 Task: Search one way flight ticket for 5 adults, 2 children, 1 infant in seat and 1 infant on lap in economy from Great Falls: Great Falls International Airport to Fort Wayne: Fort Wayne International Airport on 5-4-2023. Choice of flights is JetBlue. Number of bags: 1 carry on bag. Price is upto 88000. Outbound departure time preference is 6:45.
Action: Mouse moved to (361, 146)
Screenshot: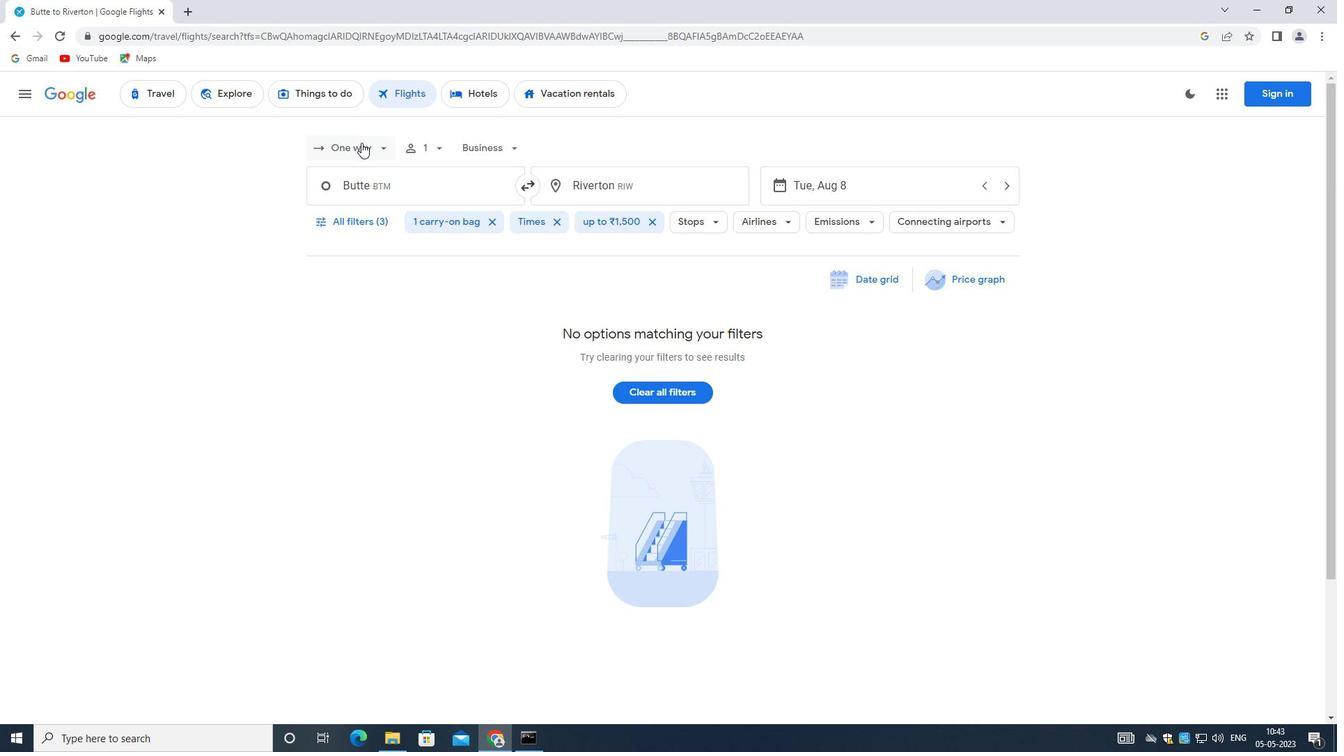 
Action: Mouse pressed left at (361, 146)
Screenshot: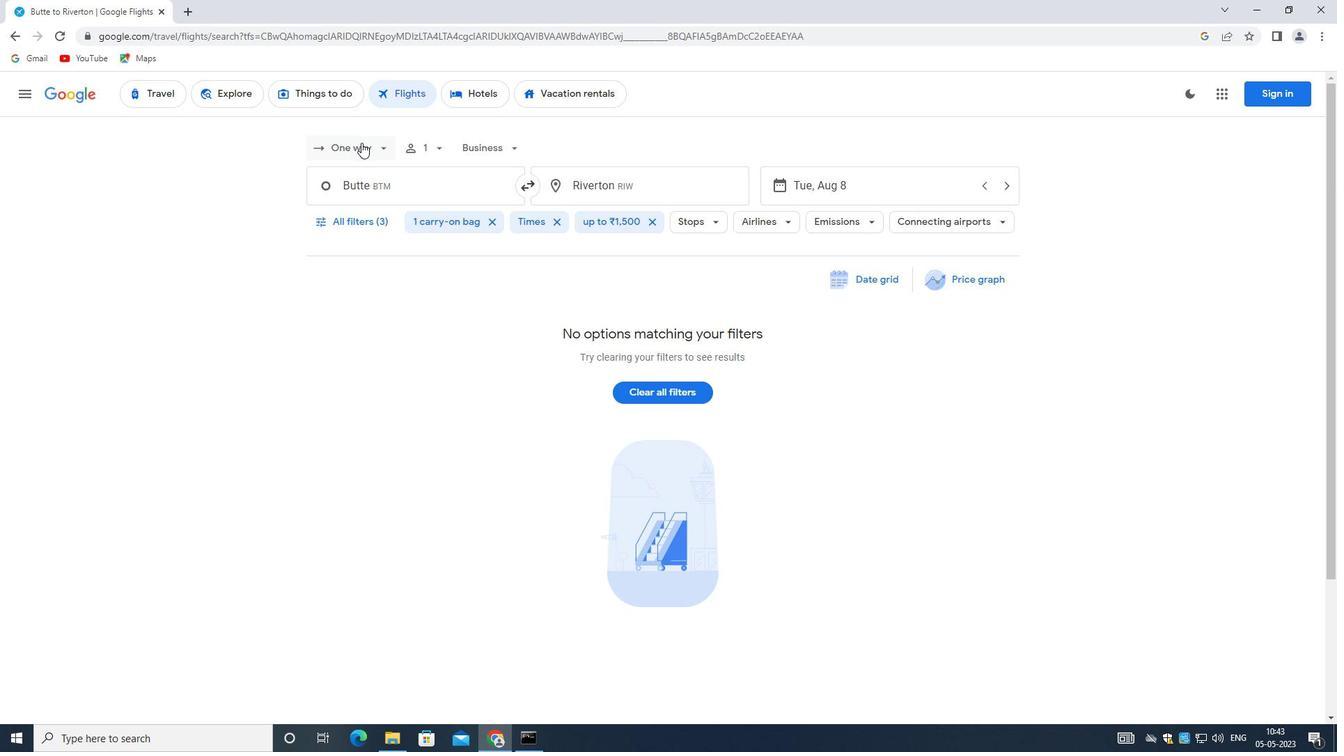 
Action: Mouse moved to (371, 210)
Screenshot: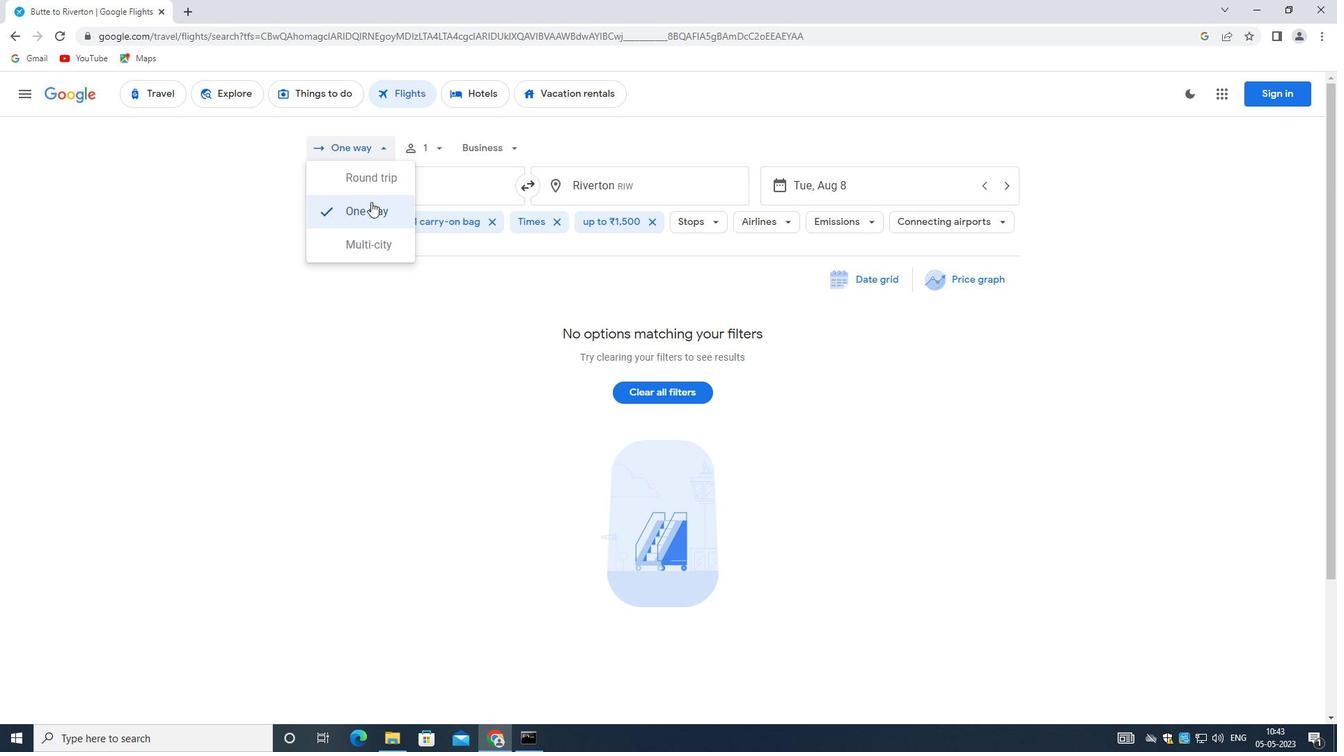 
Action: Mouse pressed left at (371, 210)
Screenshot: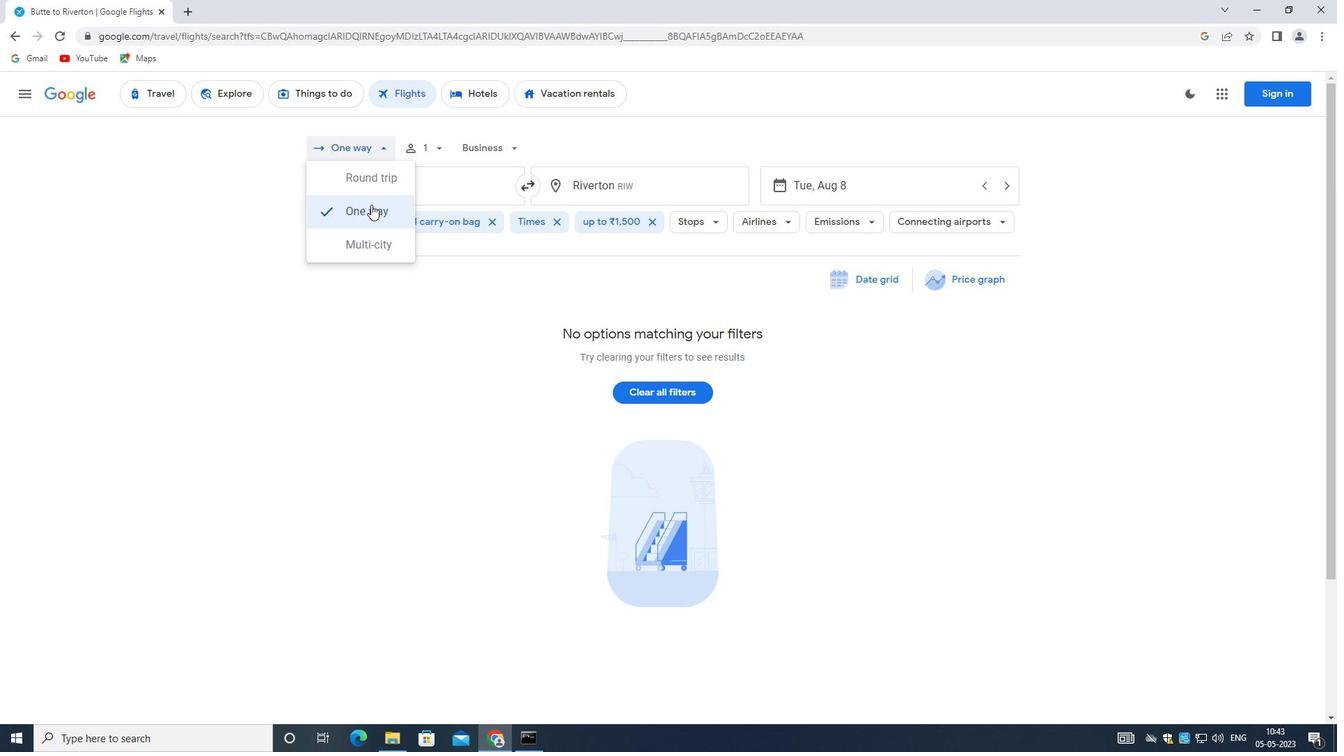
Action: Mouse moved to (435, 144)
Screenshot: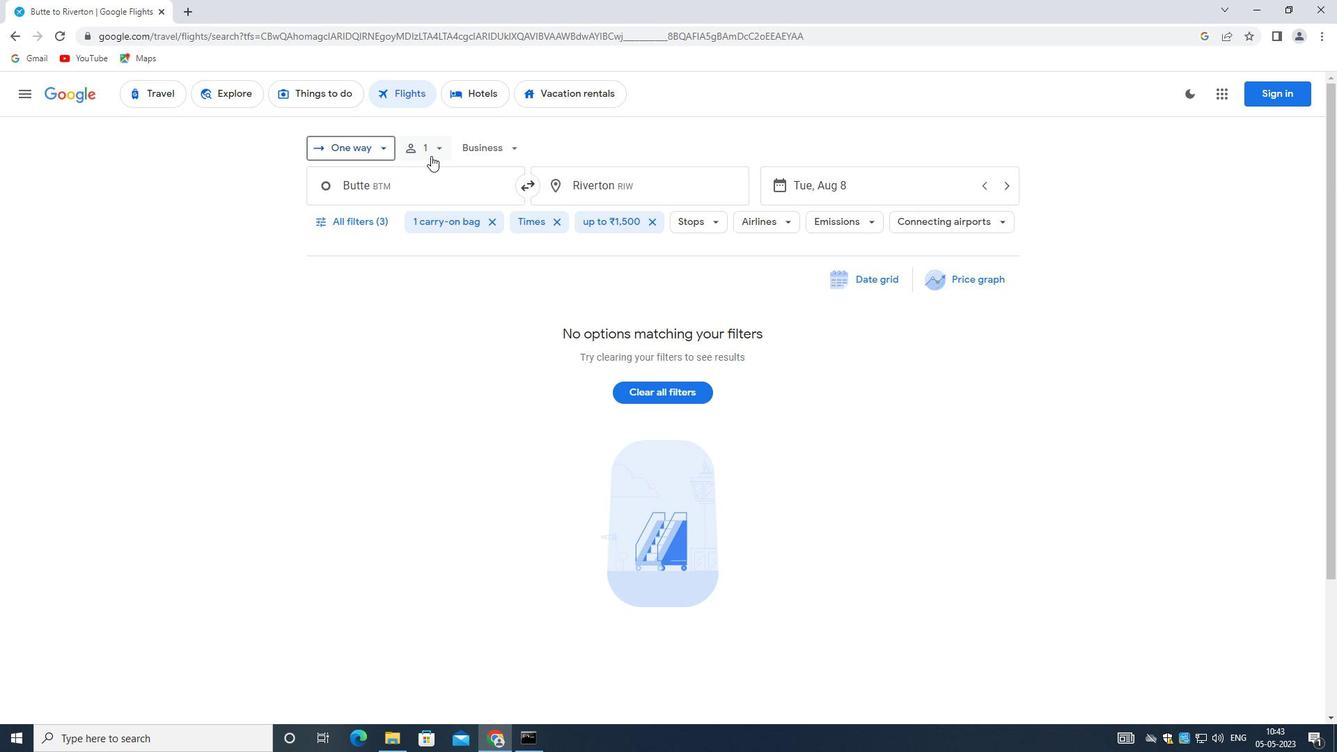 
Action: Mouse pressed left at (435, 144)
Screenshot: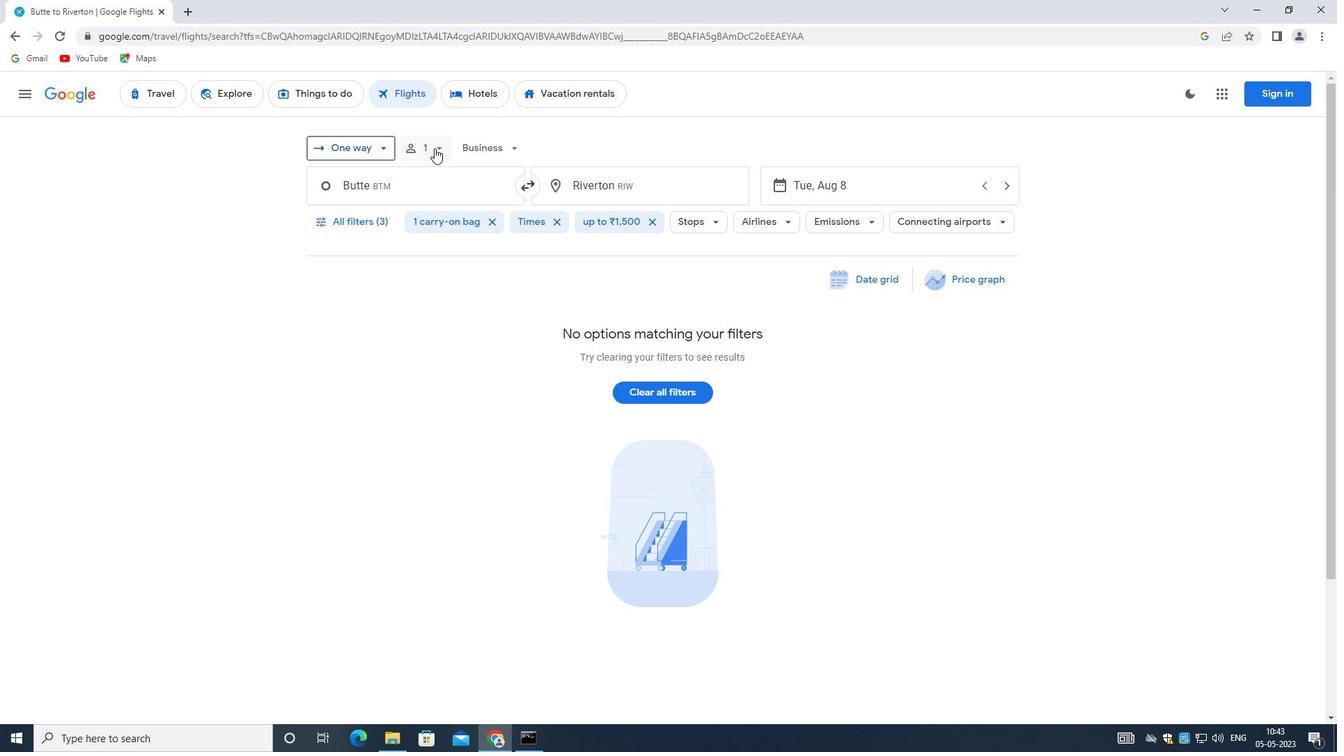
Action: Mouse moved to (546, 180)
Screenshot: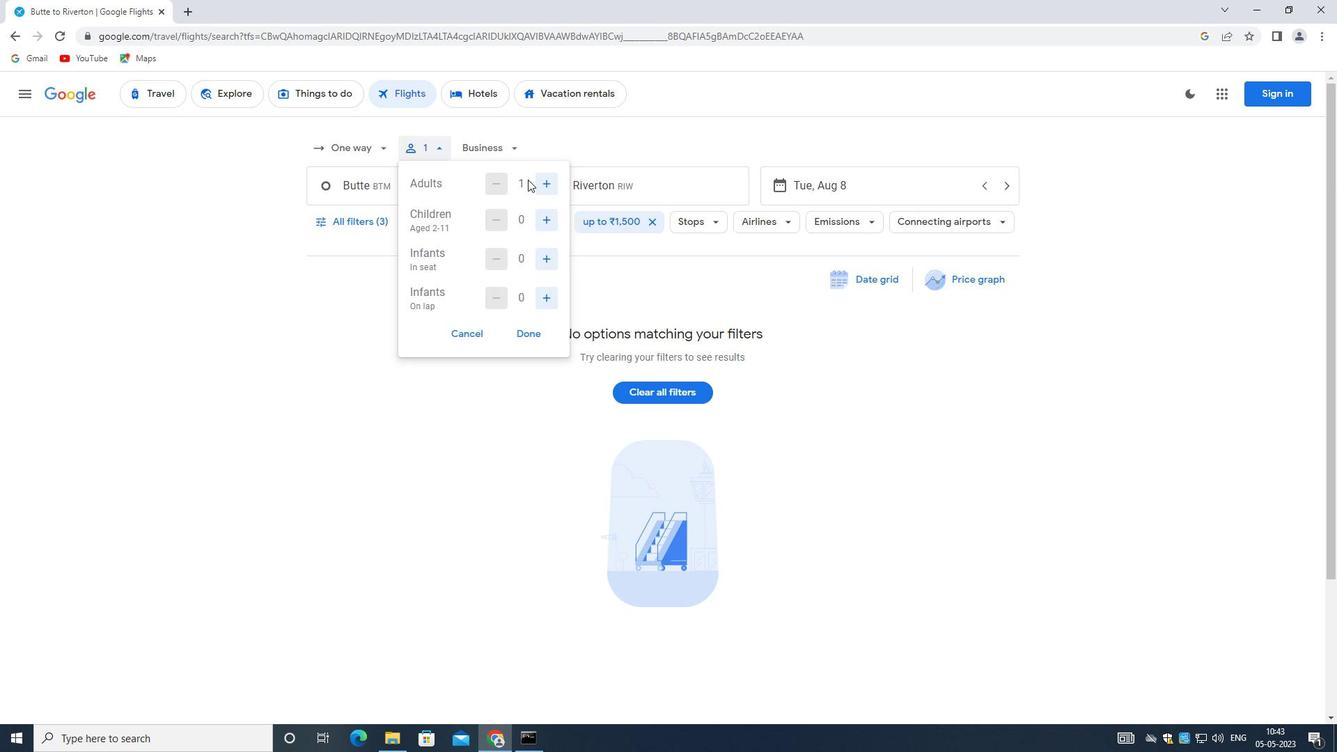 
Action: Mouse pressed left at (546, 180)
Screenshot: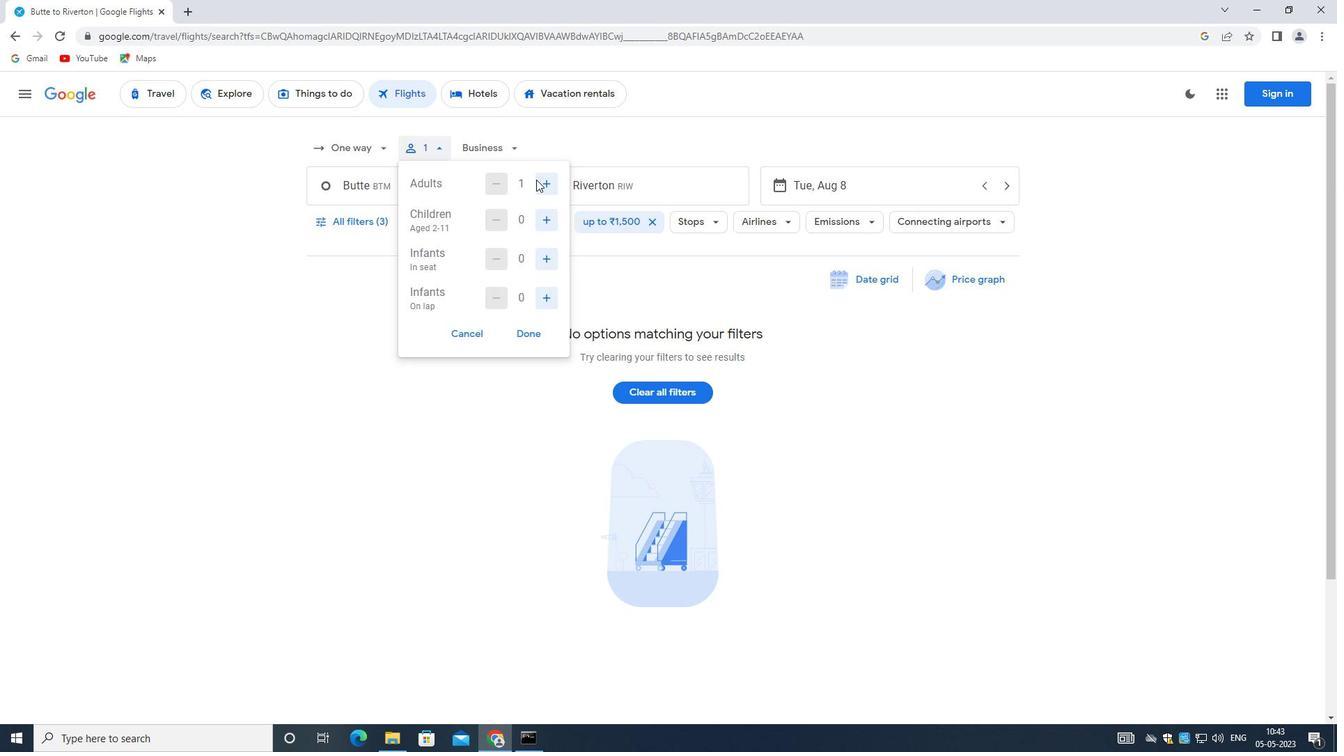 
Action: Mouse pressed left at (546, 180)
Screenshot: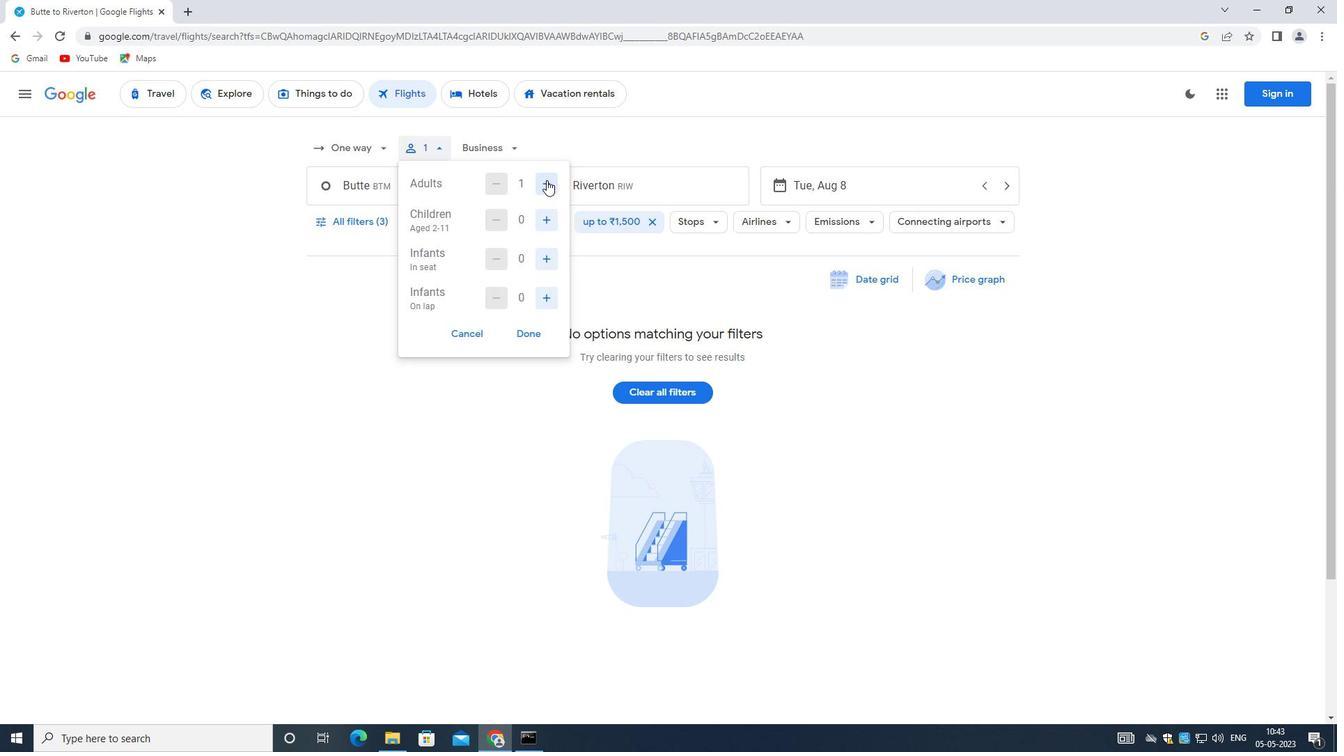 
Action: Mouse pressed left at (546, 180)
Screenshot: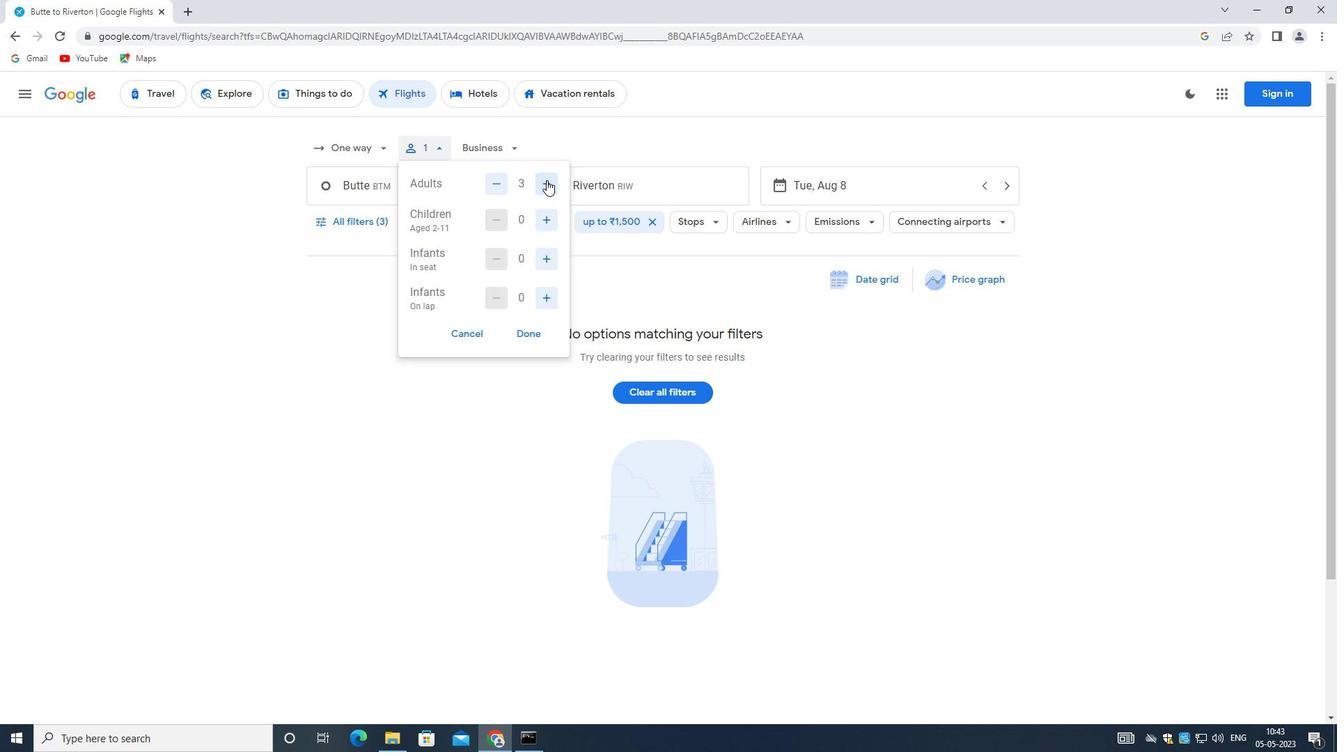 
Action: Mouse moved to (550, 176)
Screenshot: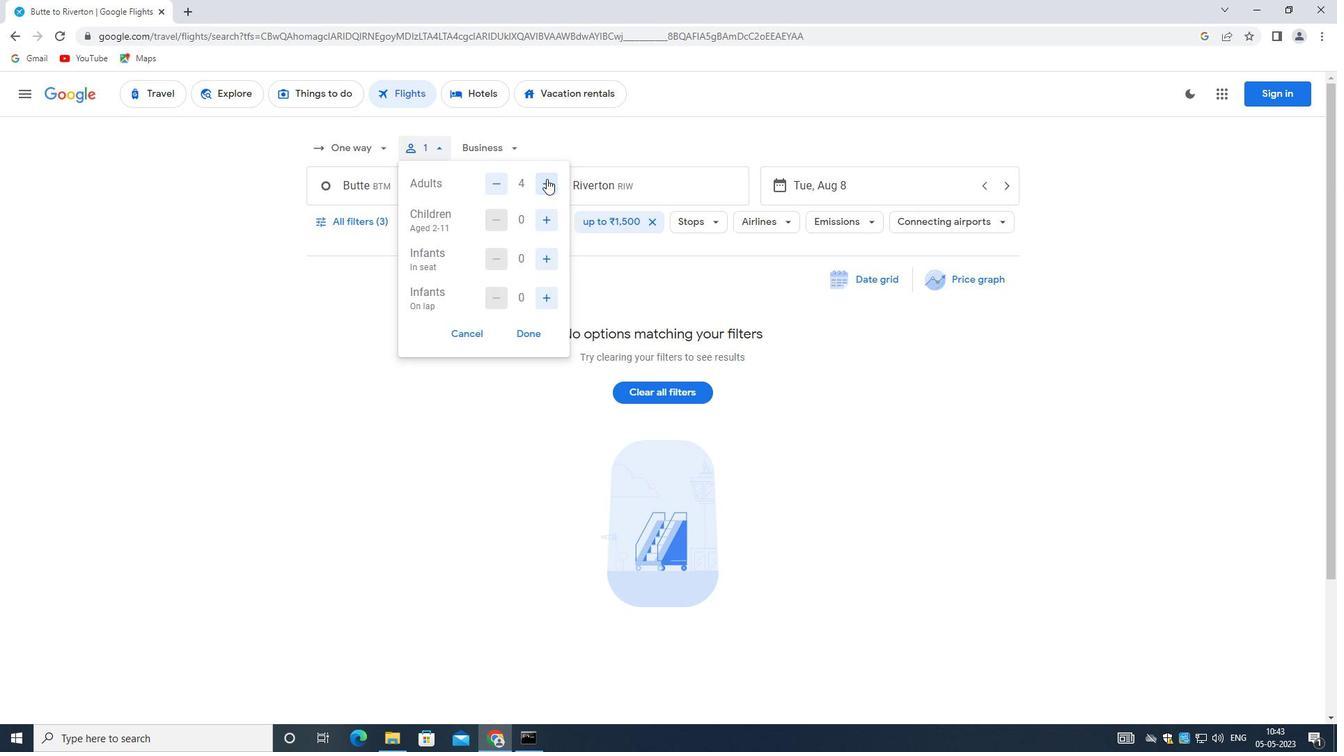 
Action: Mouse pressed left at (550, 176)
Screenshot: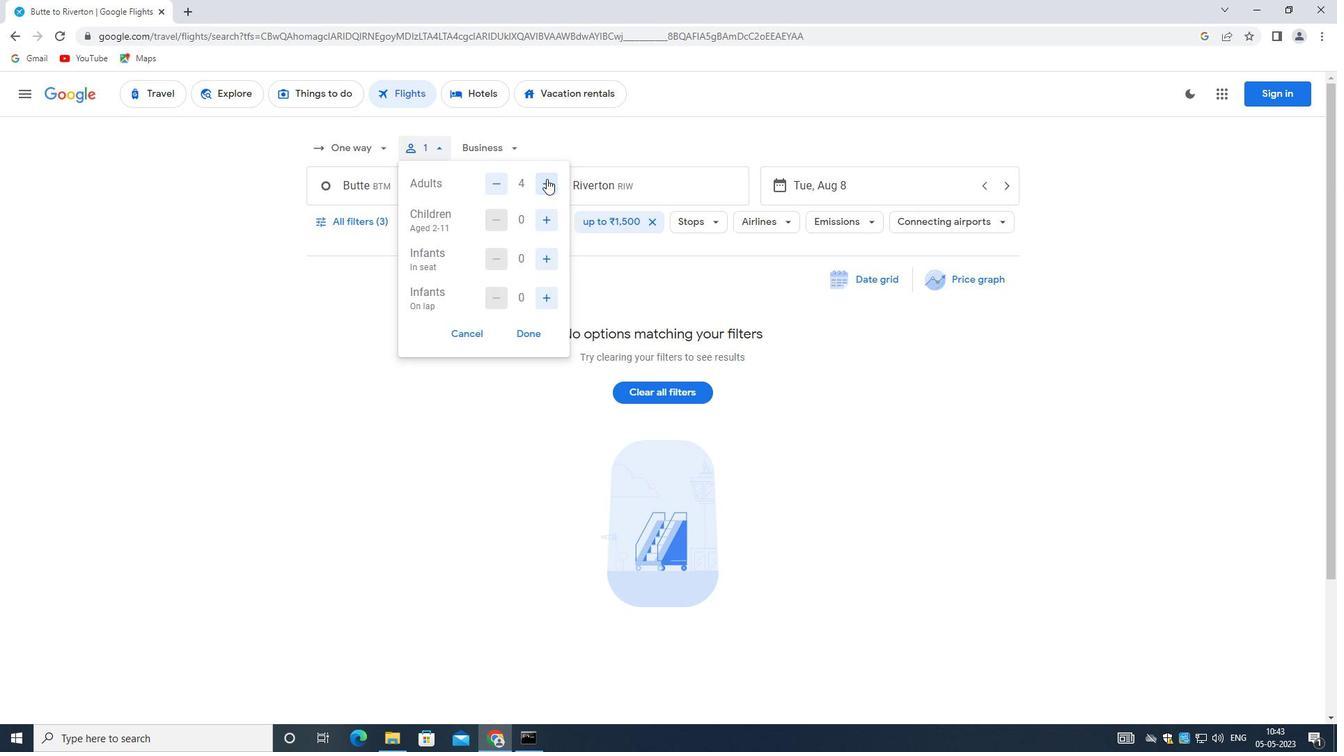
Action: Mouse moved to (543, 220)
Screenshot: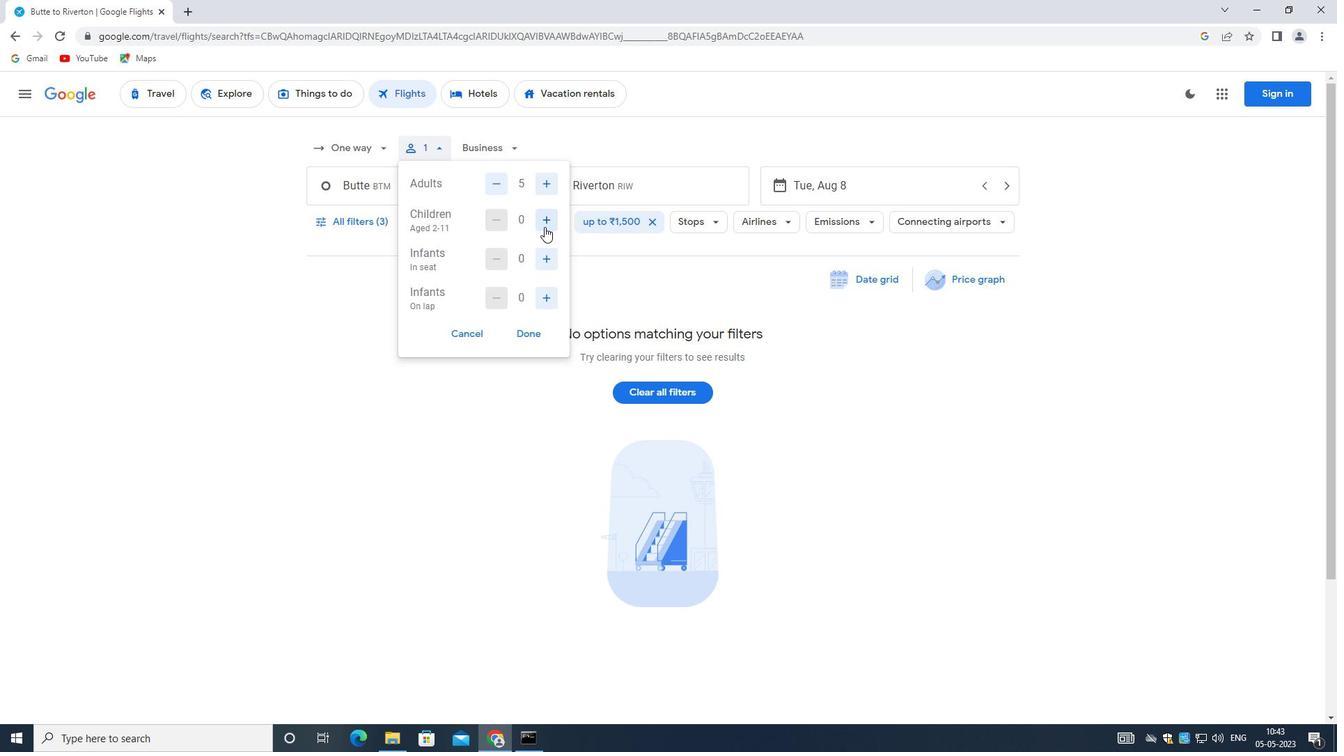 
Action: Mouse pressed left at (543, 220)
Screenshot: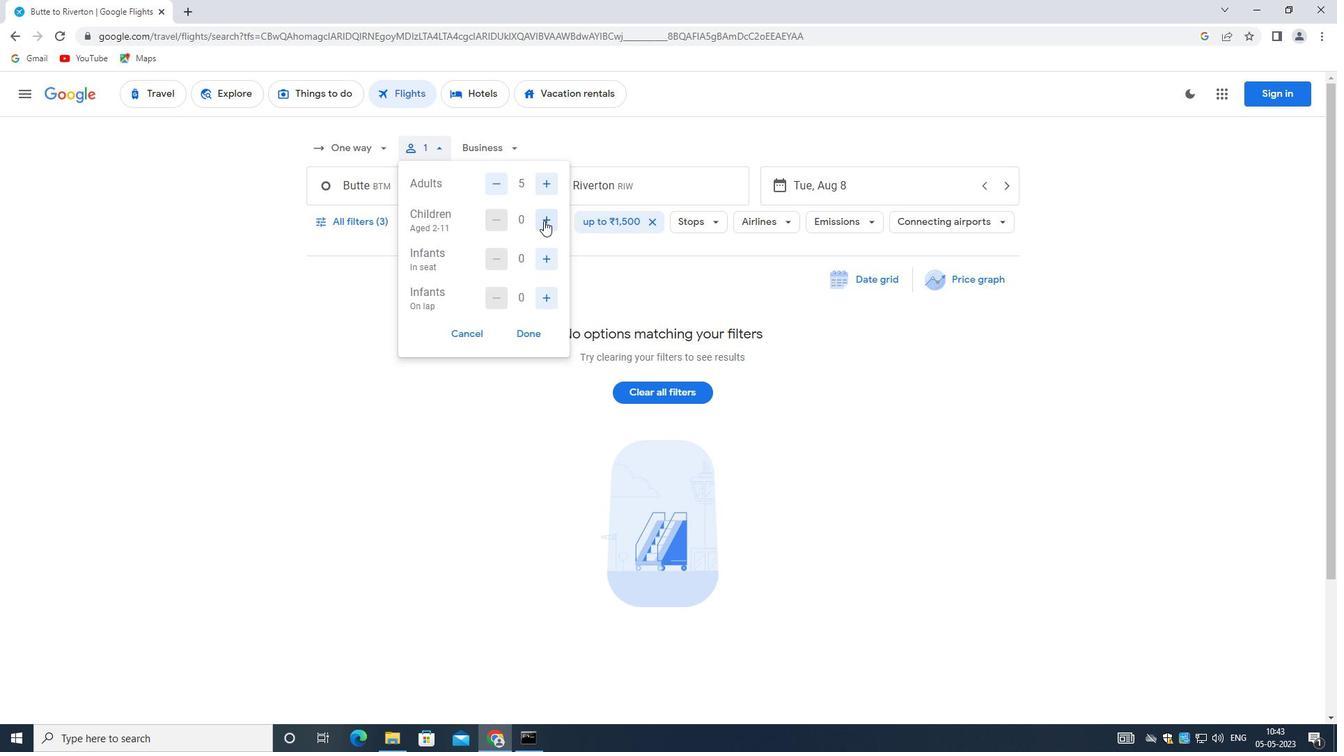 
Action: Mouse pressed left at (543, 220)
Screenshot: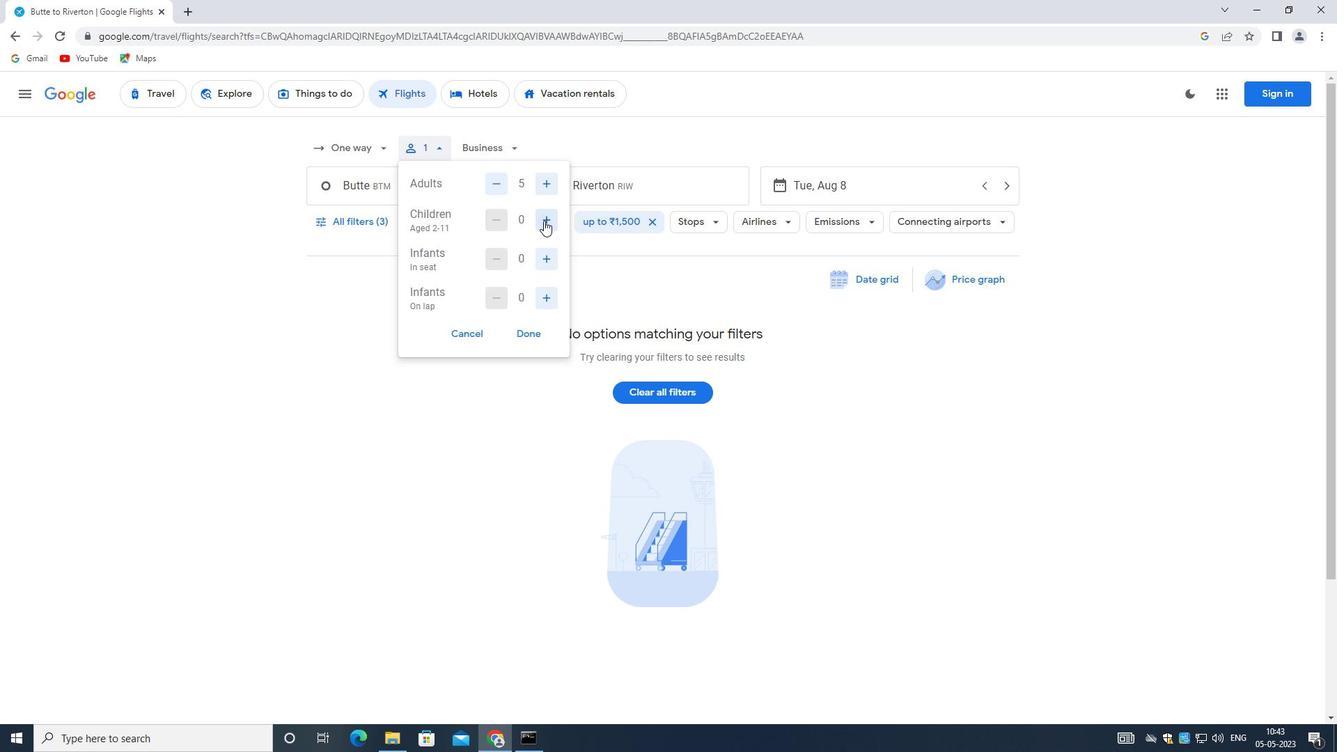 
Action: Mouse moved to (543, 263)
Screenshot: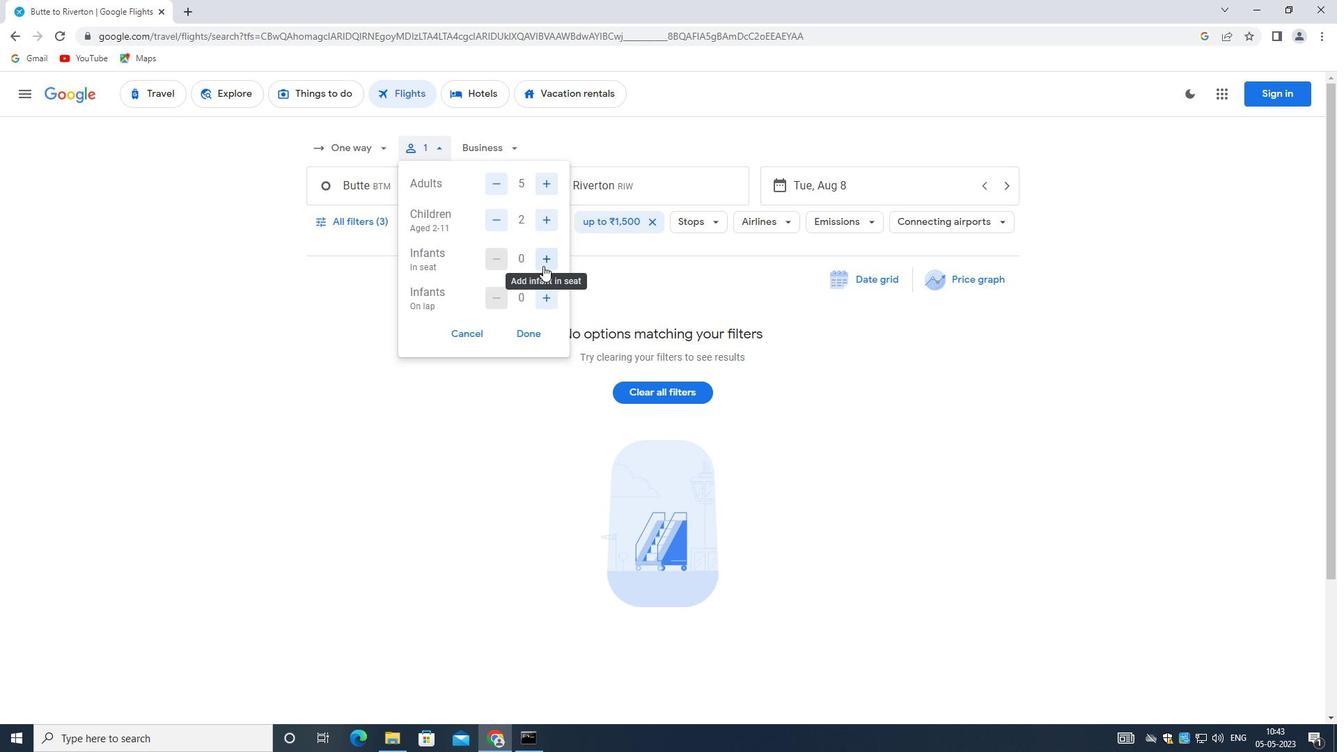 
Action: Mouse pressed left at (543, 263)
Screenshot: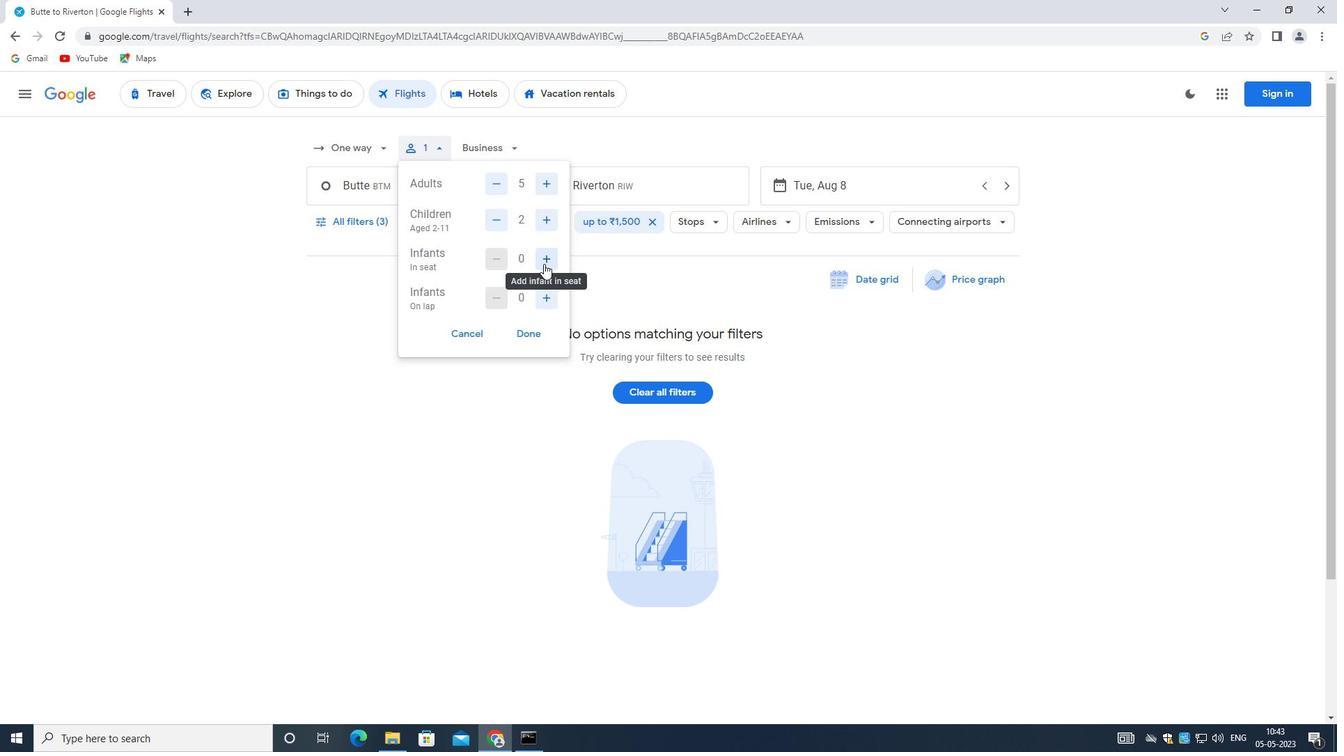 
Action: Mouse moved to (543, 300)
Screenshot: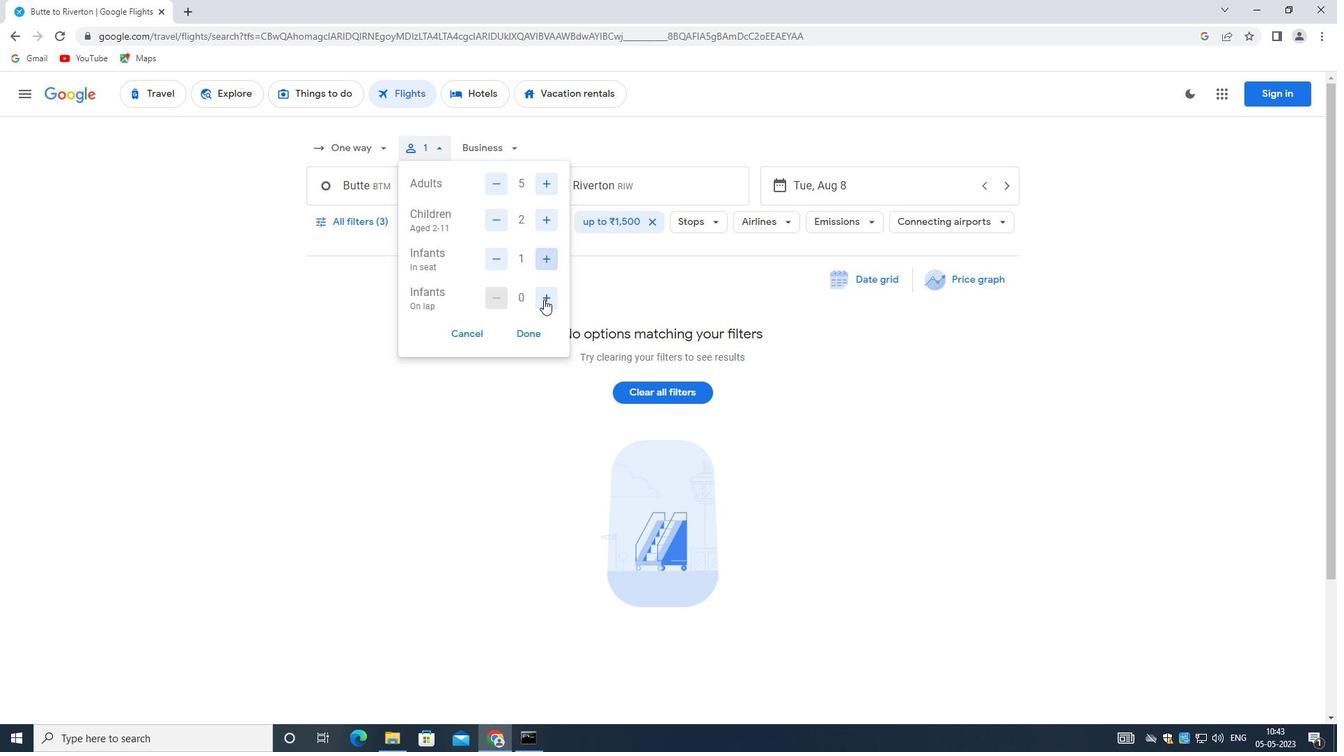 
Action: Mouse pressed left at (543, 300)
Screenshot: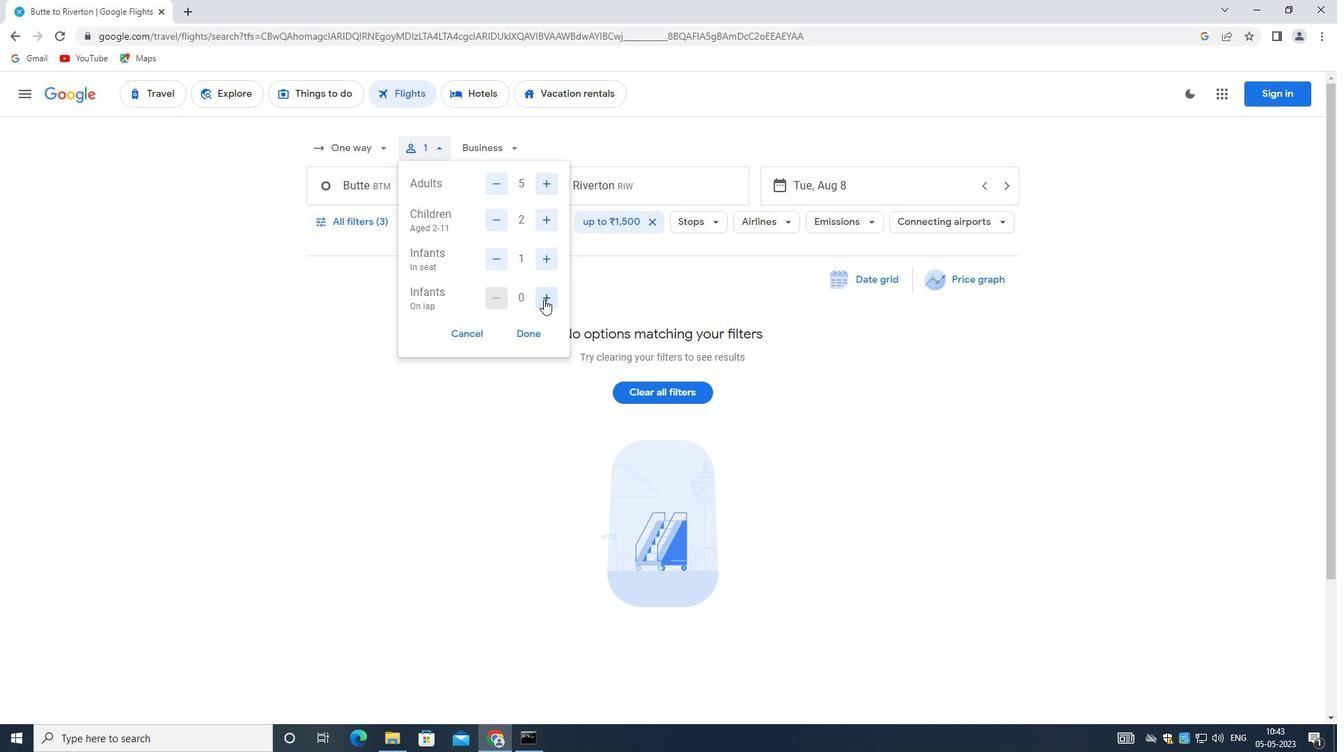
Action: Mouse moved to (527, 331)
Screenshot: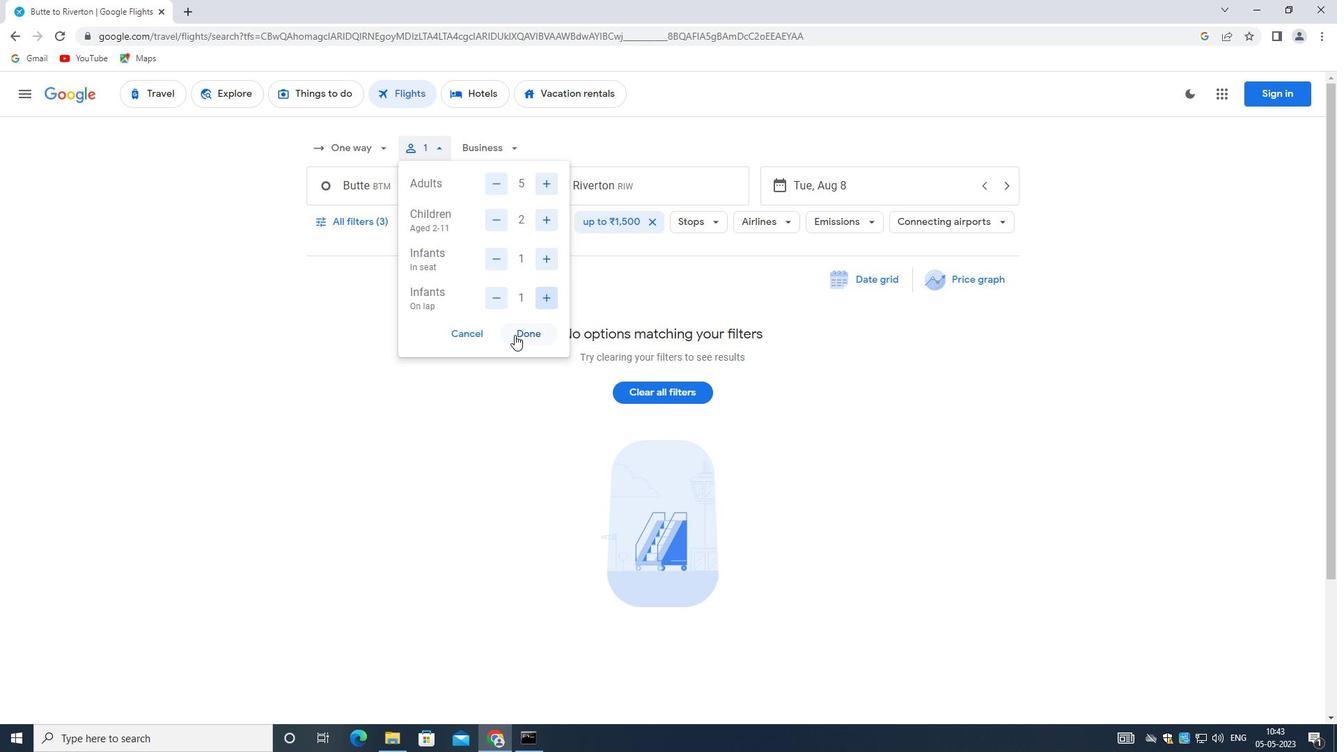 
Action: Mouse pressed left at (527, 331)
Screenshot: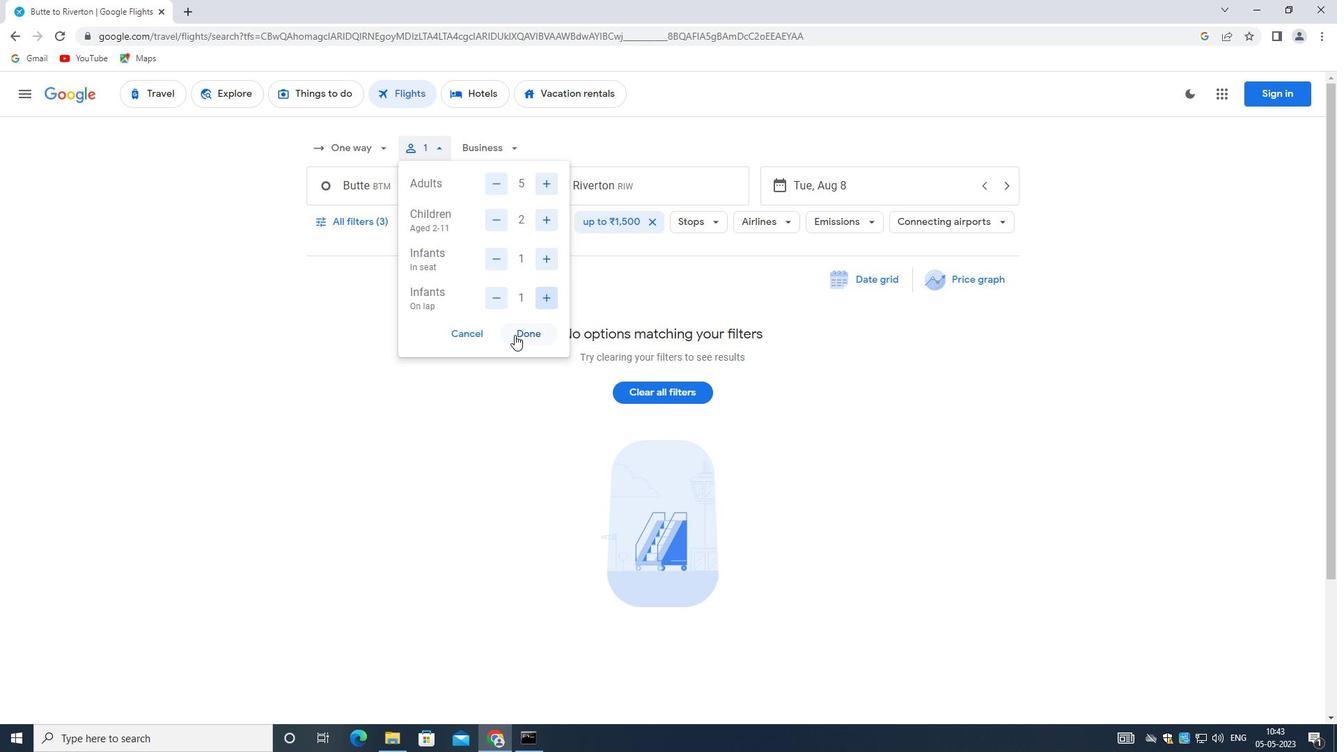 
Action: Mouse moved to (486, 139)
Screenshot: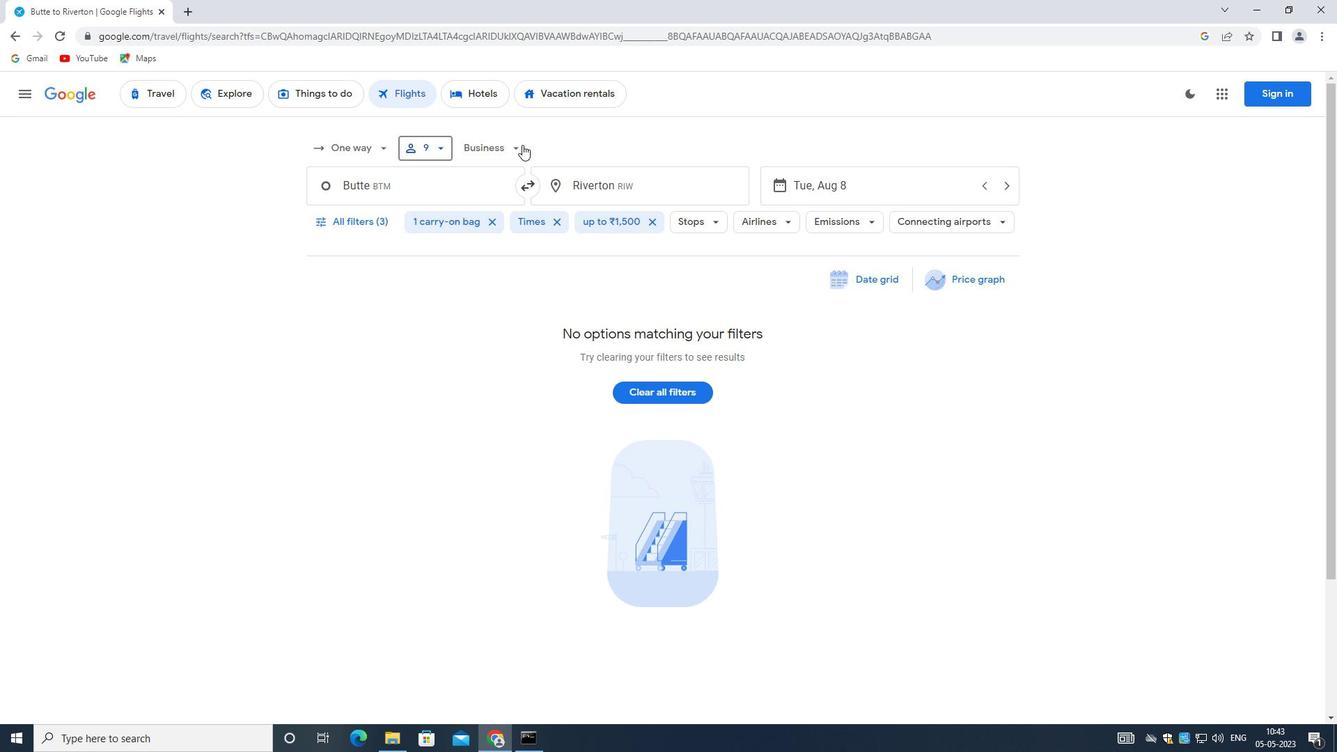 
Action: Mouse pressed left at (486, 139)
Screenshot: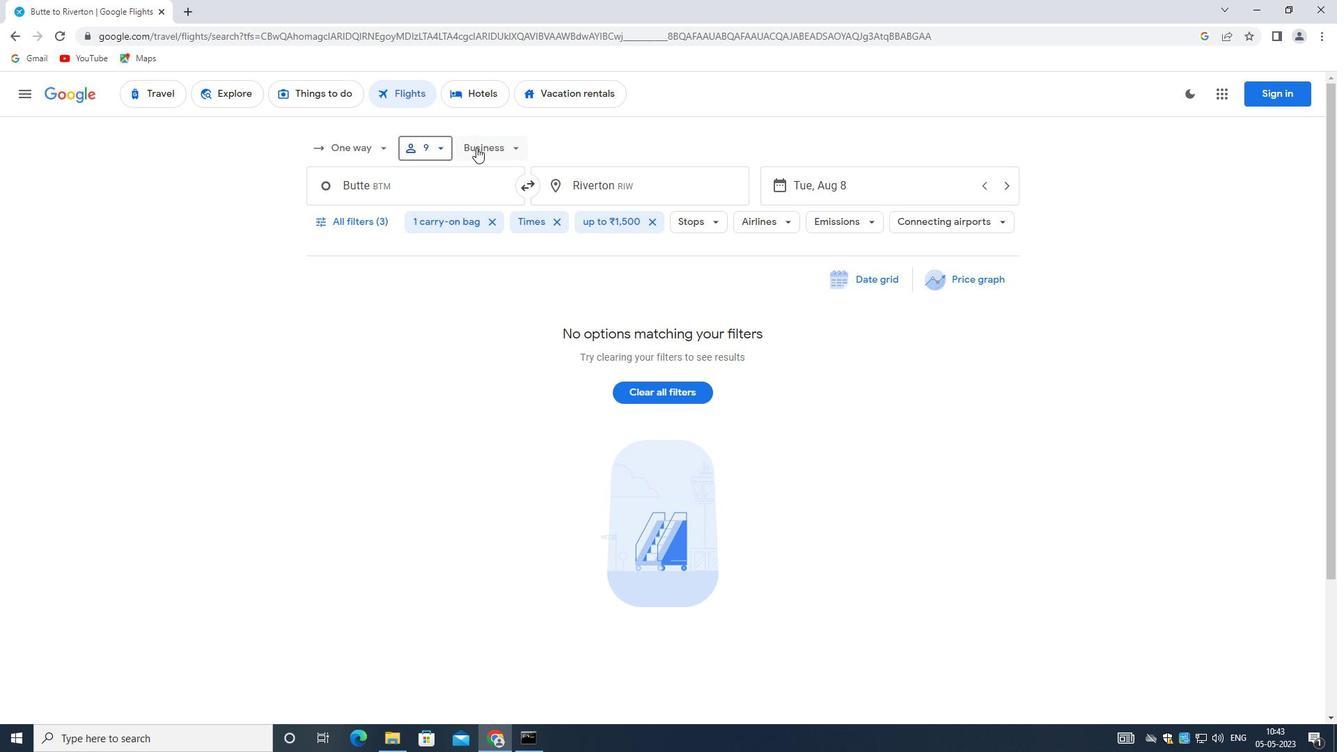 
Action: Mouse moved to (525, 178)
Screenshot: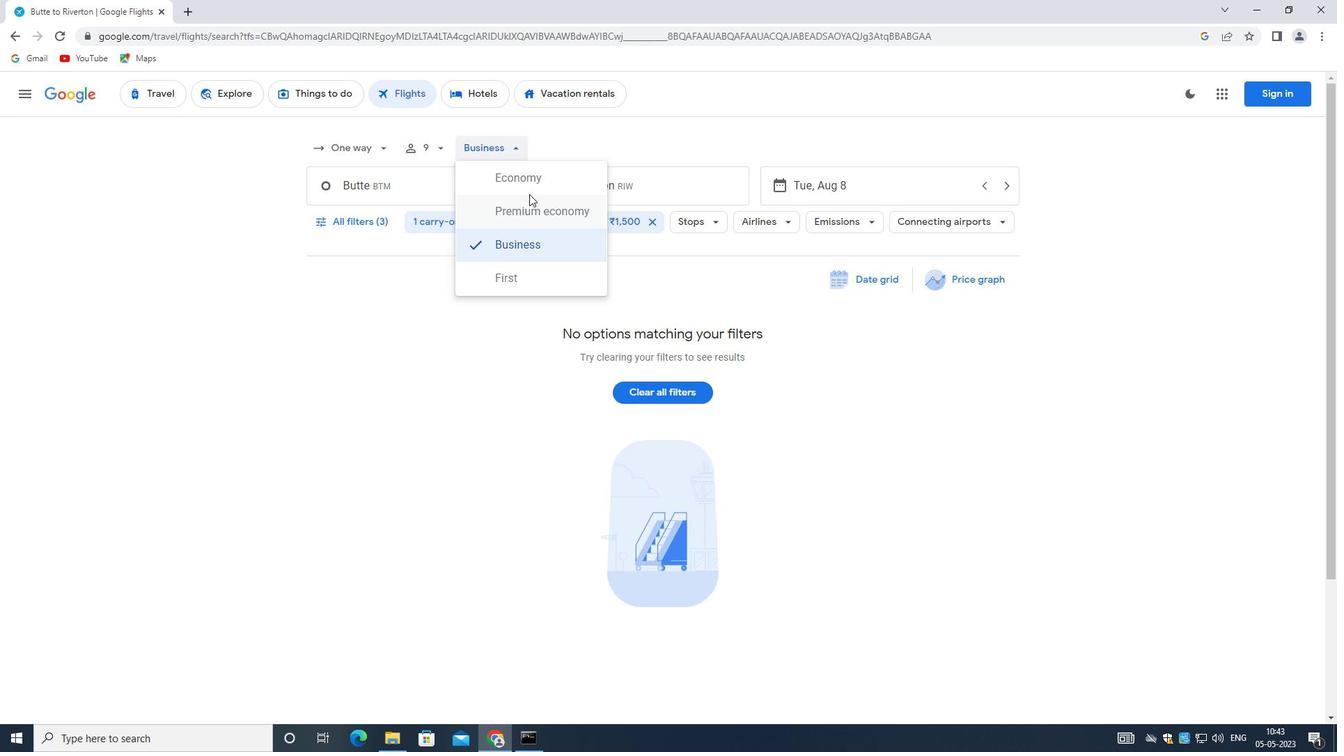 
Action: Mouse pressed left at (525, 178)
Screenshot: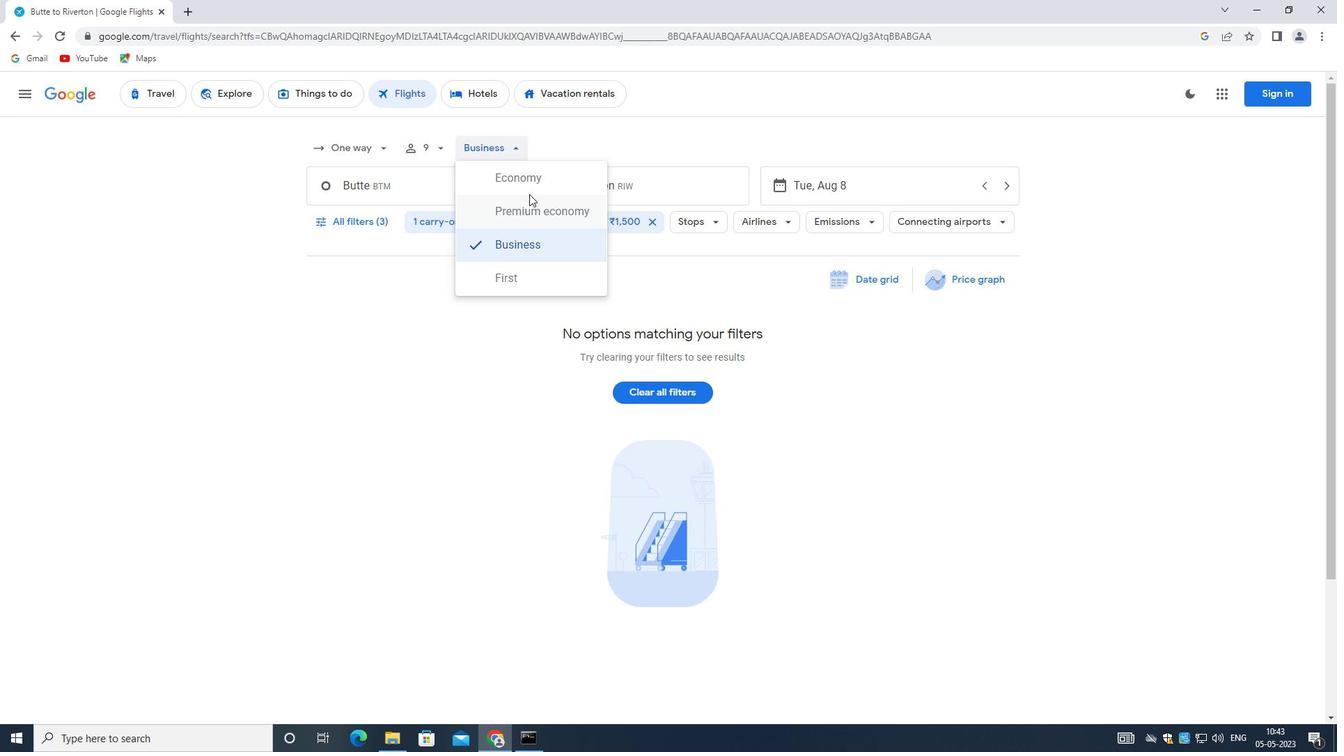 
Action: Mouse moved to (406, 190)
Screenshot: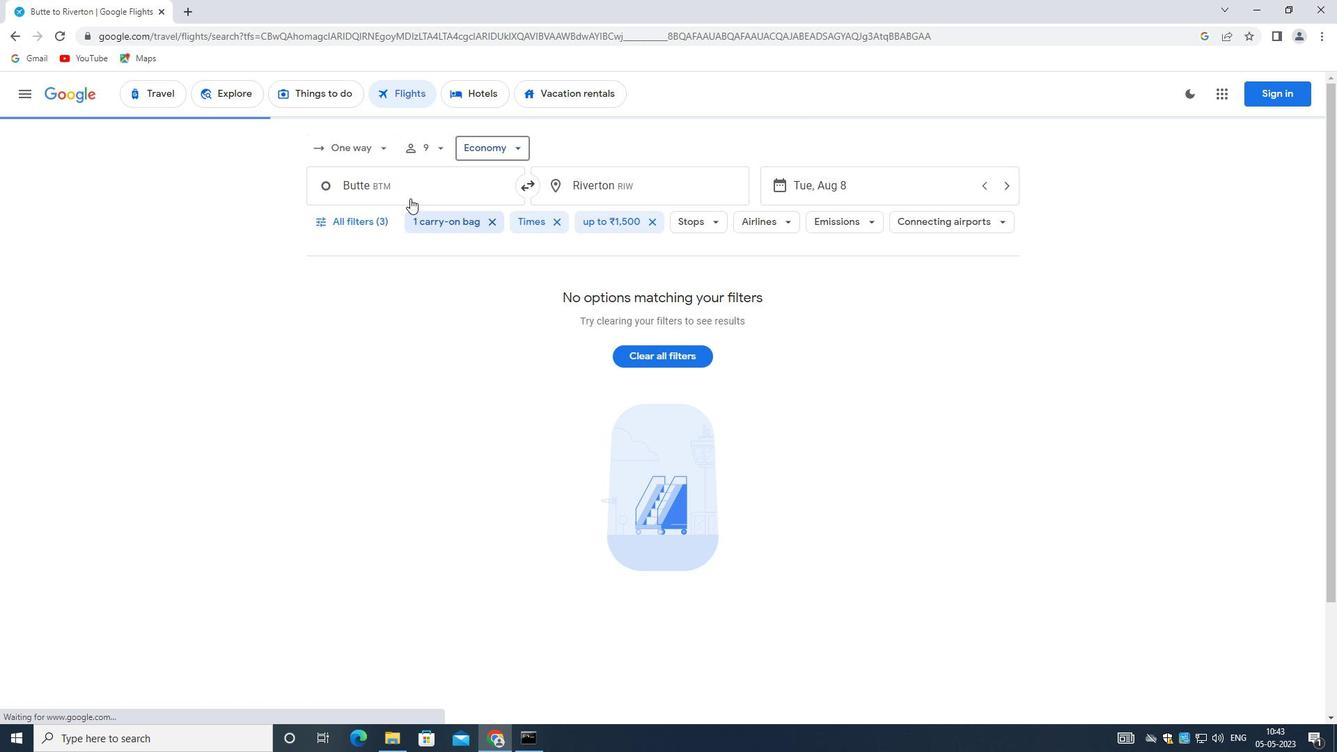 
Action: Mouse pressed left at (406, 190)
Screenshot: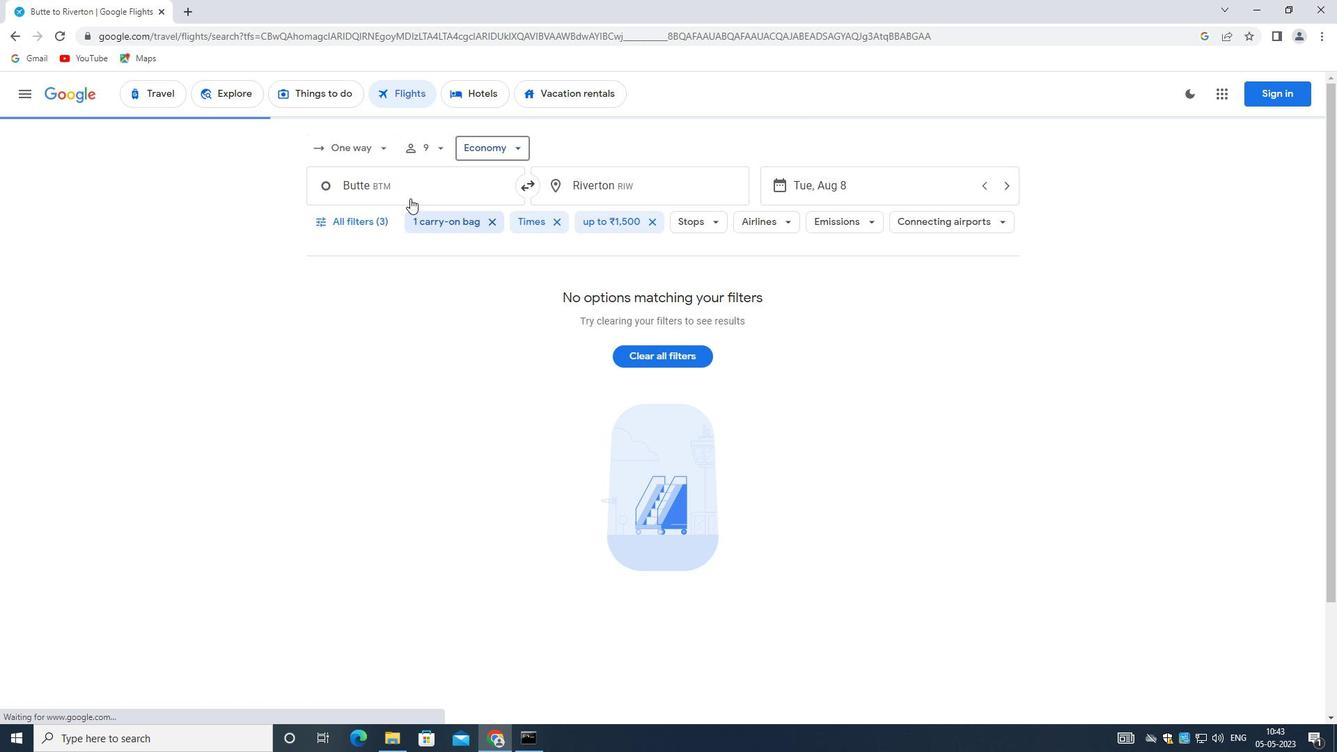 
Action: Mouse moved to (406, 190)
Screenshot: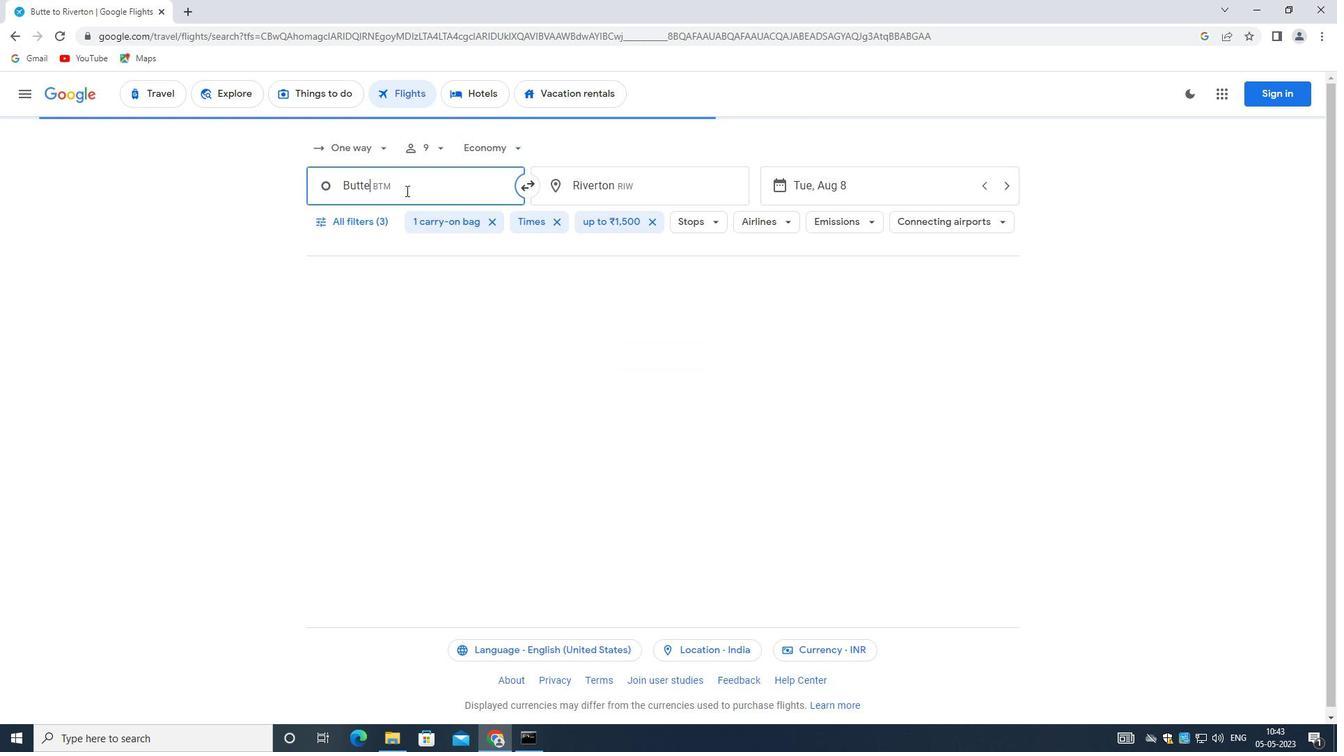 
Action: Key pressed <Key.backspace><Key.shift><Key.shift>GREAT<Key.space><Key.shift>FALLS<Key.space><Key.shift_r>I
Screenshot: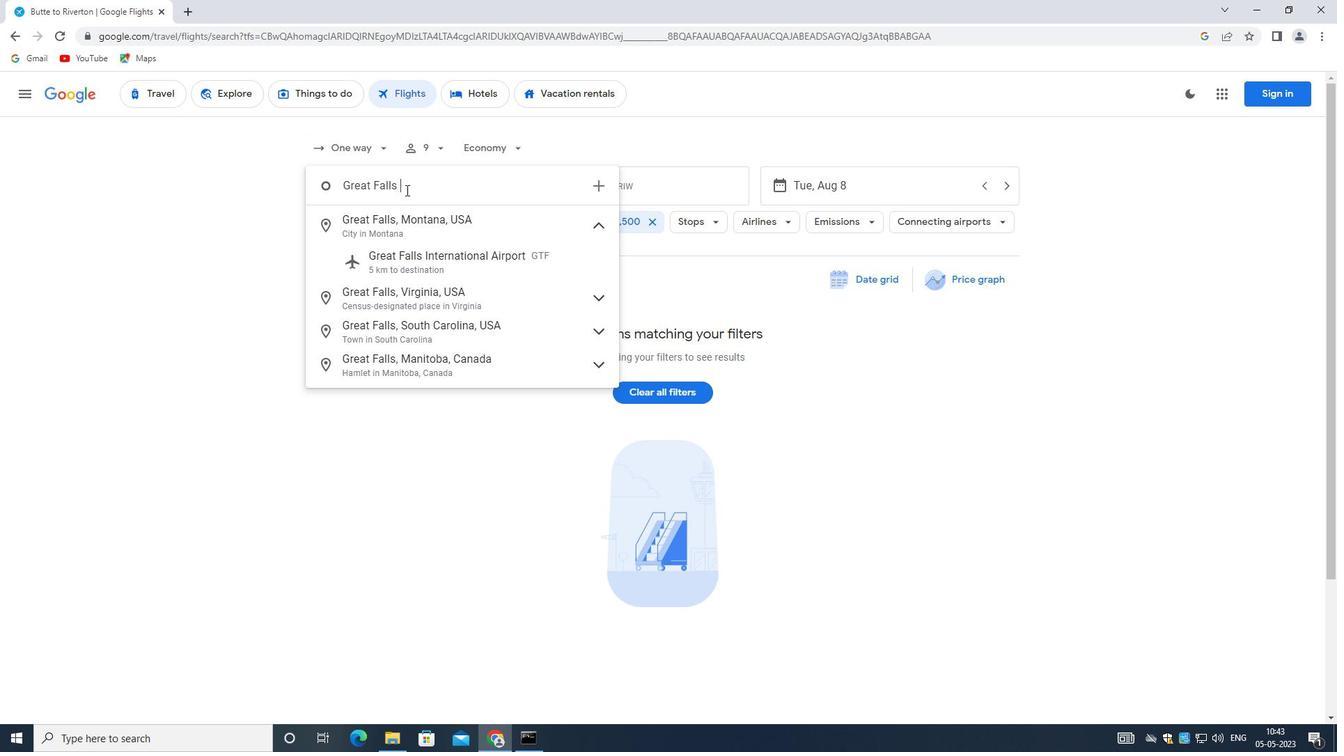 
Action: Mouse moved to (433, 229)
Screenshot: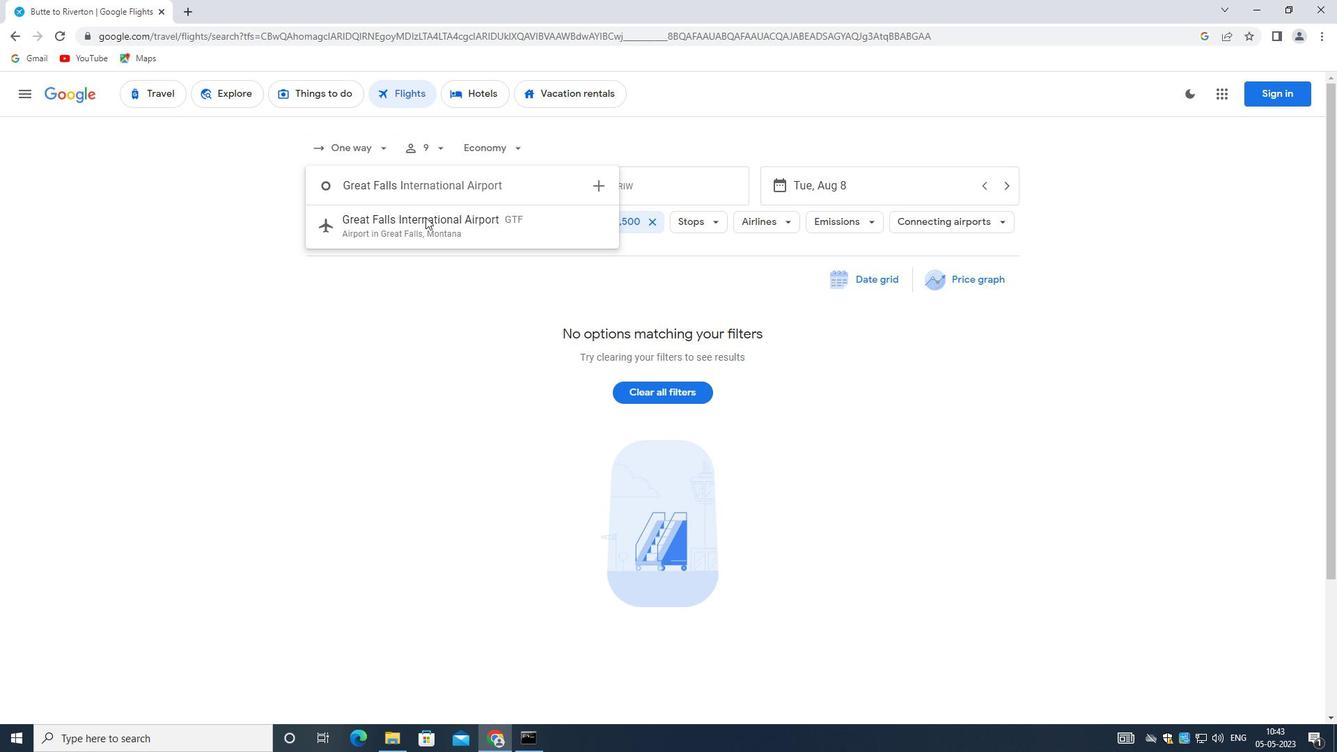 
Action: Mouse pressed left at (433, 229)
Screenshot: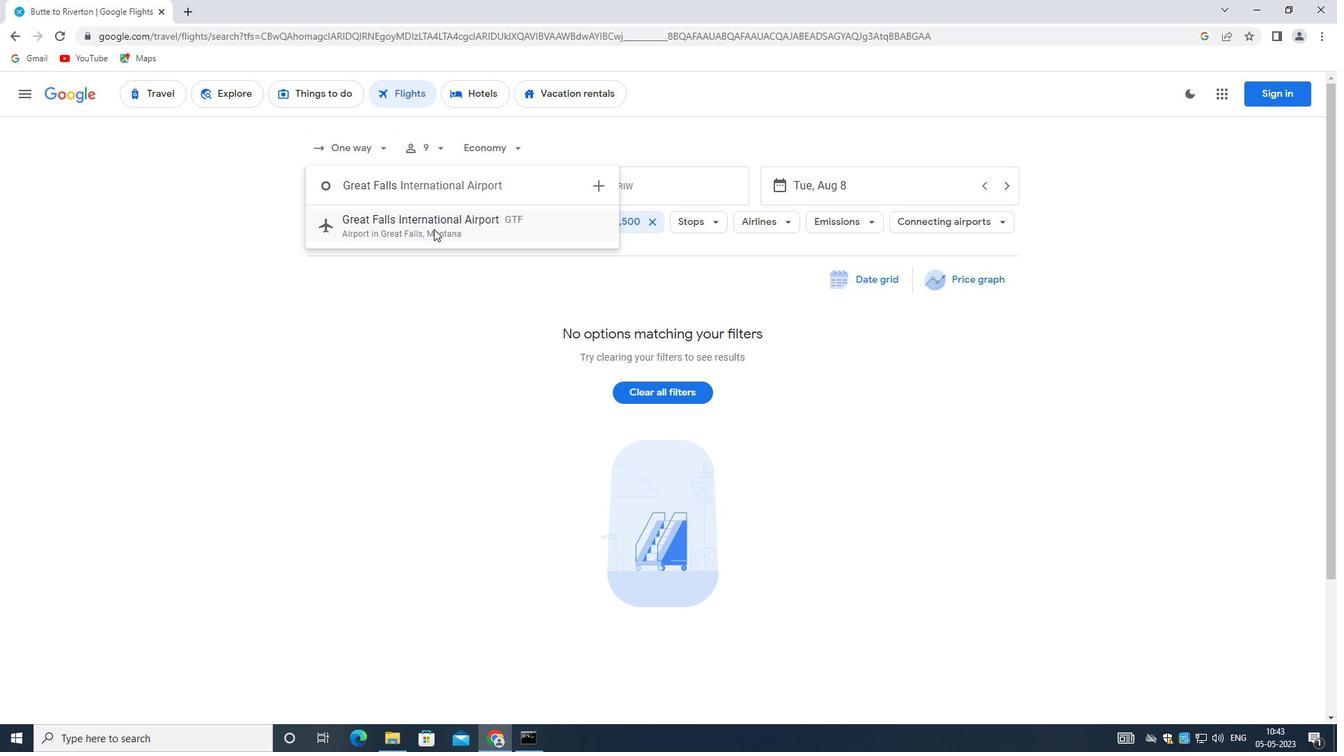 
Action: Mouse moved to (606, 181)
Screenshot: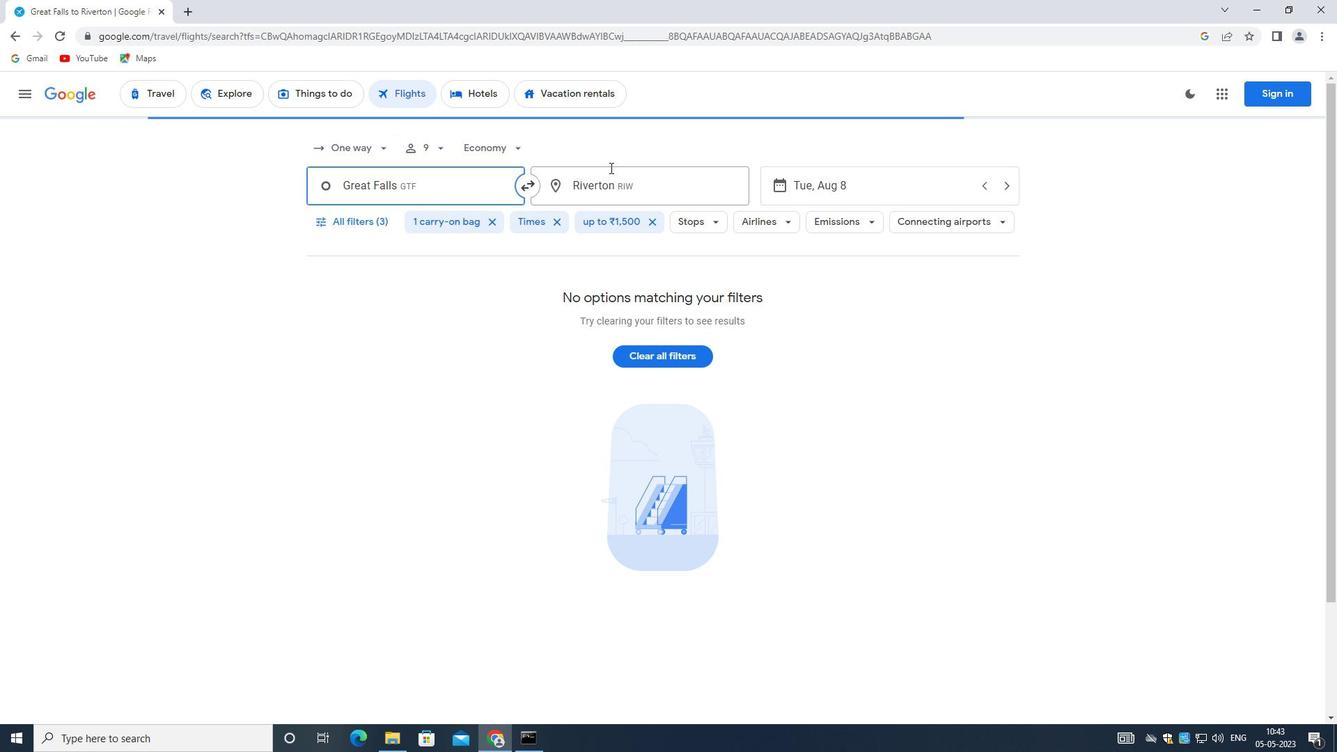 
Action: Mouse pressed left at (606, 181)
Screenshot: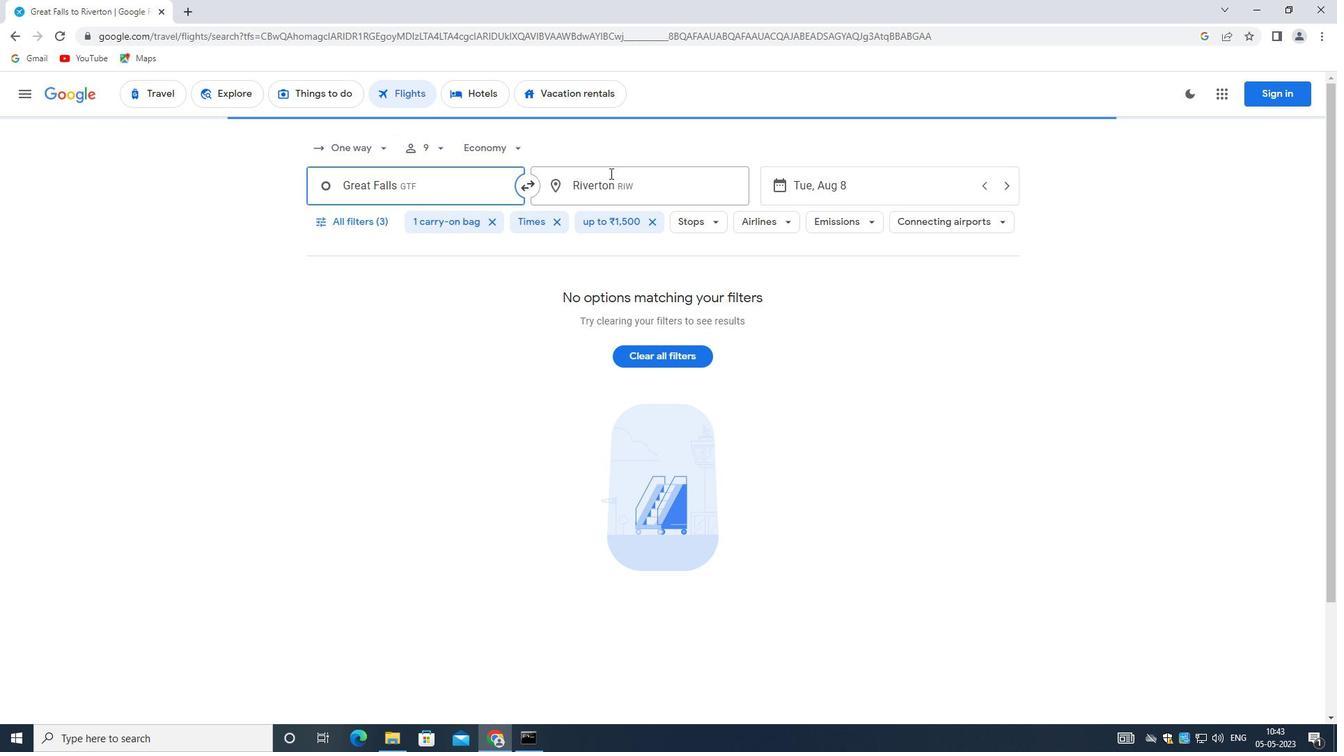 
Action: Key pressed <Key.backspace><Key.shift><Key.shift><Key.shift><Key.shift>FORT<Key.space><Key.shift>WAYNE
Screenshot: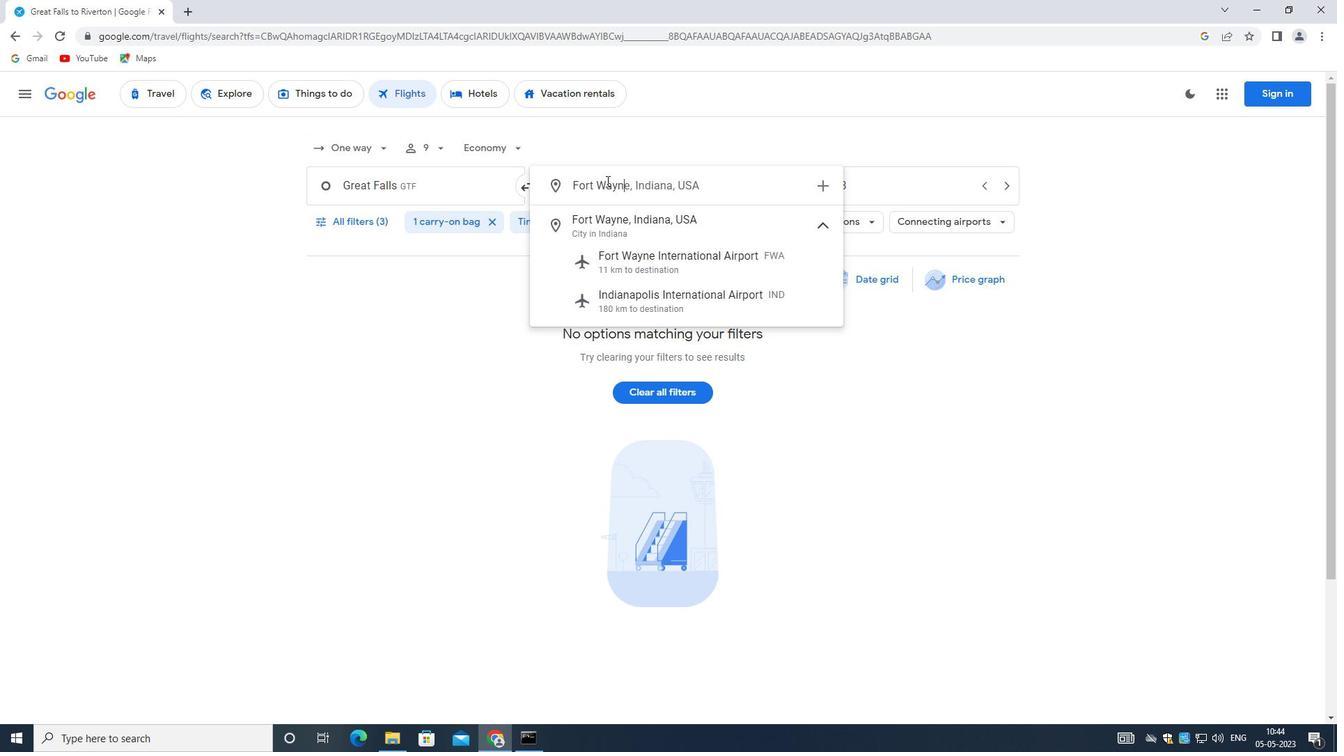 
Action: Mouse moved to (657, 263)
Screenshot: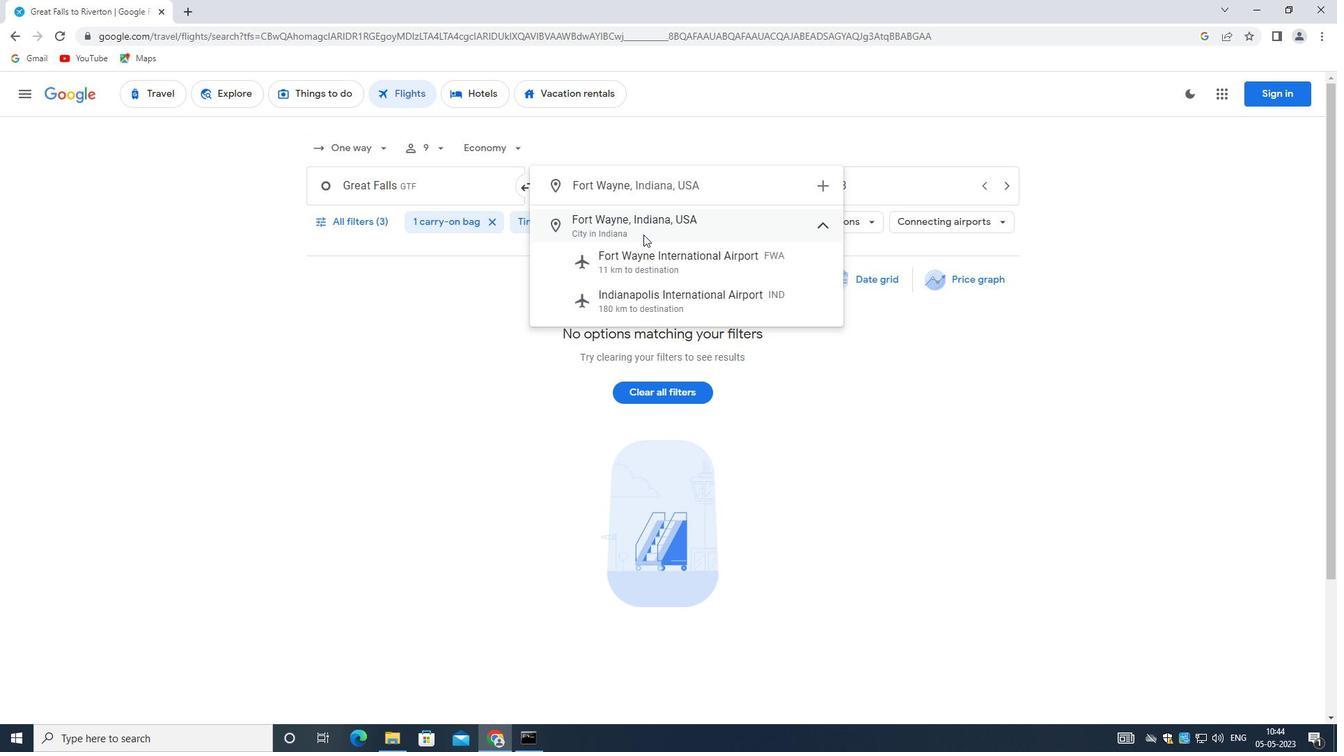 
Action: Mouse pressed left at (657, 263)
Screenshot: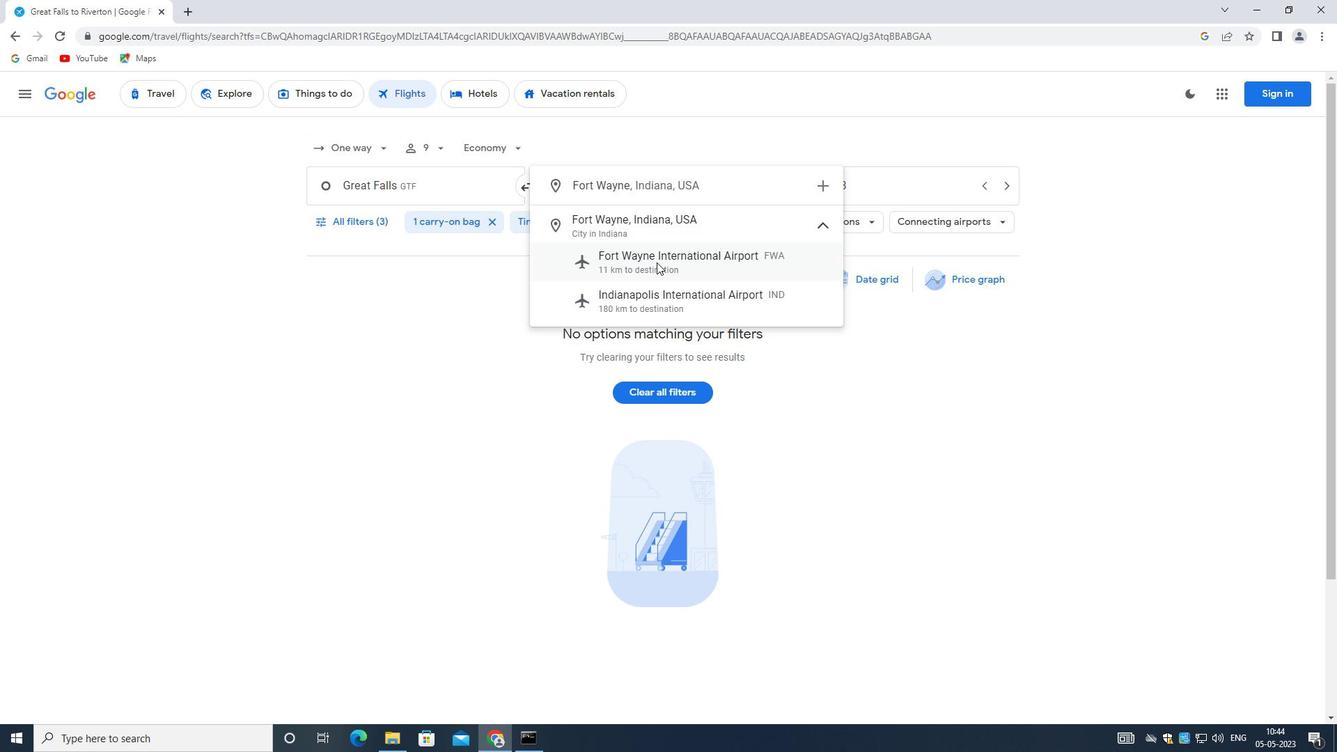
Action: Mouse moved to (810, 188)
Screenshot: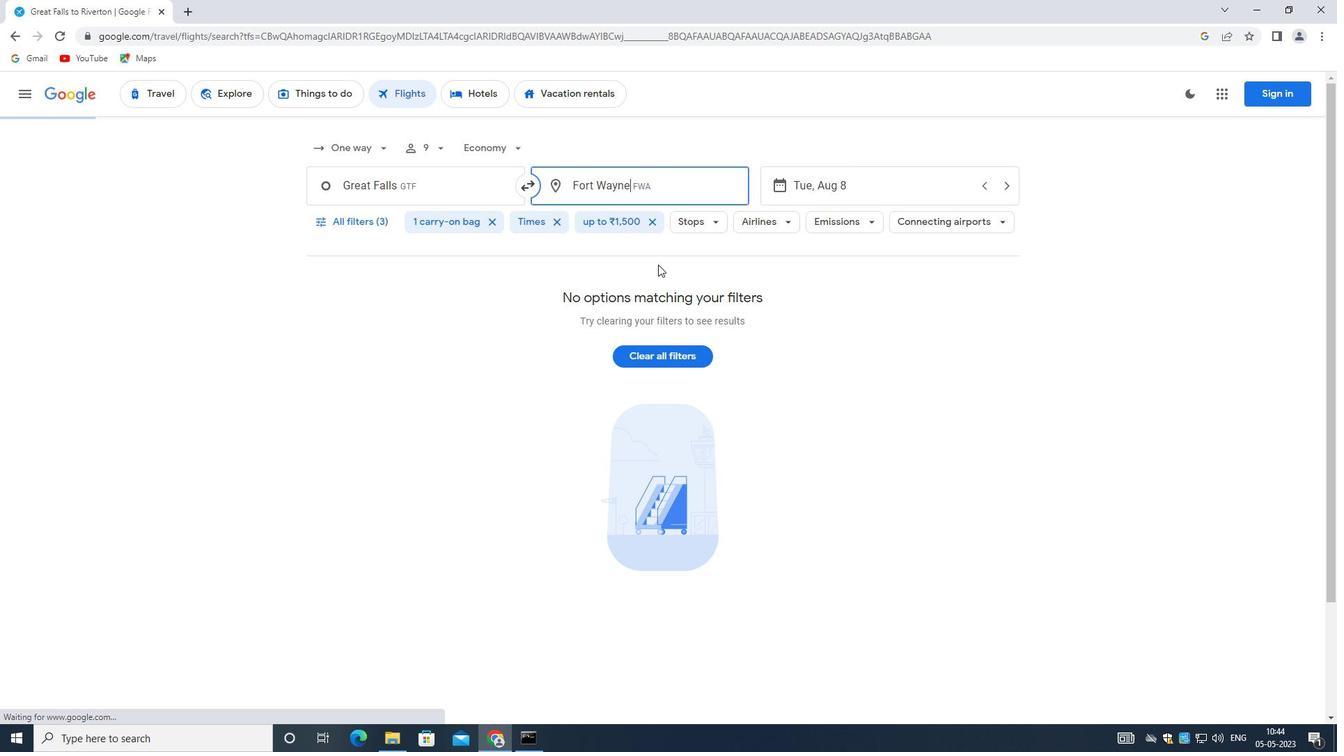 
Action: Mouse pressed left at (810, 188)
Screenshot: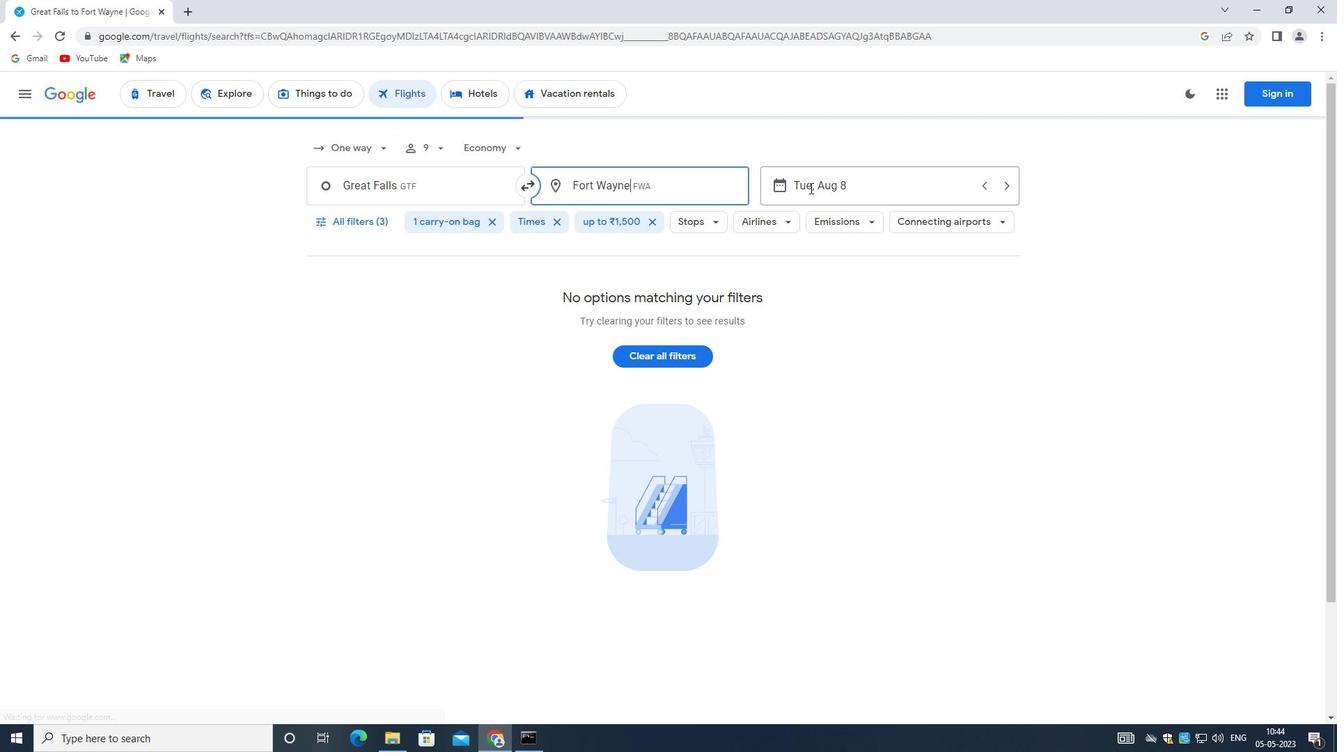 
Action: Mouse moved to (580, 329)
Screenshot: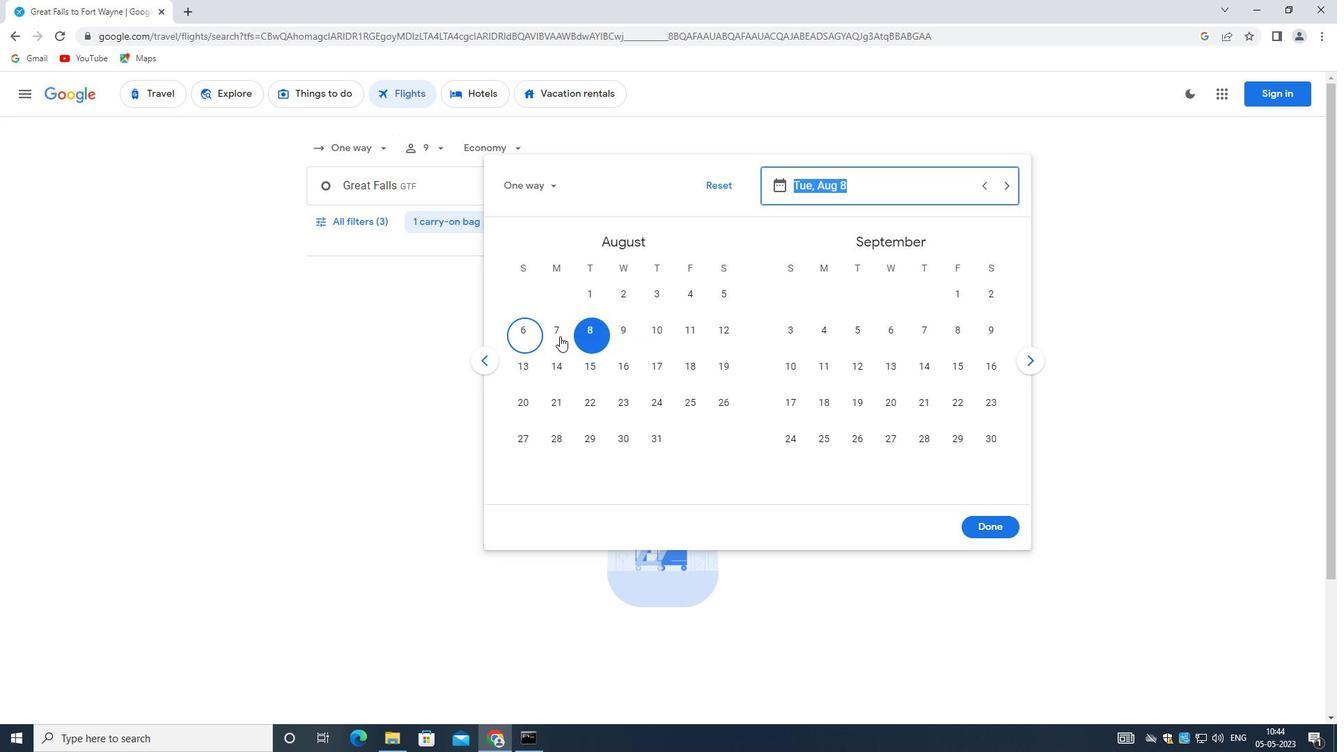 
Action: Mouse pressed left at (580, 329)
Screenshot: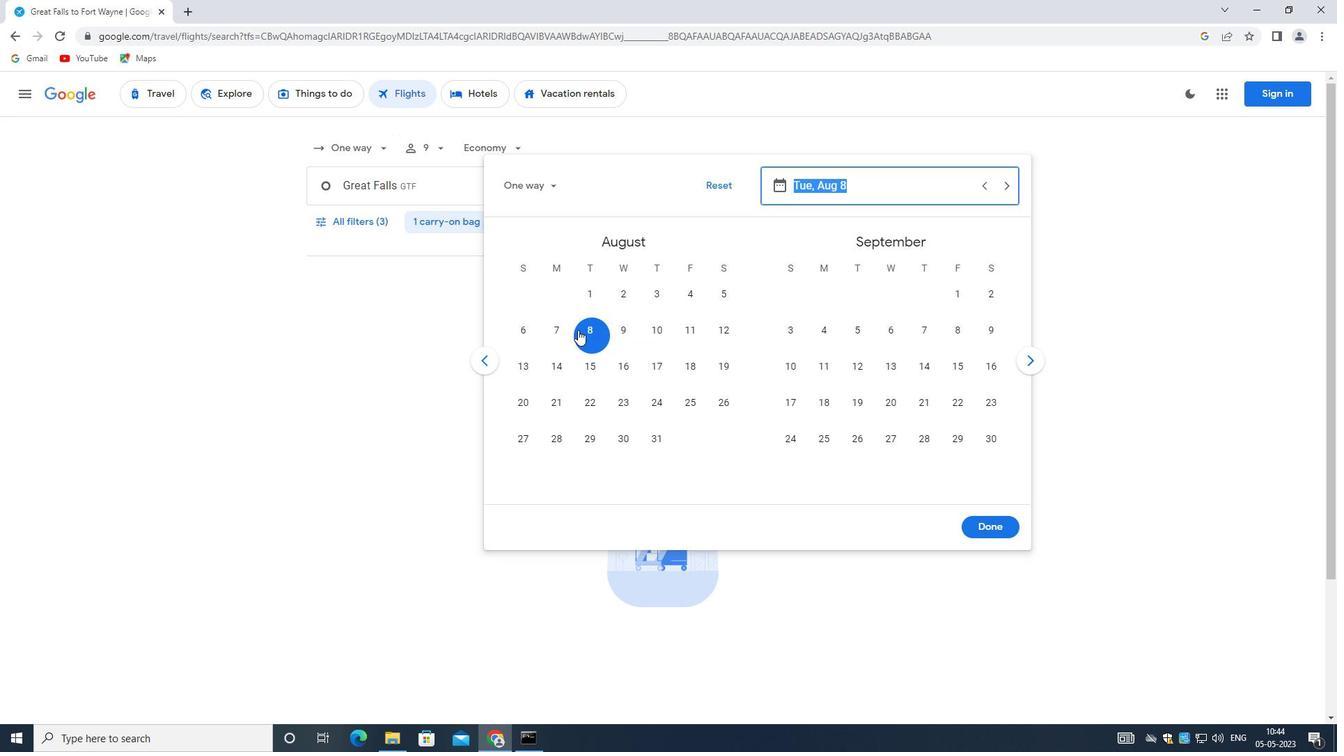 
Action: Mouse moved to (982, 523)
Screenshot: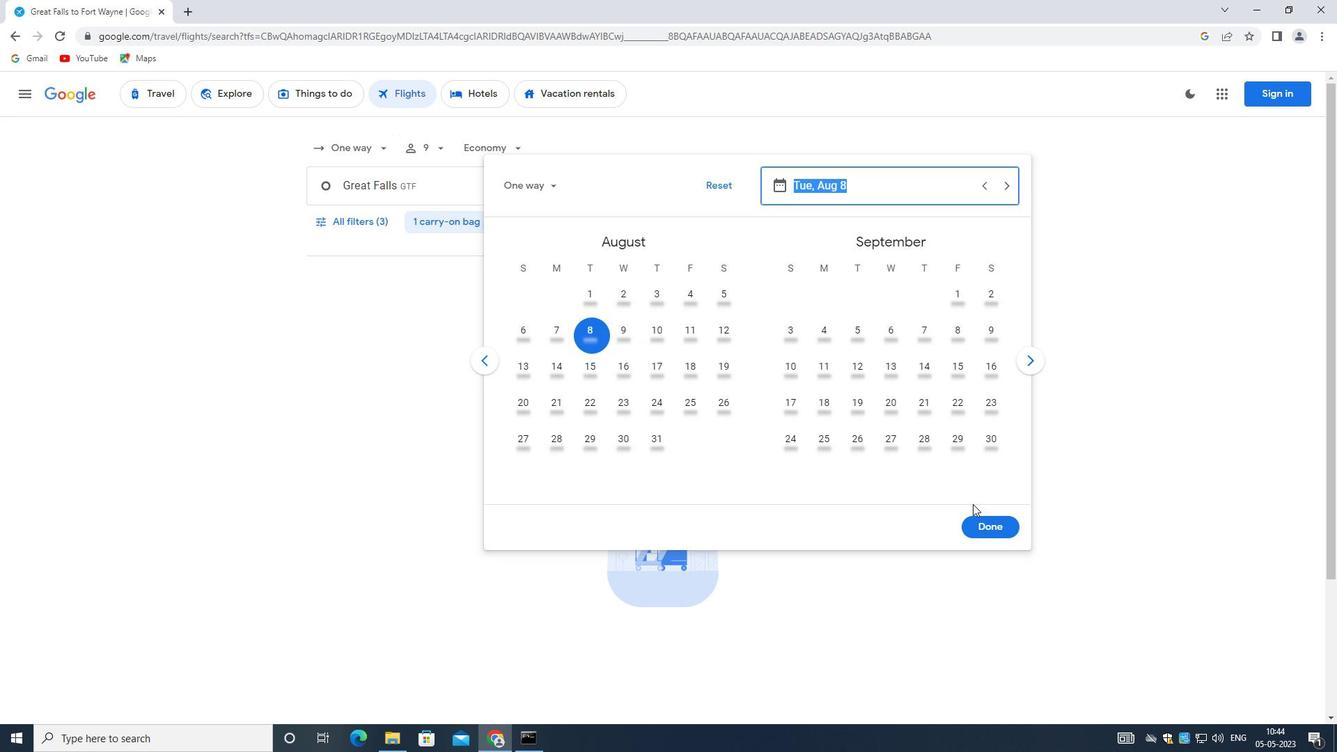
Action: Mouse pressed left at (982, 523)
Screenshot: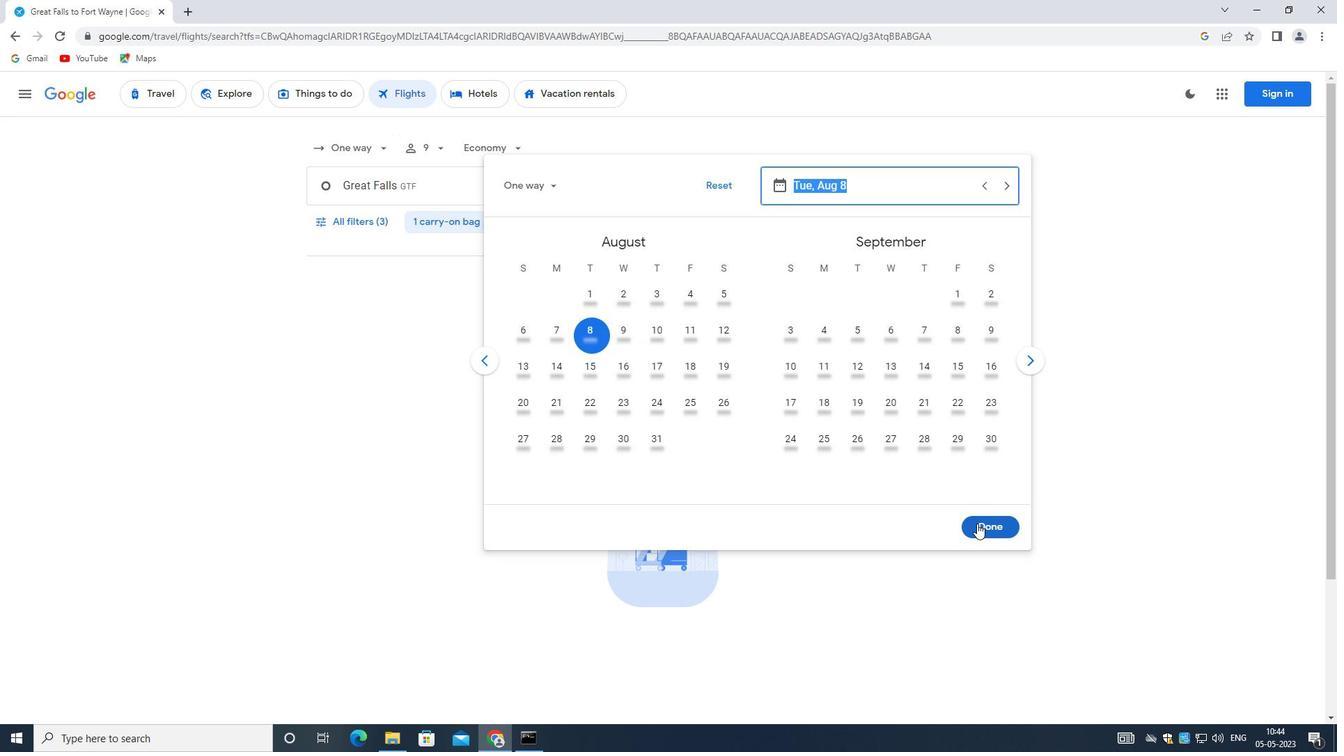 
Action: Mouse moved to (360, 217)
Screenshot: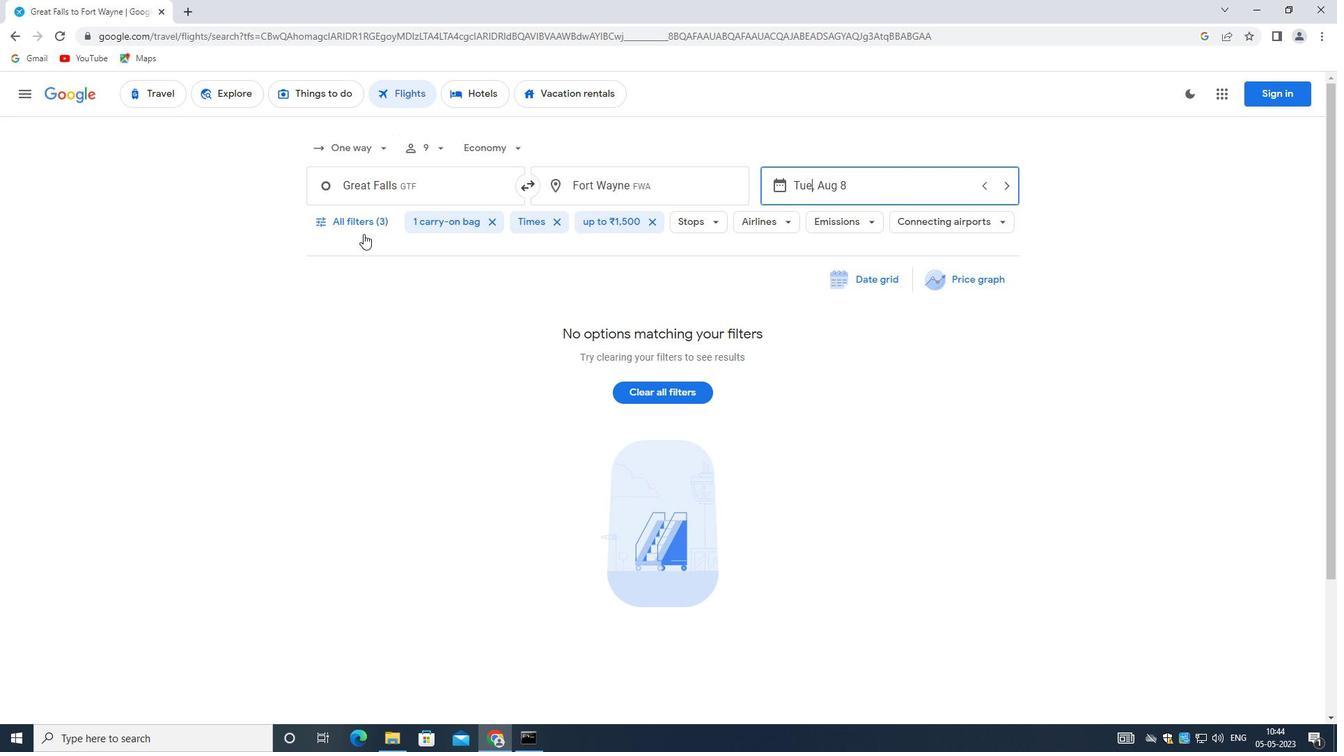 
Action: Mouse pressed left at (360, 217)
Screenshot: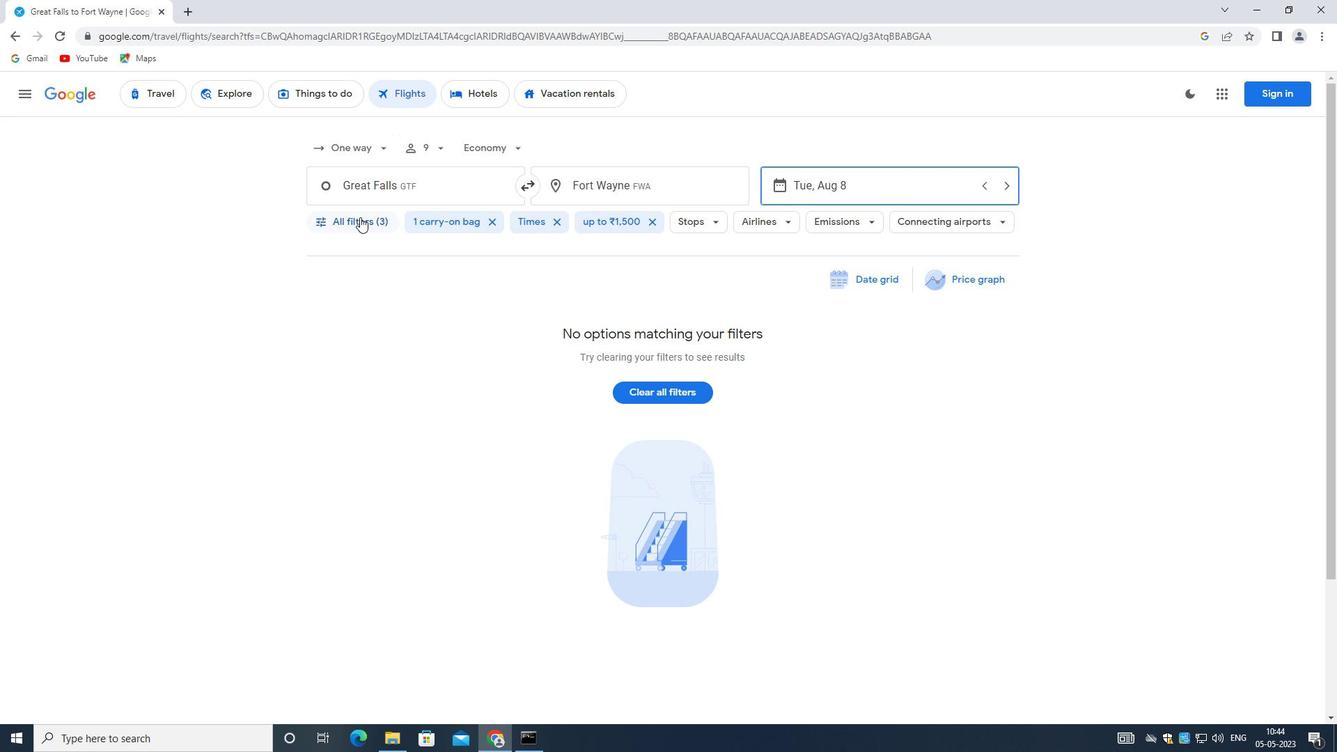 
Action: Mouse moved to (362, 225)
Screenshot: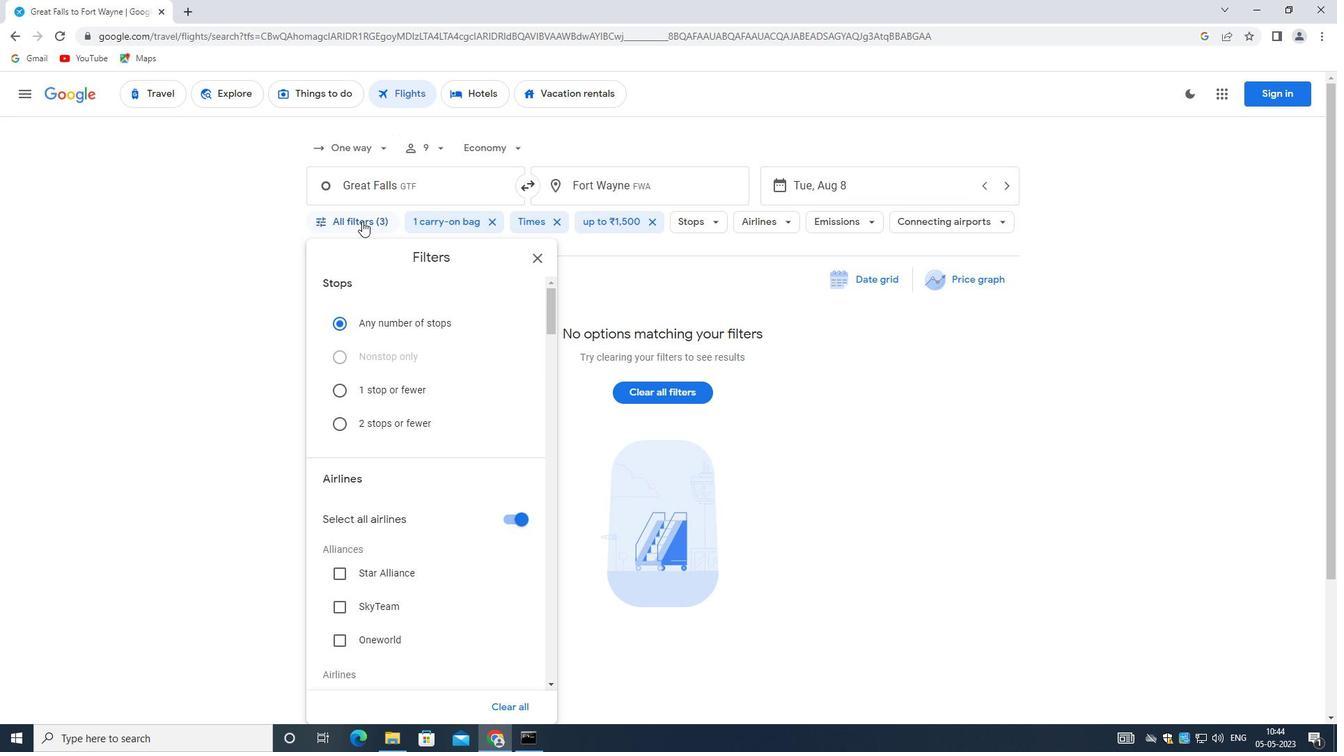 
Action: Mouse scrolled (362, 224) with delta (0, 0)
Screenshot: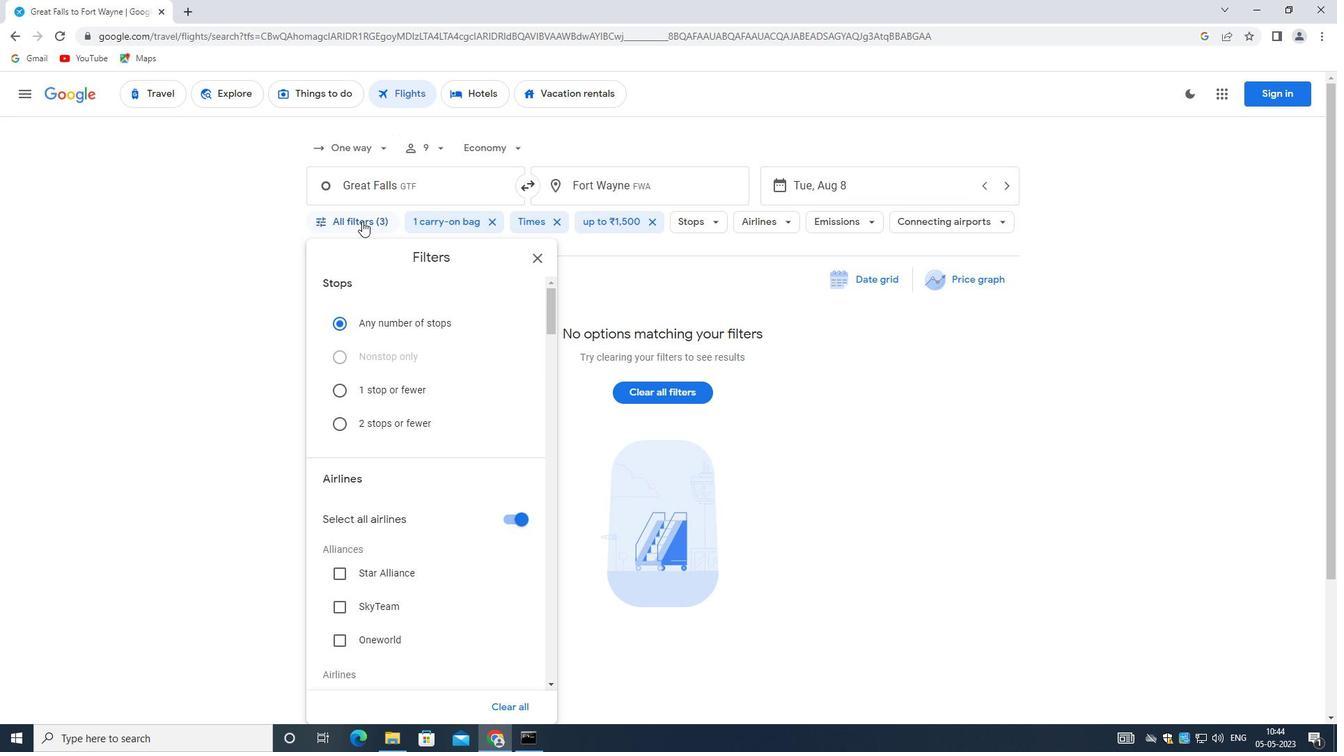 
Action: Mouse moved to (363, 229)
Screenshot: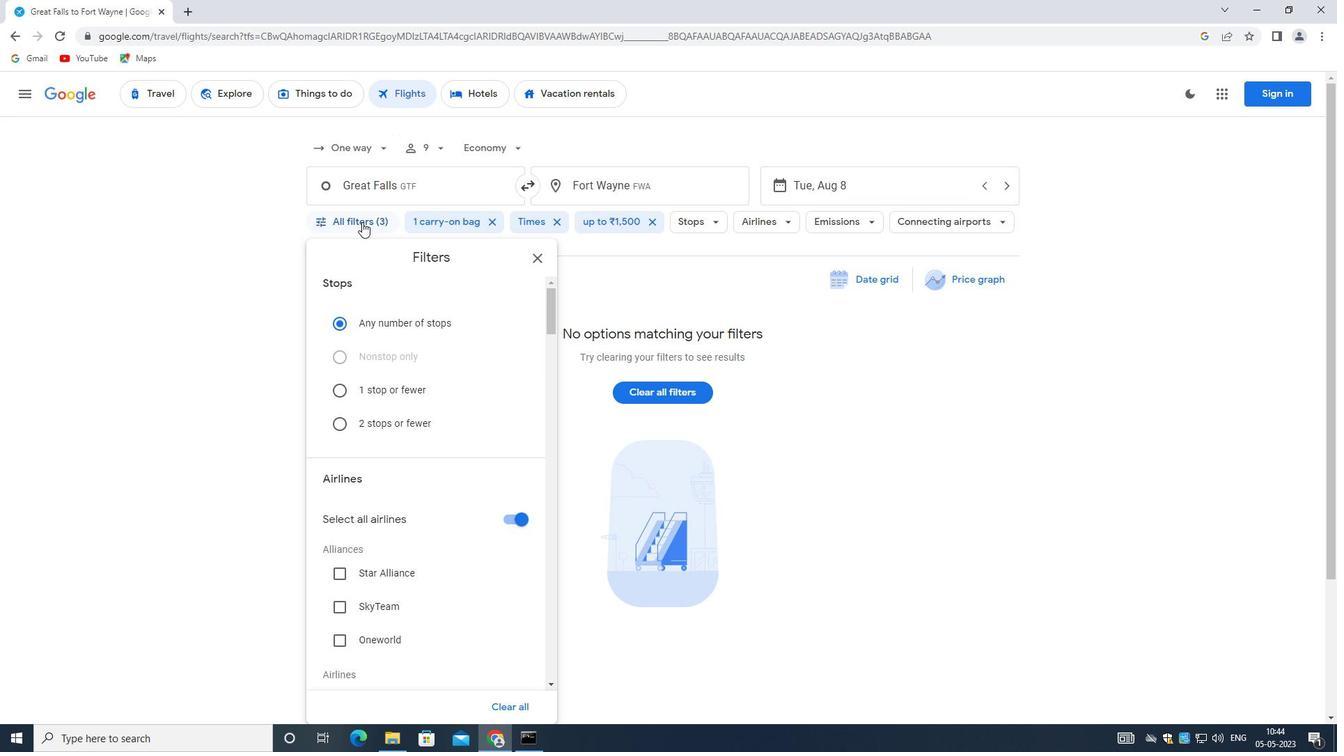 
Action: Mouse scrolled (363, 229) with delta (0, 0)
Screenshot: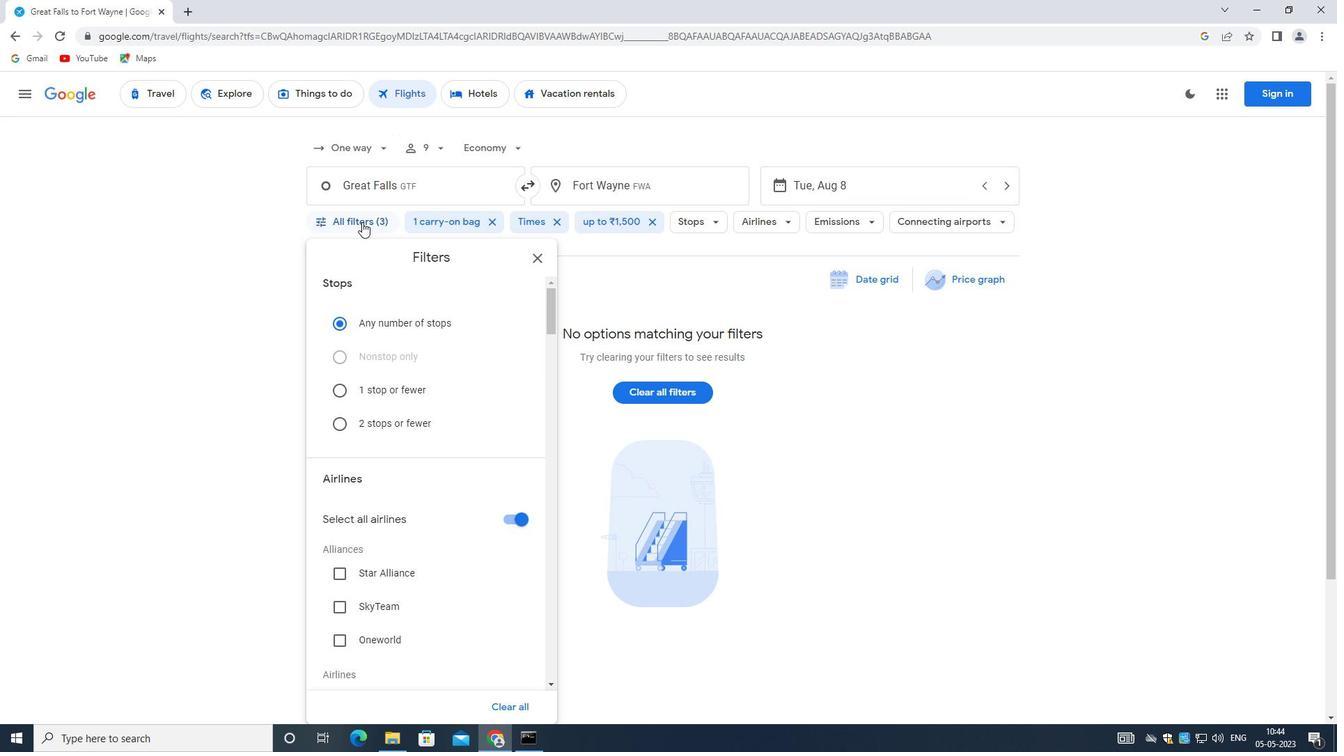 
Action: Mouse moved to (363, 231)
Screenshot: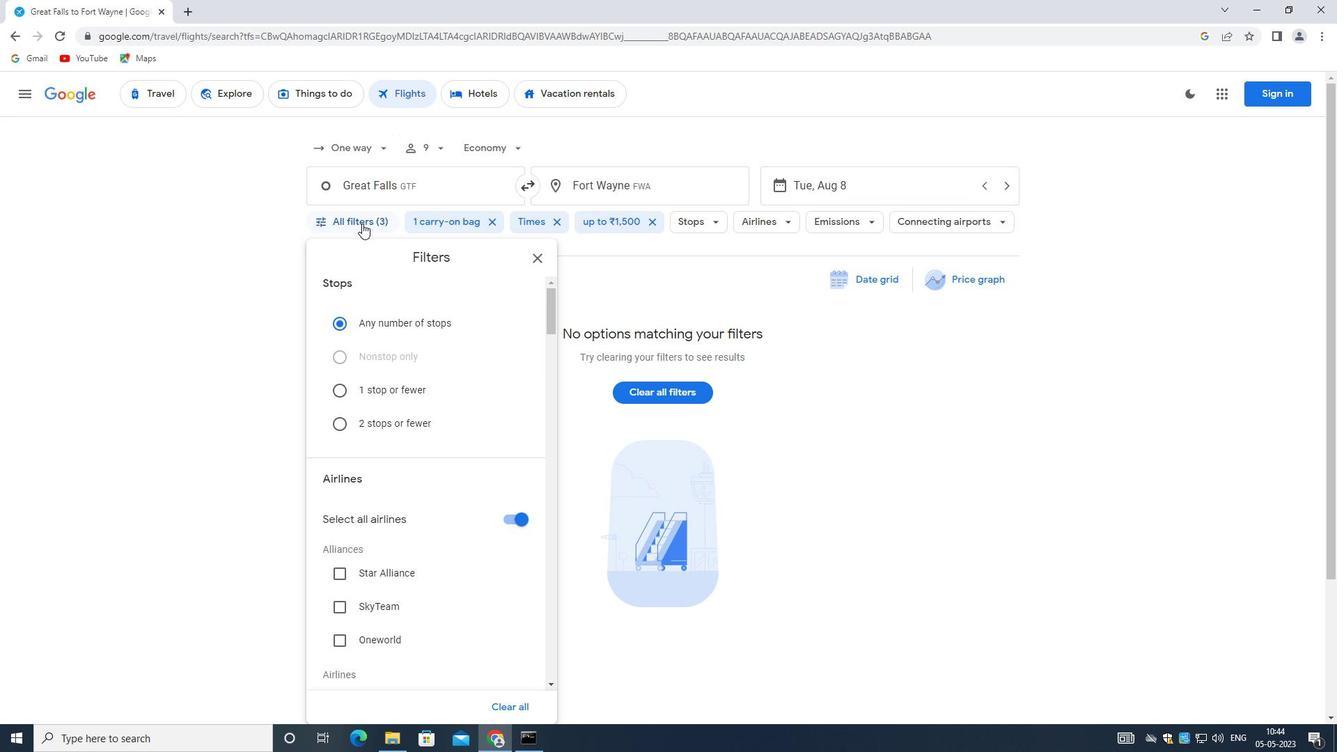 
Action: Mouse scrolled (363, 230) with delta (0, 0)
Screenshot: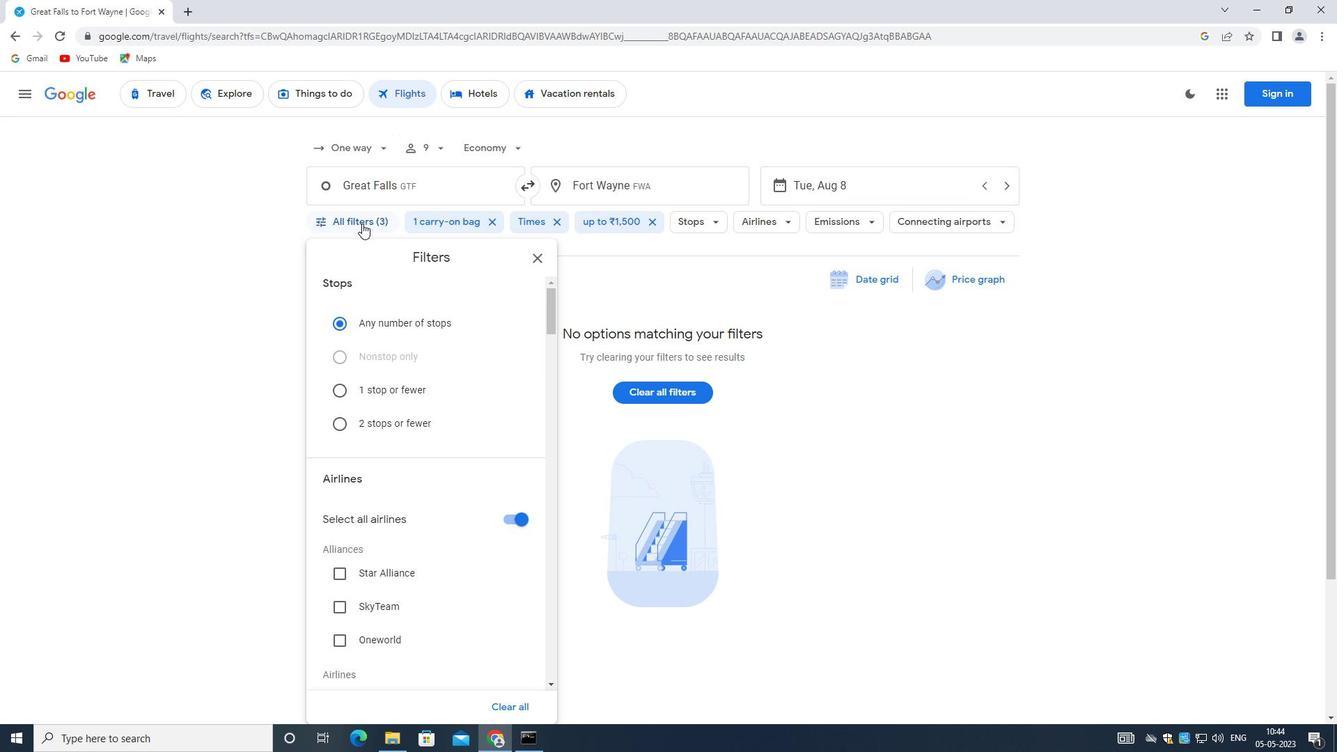 
Action: Mouse moved to (411, 252)
Screenshot: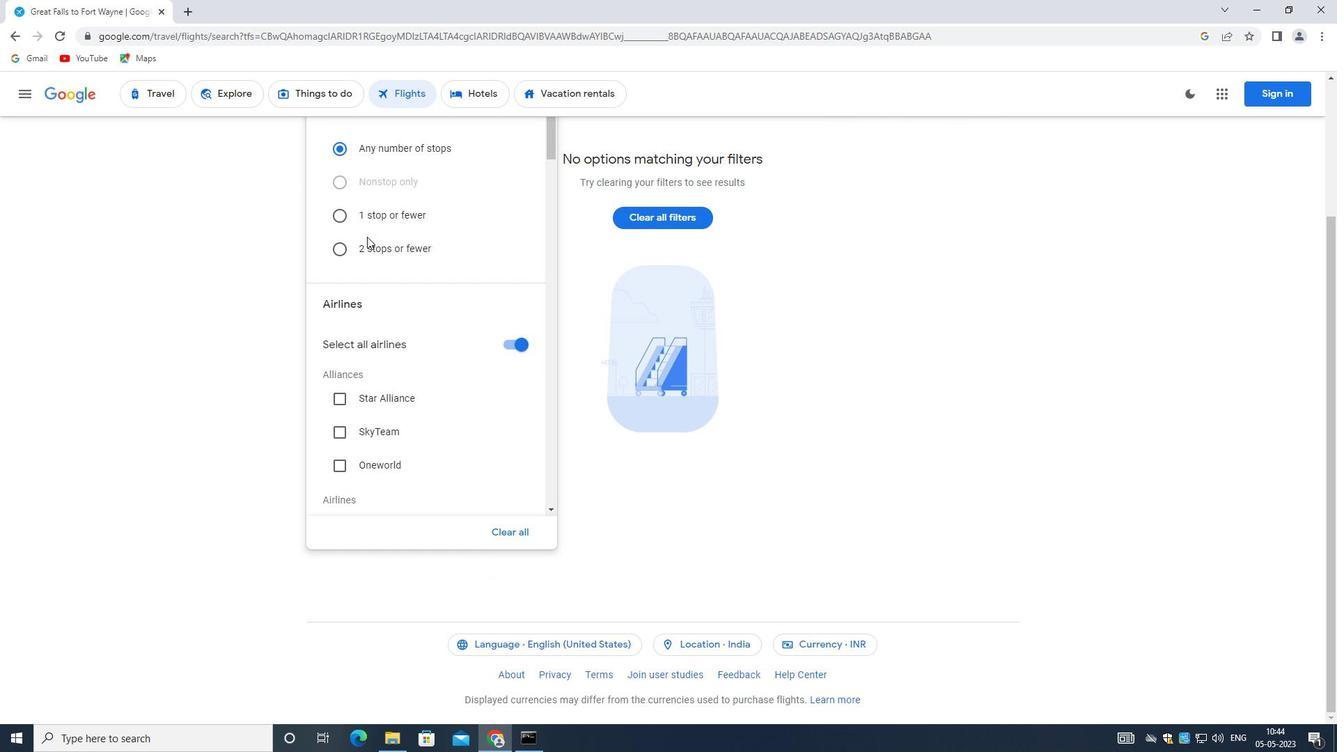 
Action: Mouse scrolled (411, 251) with delta (0, 0)
Screenshot: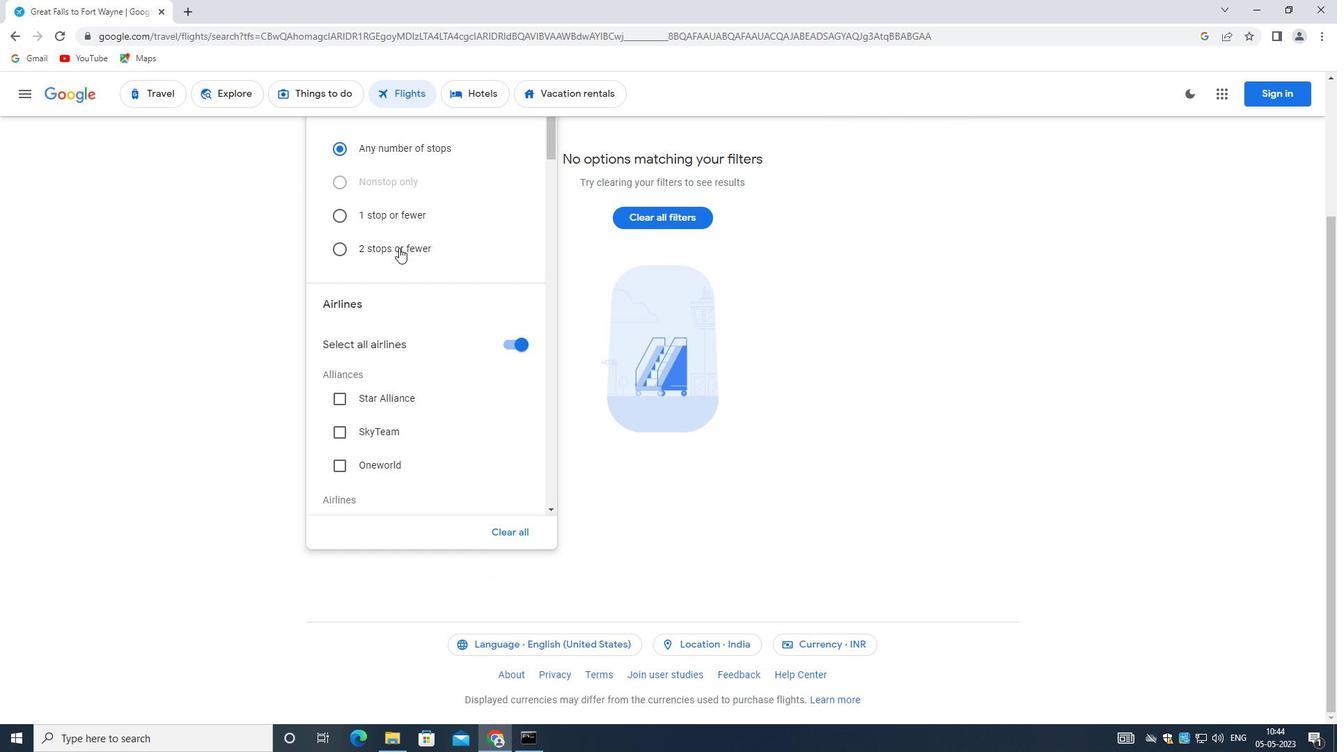 
Action: Mouse moved to (412, 259)
Screenshot: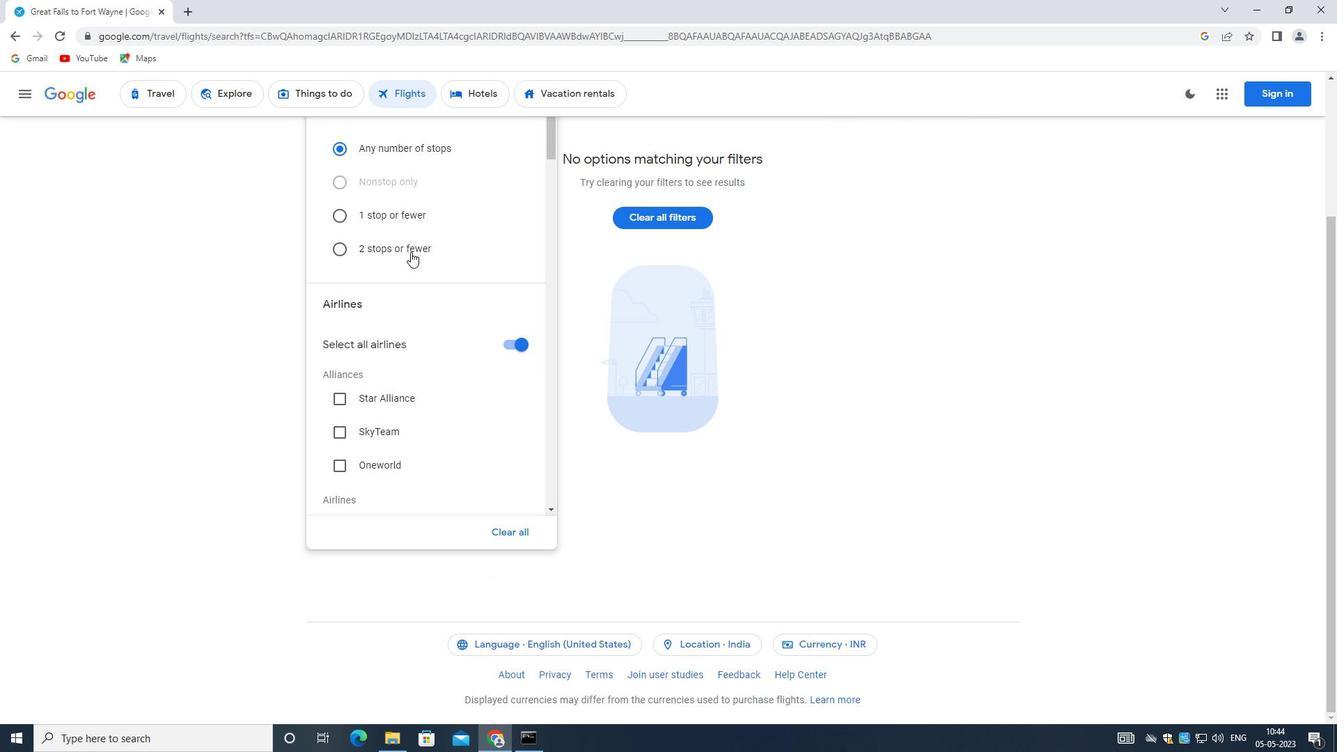 
Action: Mouse scrolled (412, 259) with delta (0, 0)
Screenshot: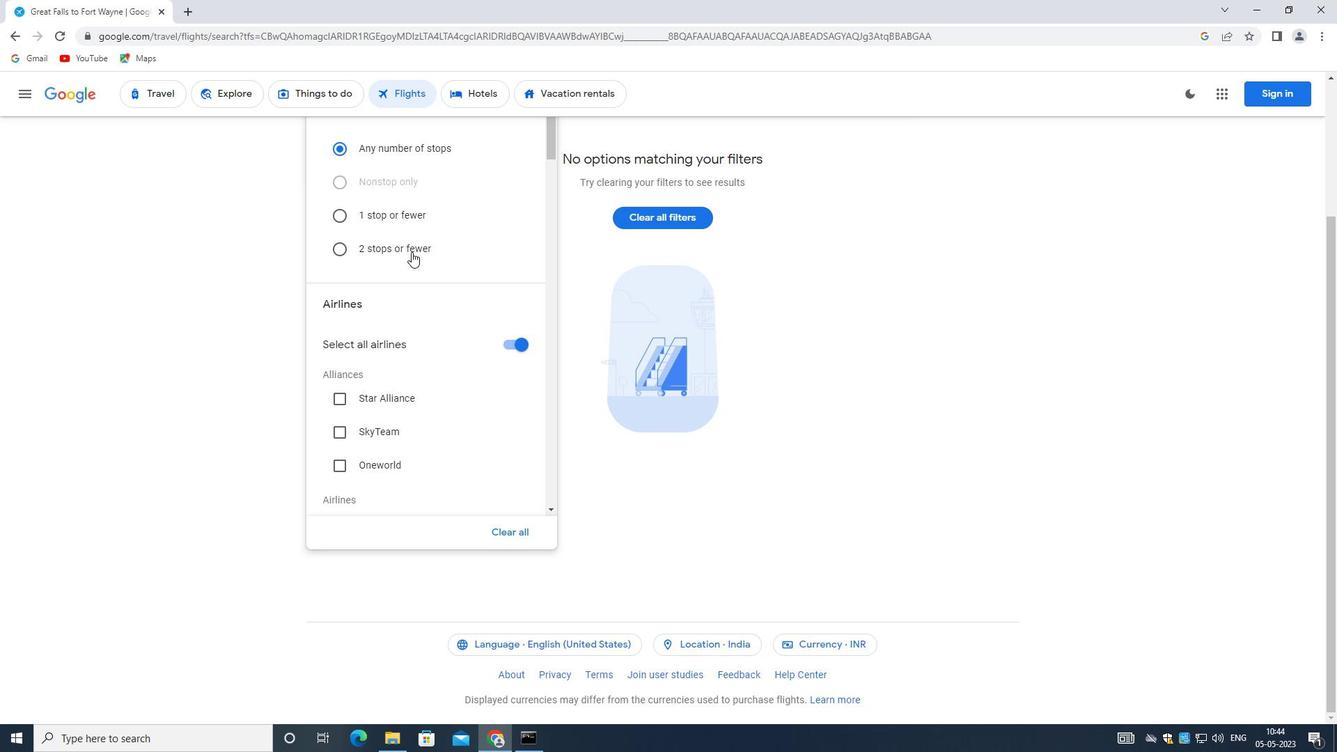 
Action: Mouse moved to (418, 355)
Screenshot: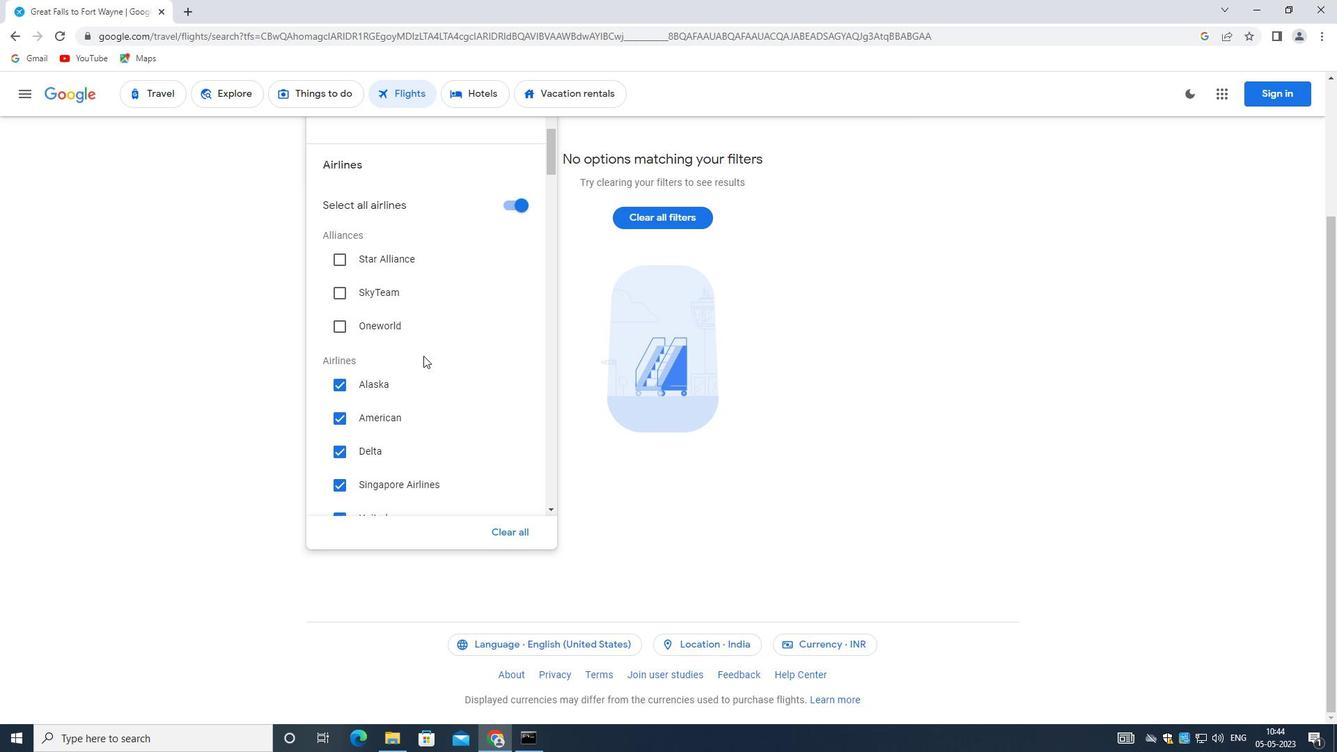 
Action: Mouse scrolled (418, 355) with delta (0, 0)
Screenshot: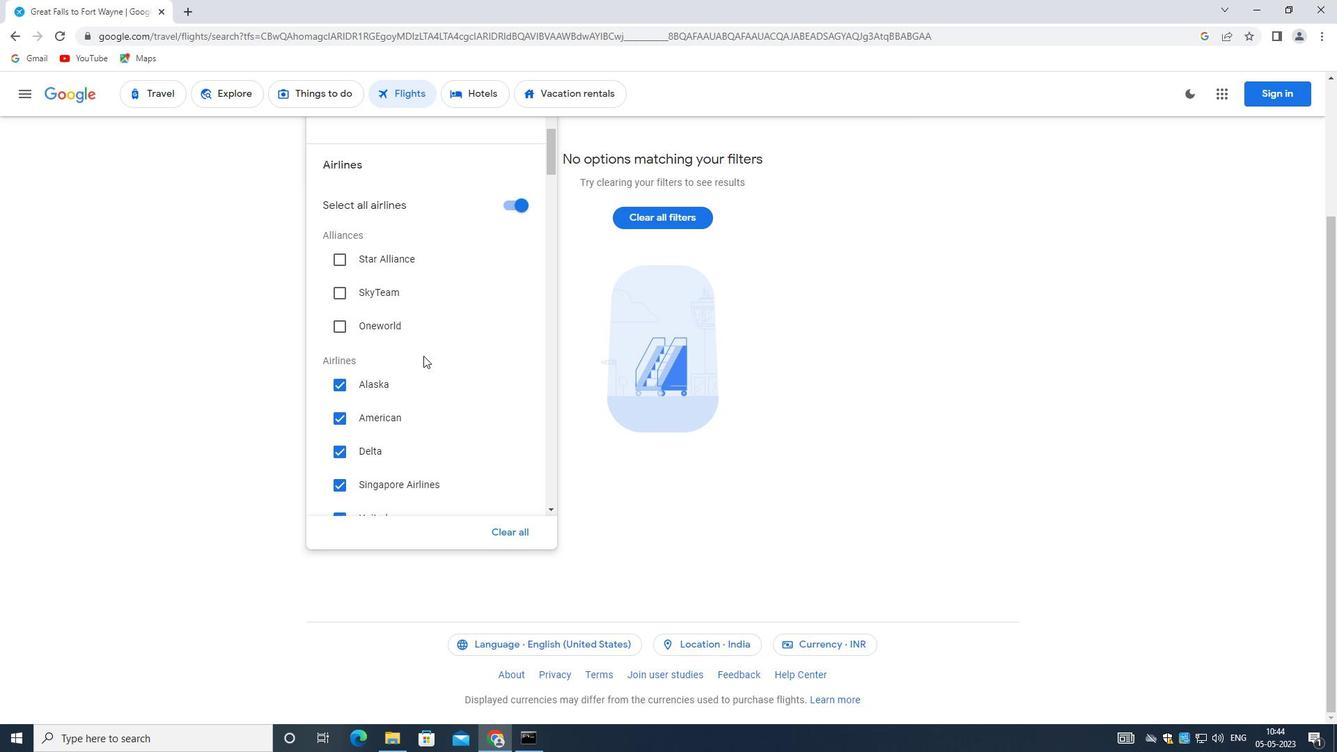 
Action: Mouse scrolled (418, 355) with delta (0, 0)
Screenshot: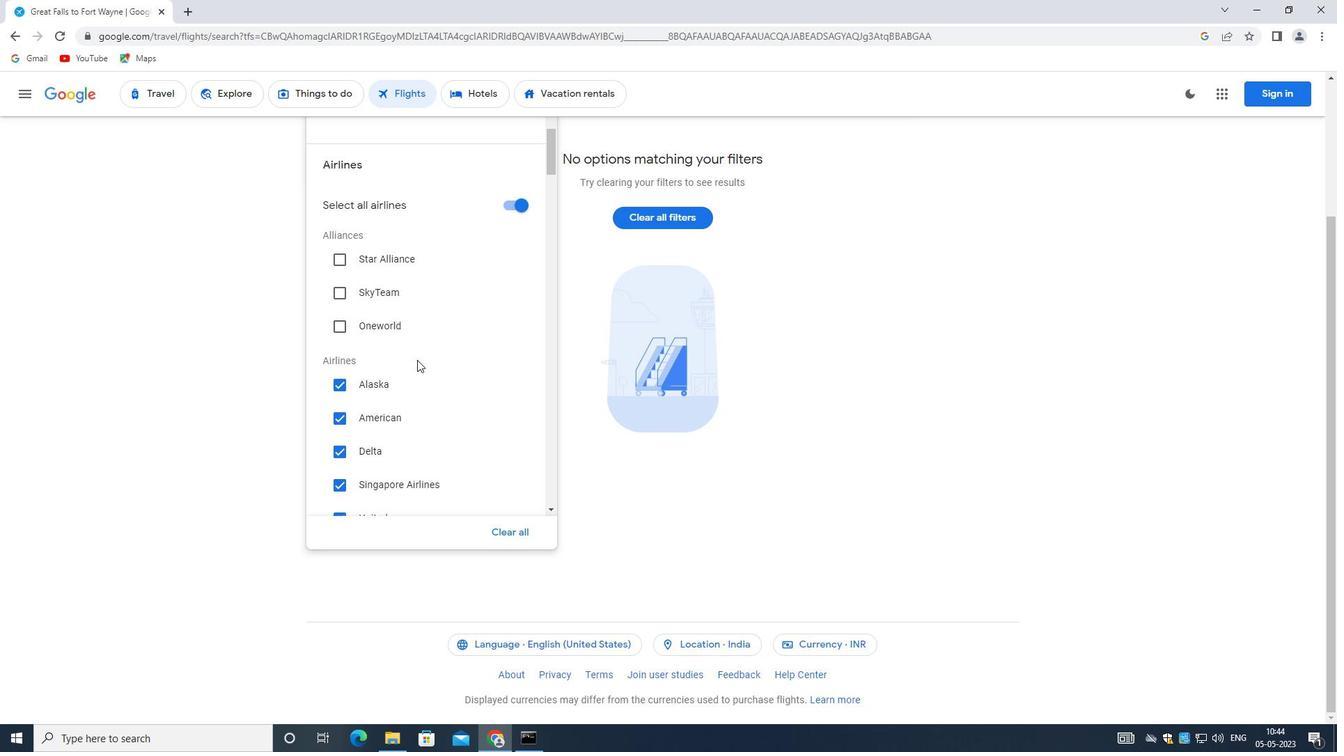 
Action: Mouse moved to (504, 344)
Screenshot: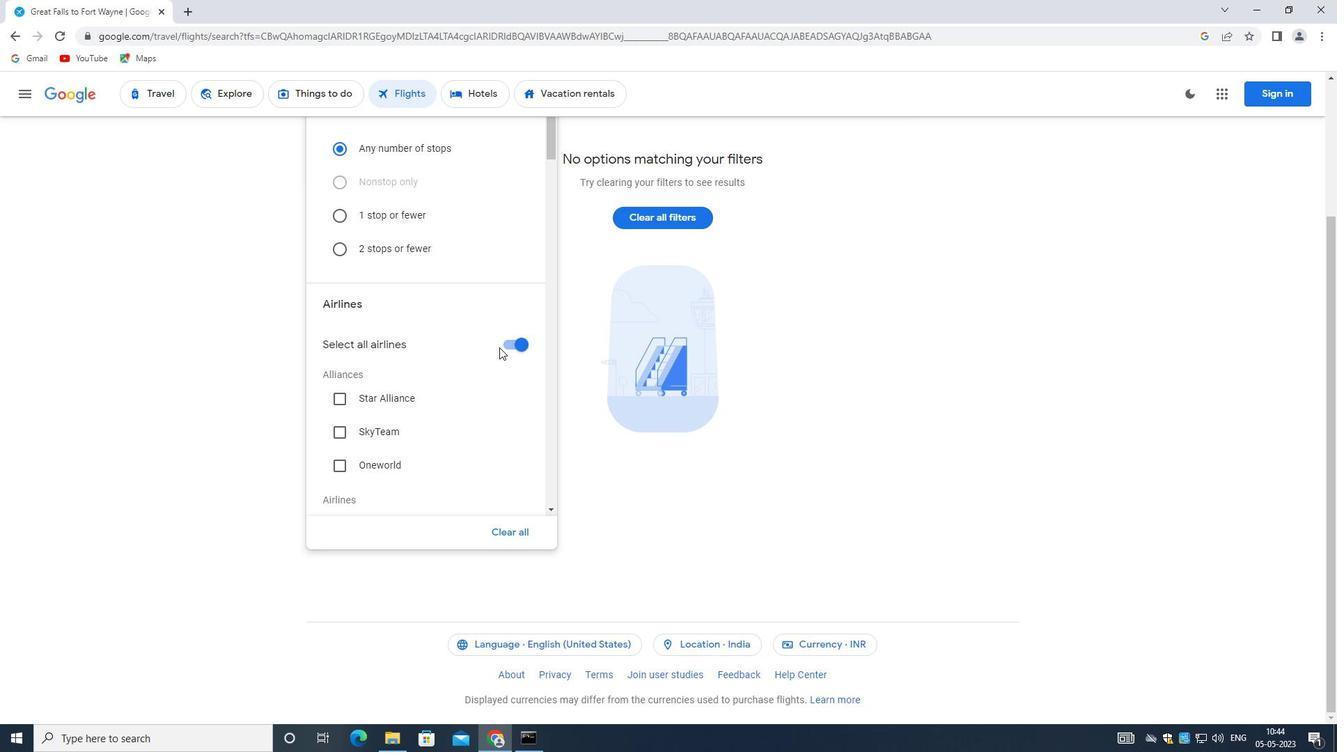 
Action: Mouse pressed left at (504, 344)
Screenshot: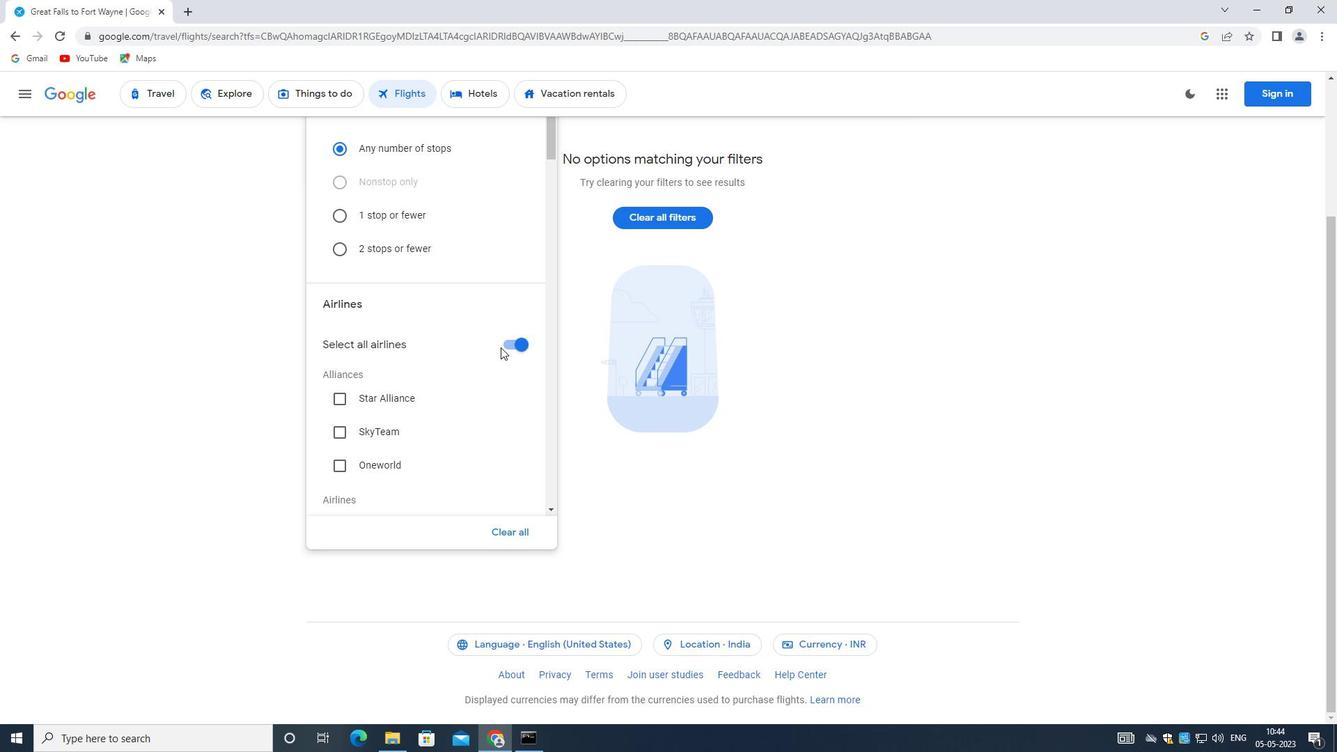 
Action: Mouse moved to (499, 343)
Screenshot: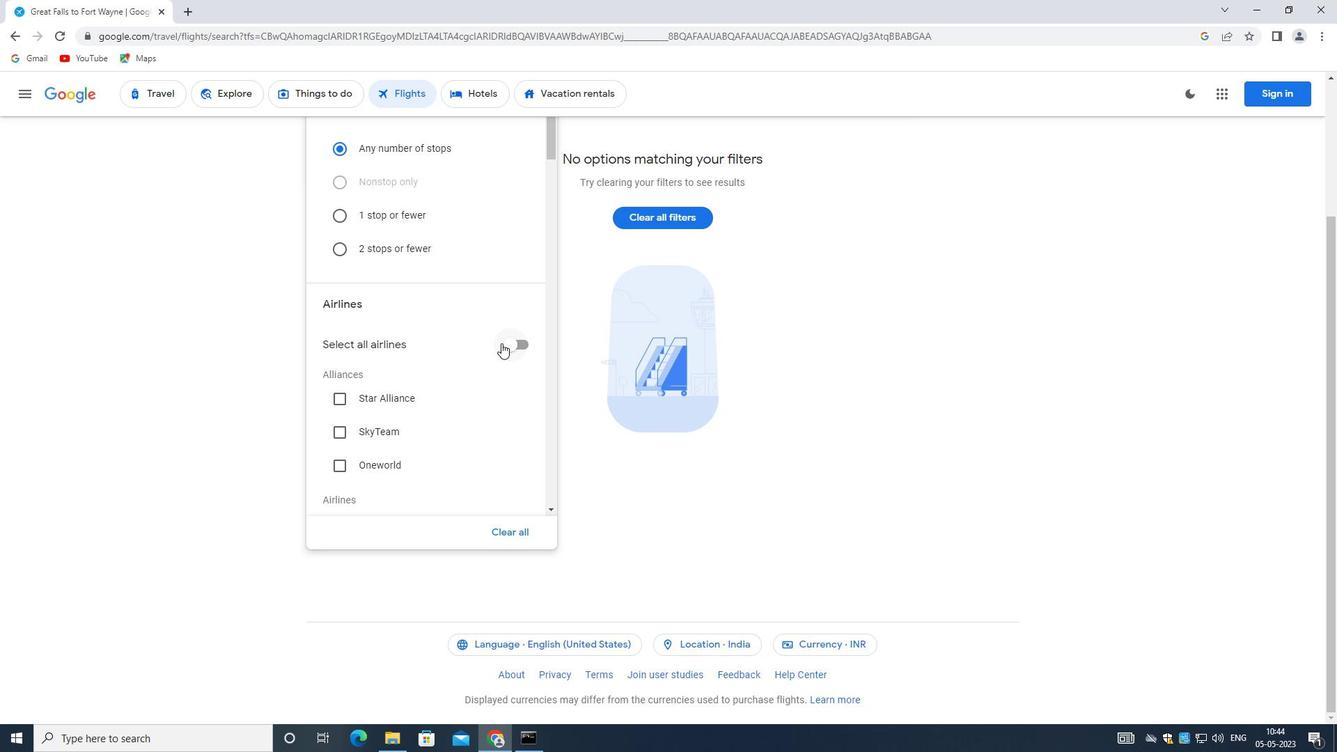 
Action: Mouse scrolled (499, 342) with delta (0, 0)
Screenshot: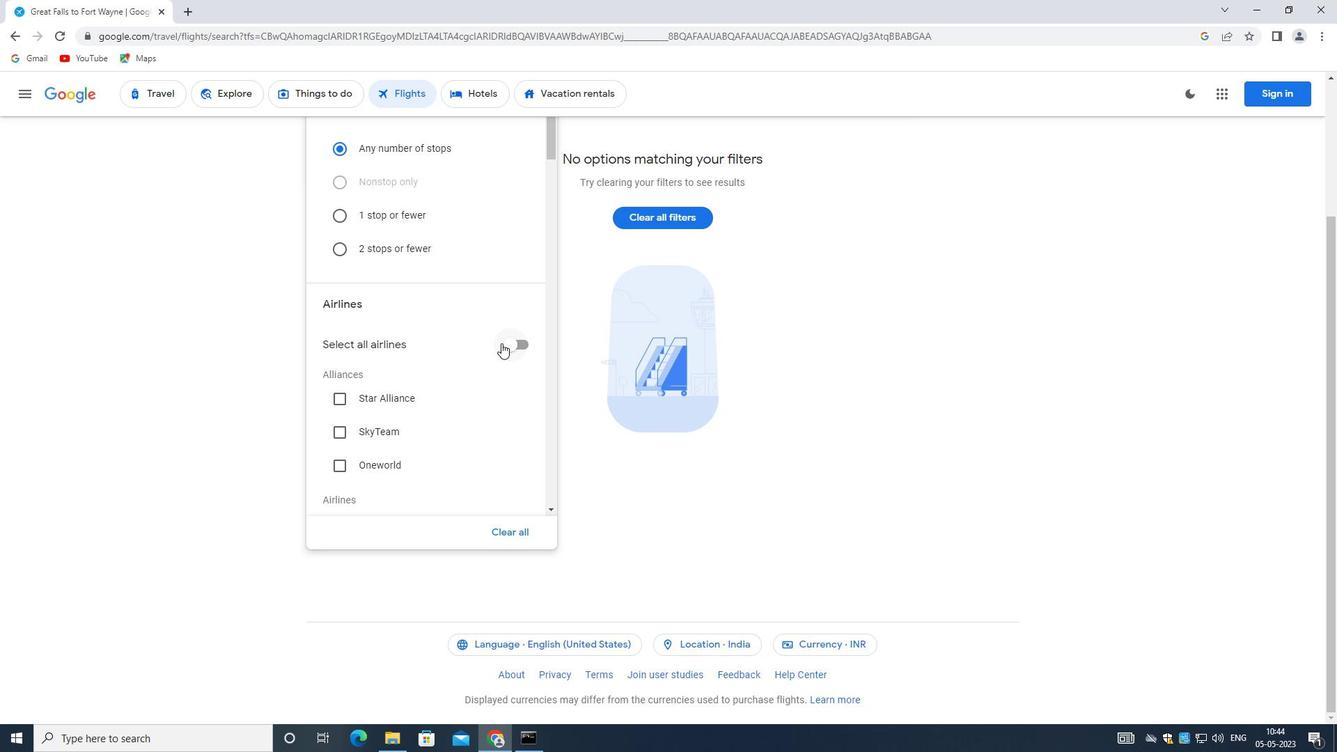 
Action: Mouse moved to (498, 343)
Screenshot: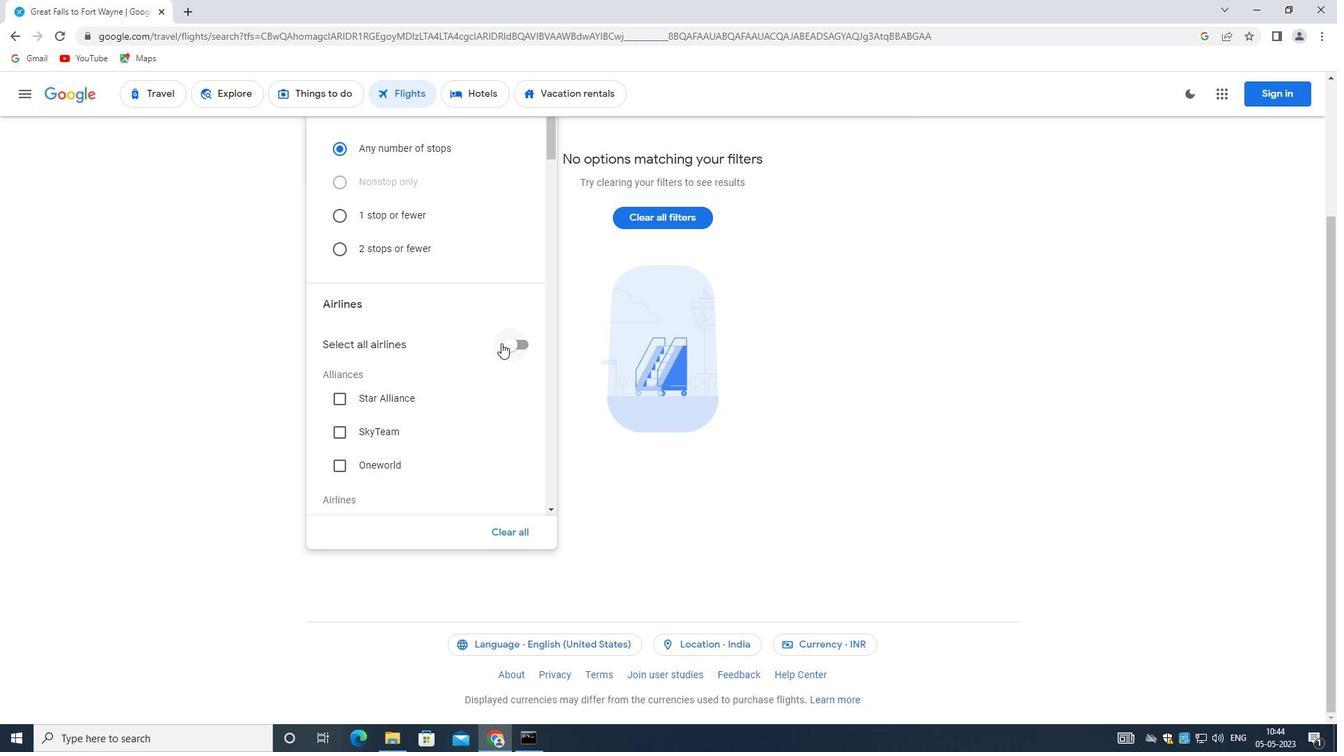 
Action: Mouse scrolled (498, 342) with delta (0, 0)
Screenshot: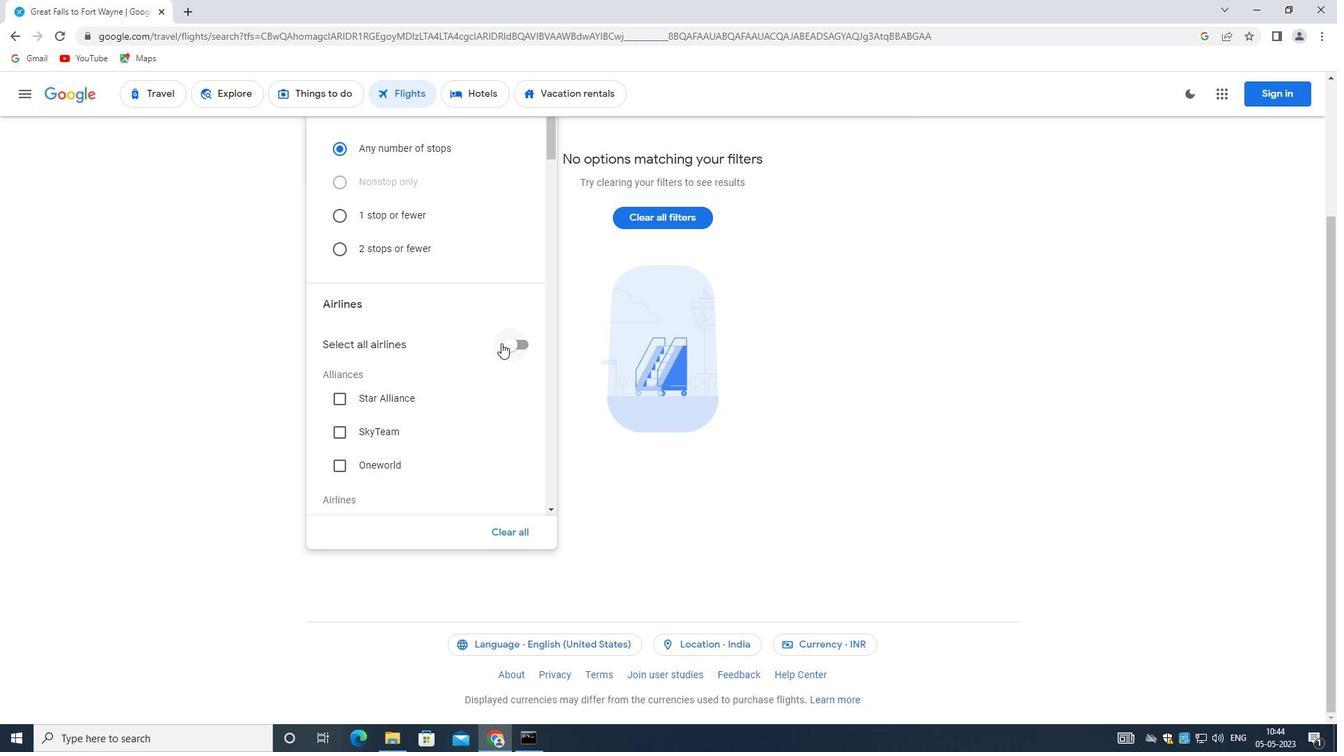 
Action: Mouse scrolled (498, 342) with delta (0, 0)
Screenshot: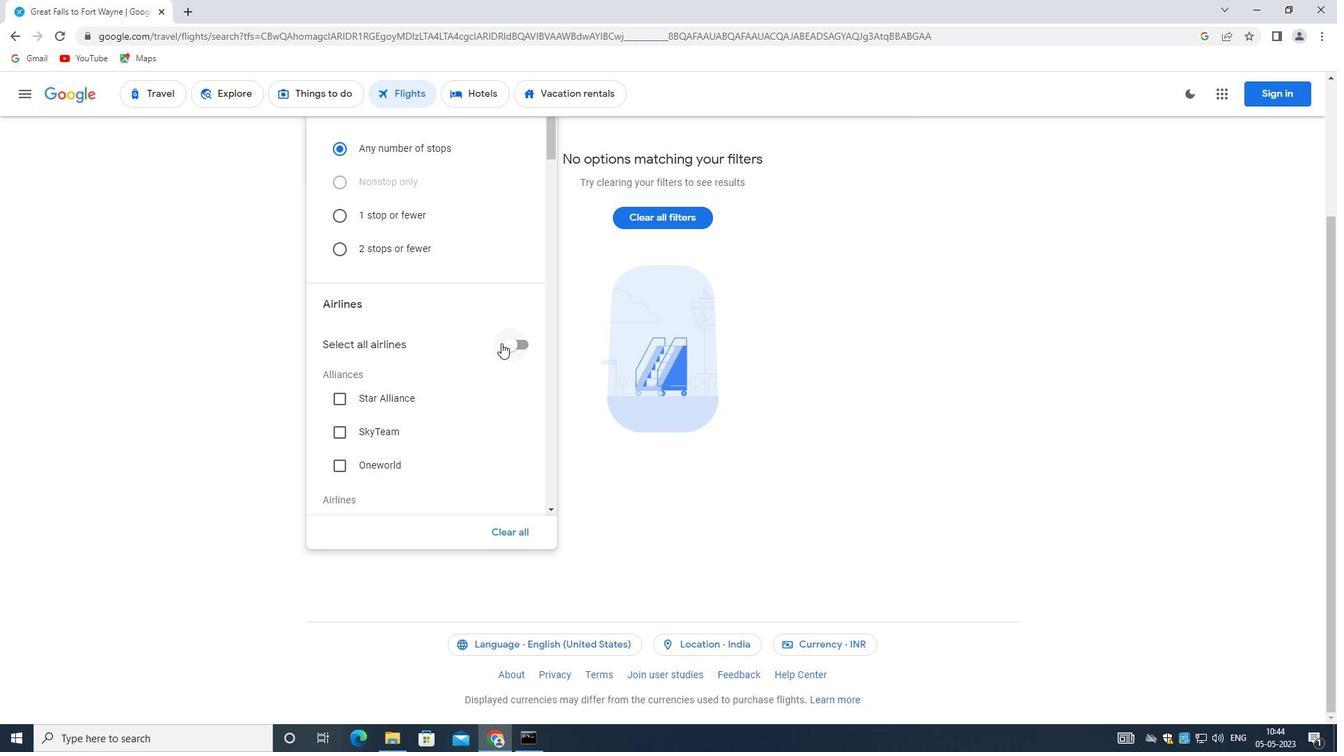 
Action: Mouse moved to (497, 344)
Screenshot: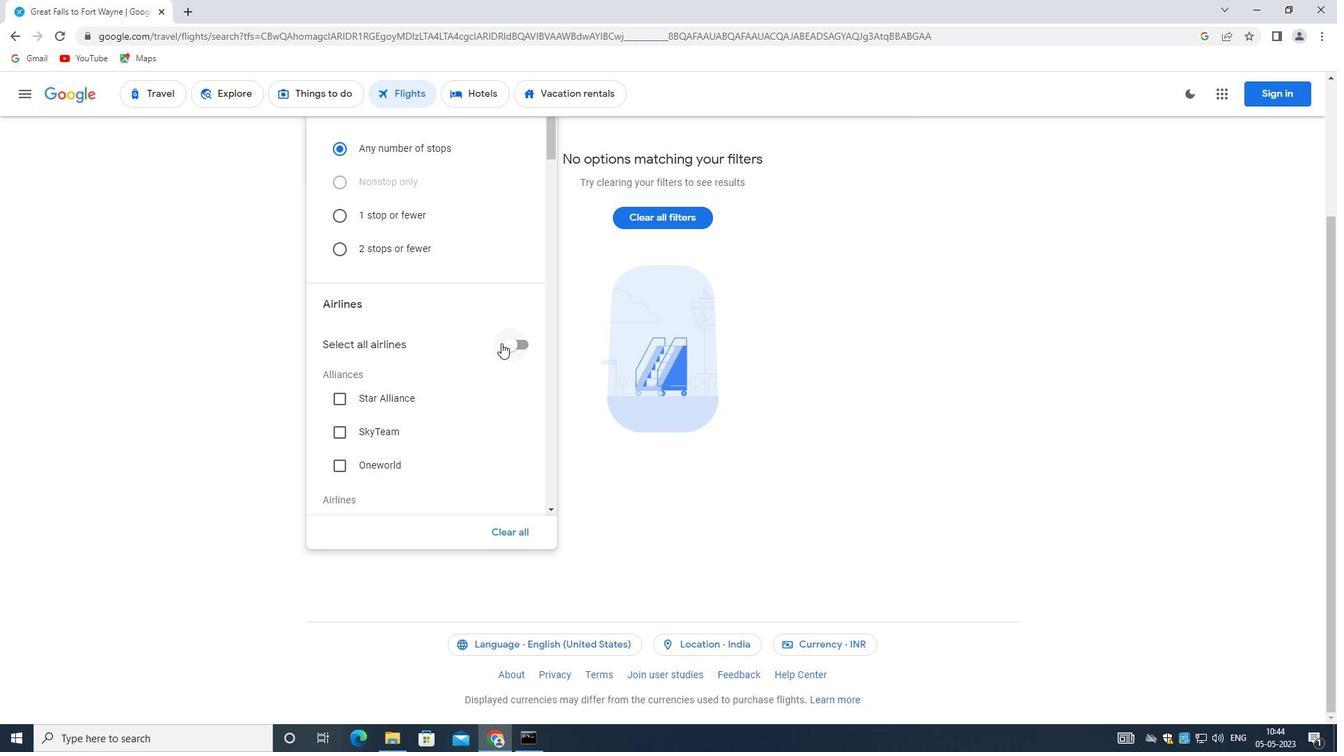 
Action: Mouse scrolled (497, 343) with delta (0, 0)
Screenshot: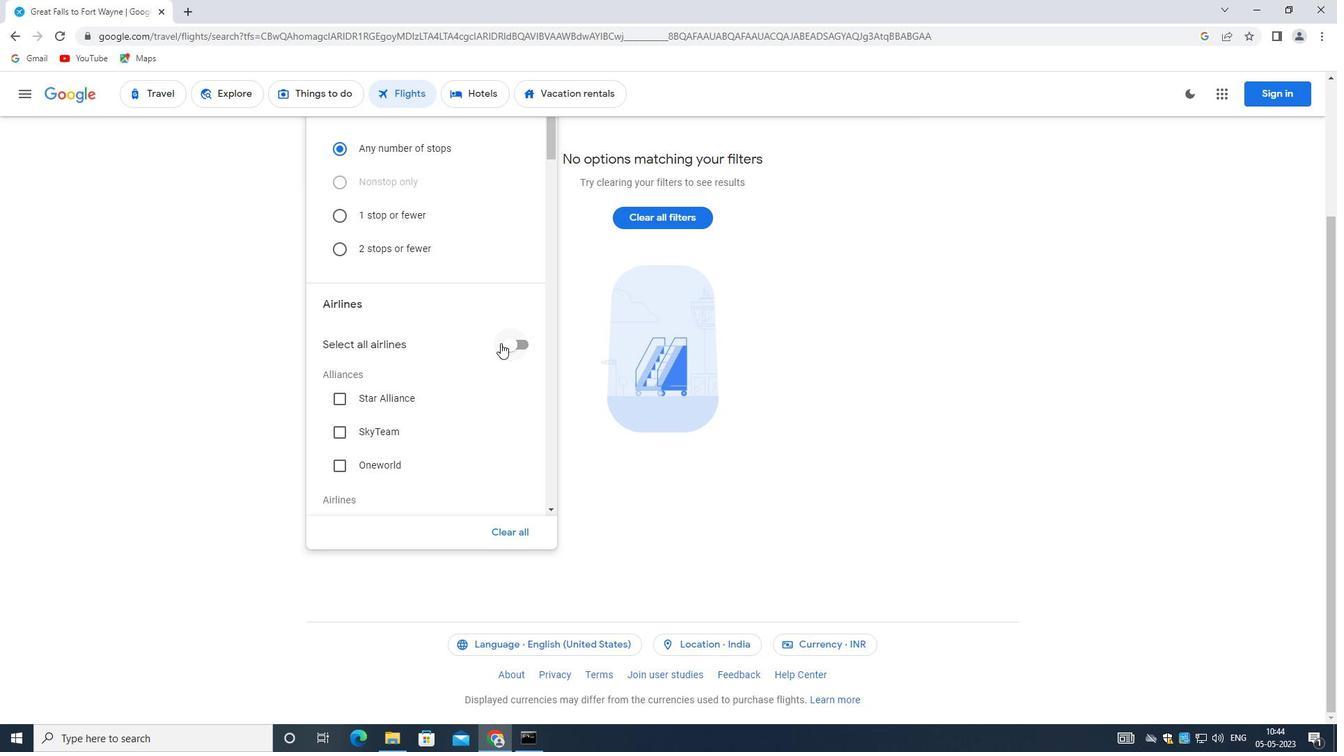 
Action: Mouse scrolled (497, 343) with delta (0, 0)
Screenshot: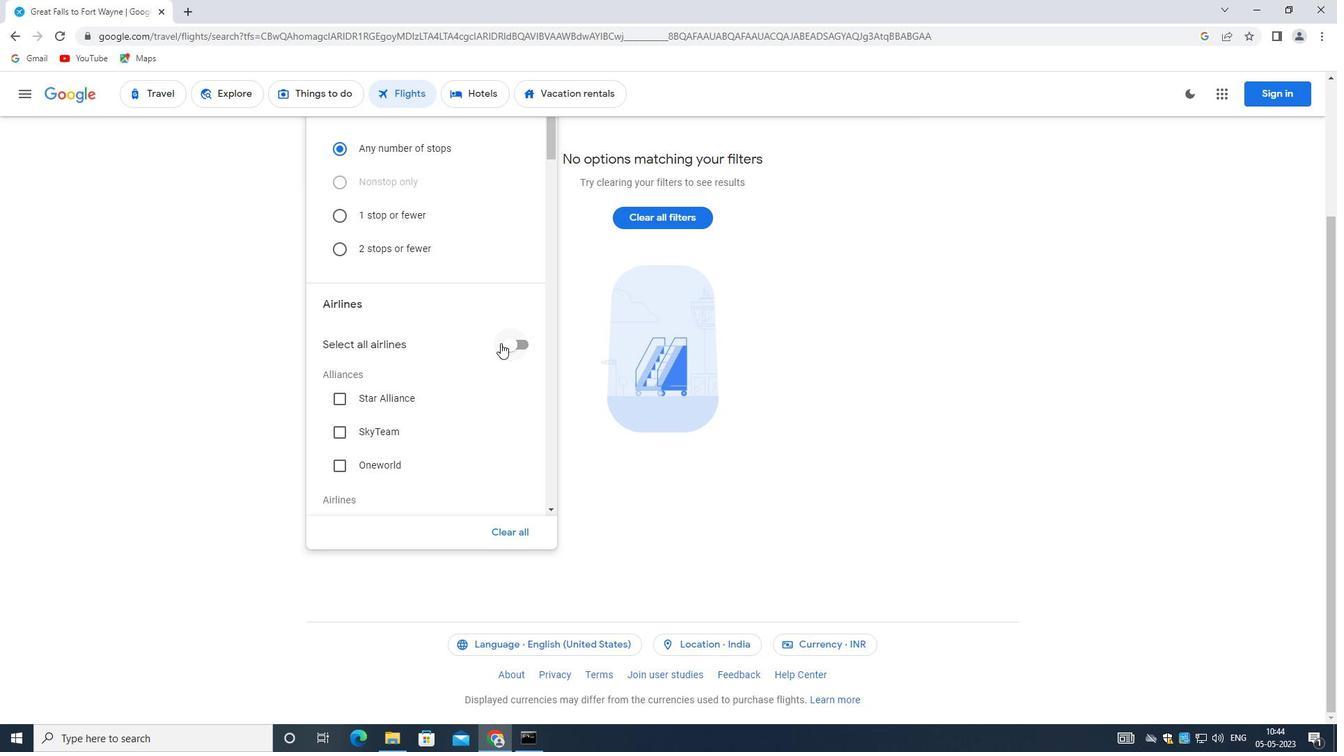 
Action: Mouse moved to (497, 344)
Screenshot: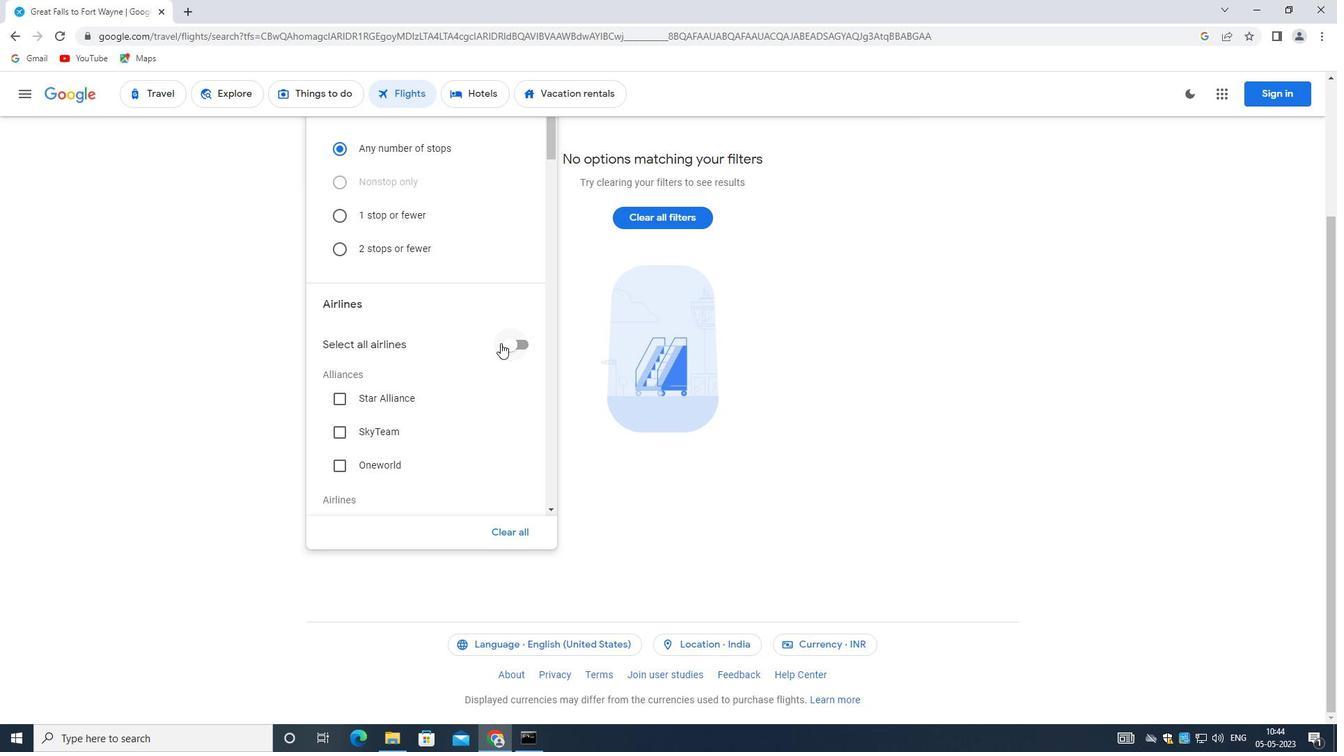 
Action: Mouse scrolled (497, 343) with delta (0, 0)
Screenshot: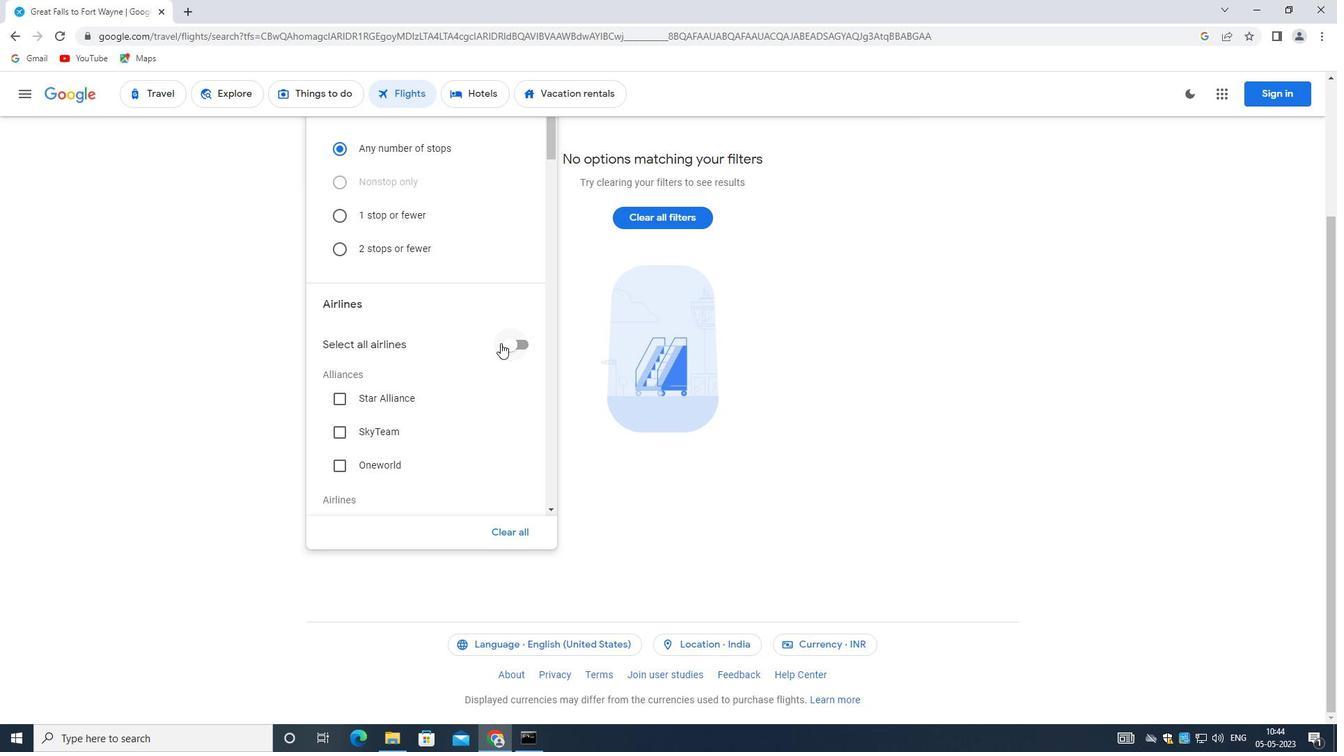 
Action: Mouse moved to (496, 400)
Screenshot: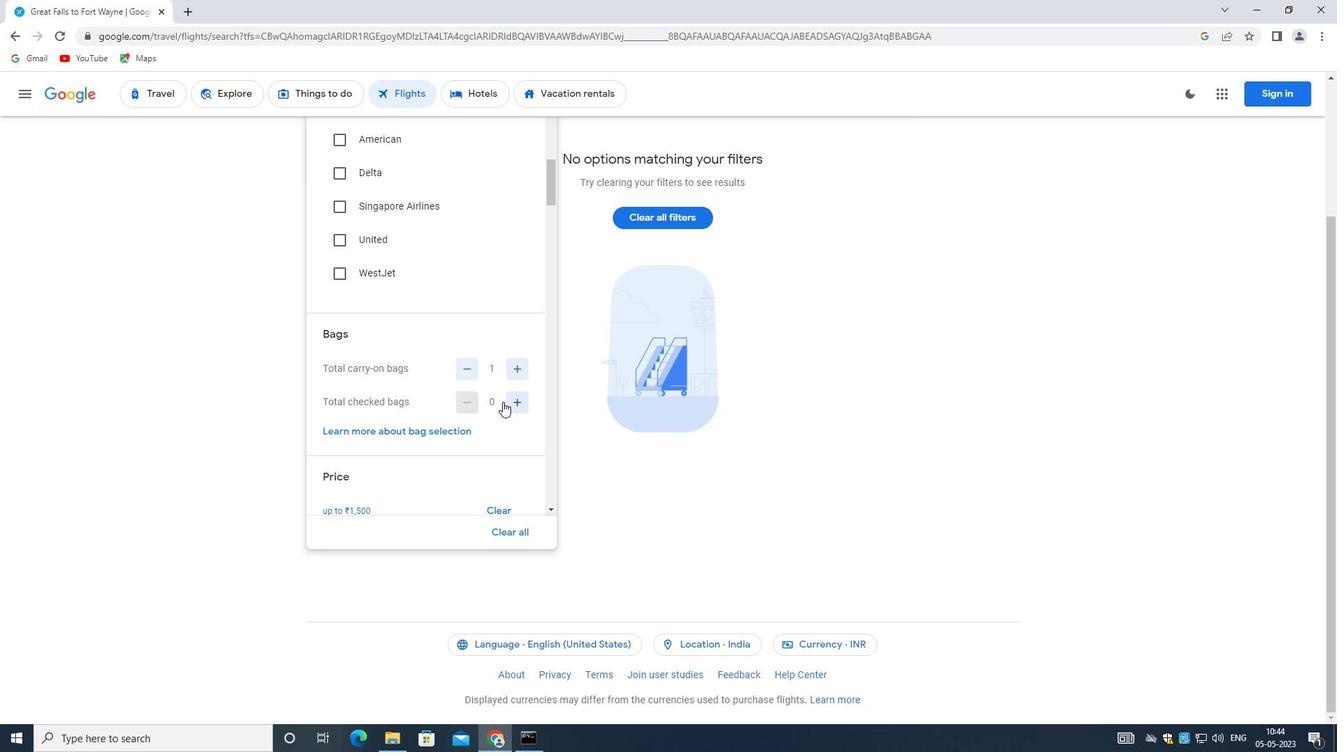 
Action: Mouse scrolled (496, 399) with delta (0, 0)
Screenshot: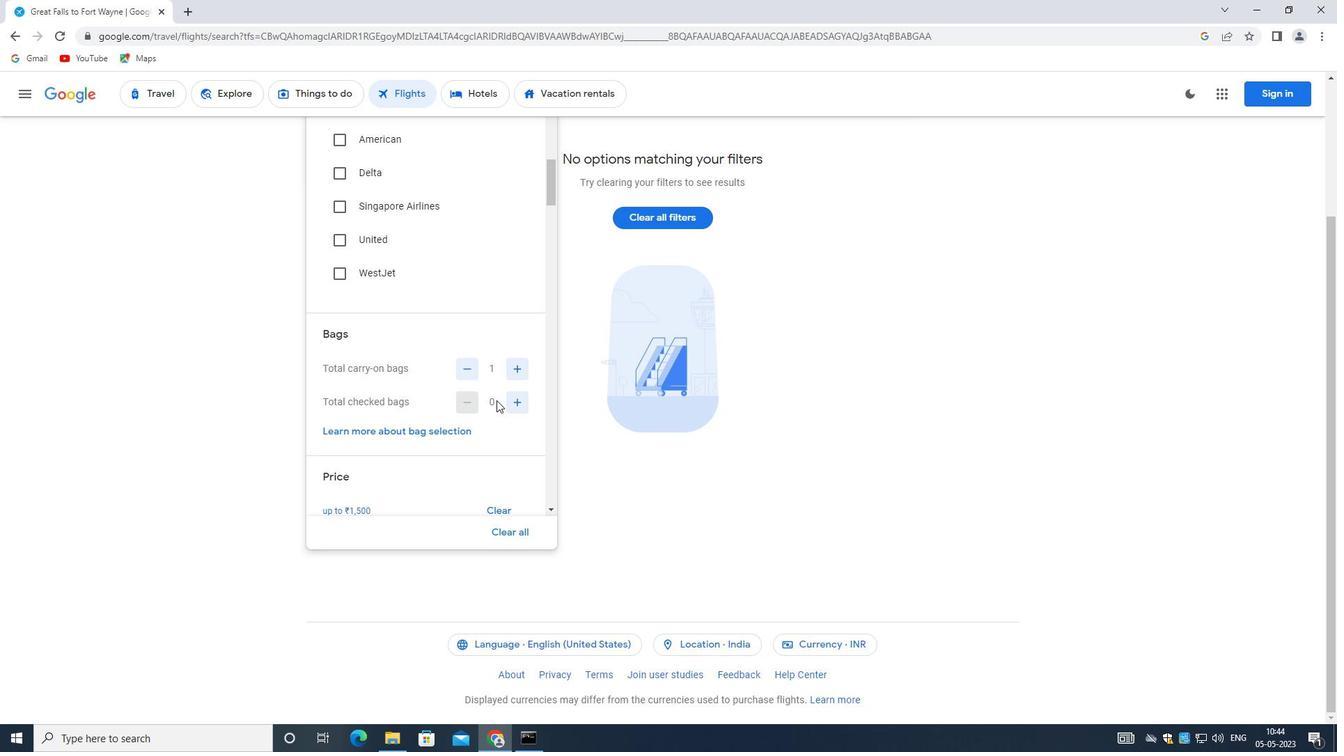
Action: Mouse scrolled (496, 399) with delta (0, 0)
Screenshot: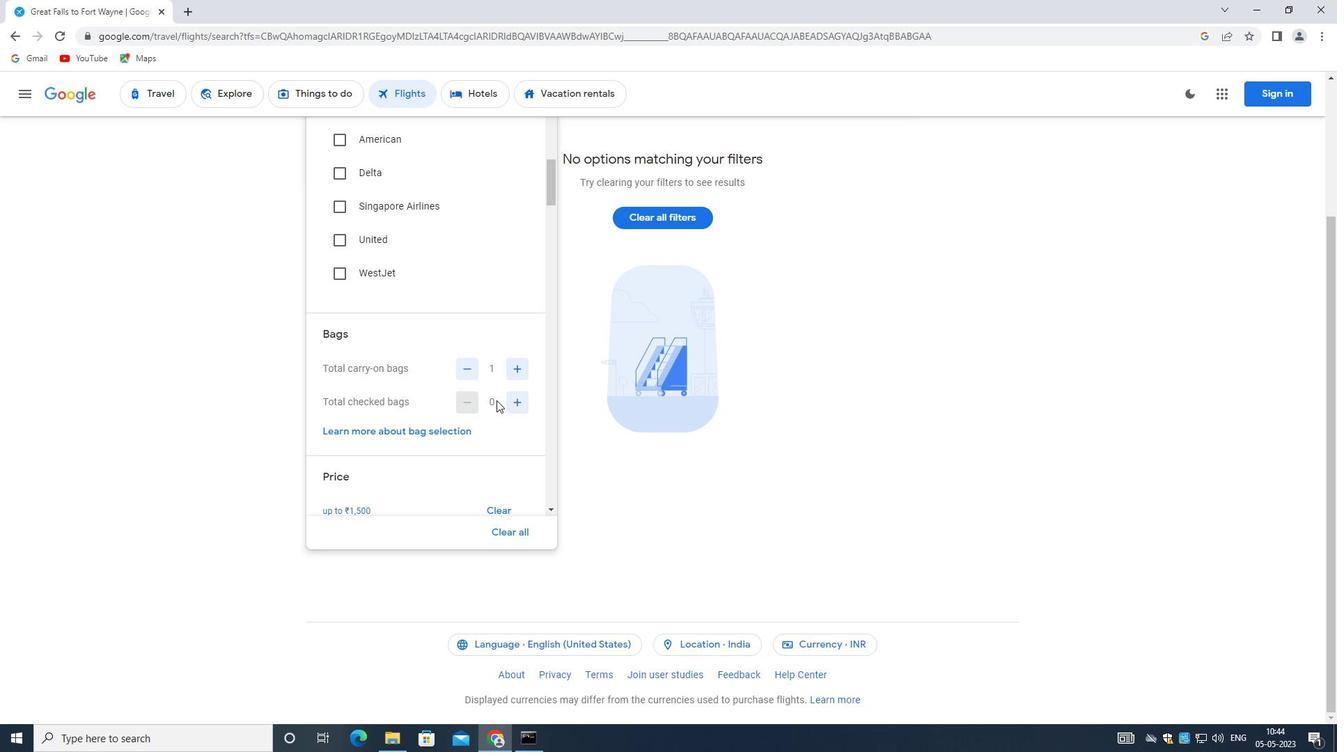 
Action: Mouse scrolled (496, 399) with delta (0, 0)
Screenshot: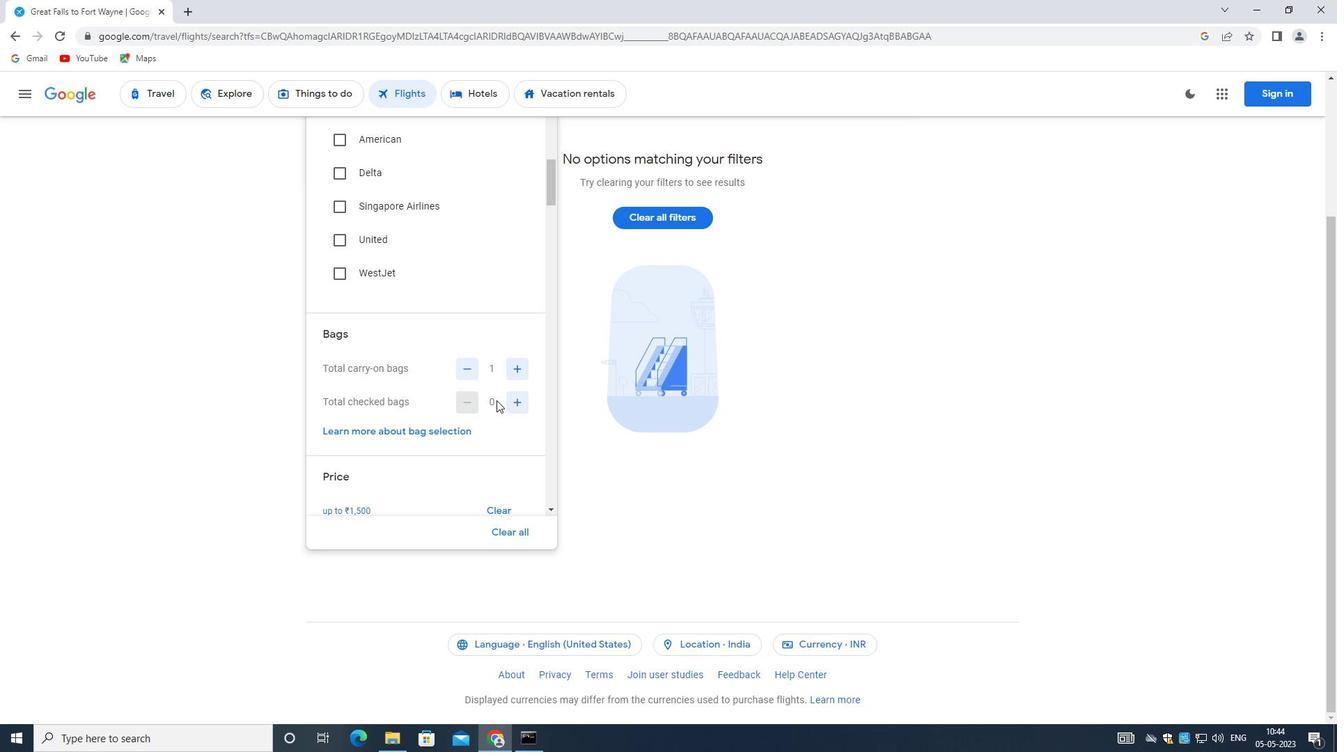 
Action: Mouse moved to (495, 400)
Screenshot: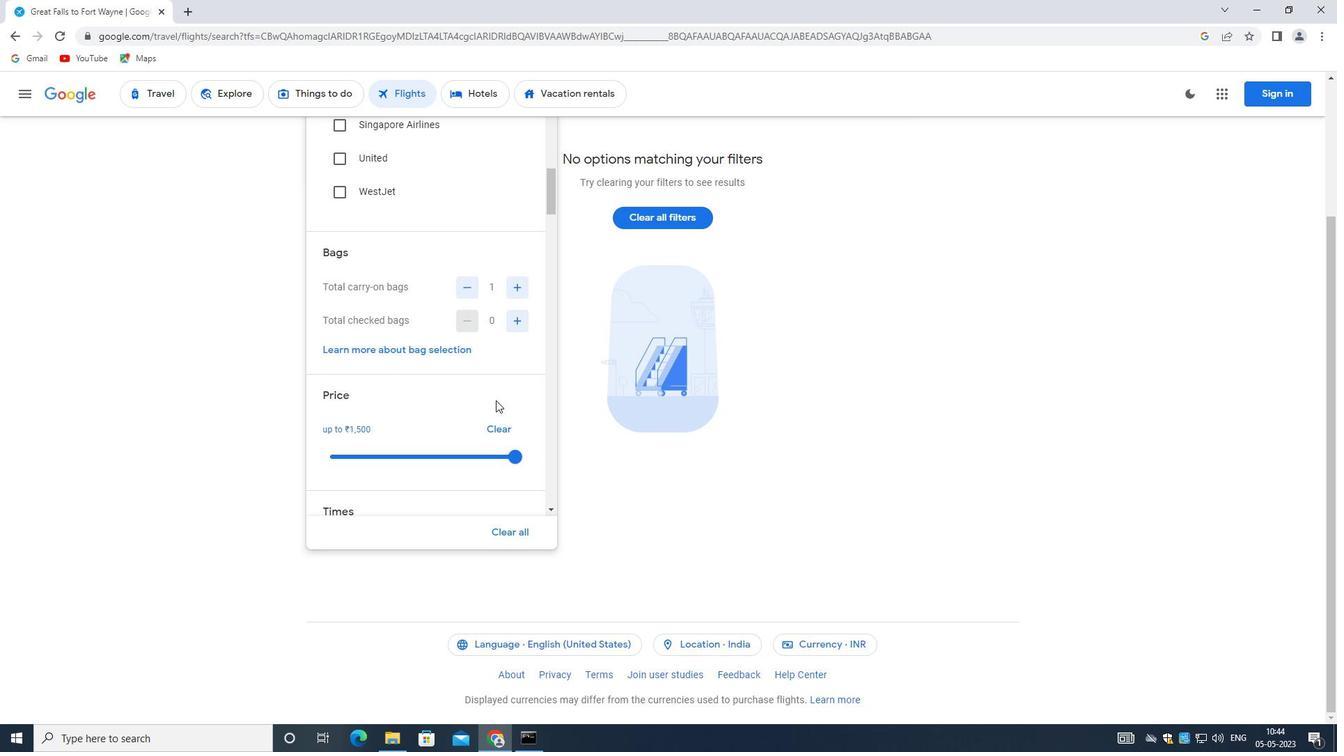 
Action: Mouse scrolled (495, 399) with delta (0, 0)
Screenshot: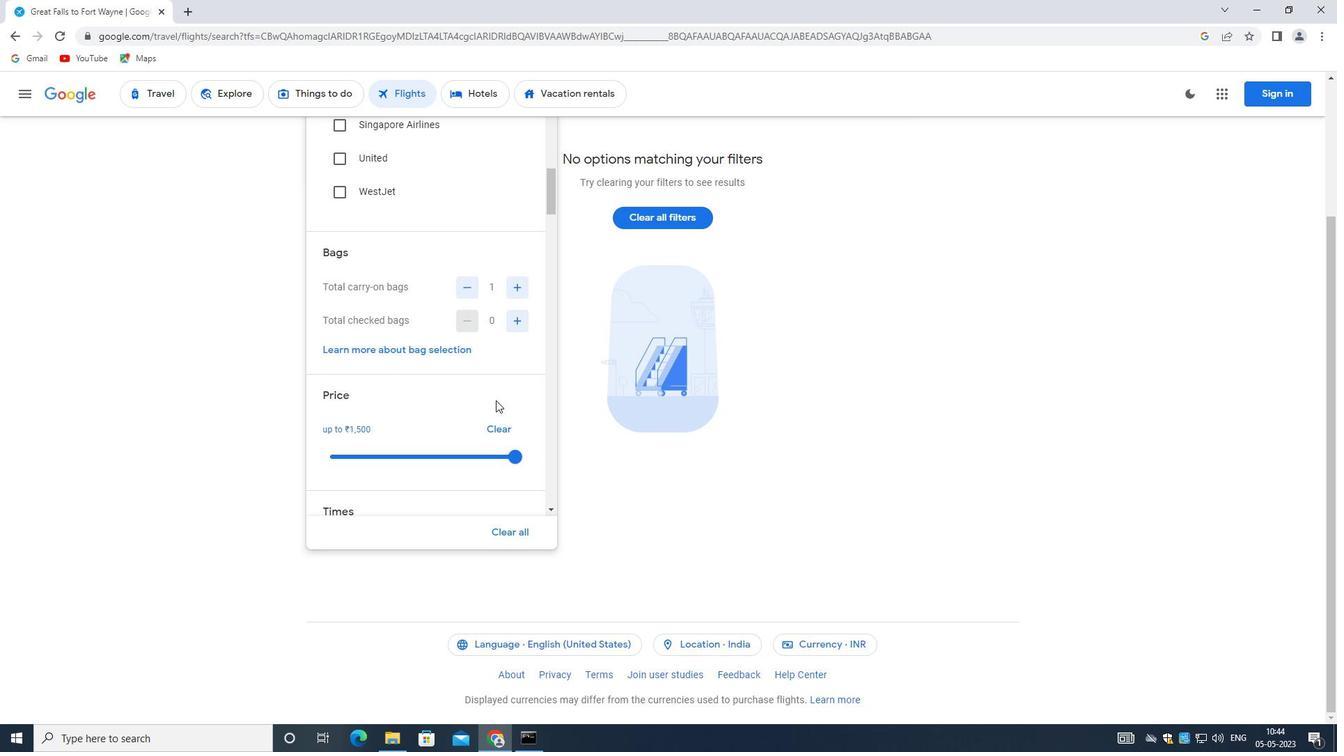 
Action: Mouse moved to (519, 262)
Screenshot: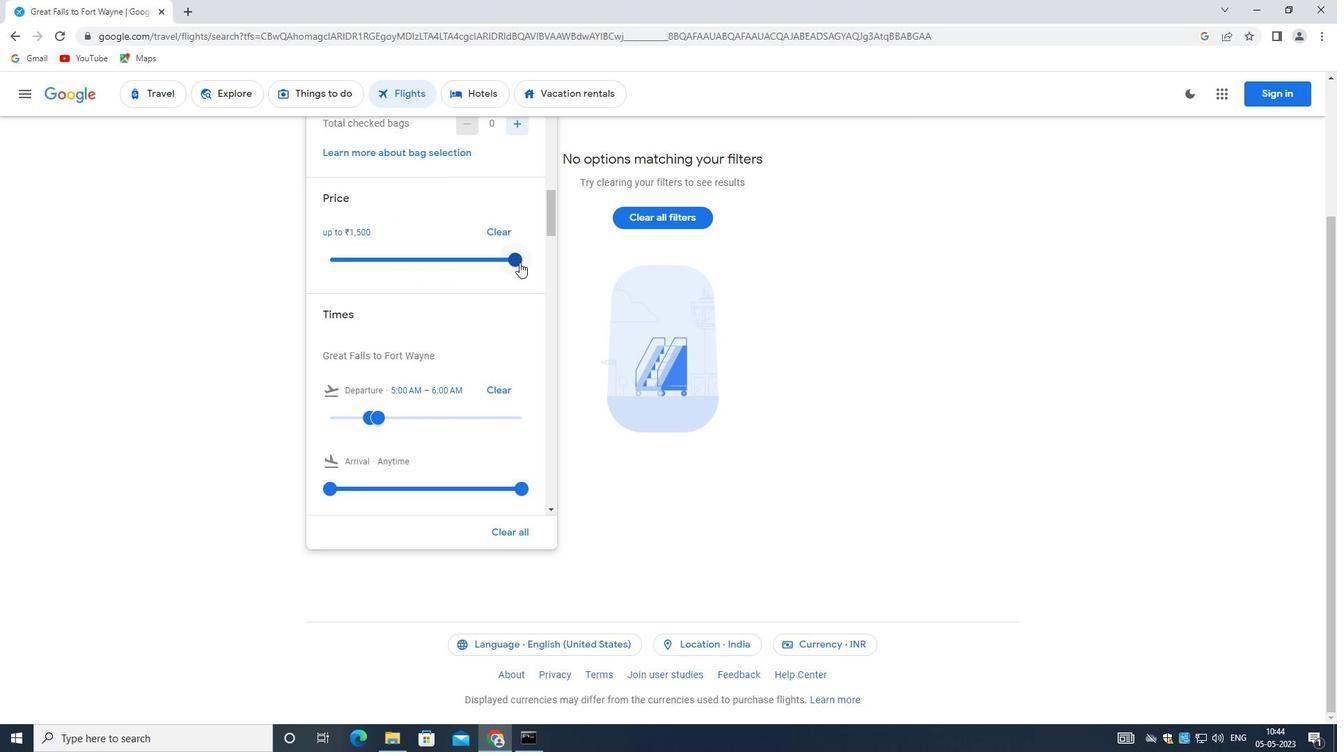 
Action: Mouse pressed left at (519, 262)
Screenshot: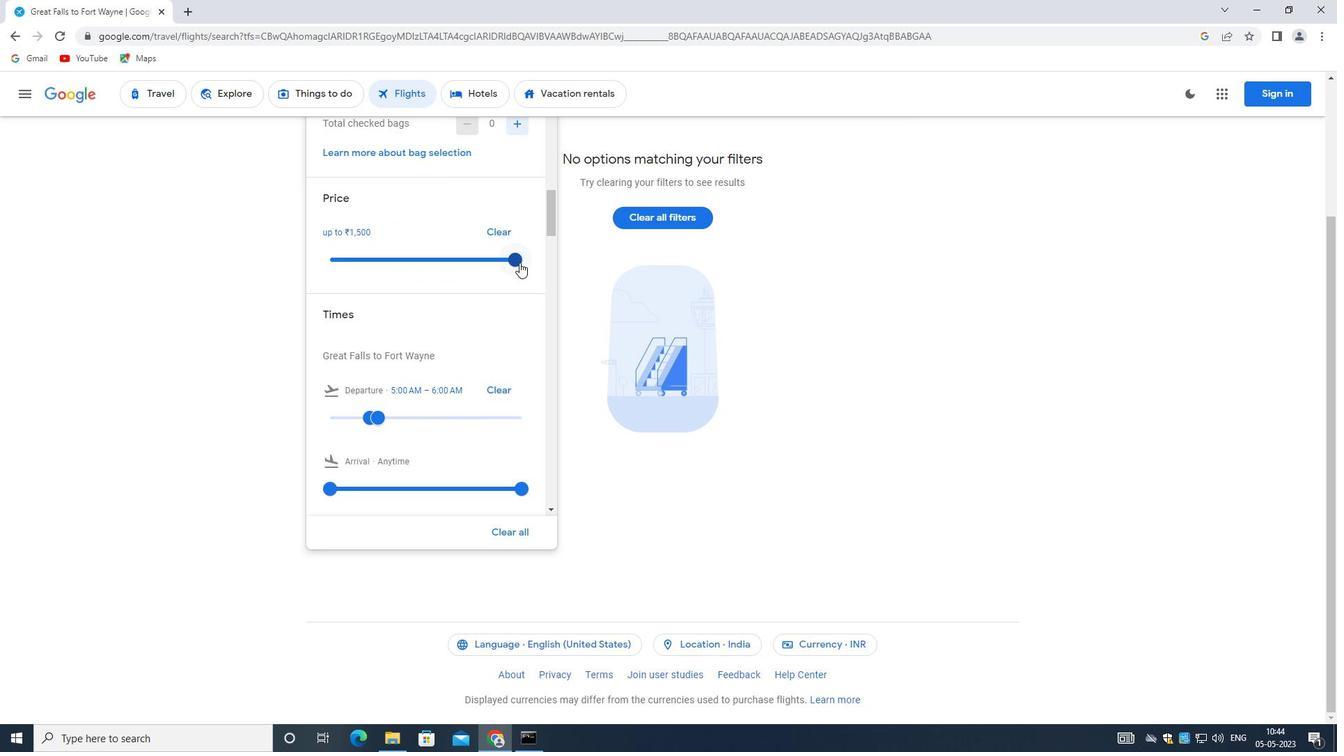 
Action: Mouse moved to (415, 417)
Screenshot: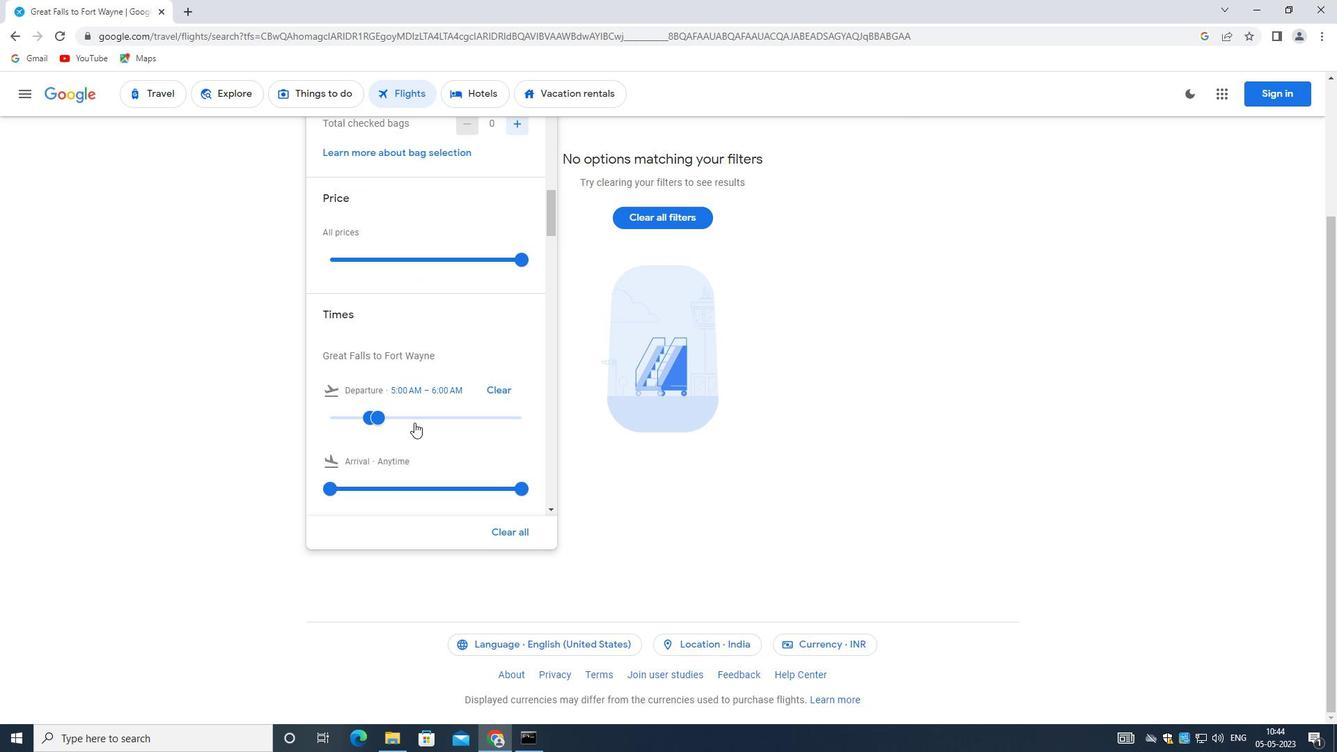 
Action: Mouse pressed left at (415, 417)
Screenshot: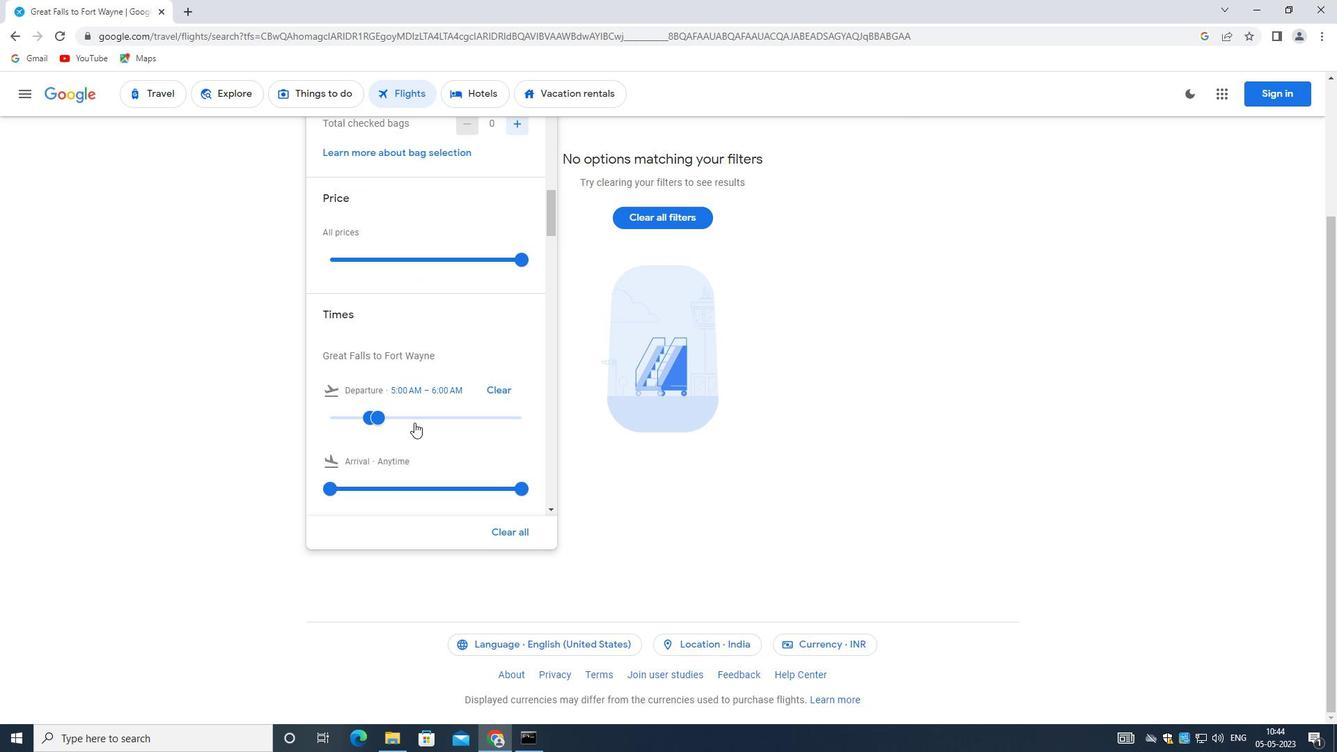 
Action: Mouse moved to (378, 582)
Screenshot: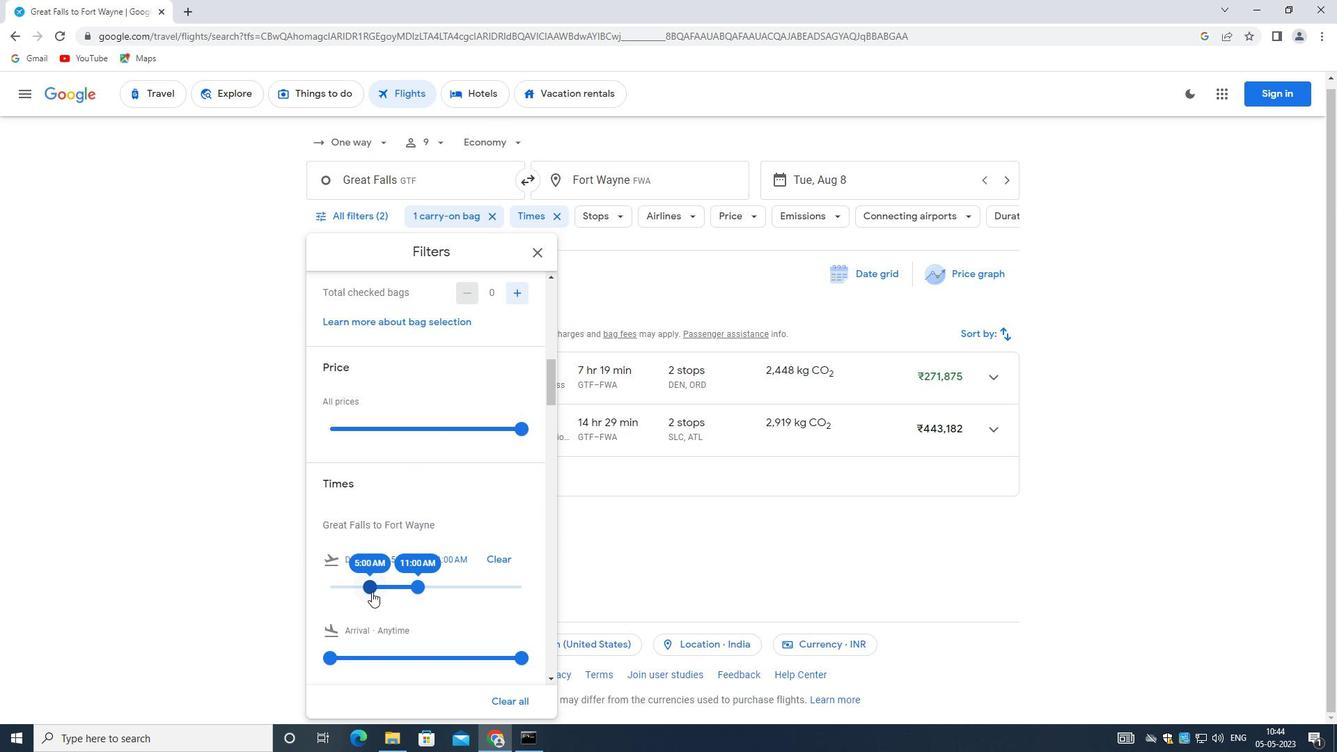 
Action: Mouse pressed left at (378, 582)
Screenshot: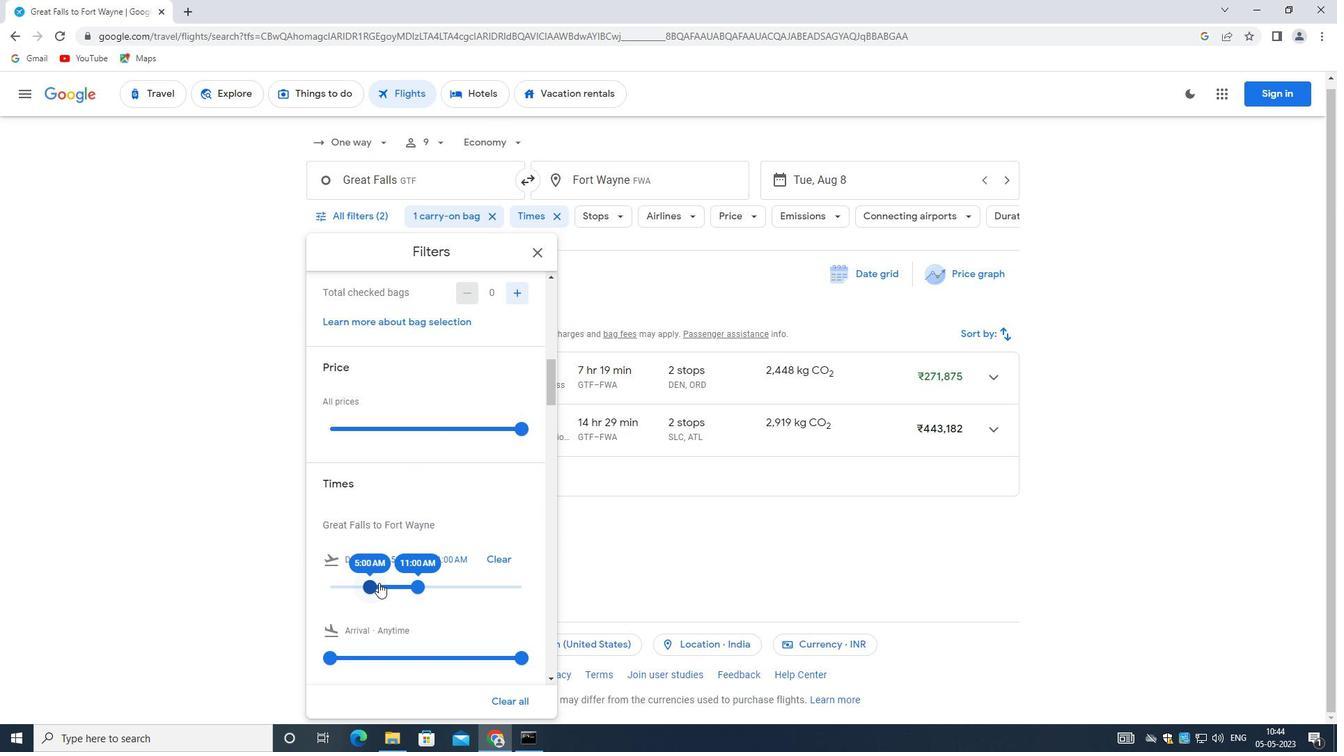 
Action: Mouse moved to (421, 583)
Screenshot: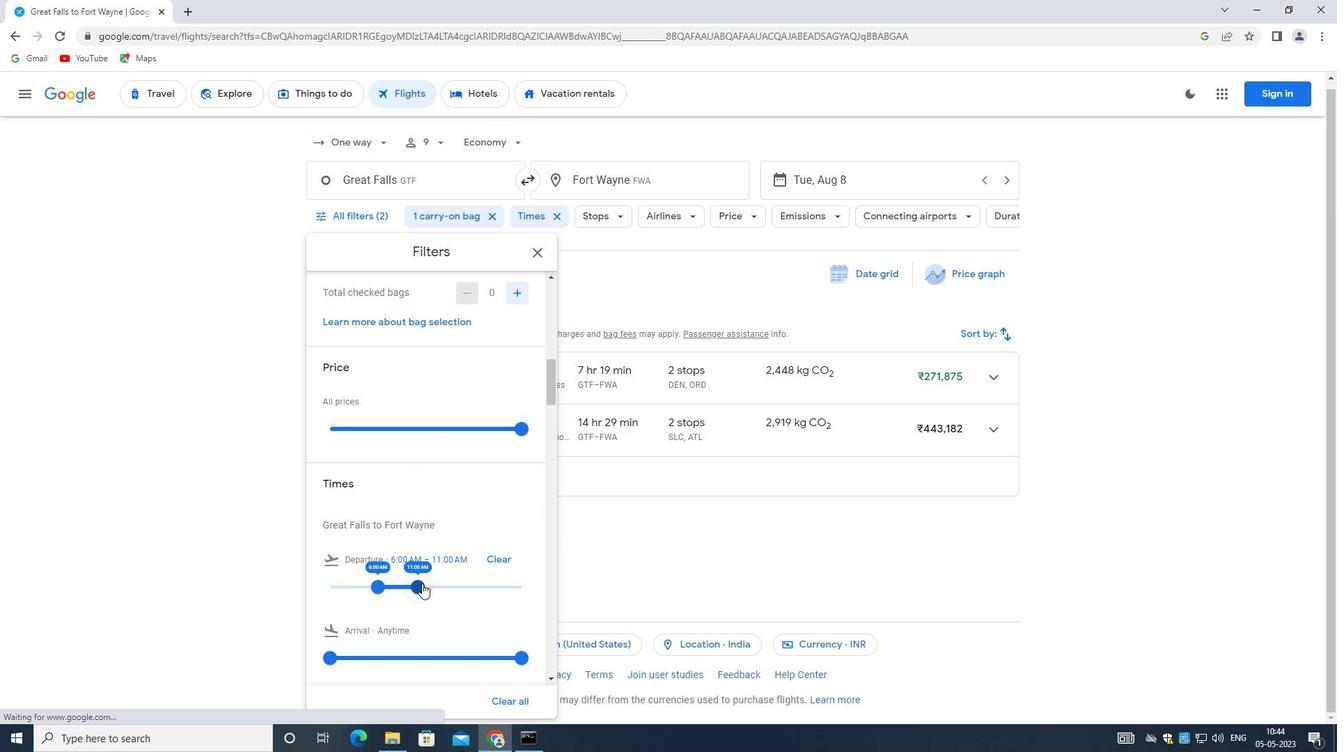 
Action: Mouse pressed left at (421, 583)
Screenshot: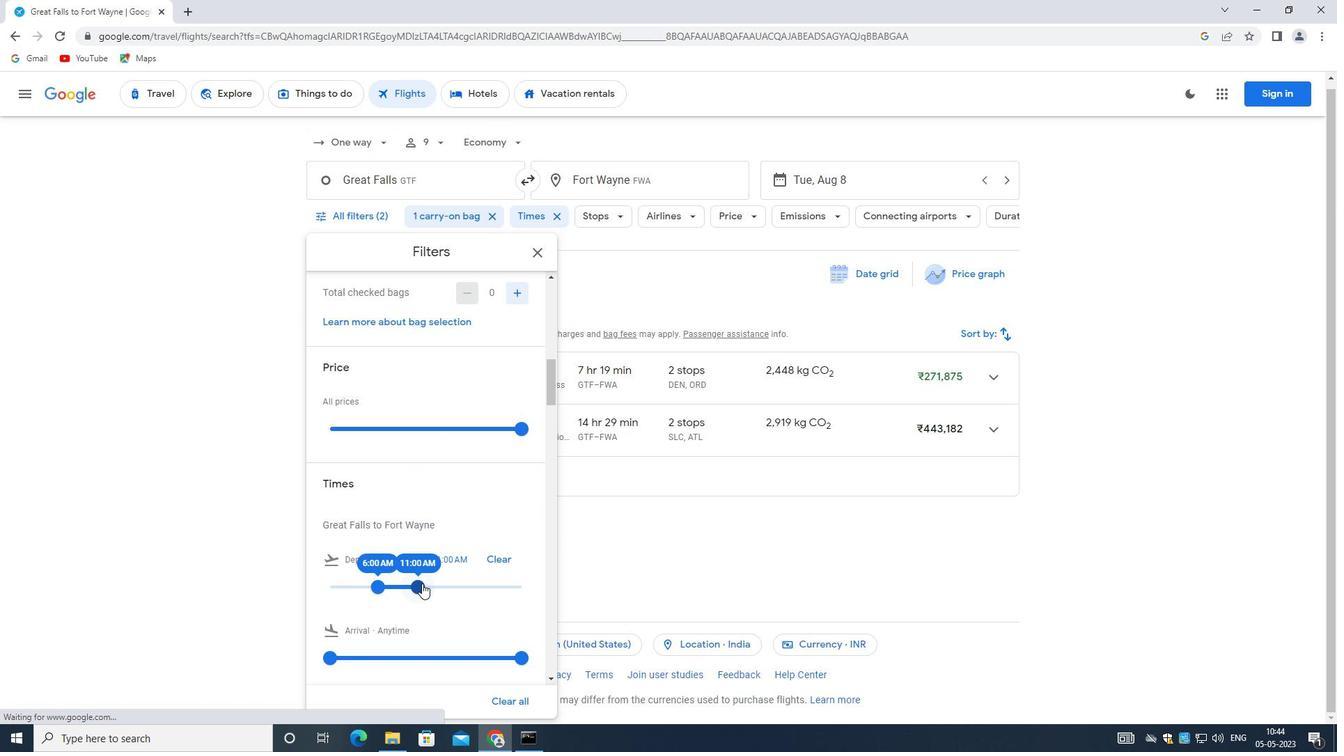 
Action: Mouse moved to (419, 534)
Screenshot: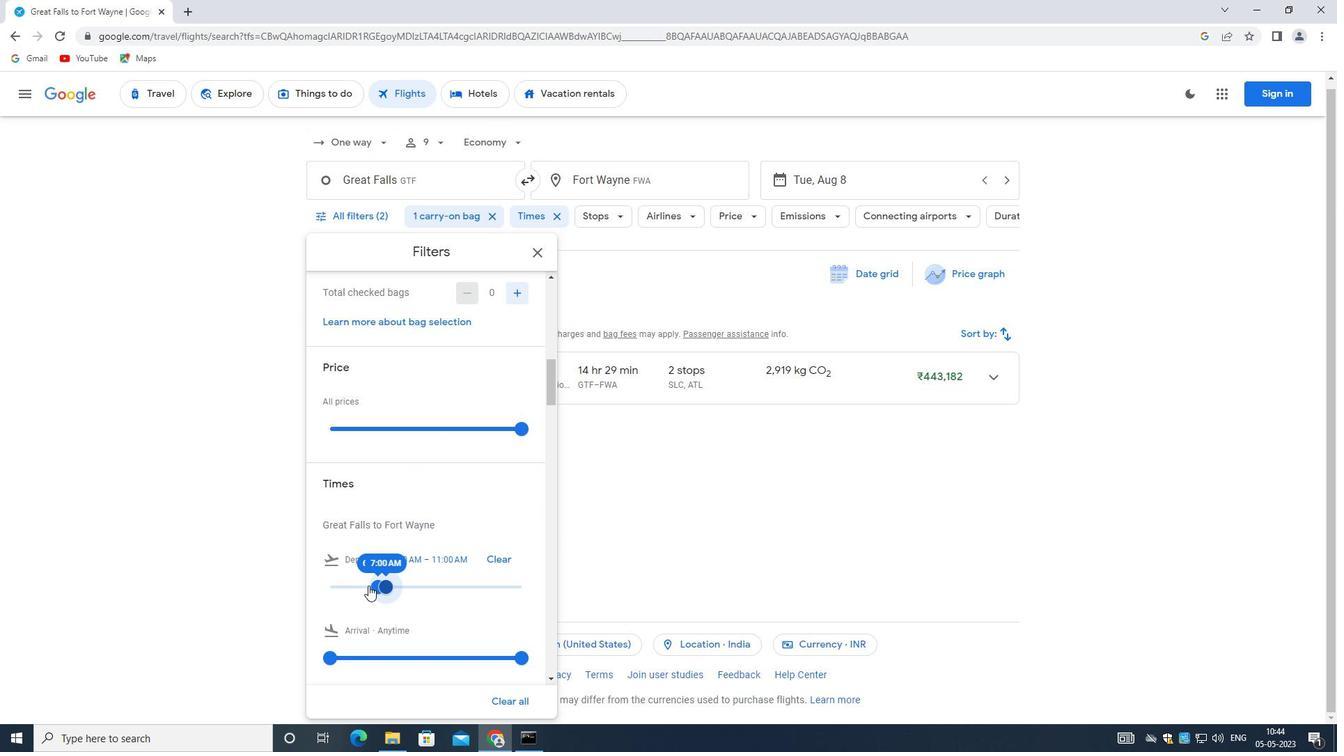 
Action: Mouse scrolled (419, 533) with delta (0, 0)
Screenshot: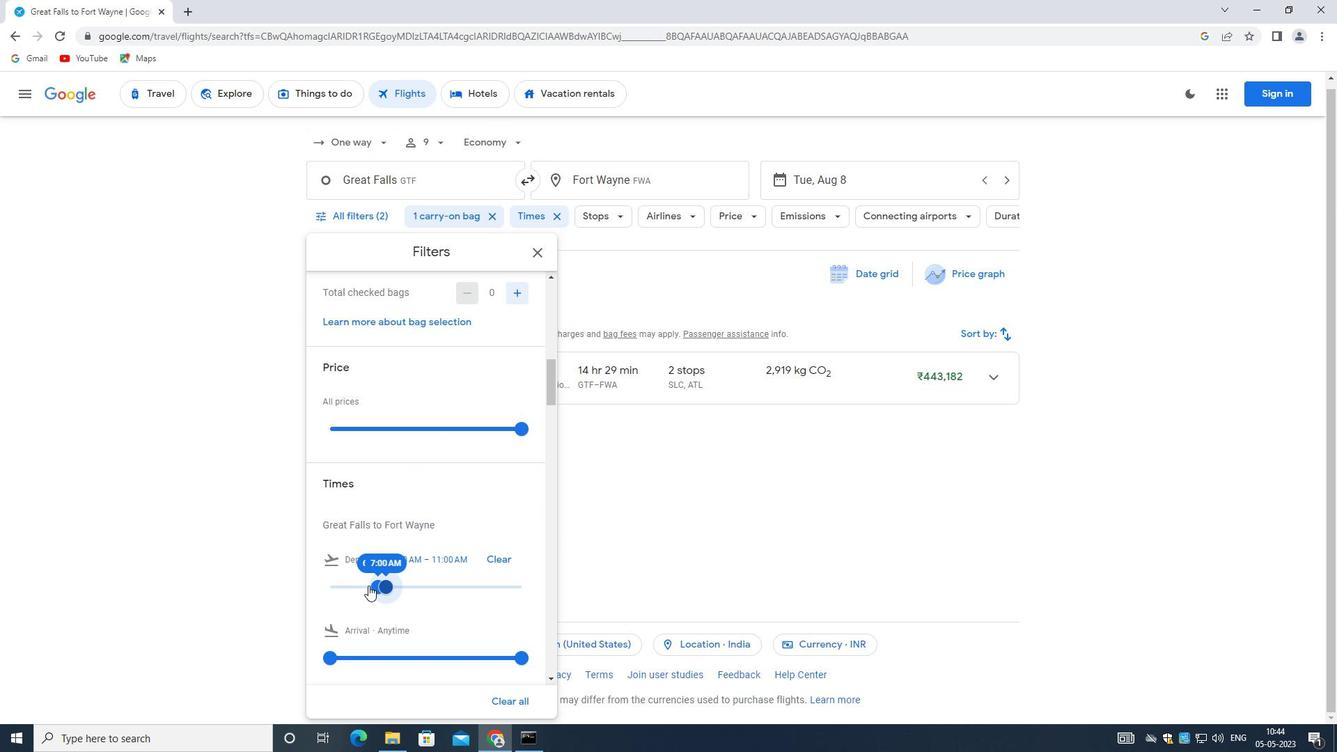 
Action: Mouse scrolled (419, 533) with delta (0, 0)
Screenshot: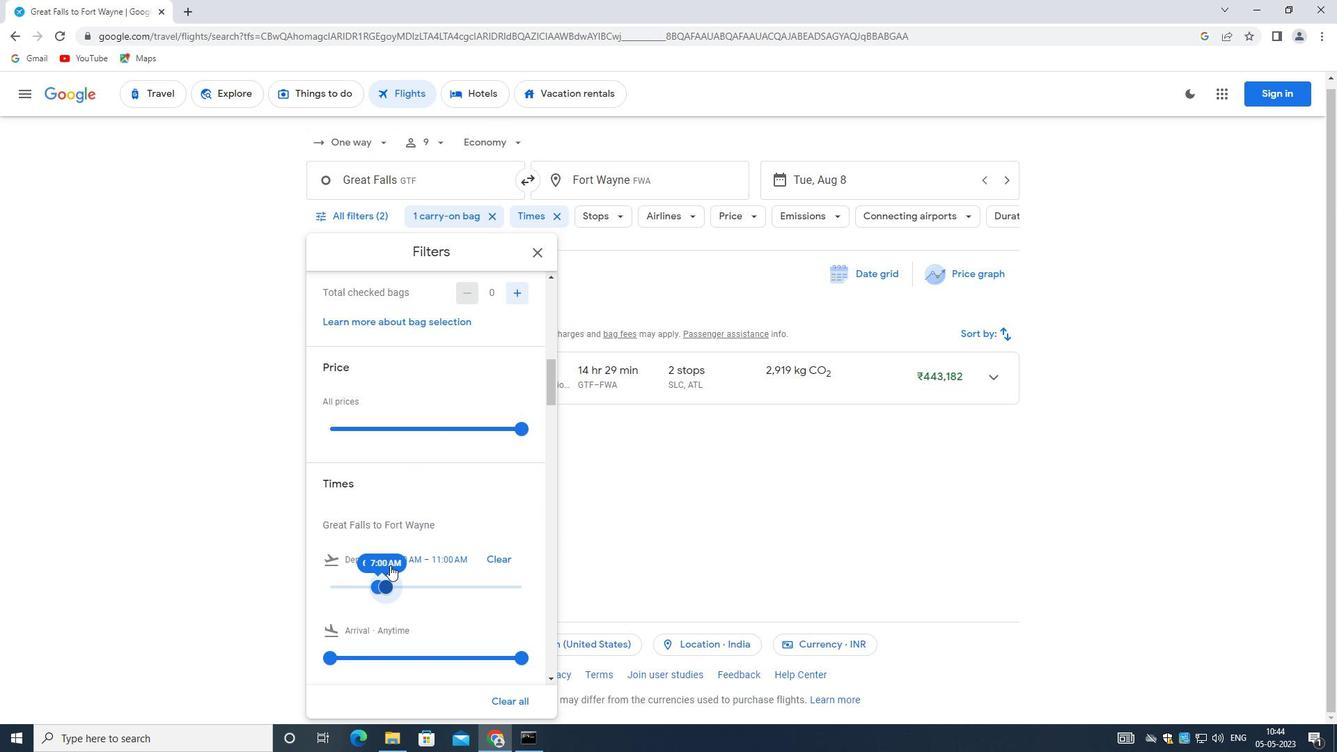 
Action: Mouse scrolled (419, 533) with delta (0, 0)
Screenshot: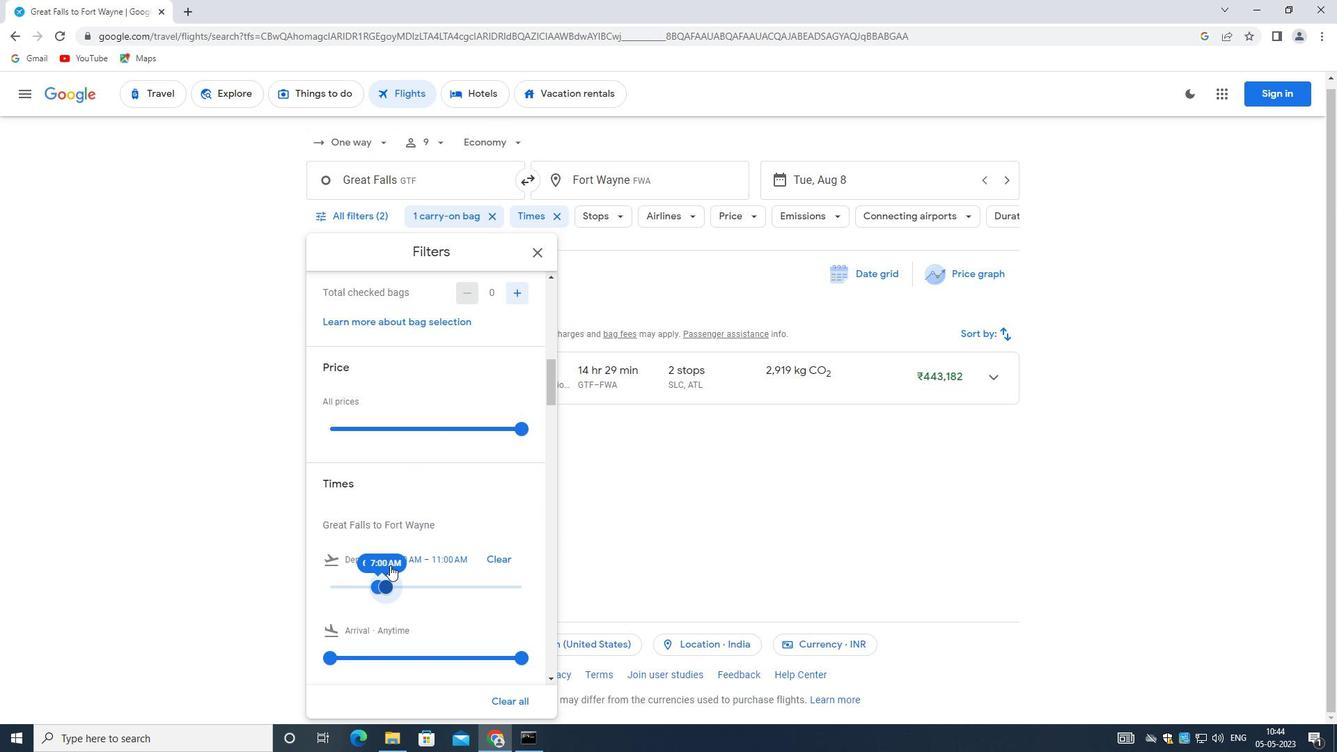
Action: Mouse scrolled (419, 533) with delta (0, 0)
Screenshot: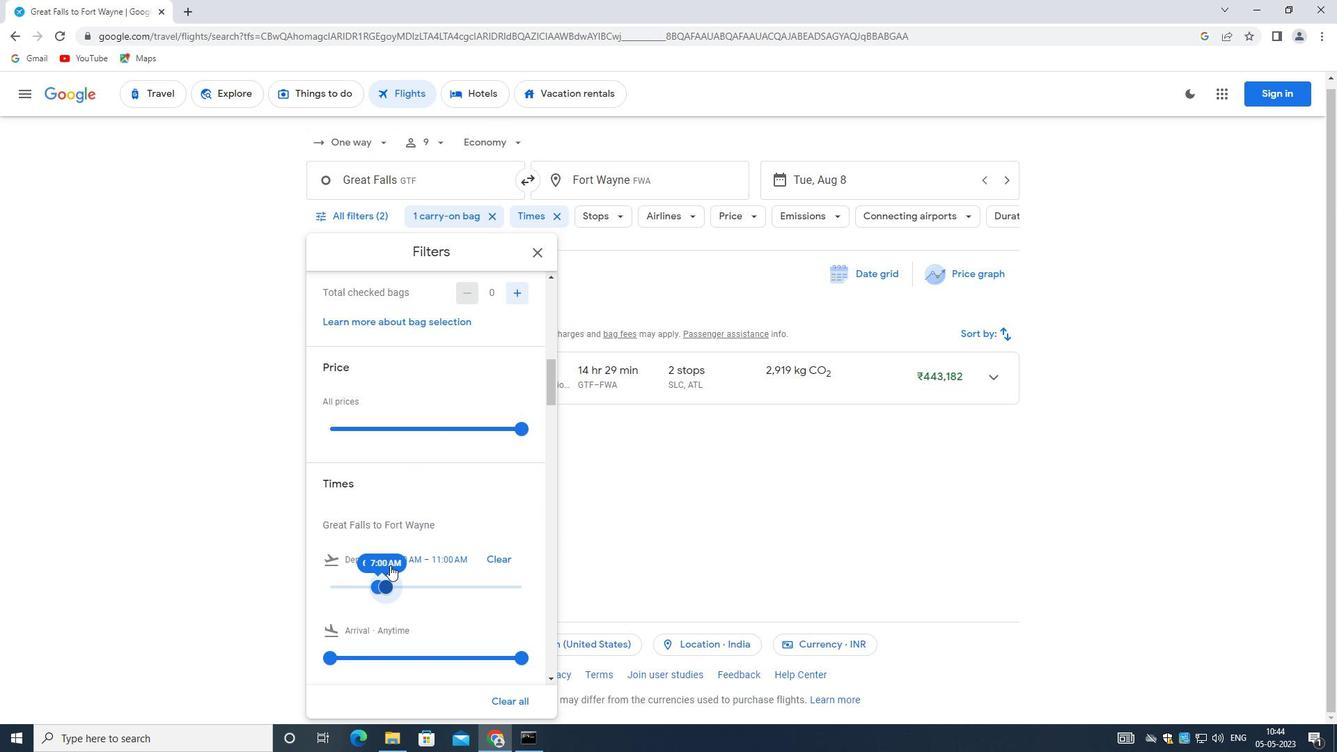 
Action: Mouse moved to (419, 534)
Screenshot: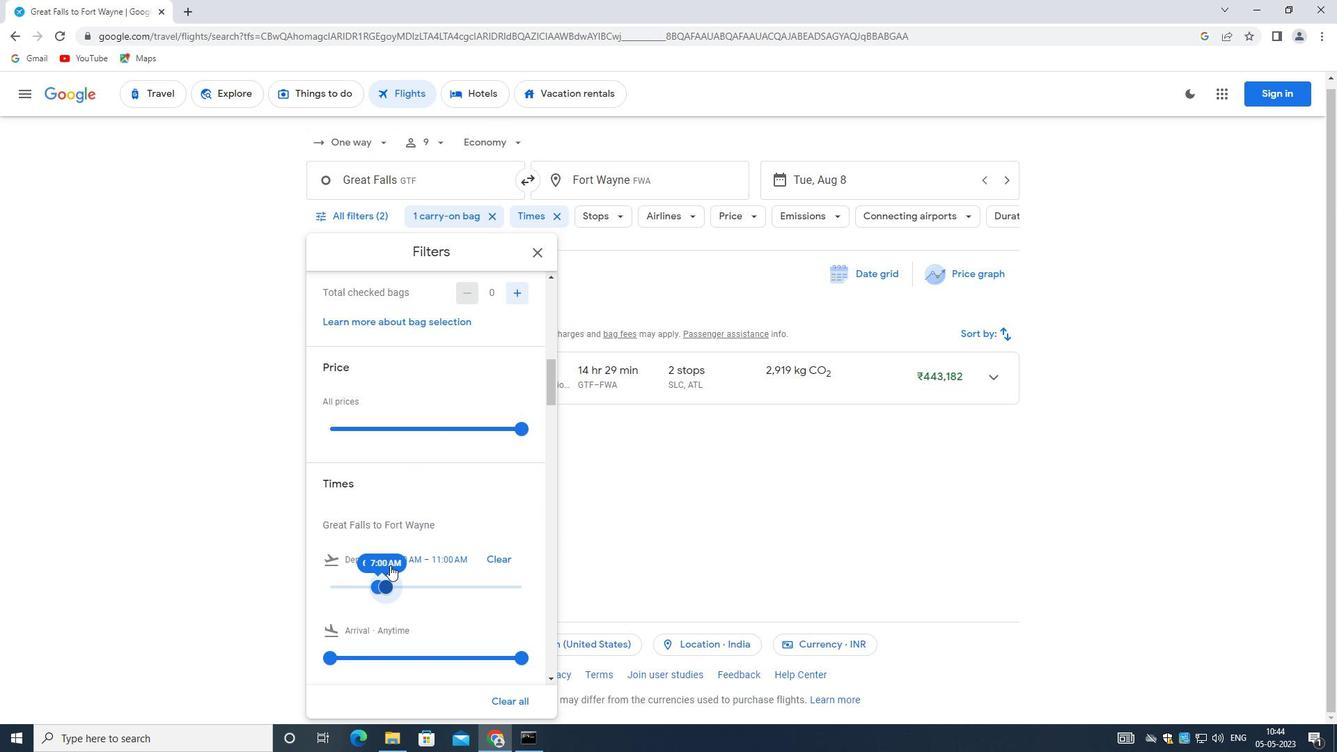 
Action: Mouse scrolled (419, 533) with delta (0, 0)
Screenshot: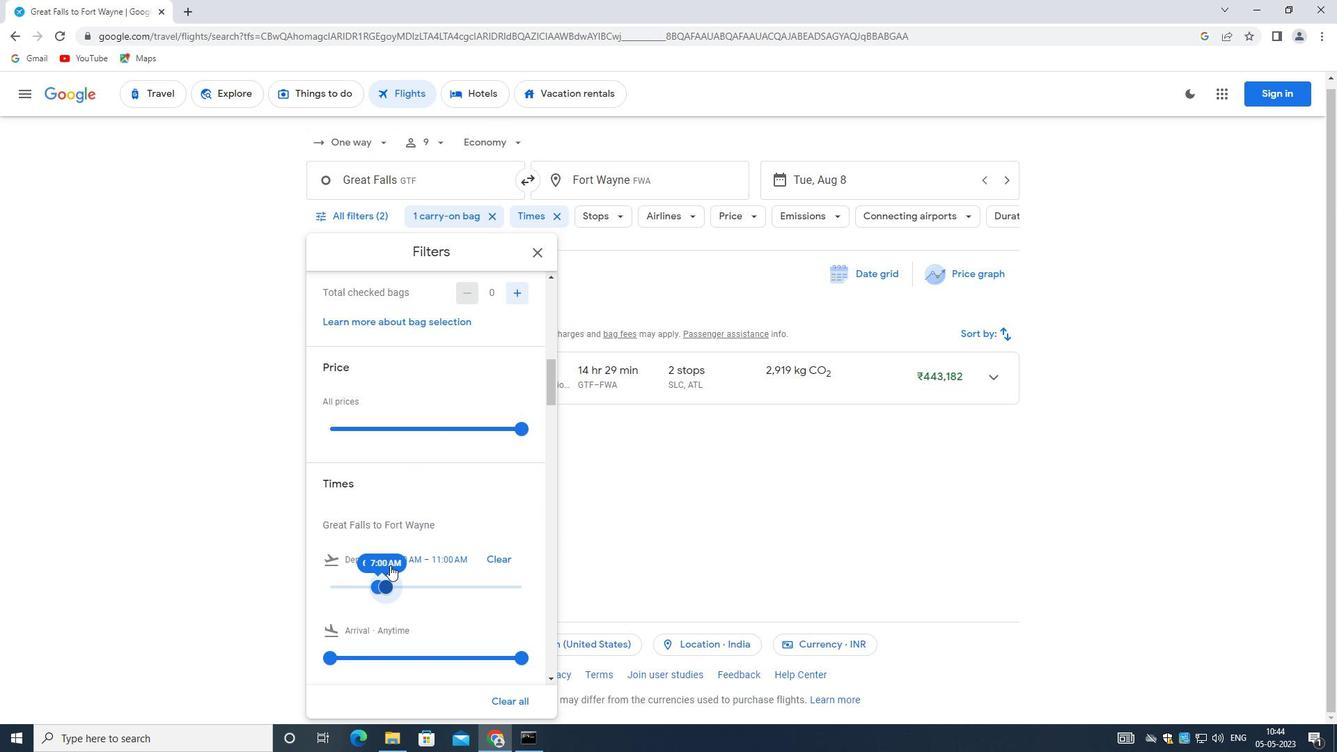
Action: Mouse scrolled (419, 533) with delta (0, 0)
Screenshot: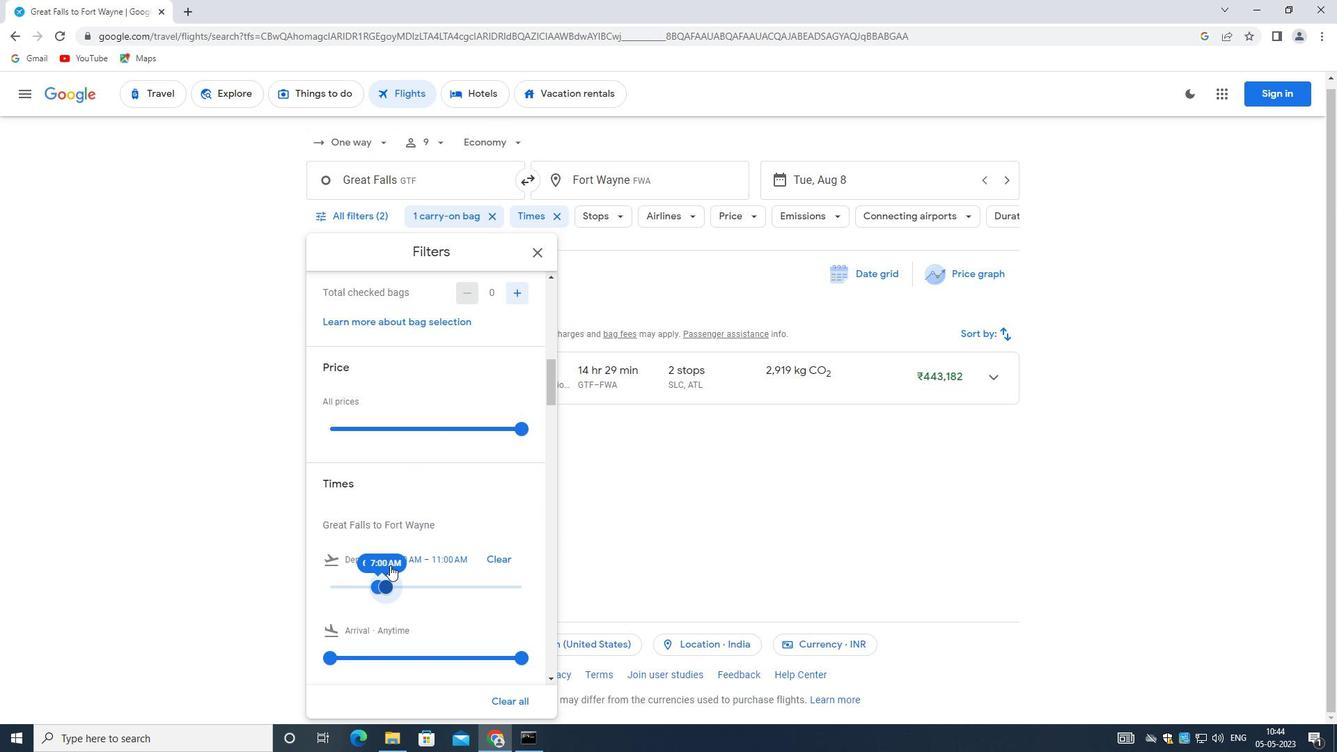 
Action: Mouse moved to (419, 532)
Screenshot: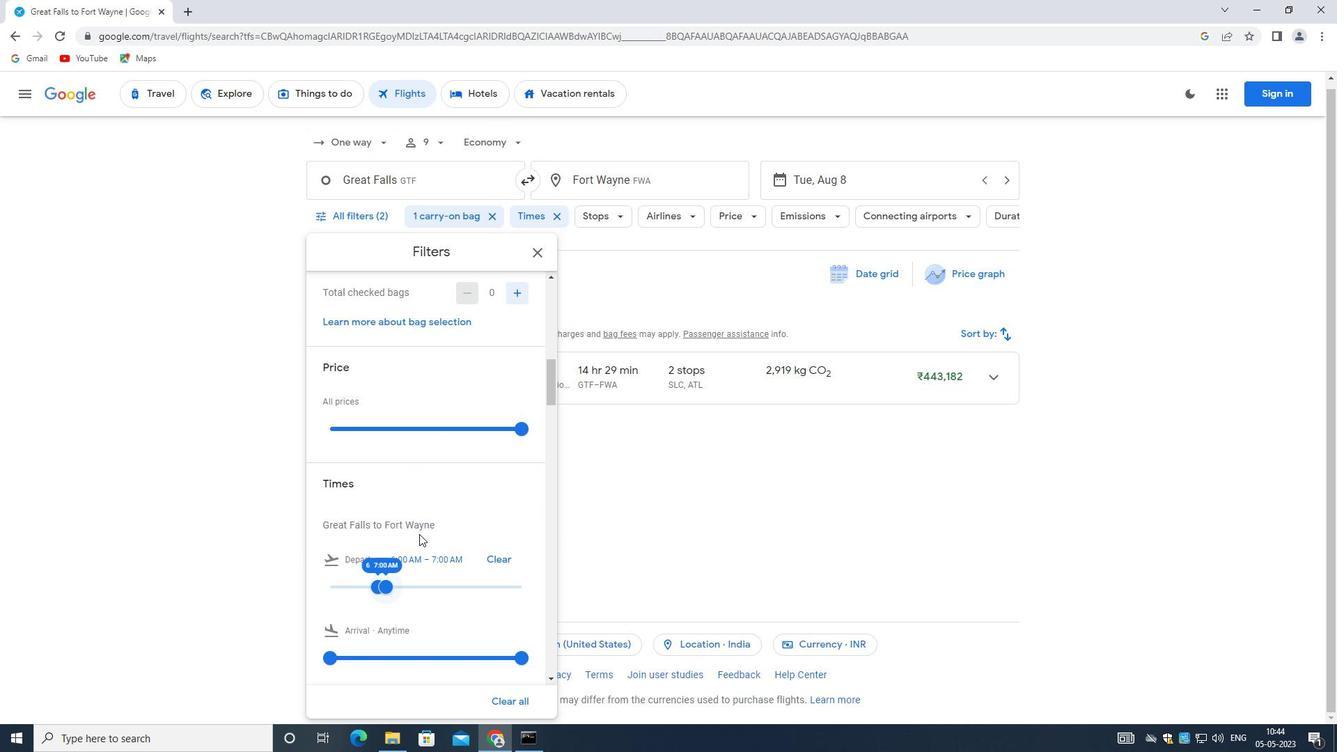 
Action: Mouse scrolled (419, 531) with delta (0, 0)
Screenshot: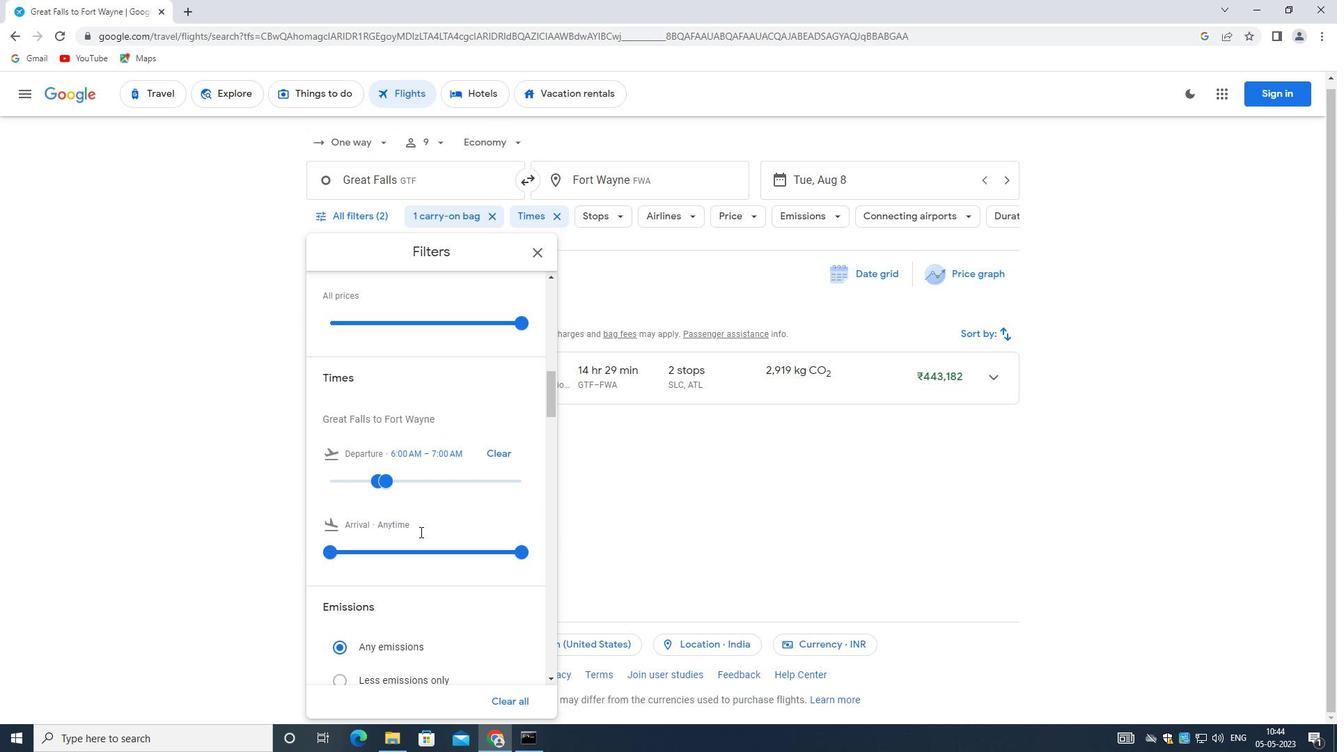 
Action: Mouse scrolled (419, 531) with delta (0, 0)
Screenshot: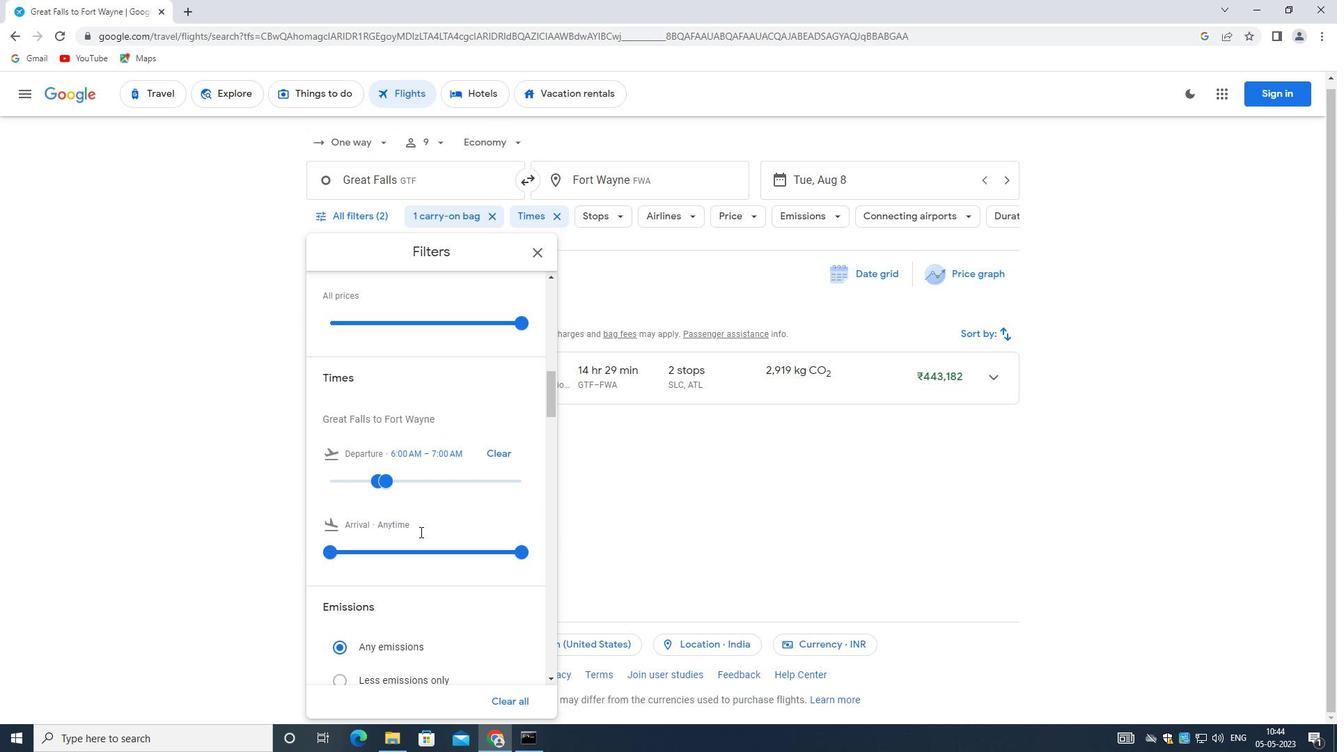 
Action: Mouse scrolled (419, 531) with delta (0, 0)
Screenshot: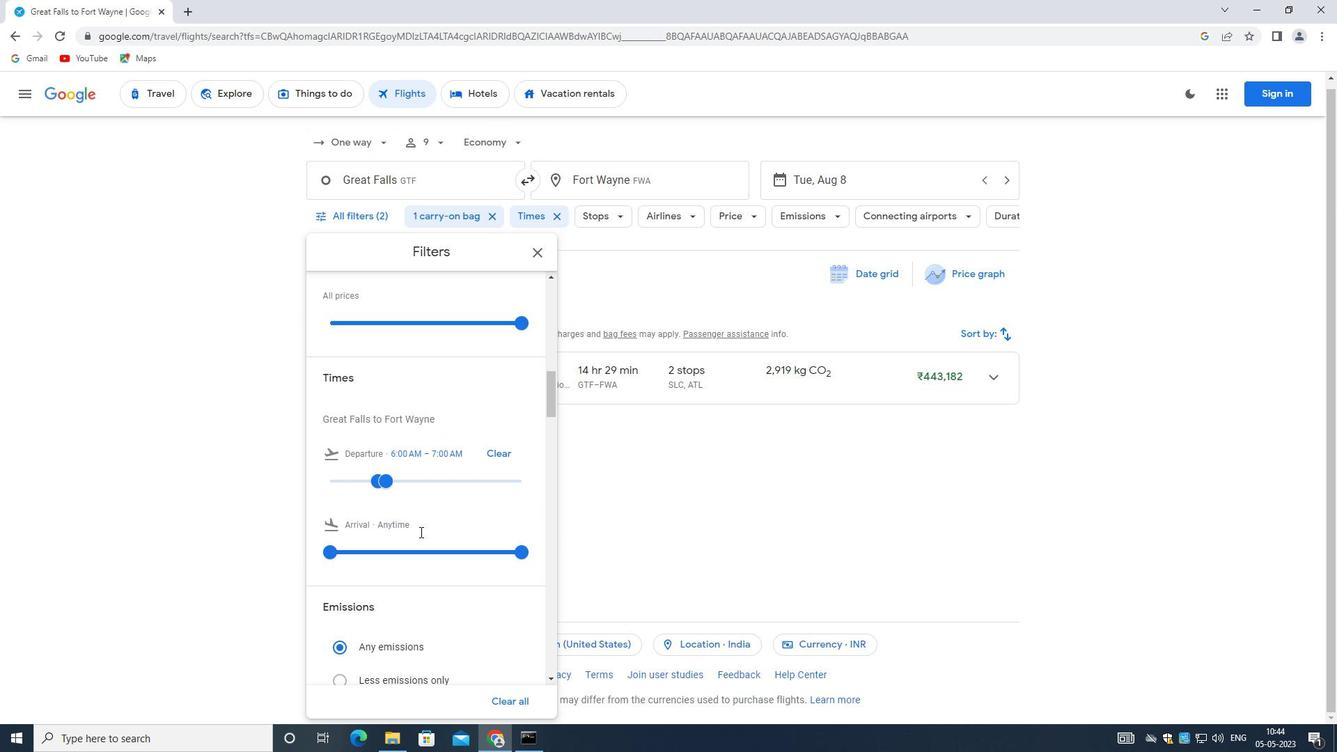 
Action: Mouse moved to (422, 417)
Screenshot: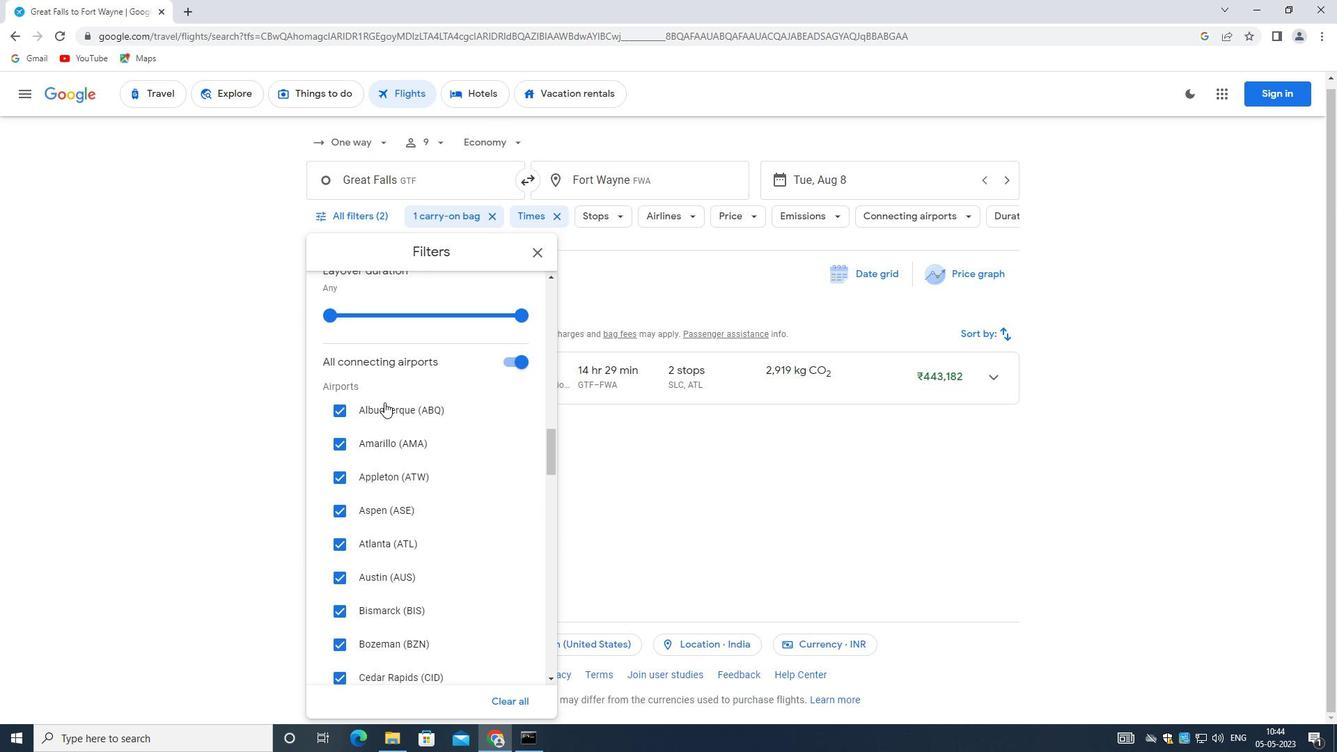 
Action: Mouse scrolled (422, 417) with delta (0, 0)
Screenshot: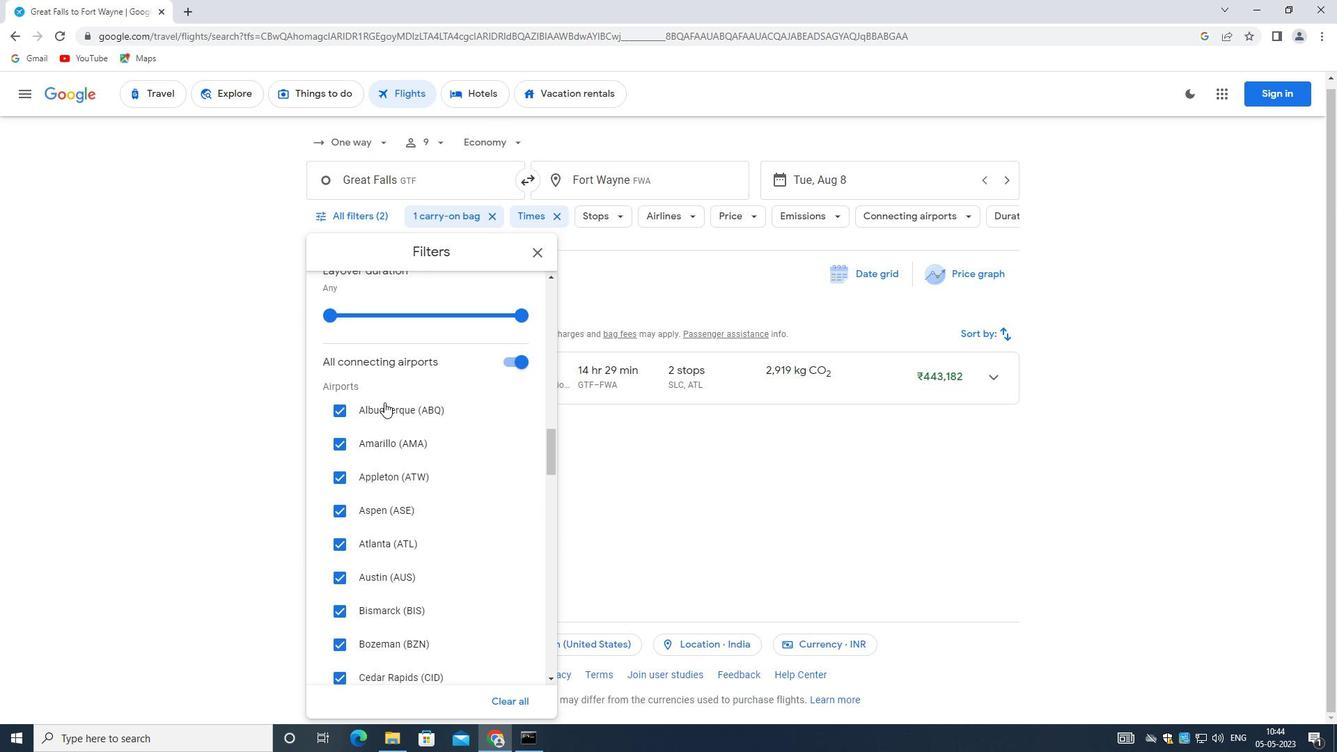 
Action: Mouse moved to (423, 420)
Screenshot: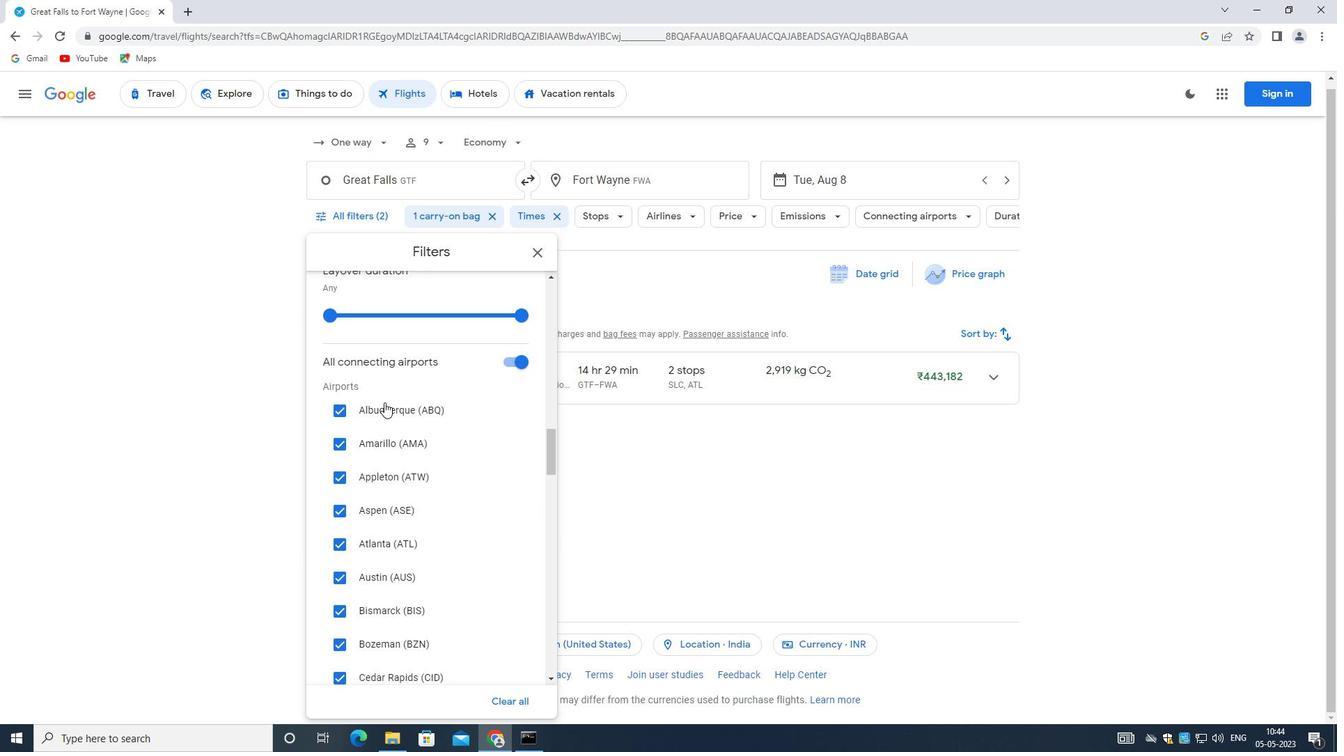 
Action: Mouse scrolled (423, 419) with delta (0, 0)
Screenshot: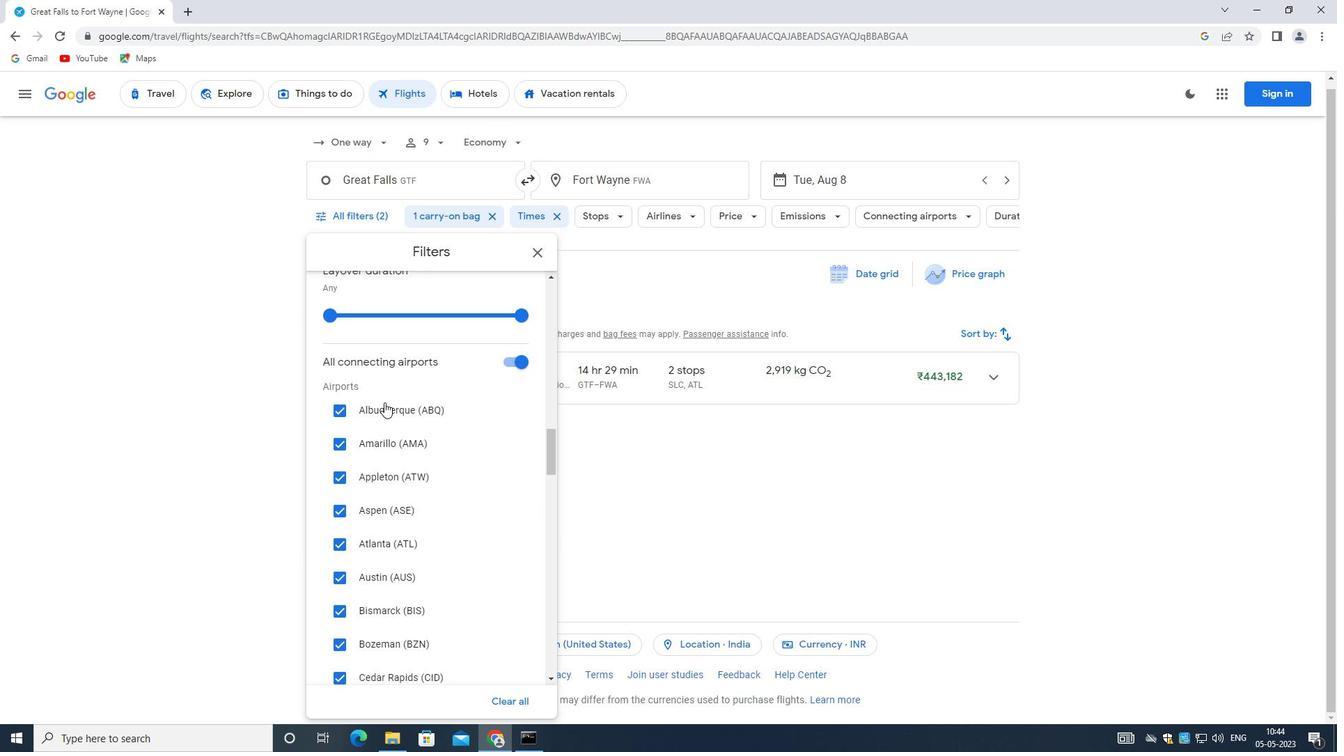 
Action: Mouse moved to (428, 427)
Screenshot: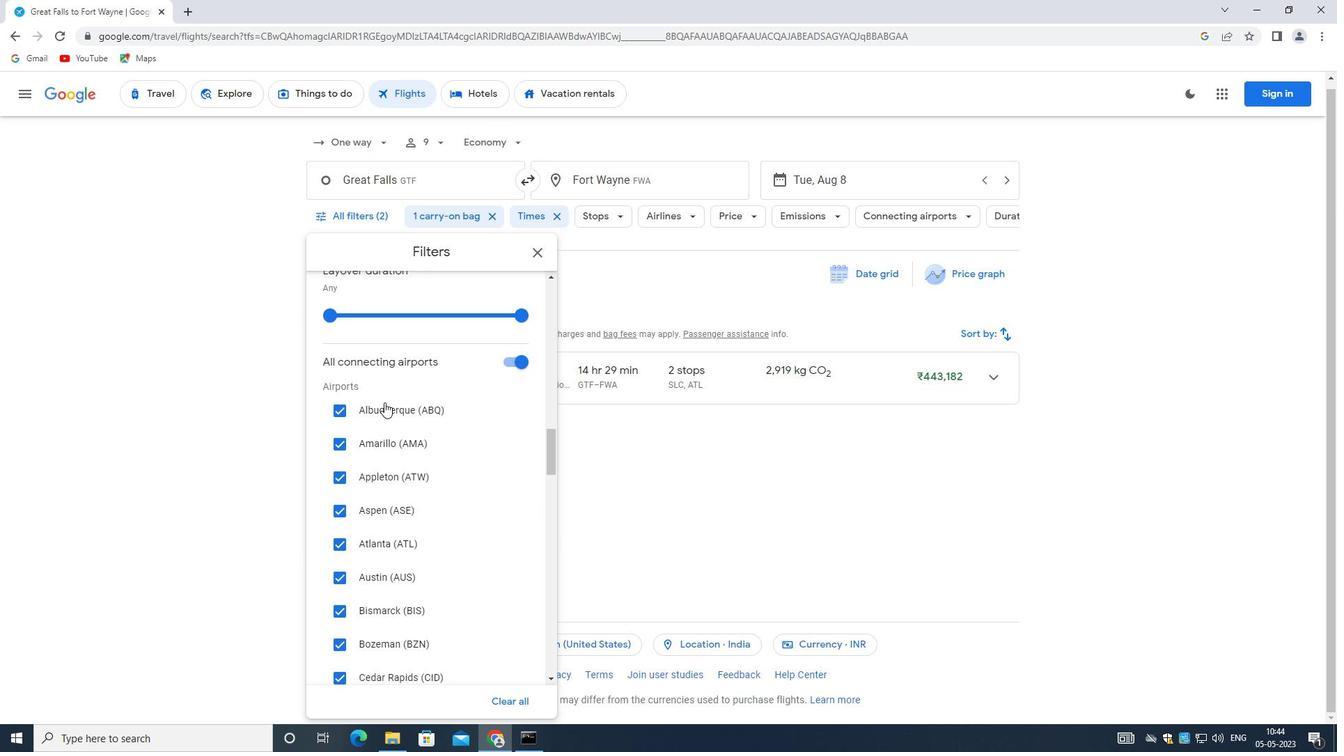 
Action: Mouse scrolled (428, 426) with delta (0, -1)
Screenshot: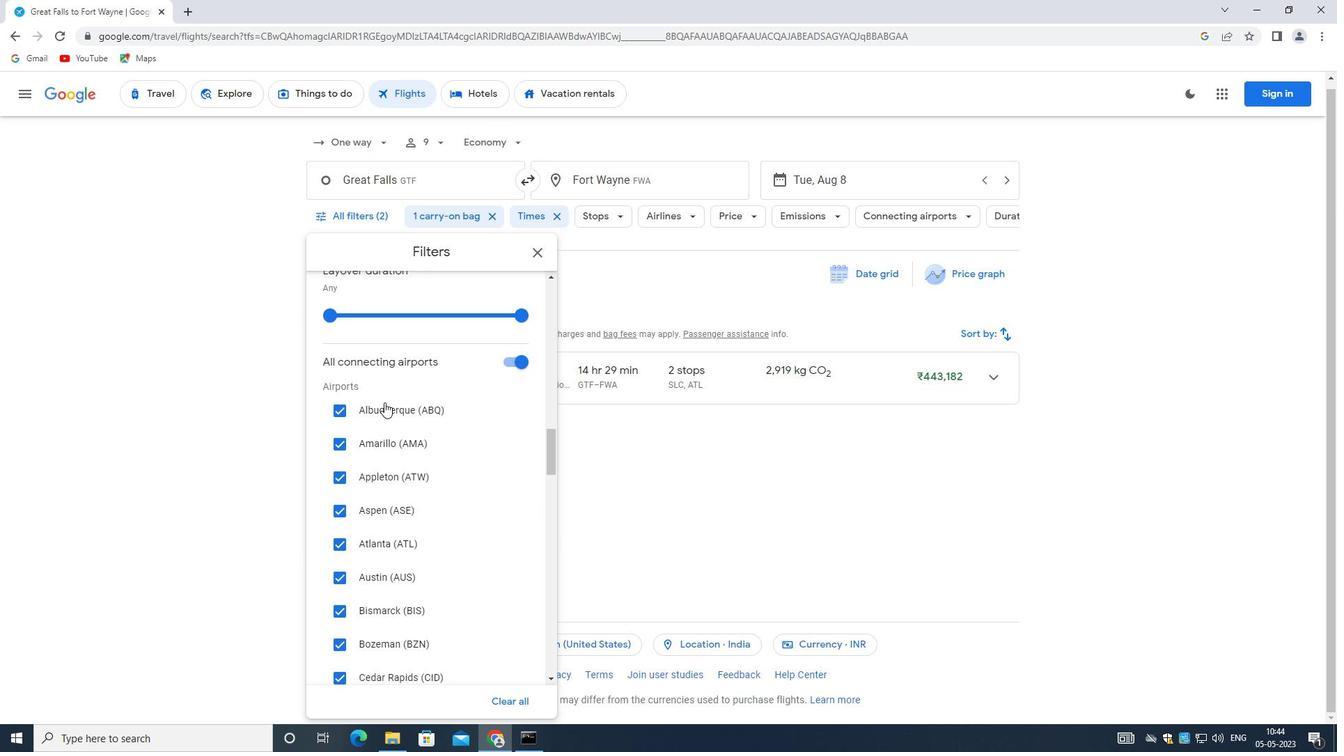 
Action: Mouse moved to (431, 430)
Screenshot: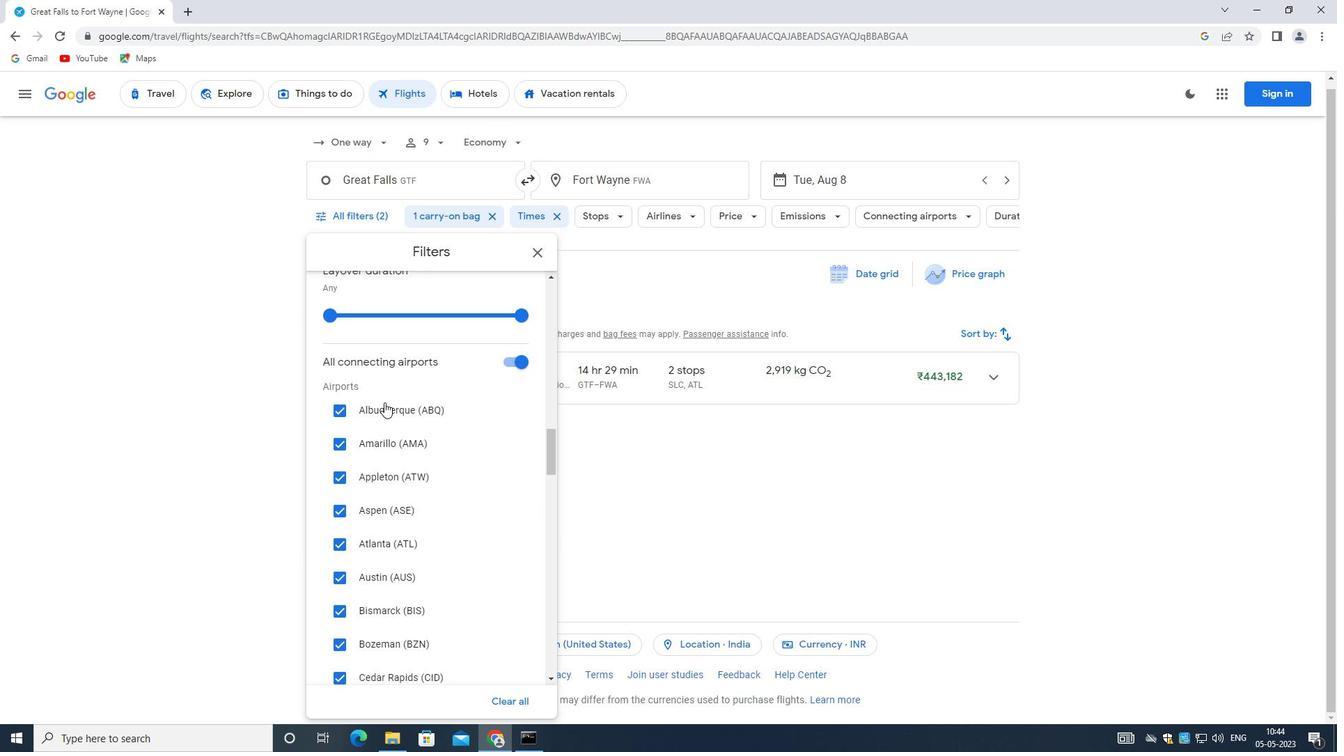
Action: Mouse scrolled (431, 429) with delta (0, 0)
Screenshot: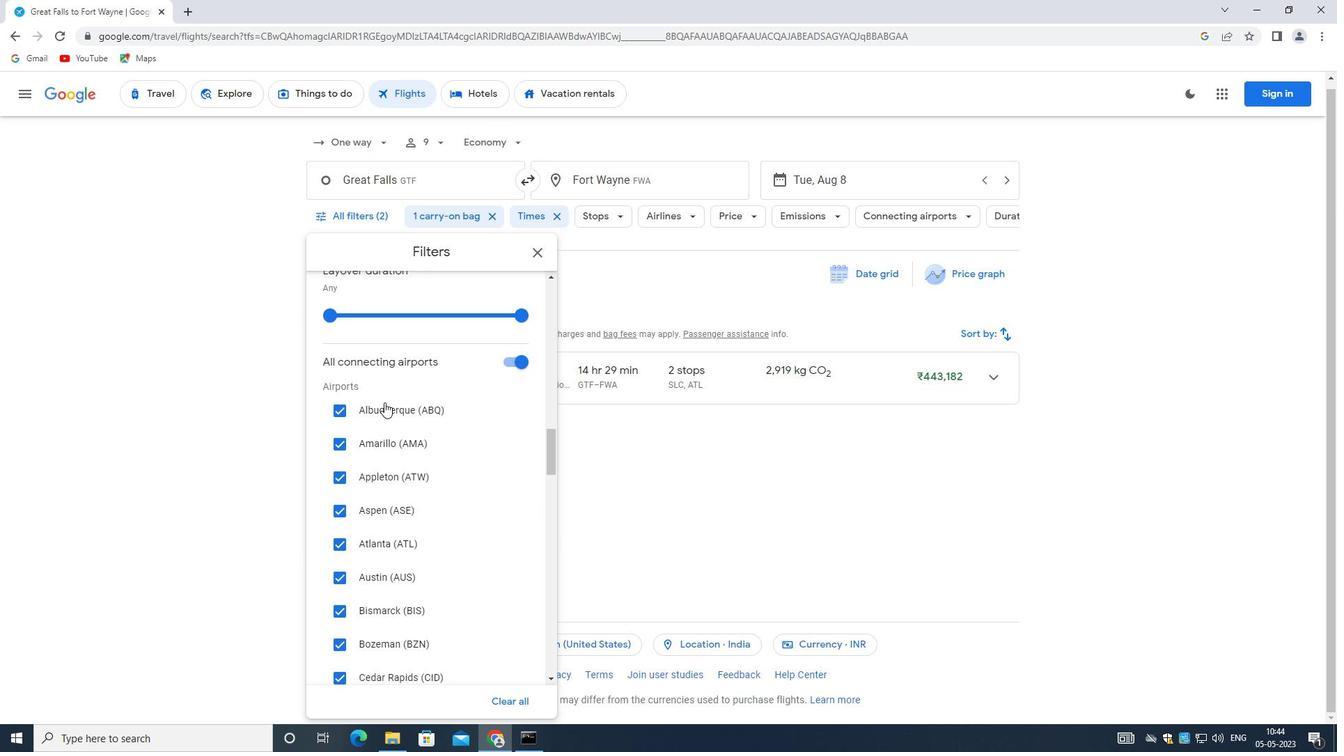 
Action: Mouse moved to (434, 443)
Screenshot: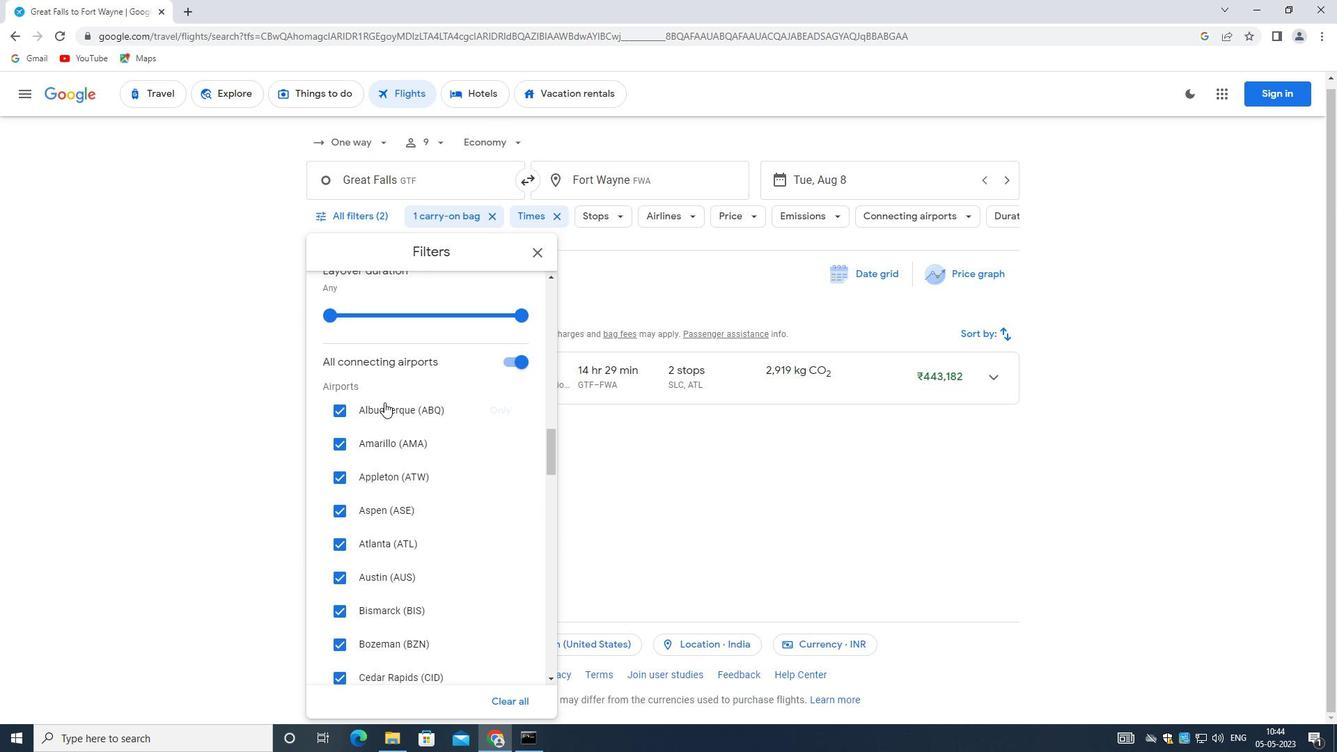 
Action: Mouse scrolled (433, 440) with delta (0, 0)
Screenshot: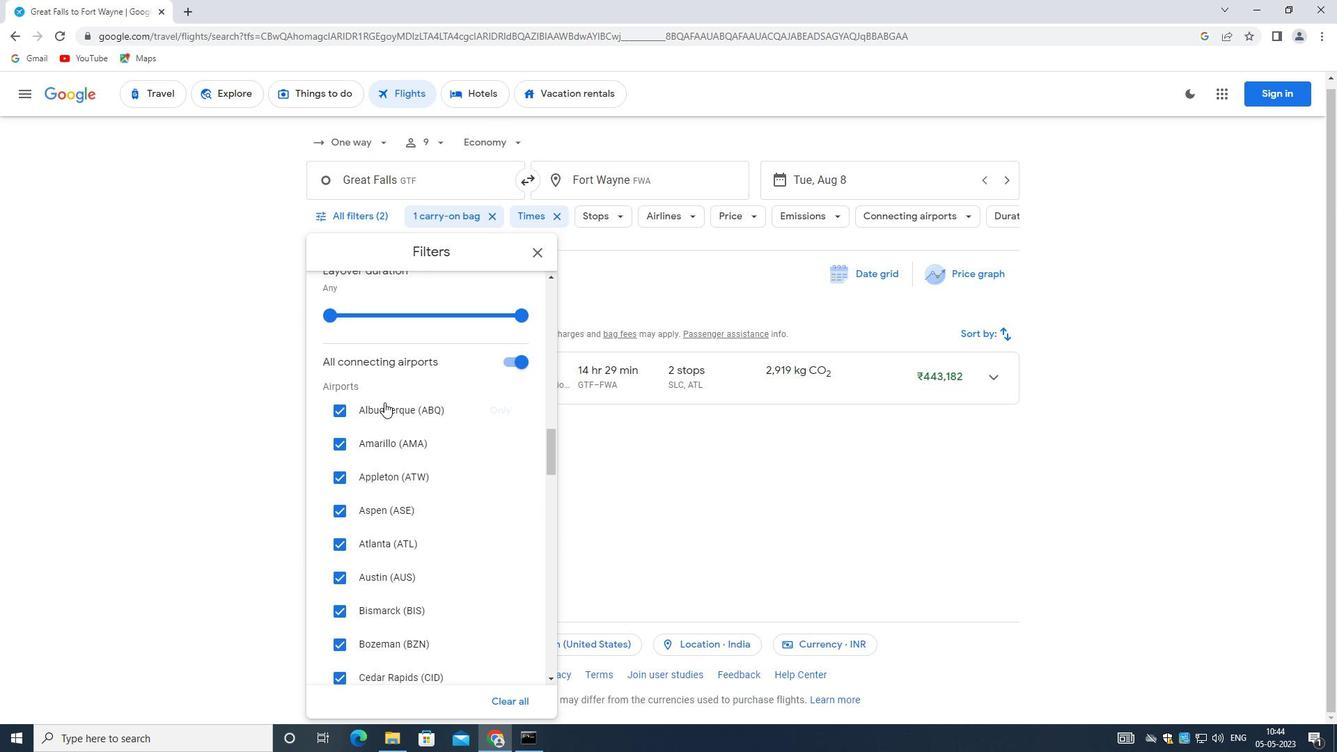 
Action: Mouse moved to (434, 444)
Screenshot: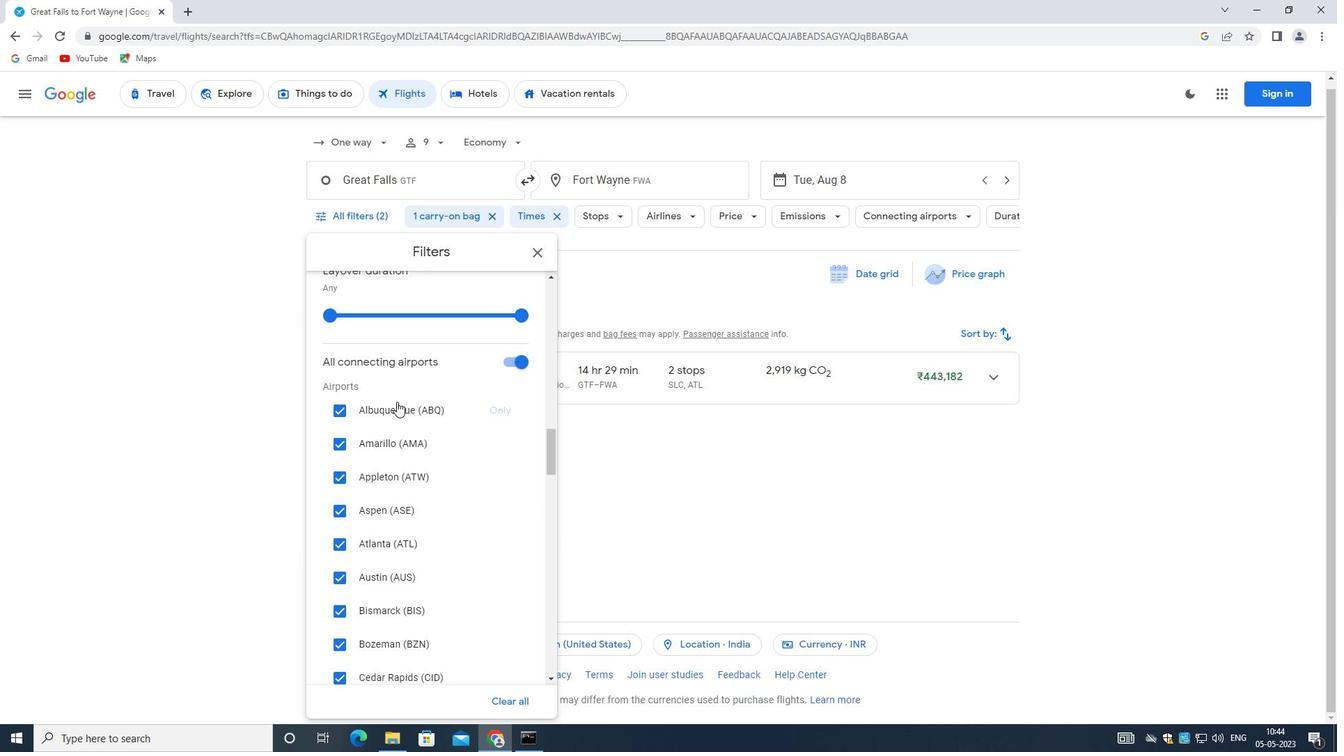 
Action: Mouse scrolled (434, 443) with delta (0, 0)
Screenshot: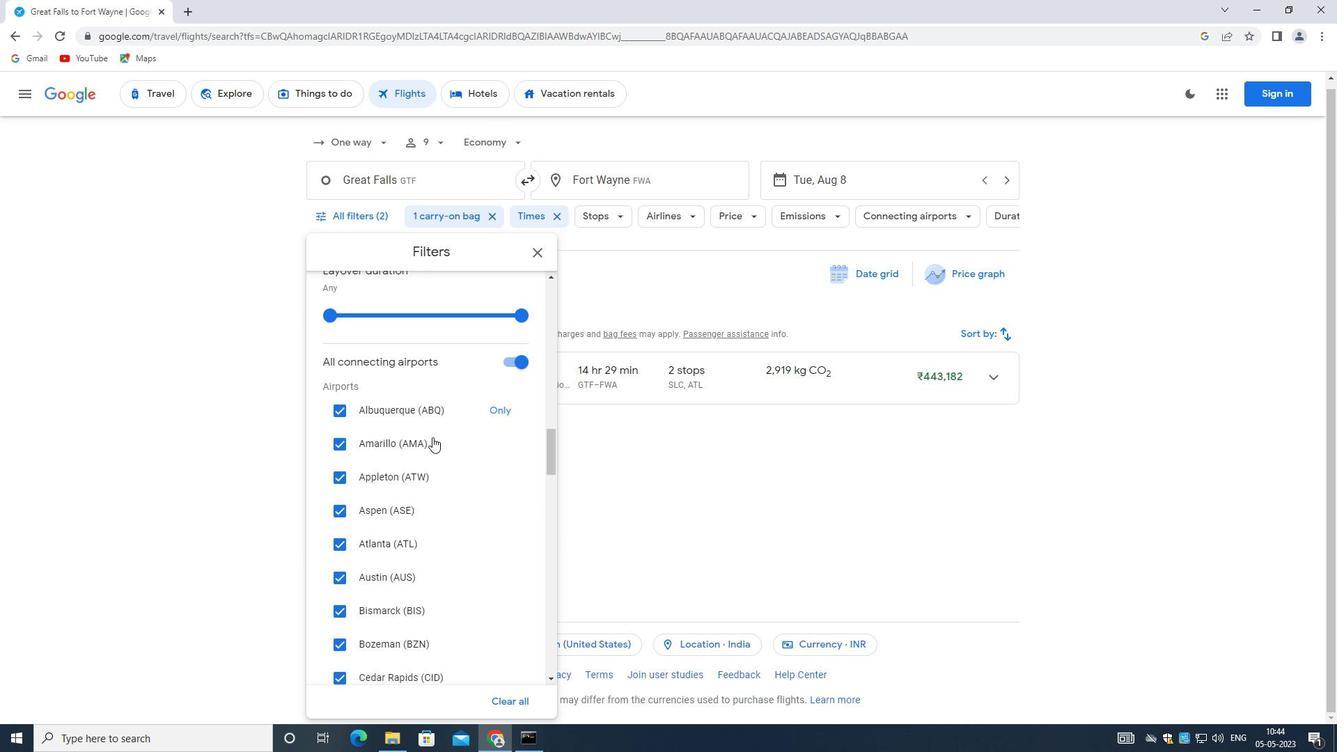 
Action: Mouse scrolled (434, 443) with delta (0, 0)
Screenshot: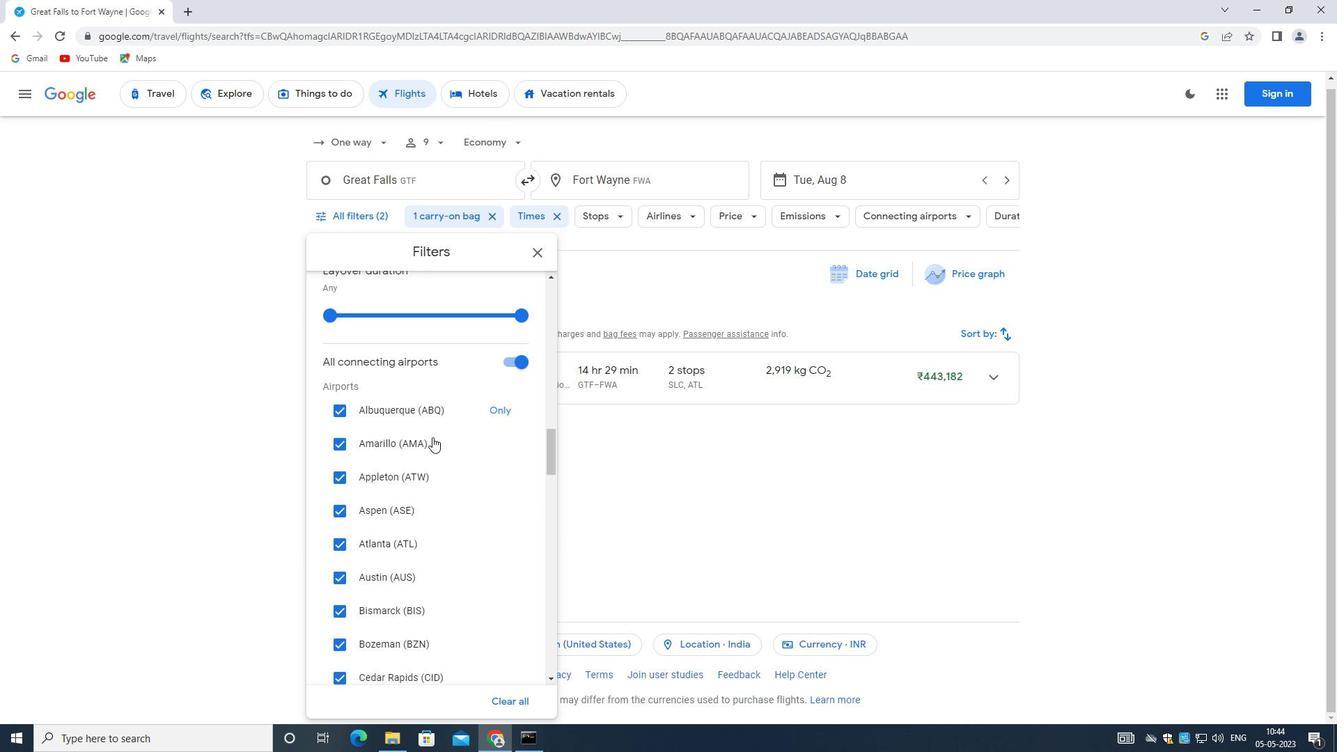 
Action: Mouse scrolled (434, 443) with delta (0, 0)
Screenshot: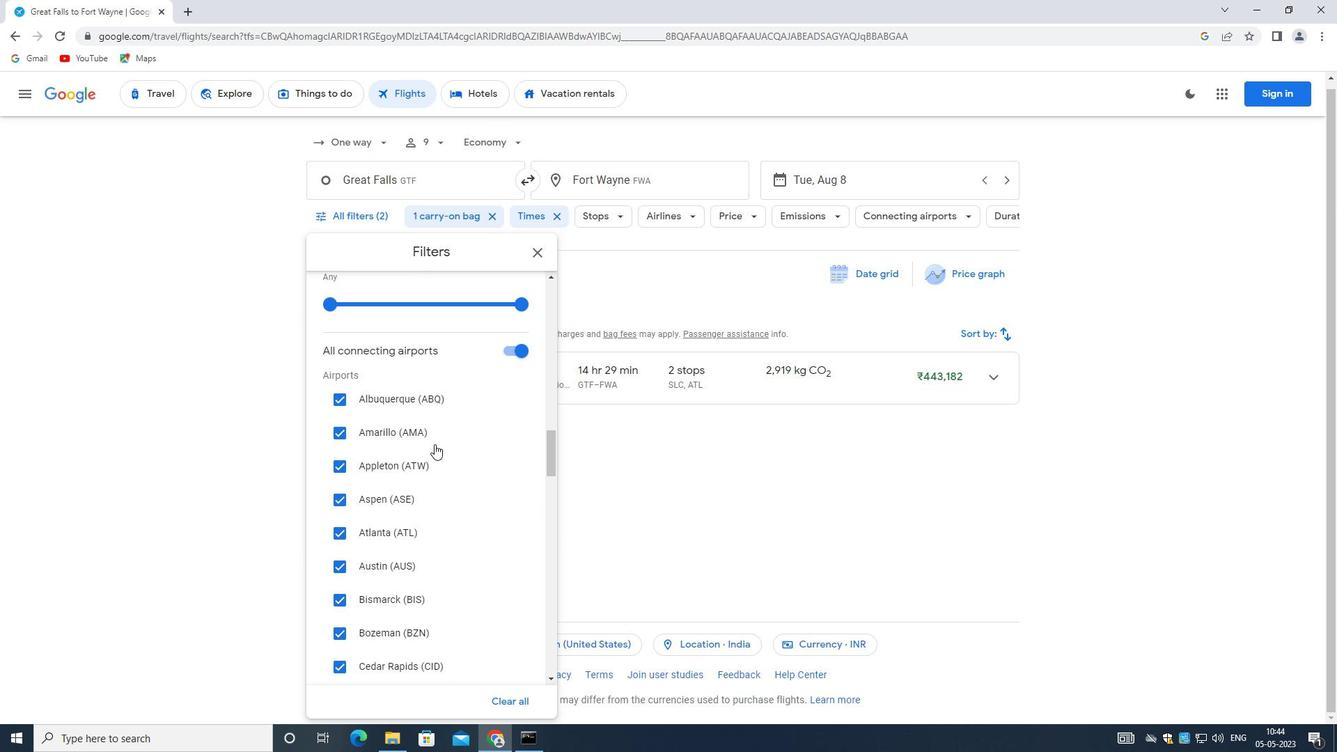 
Action: Mouse moved to (433, 430)
Screenshot: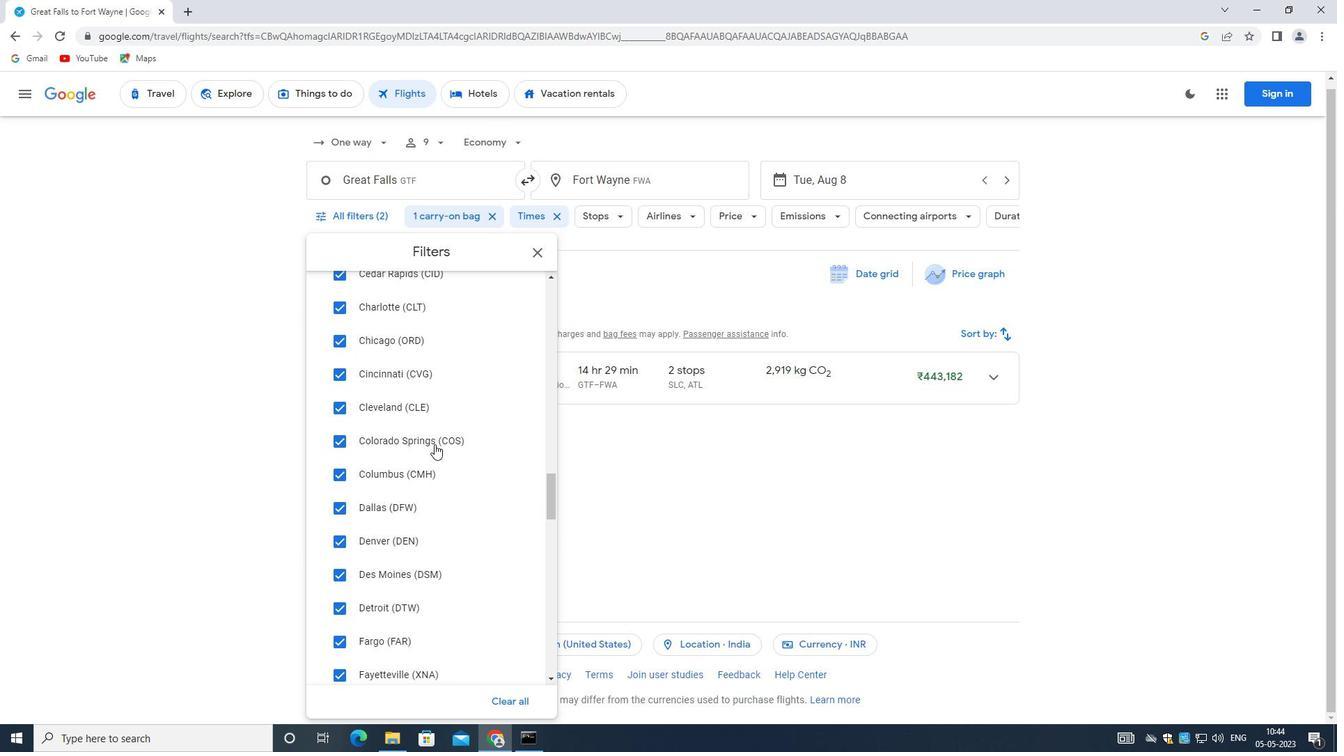 
Action: Mouse scrolled (433, 431) with delta (0, 0)
Screenshot: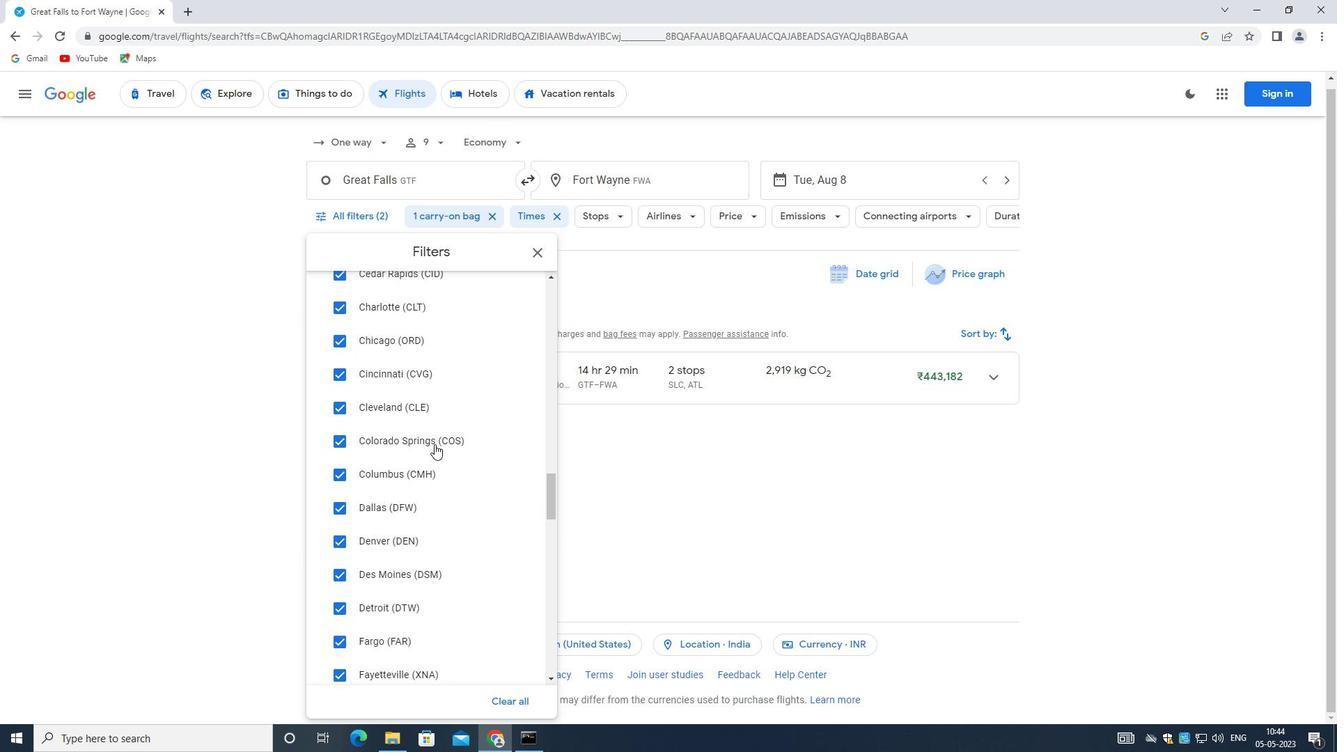 
Action: Mouse moved to (433, 429)
Screenshot: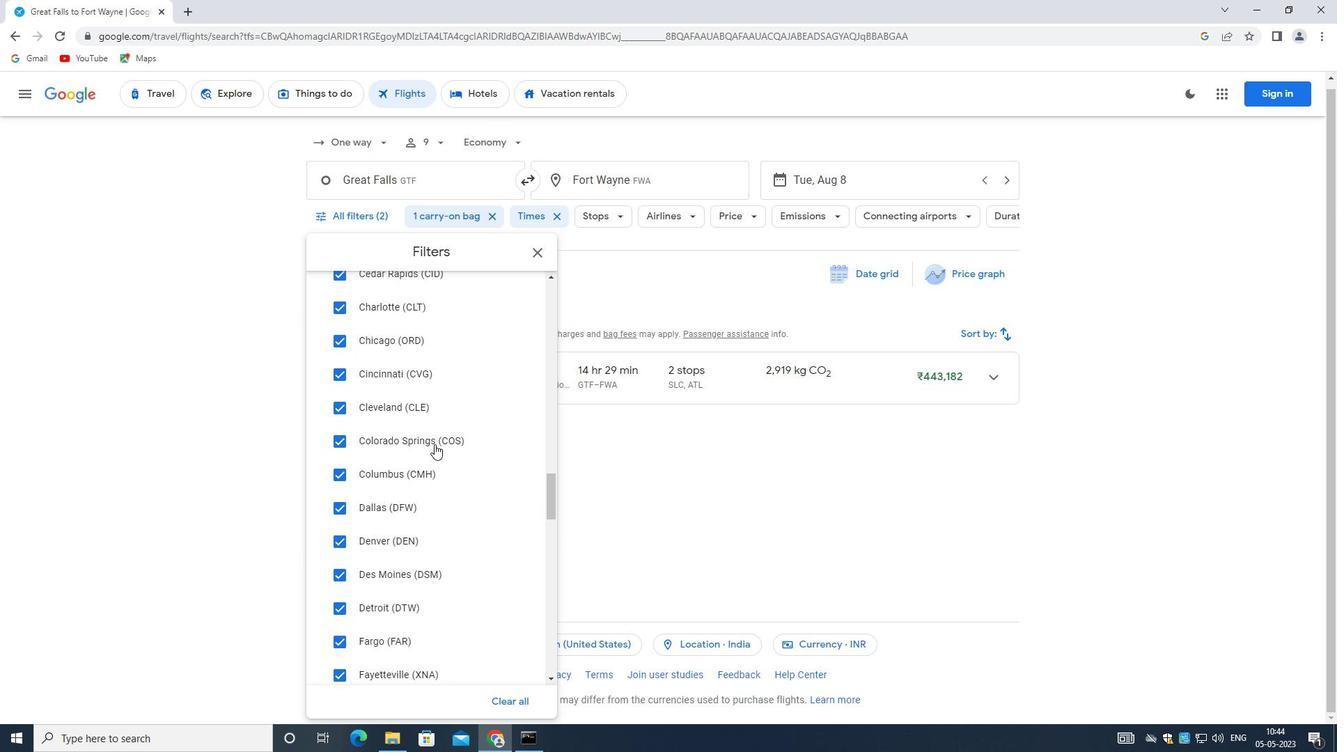 
Action: Mouse scrolled (433, 429) with delta (0, 0)
Screenshot: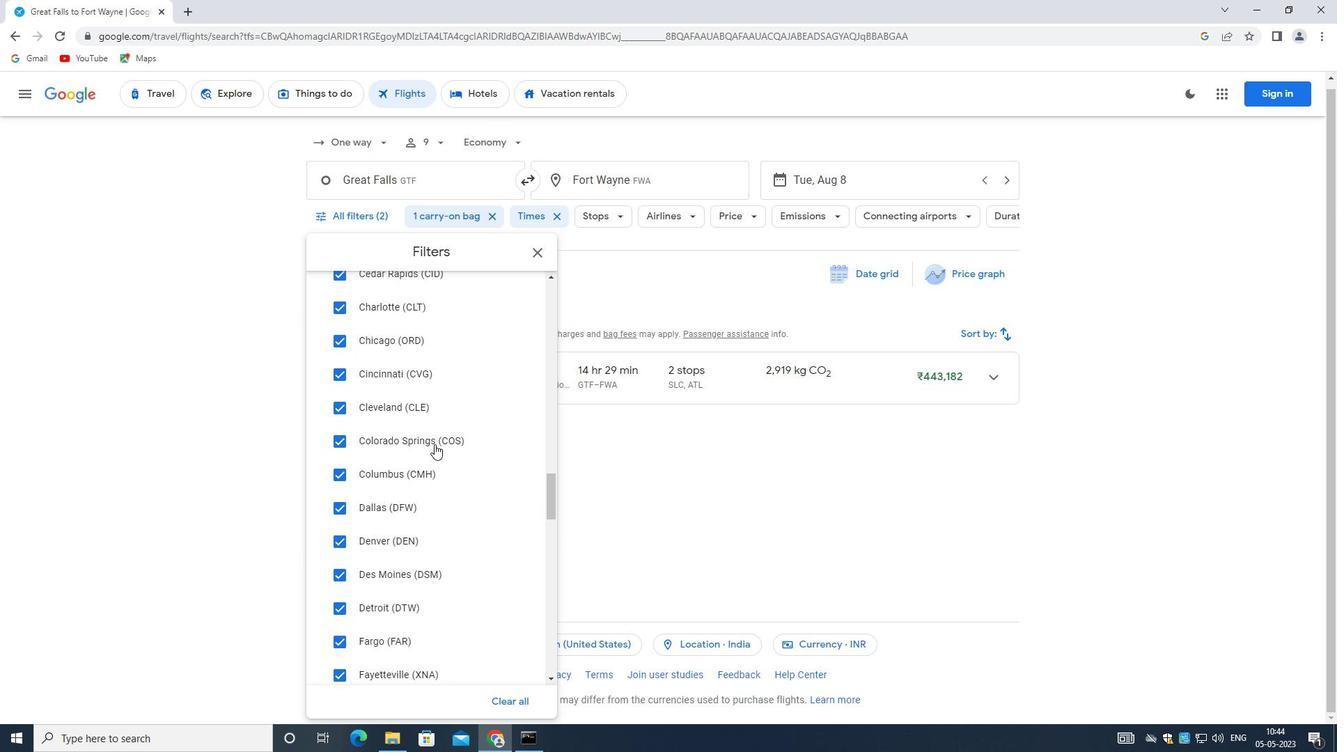 
Action: Mouse moved to (430, 429)
Screenshot: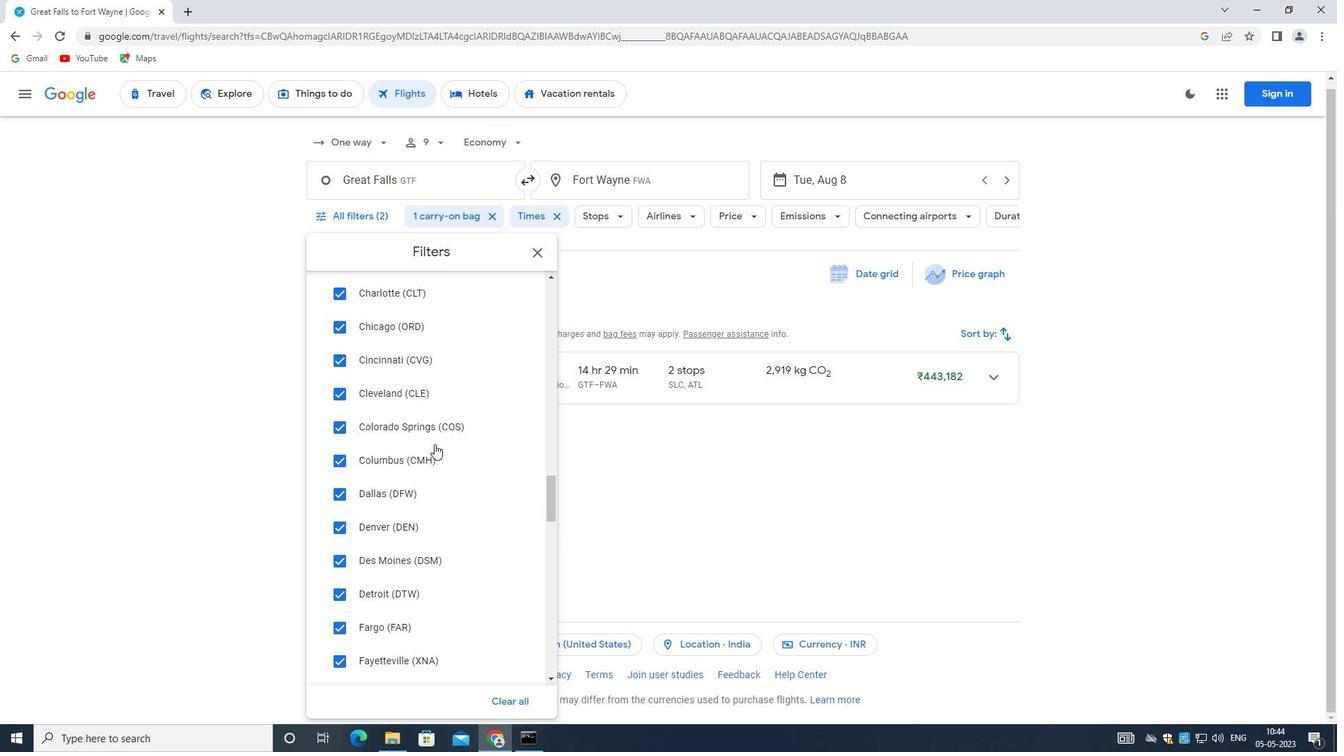 
Action: Mouse scrolled (430, 429) with delta (0, 0)
Screenshot: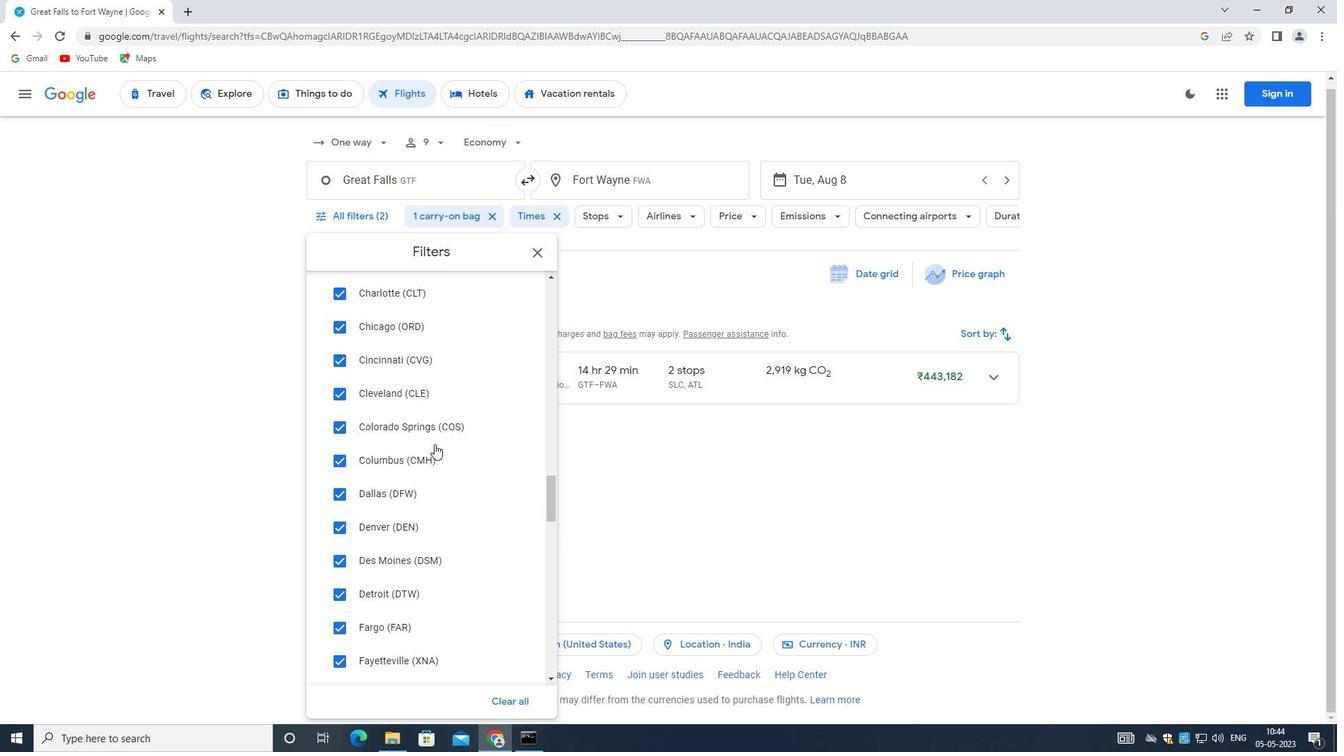 
Action: Mouse moved to (419, 431)
Screenshot: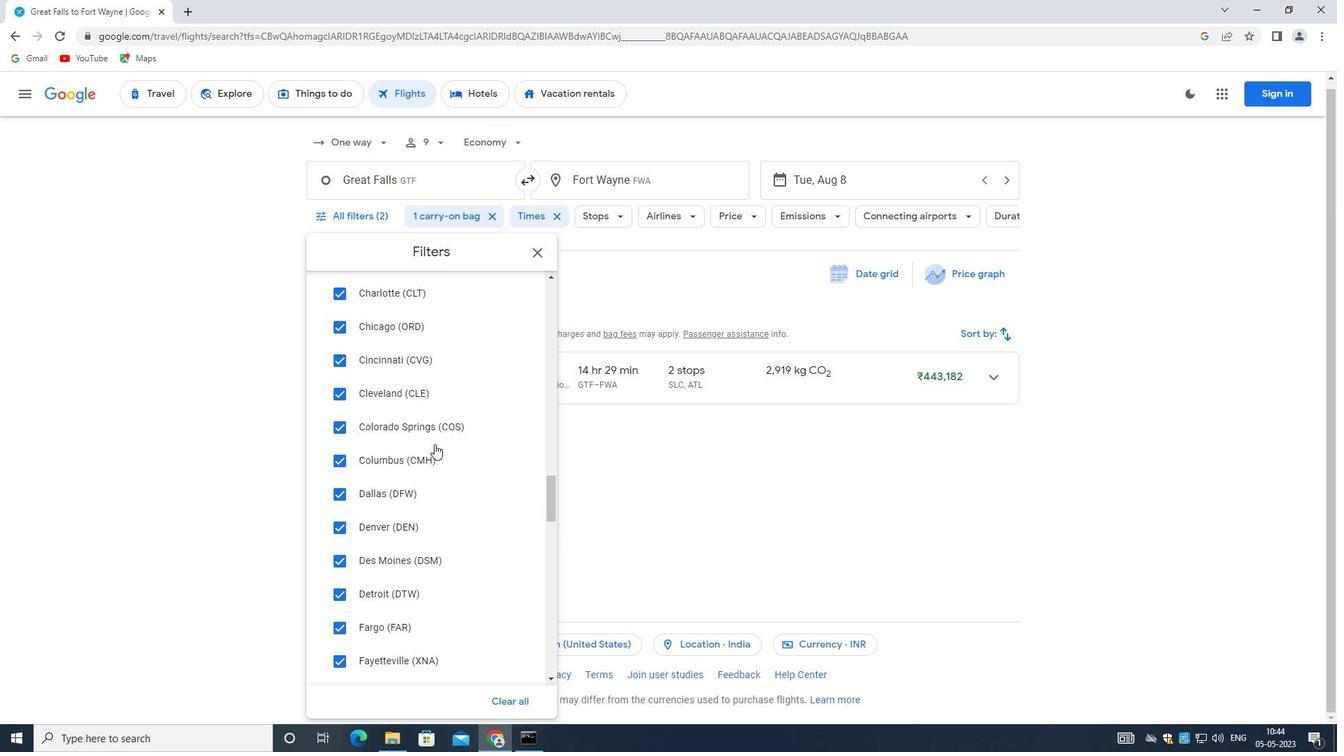 
Action: Mouse scrolled (419, 431) with delta (0, 0)
Screenshot: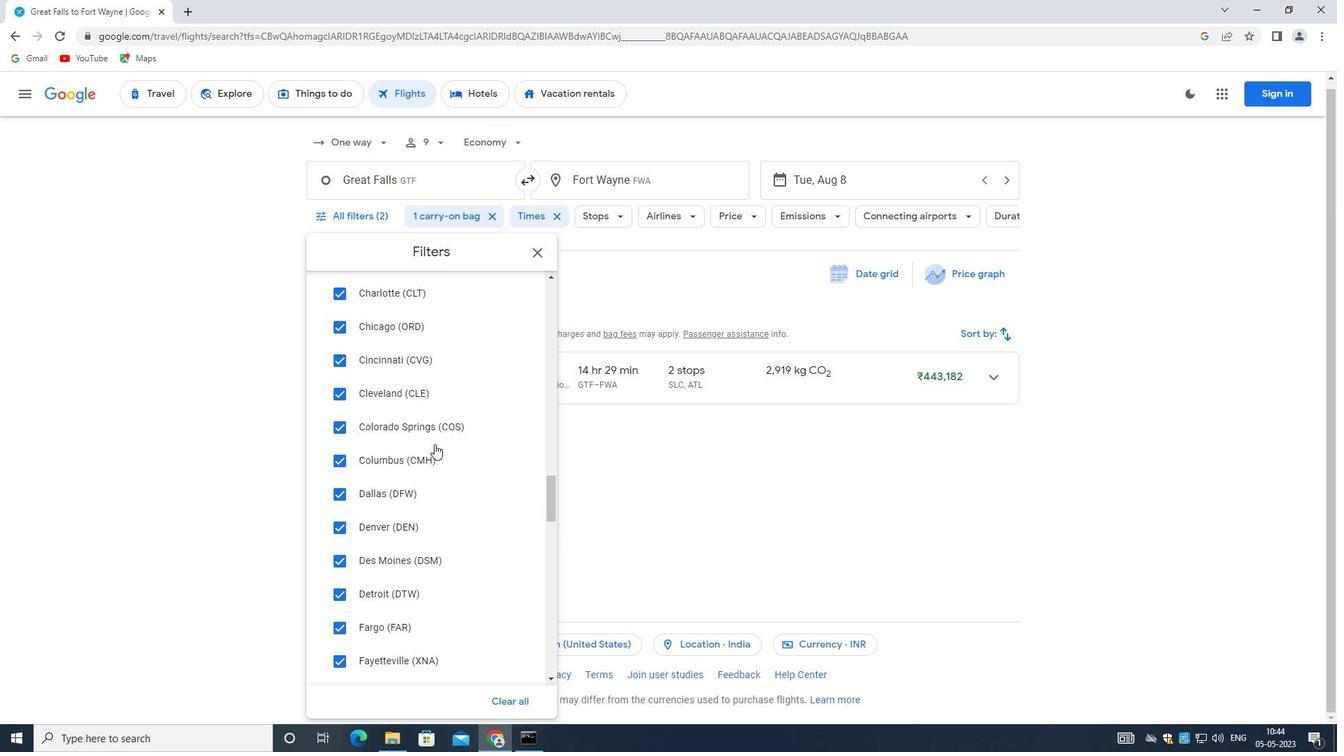 
Action: Mouse moved to (235, 387)
Screenshot: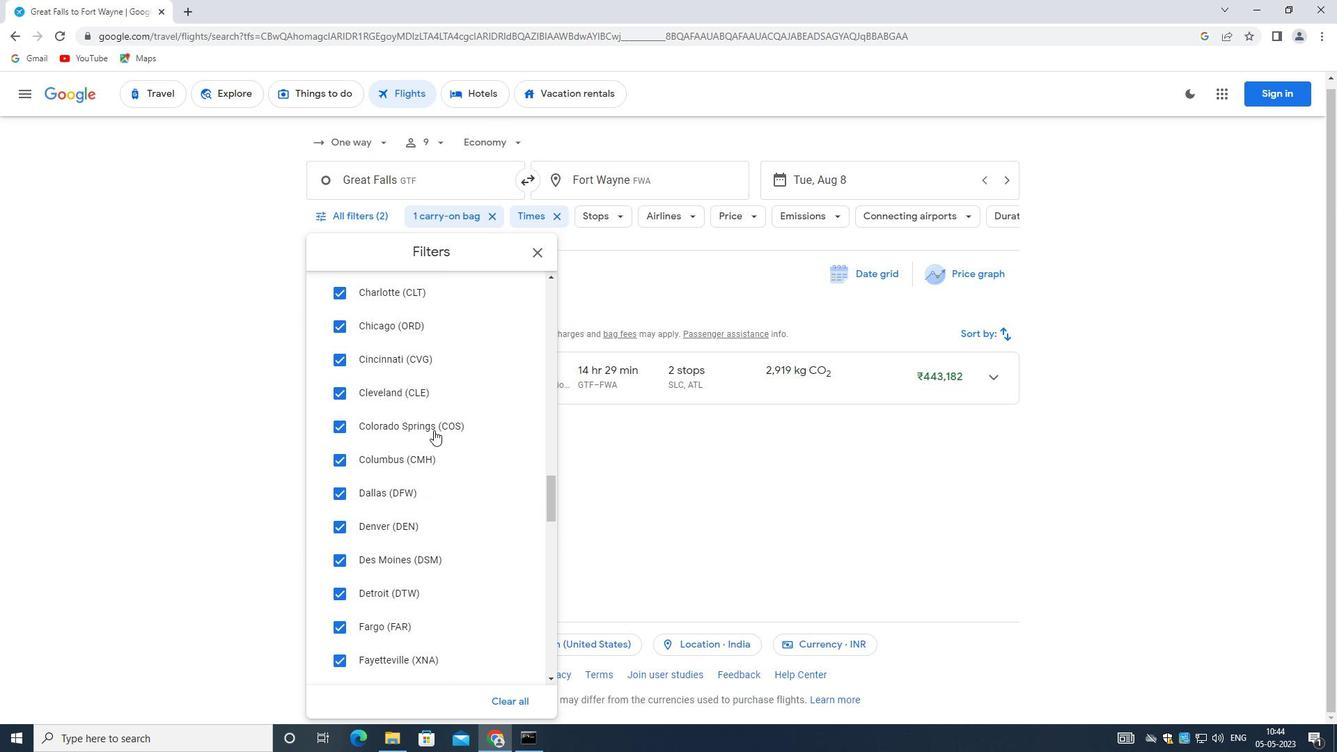 
Action: Mouse scrolled (235, 387) with delta (0, 0)
Screenshot: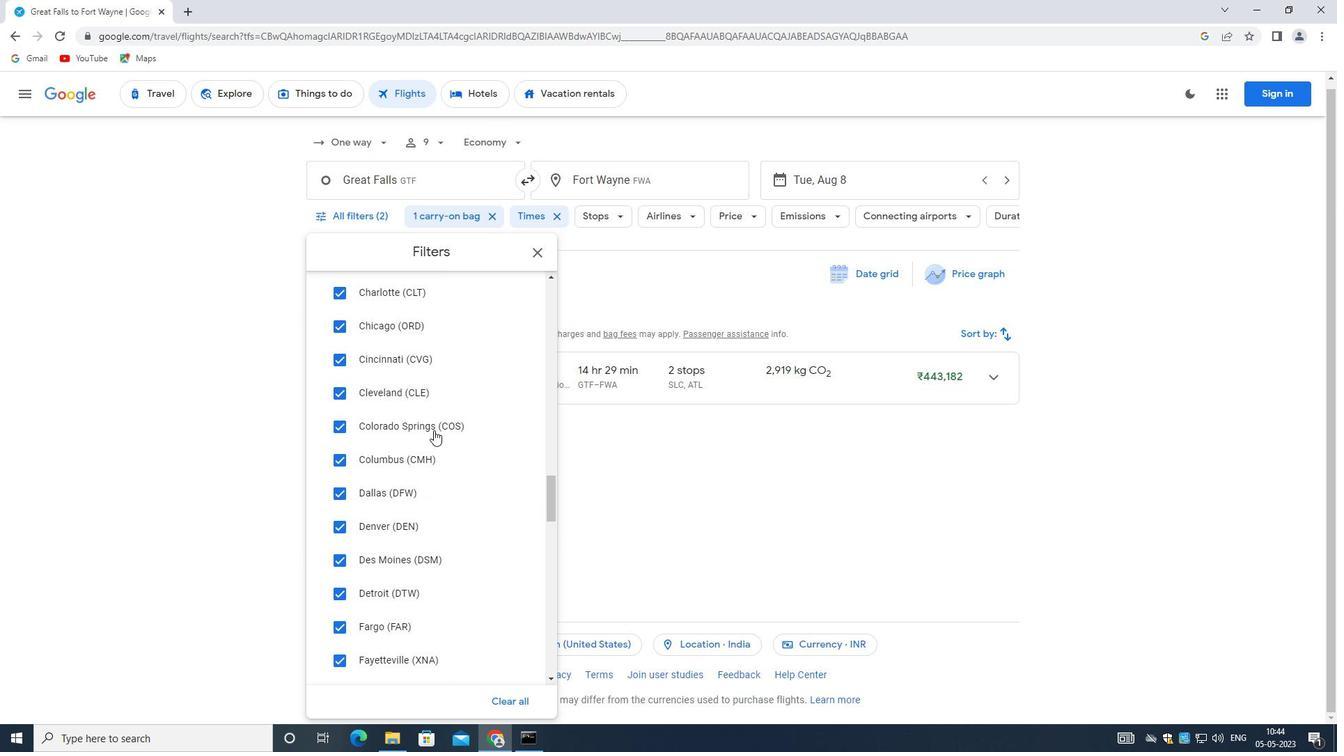 
Action: Mouse scrolled (235, 387) with delta (0, 0)
Screenshot: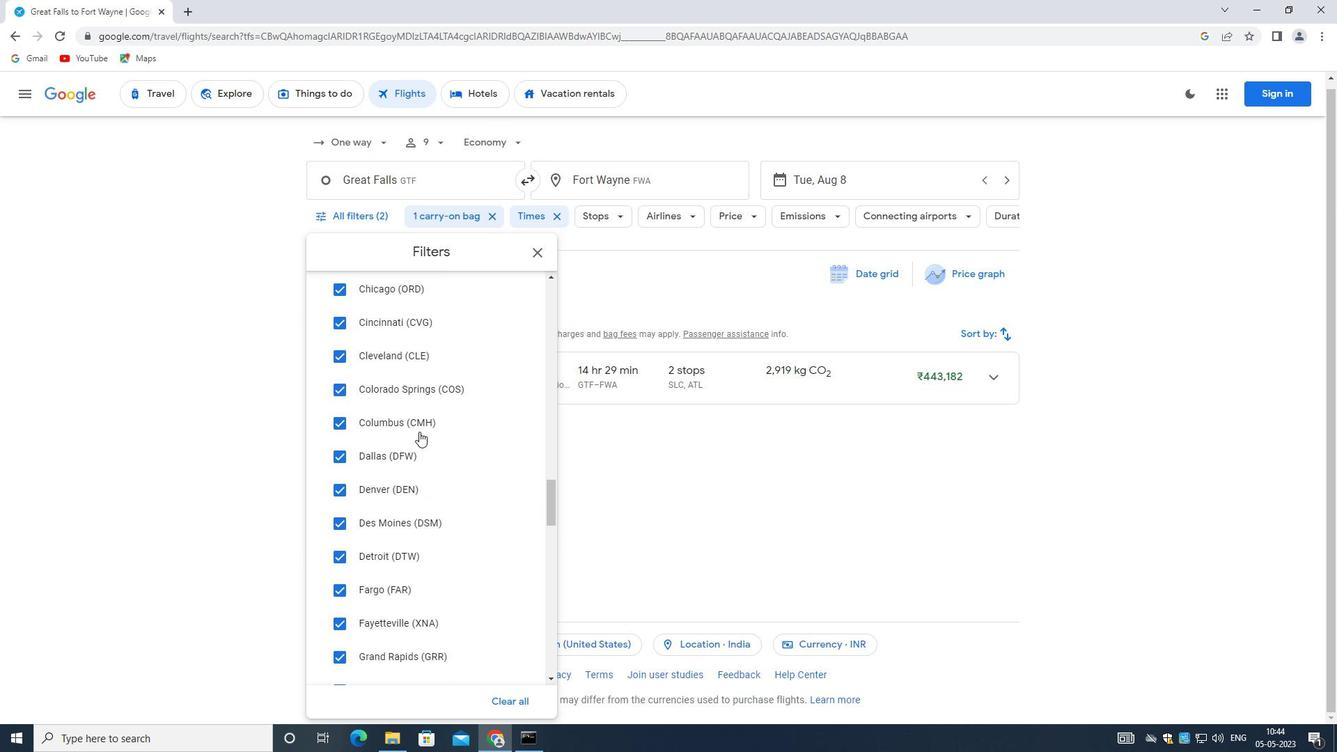 
Action: Mouse moved to (235, 377)
Screenshot: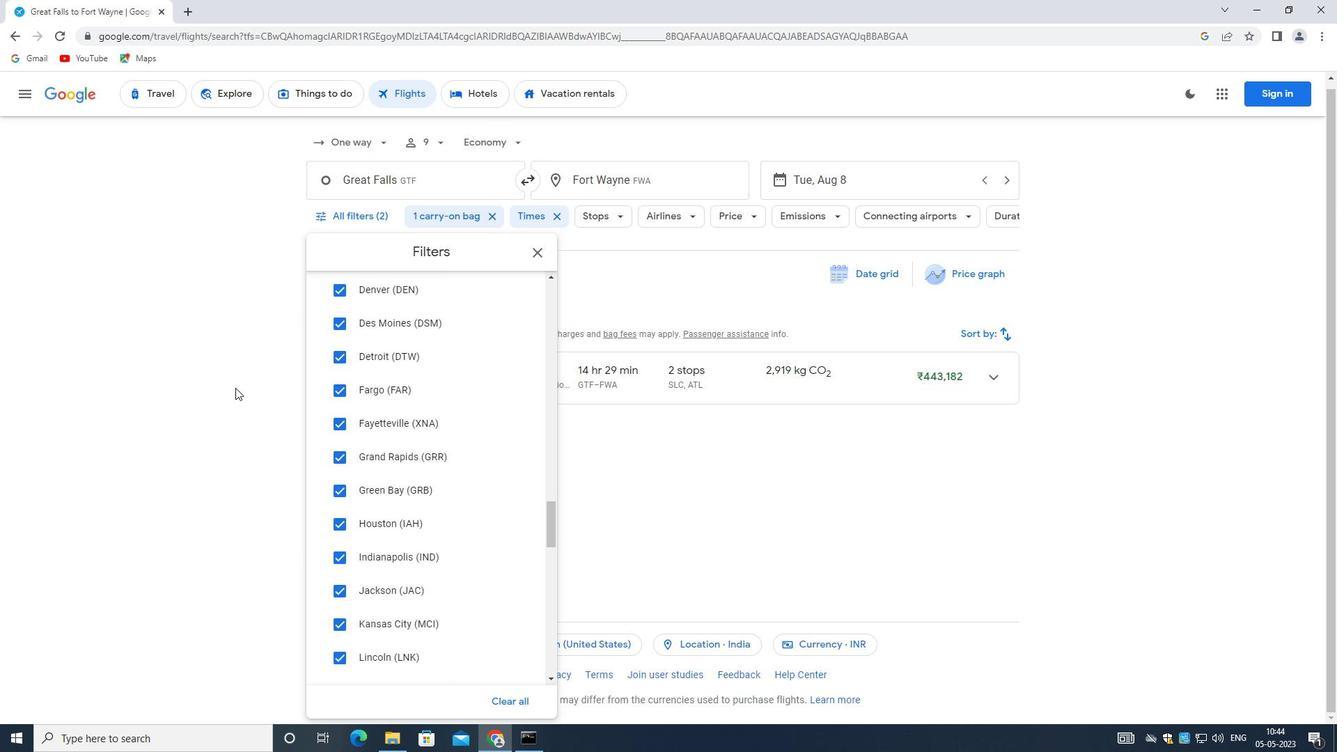 
Action: Mouse scrolled (235, 376) with delta (0, 0)
Screenshot: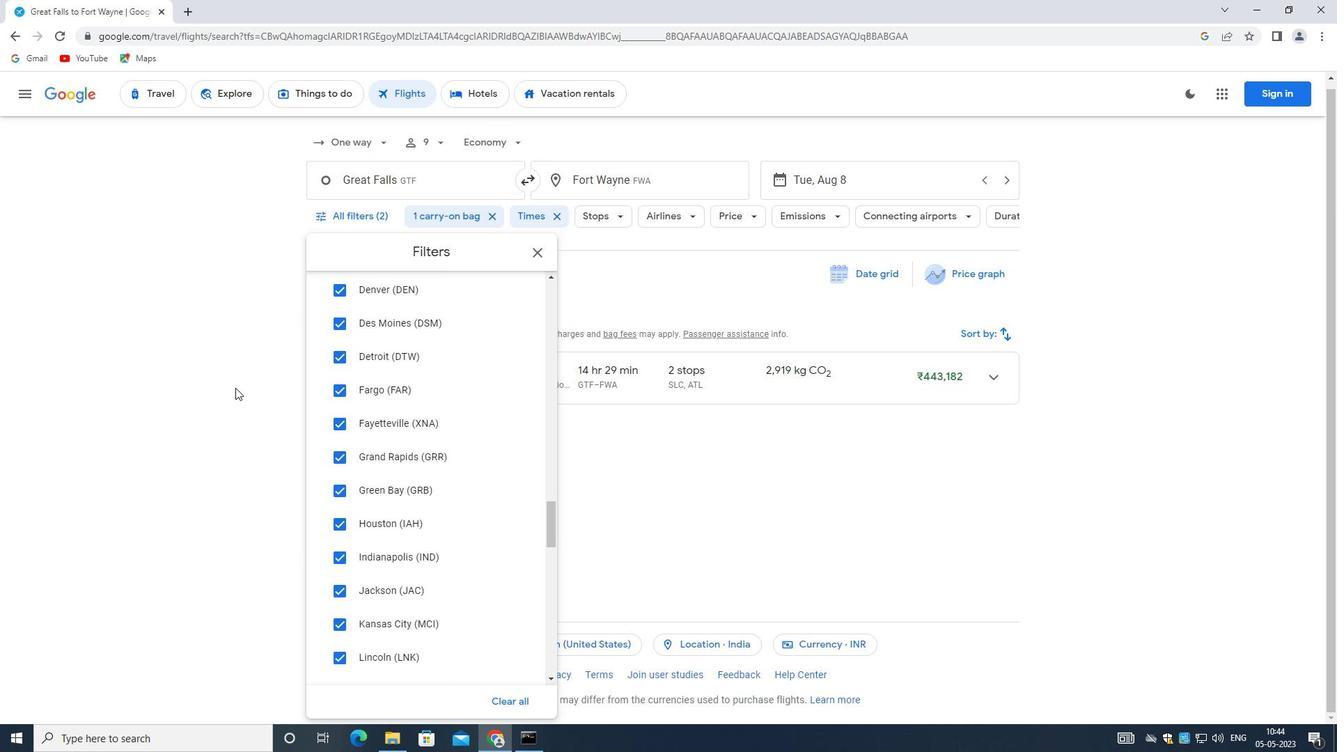 
Action: Mouse scrolled (235, 376) with delta (0, 0)
Screenshot: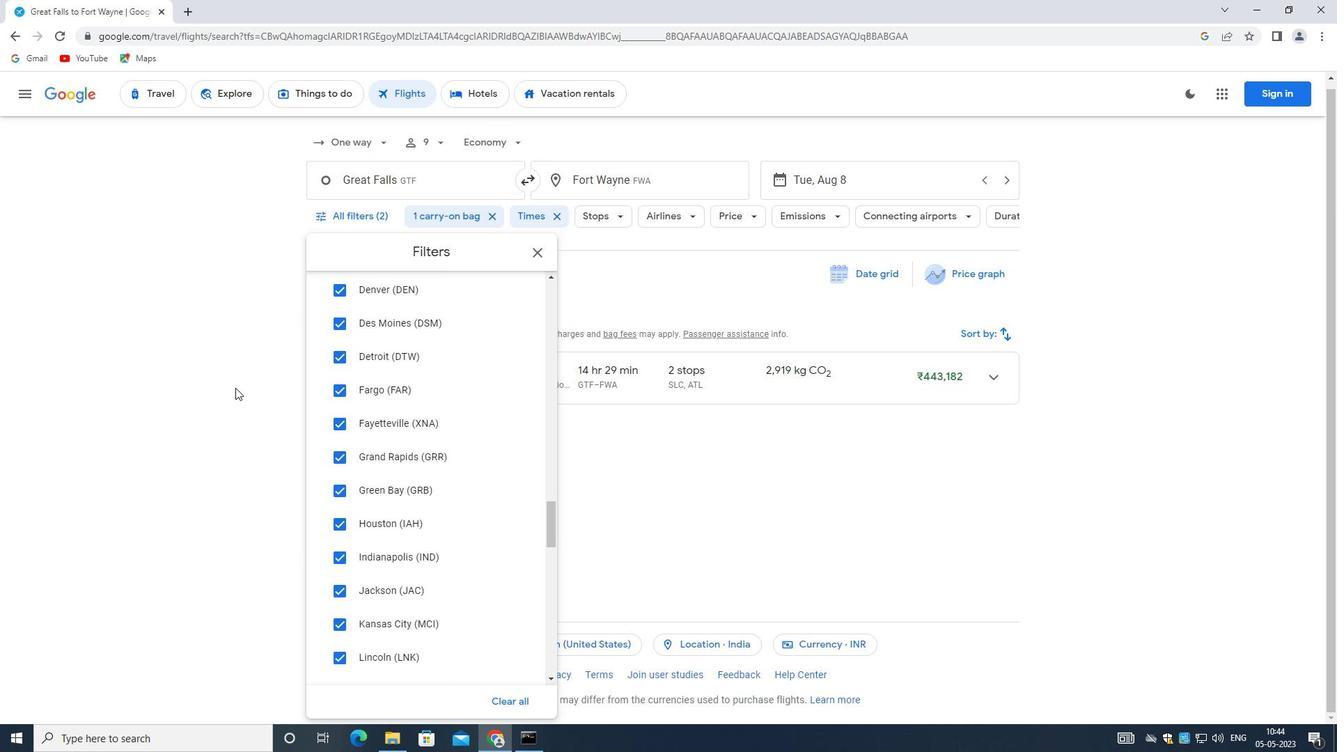 
Action: Mouse scrolled (235, 376) with delta (0, 0)
Screenshot: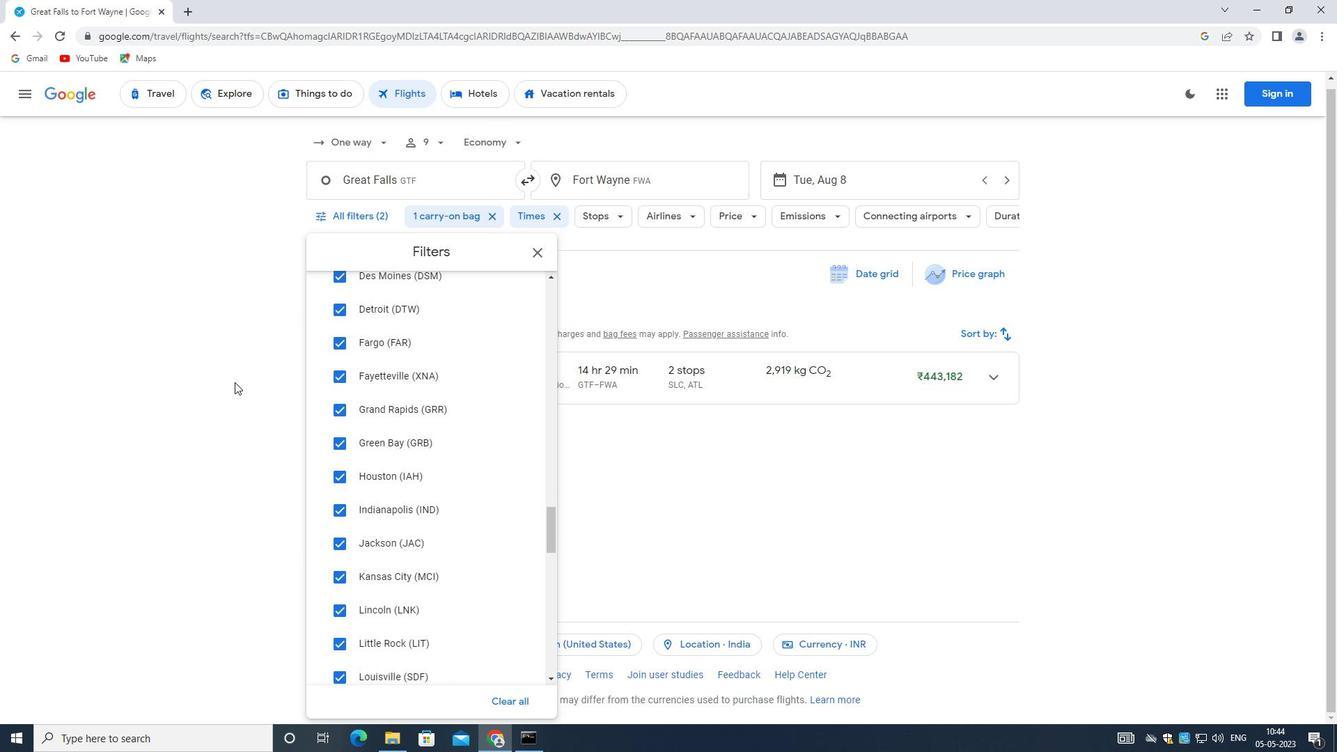 
Action: Mouse moved to (236, 376)
Screenshot: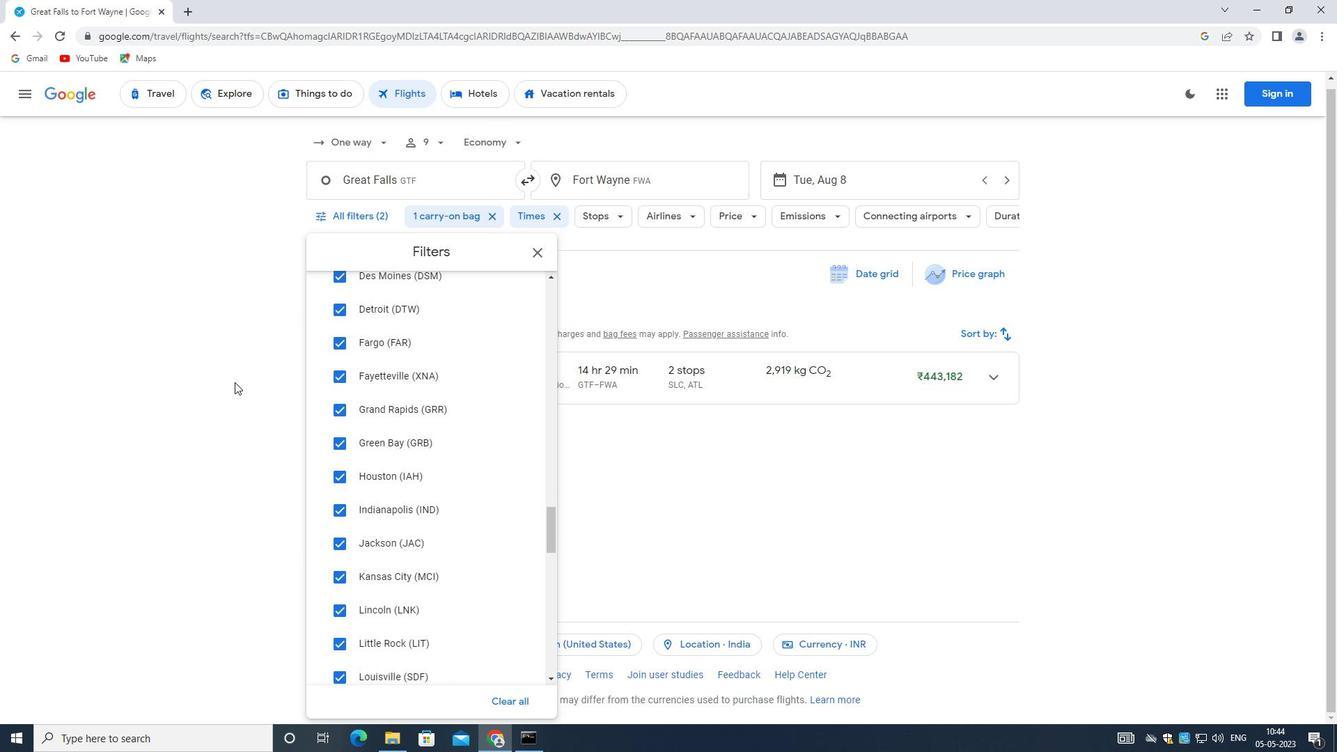 
Action: Mouse scrolled (236, 377) with delta (0, 0)
Screenshot: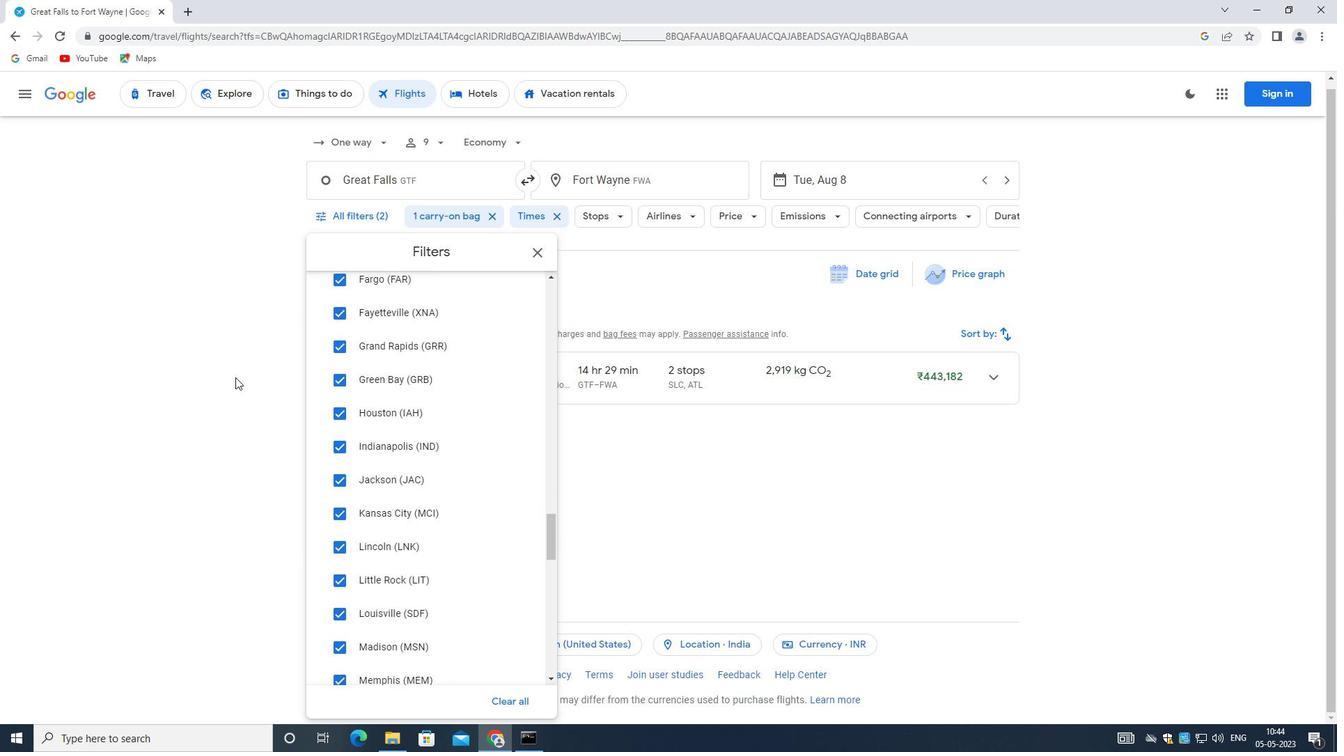
Action: Mouse moved to (237, 376)
Screenshot: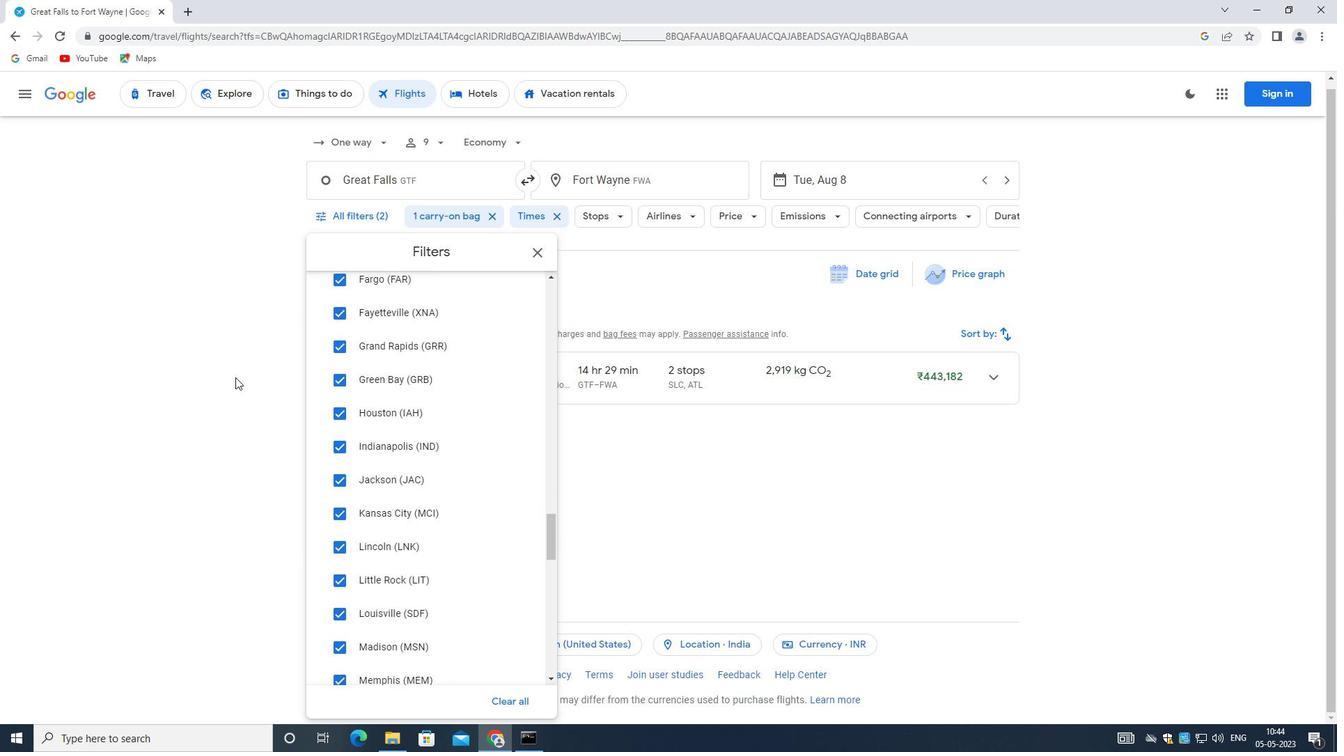 
Action: Mouse scrolled (237, 375) with delta (0, 0)
Screenshot: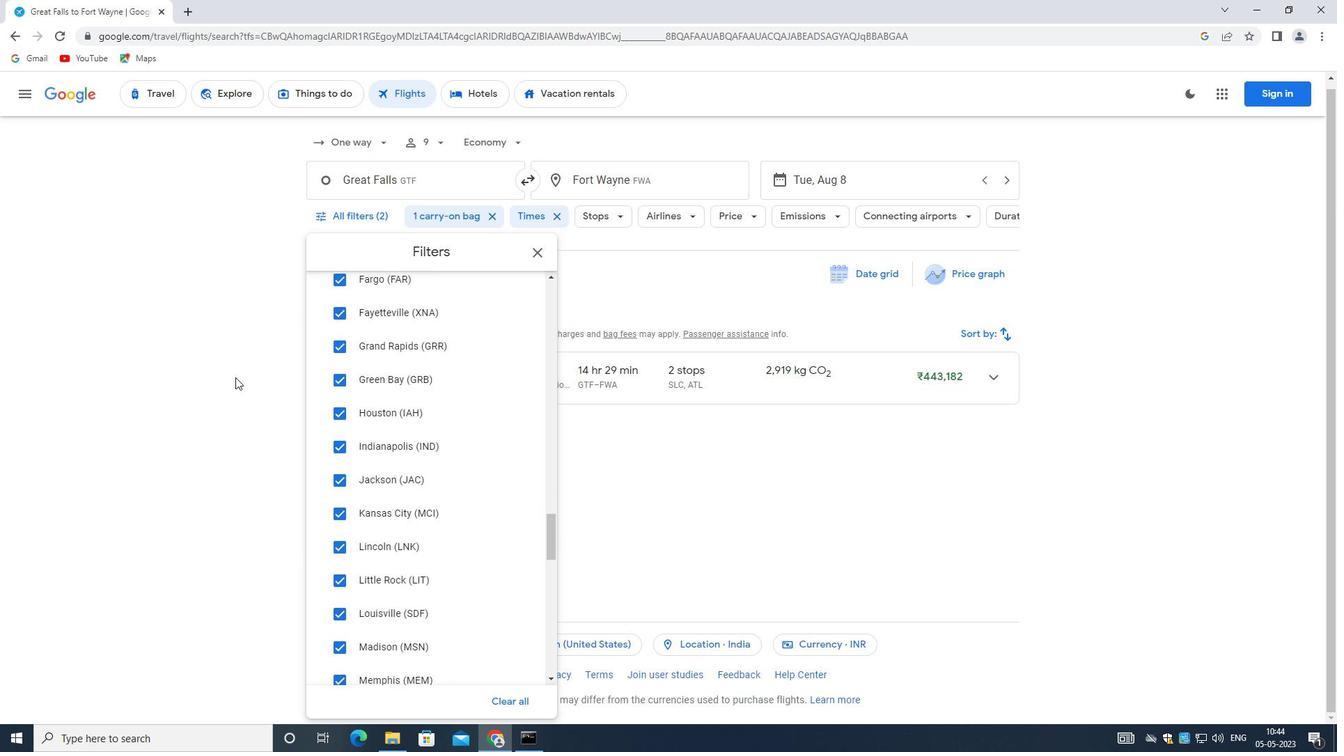 
Action: Mouse scrolled (237, 375) with delta (0, 0)
Screenshot: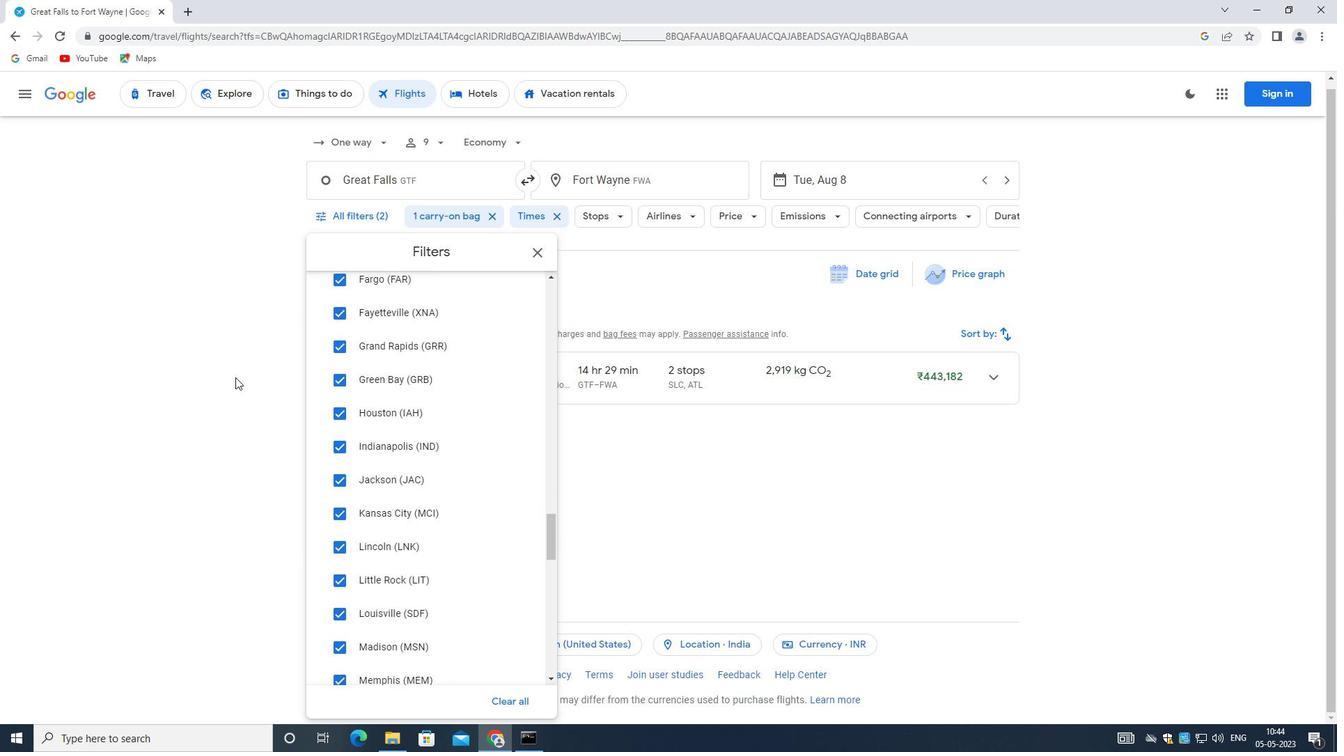 
Action: Mouse scrolled (237, 374) with delta (0, -1)
Screenshot: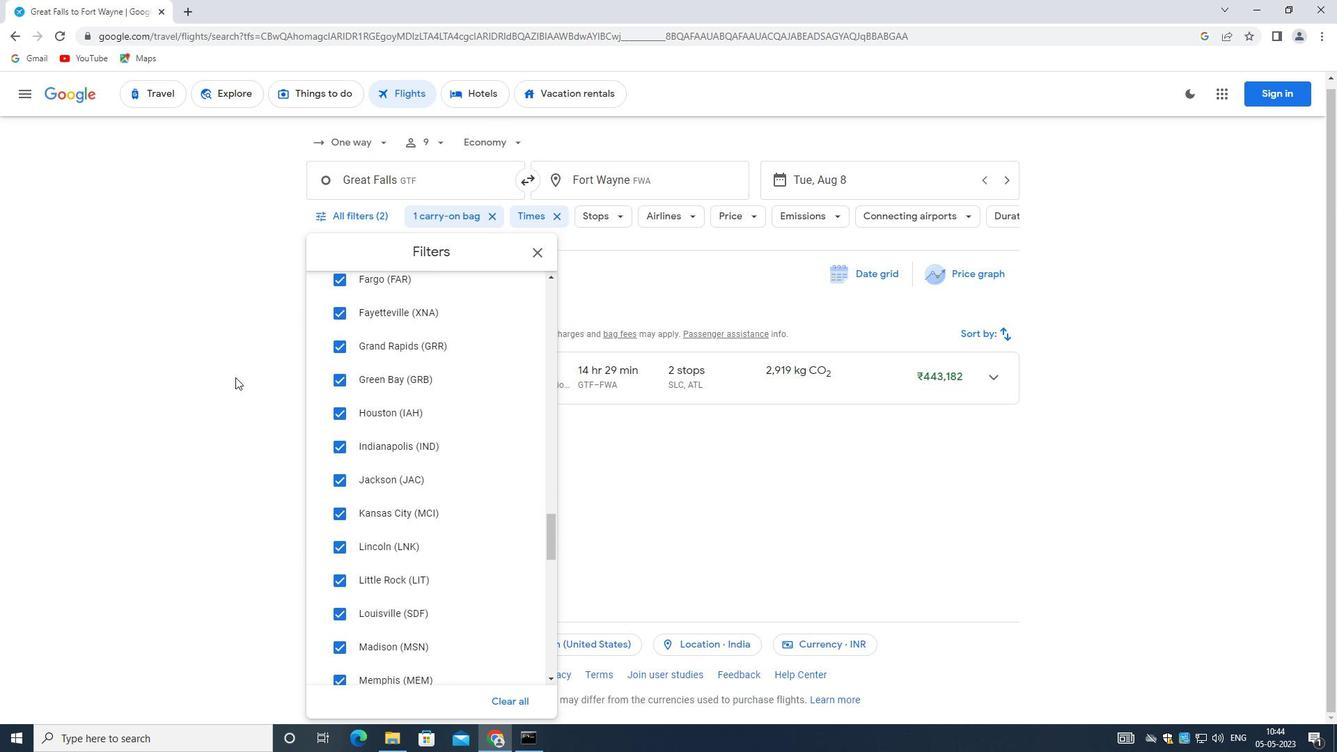 
Action: Mouse scrolled (237, 376) with delta (0, 0)
Screenshot: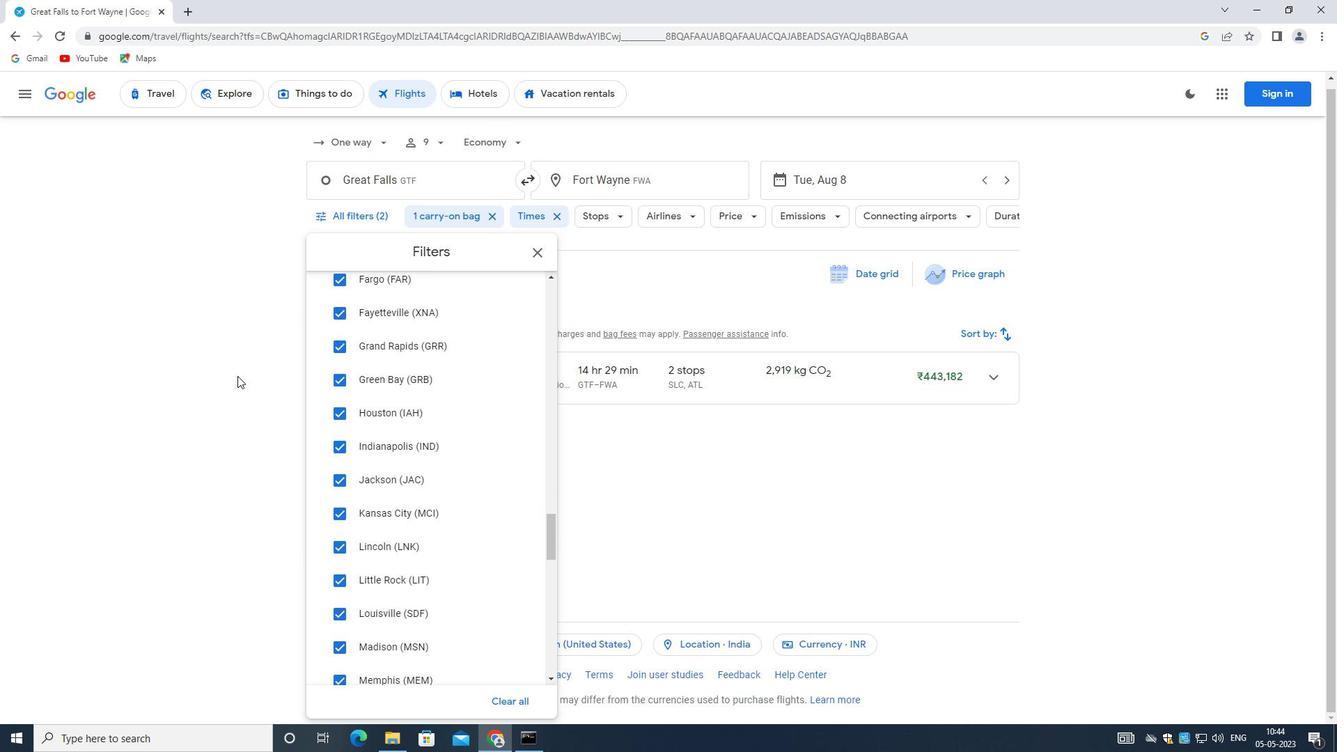 
Action: Mouse moved to (237, 376)
Screenshot: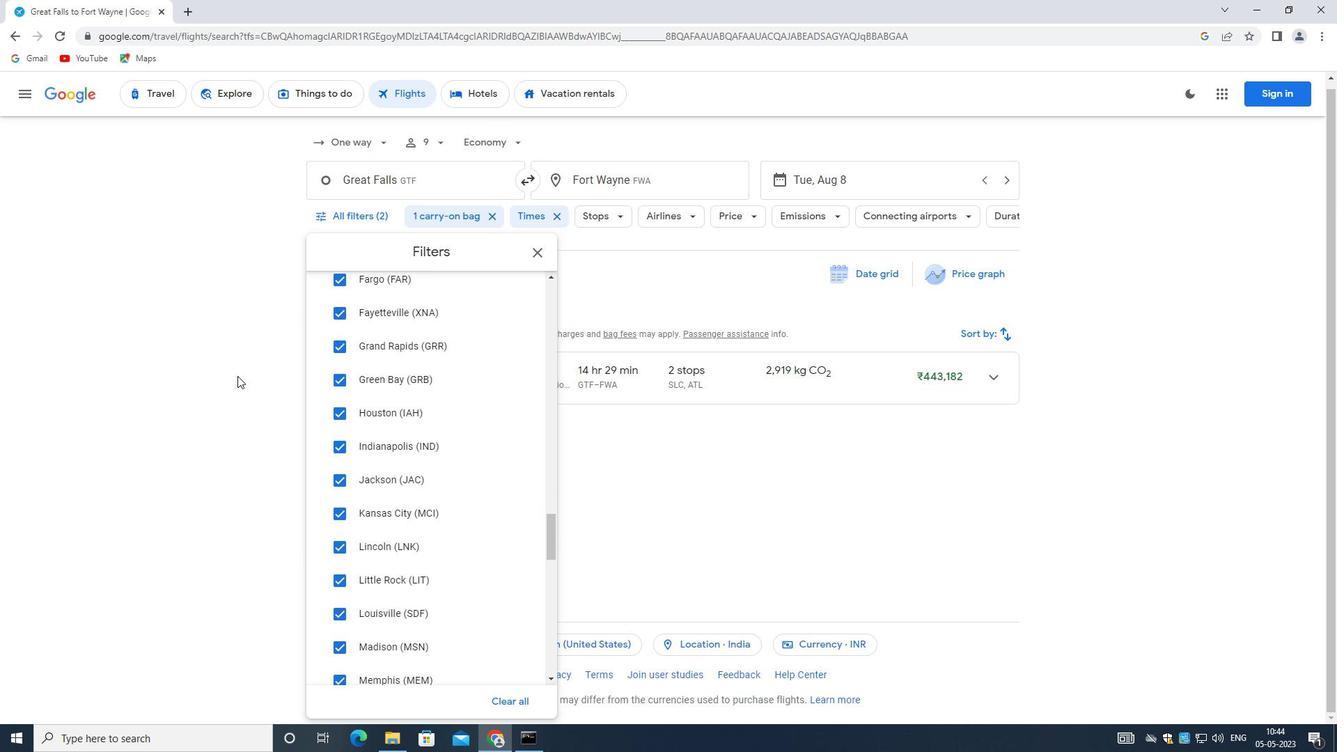 
Action: Mouse scrolled (237, 376) with delta (0, 0)
Screenshot: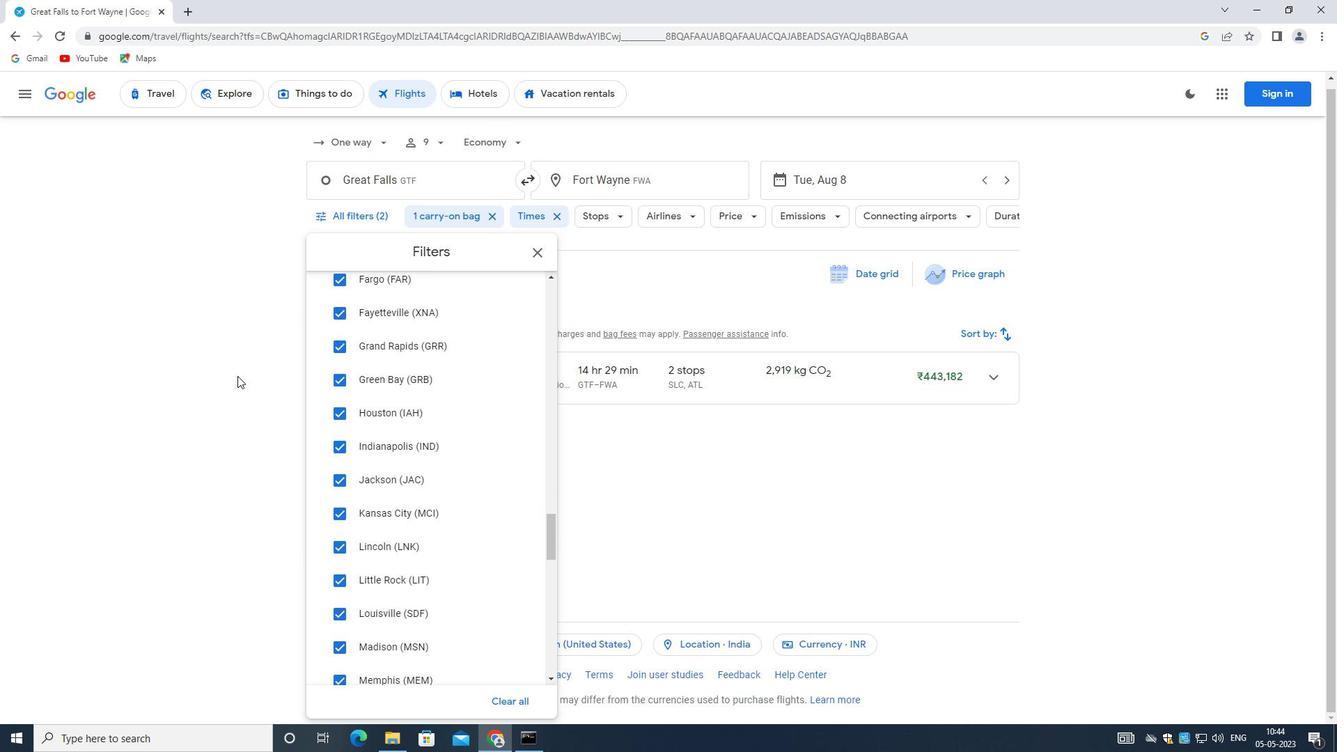 
Action: Mouse moved to (237, 376)
Screenshot: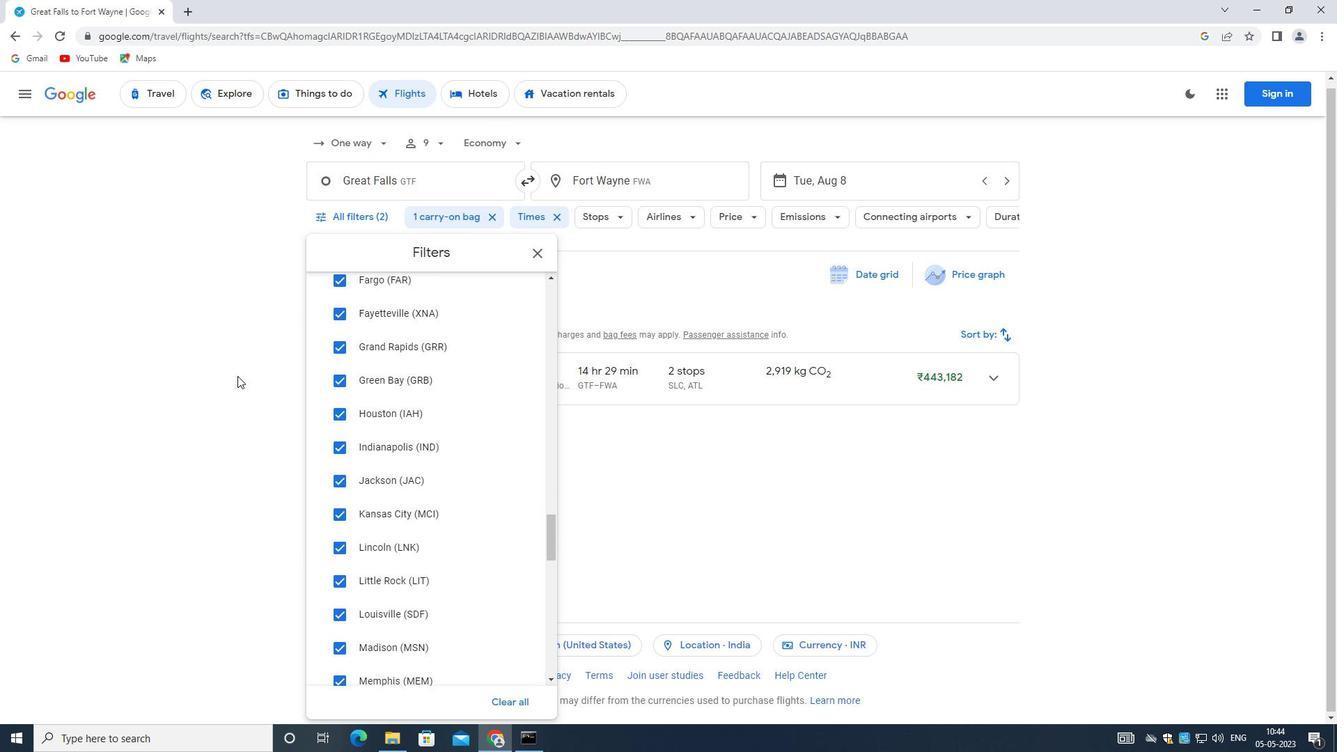 
Action: Mouse scrolled (237, 376) with delta (0, 0)
Screenshot: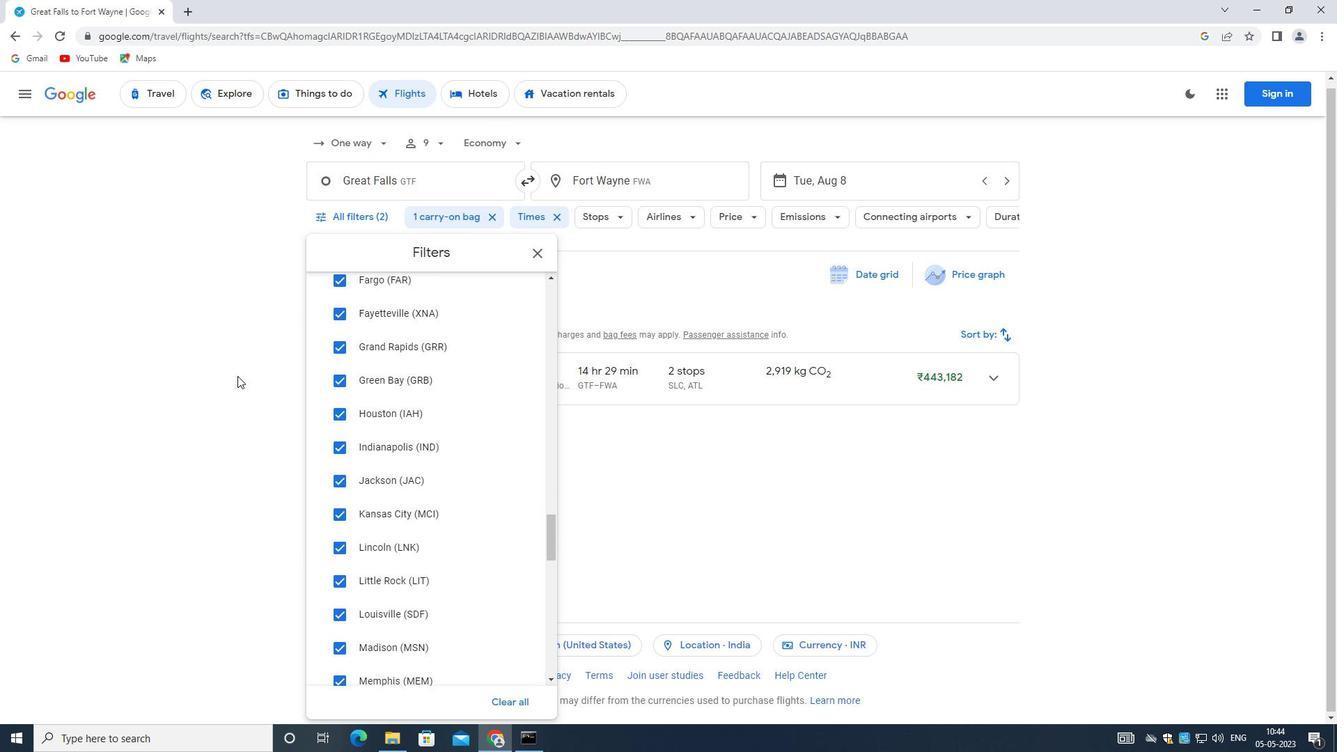 
Action: Mouse scrolled (237, 376) with delta (0, 0)
Screenshot: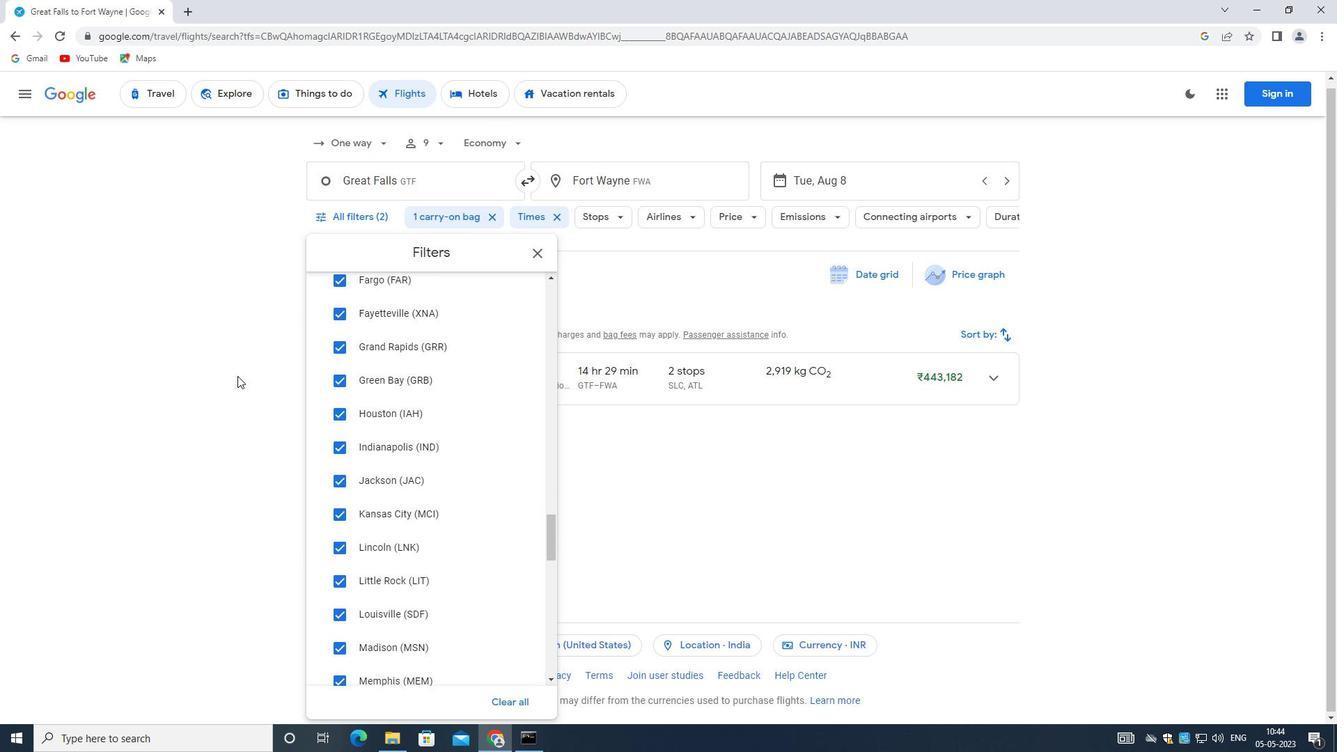 
Action: Mouse moved to (237, 378)
Screenshot: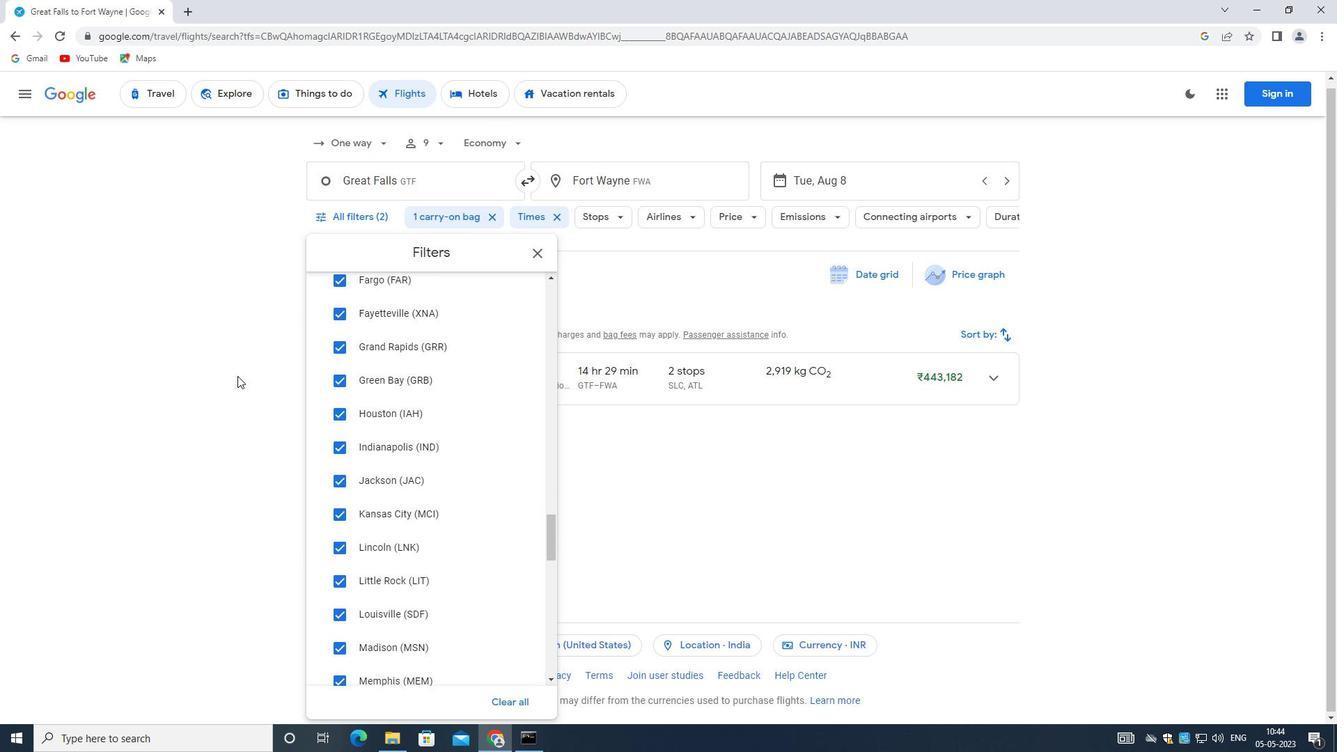 
Action: Mouse scrolled (237, 378) with delta (0, 0)
Screenshot: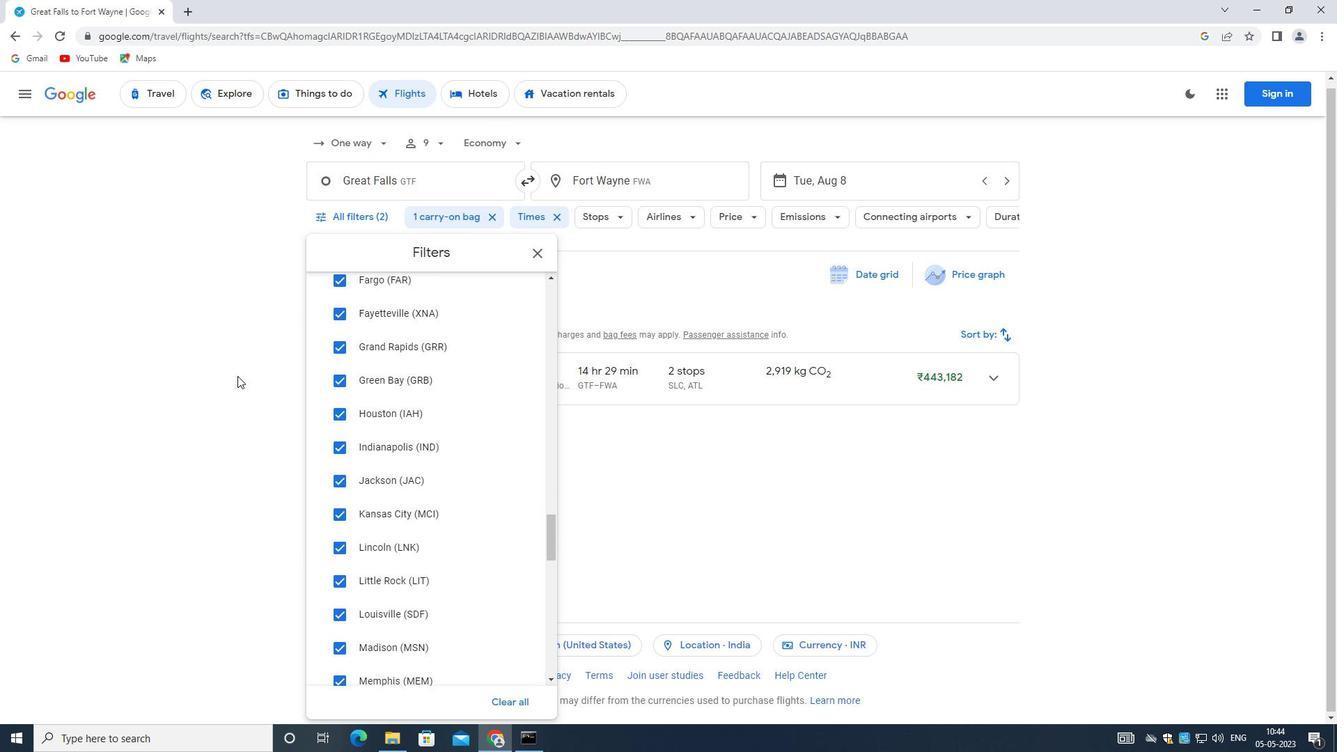 
Action: Mouse moved to (160, 380)
Screenshot: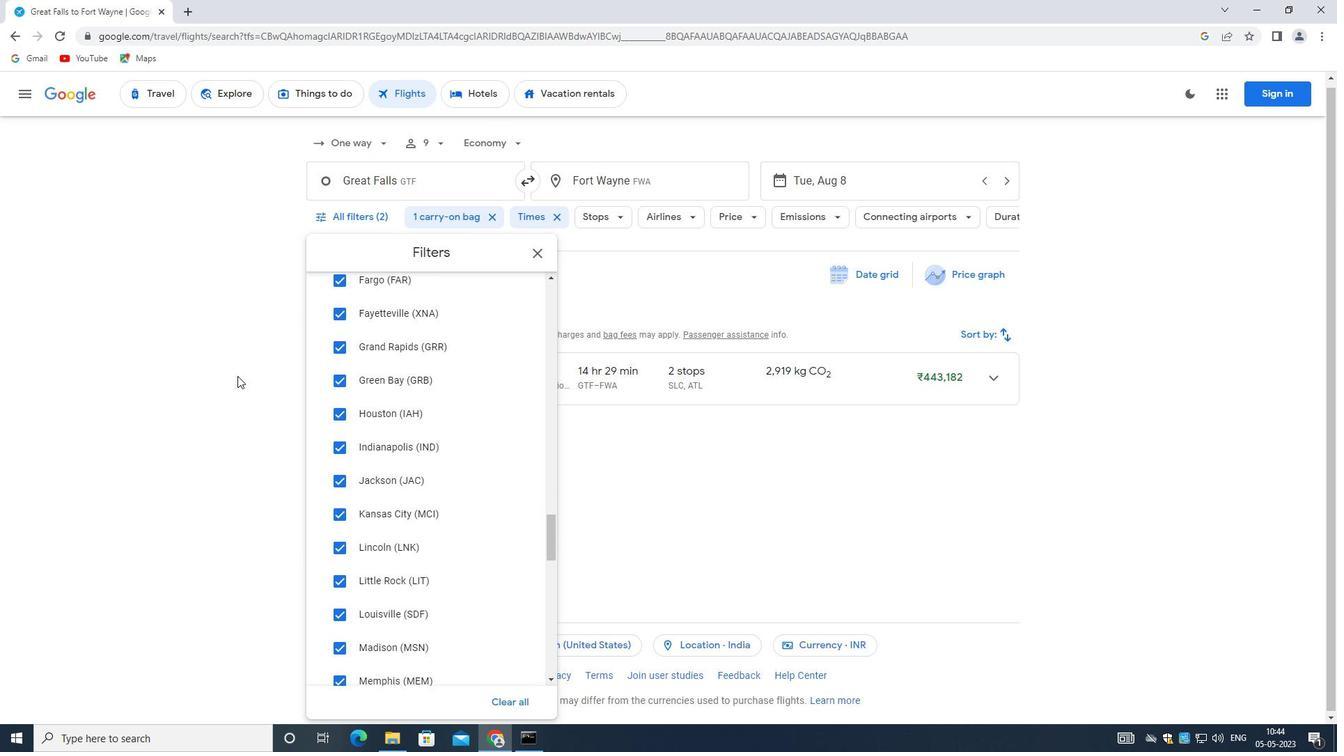 
Action: Mouse scrolled (160, 380) with delta (0, 0)
Screenshot: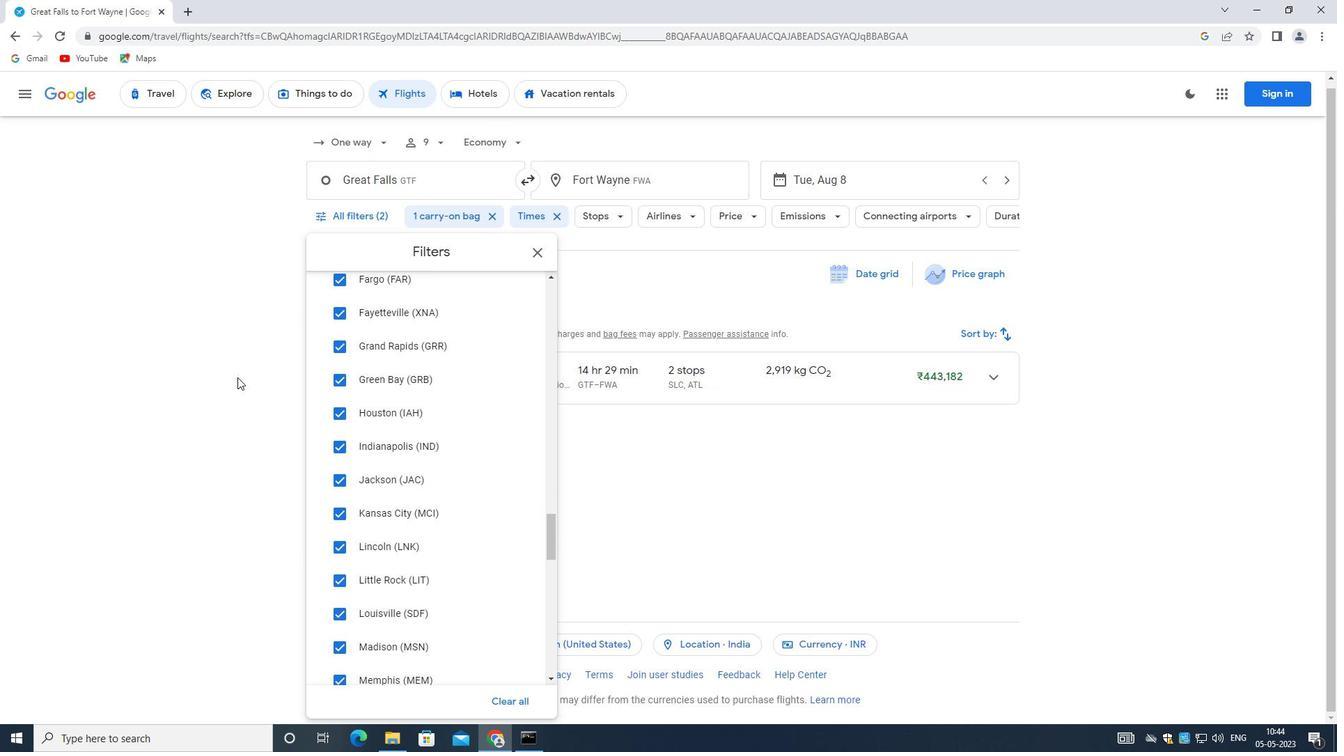 
Action: Mouse scrolled (160, 380) with delta (0, 0)
Screenshot: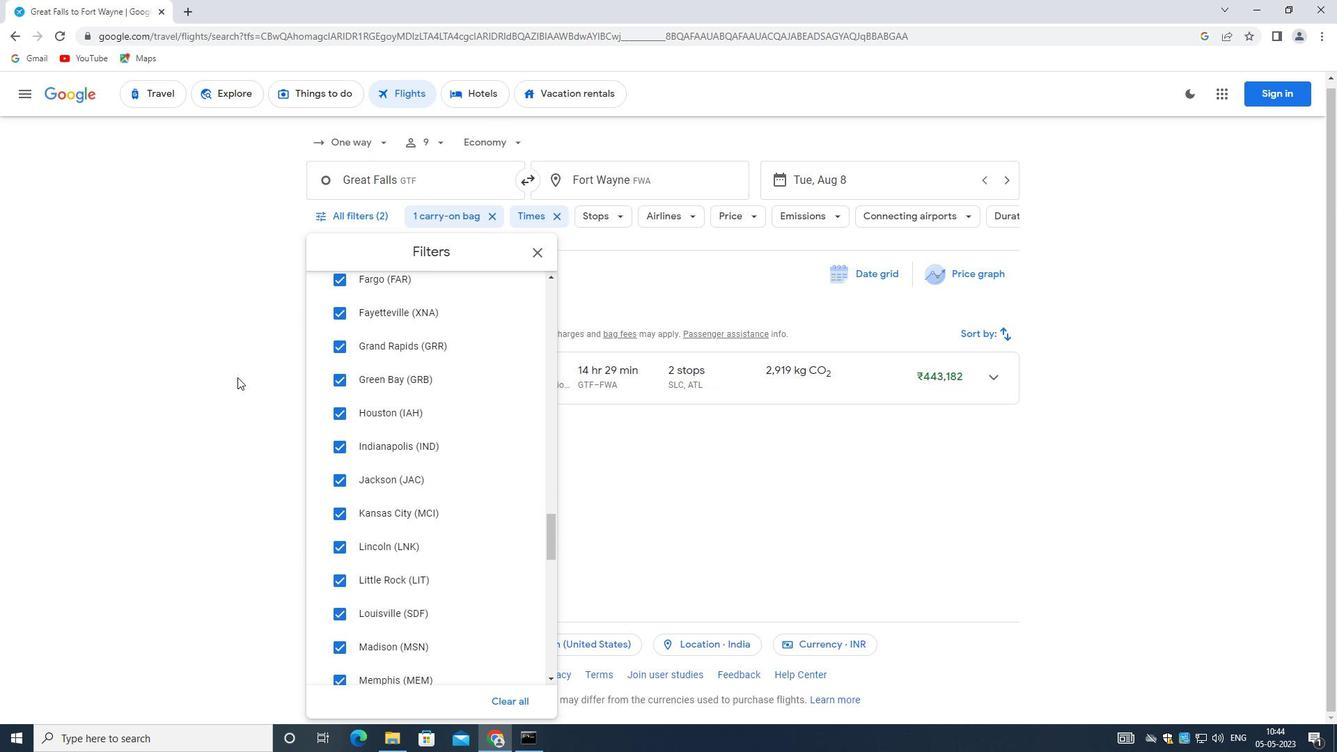 
Action: Mouse moved to (159, 380)
Screenshot: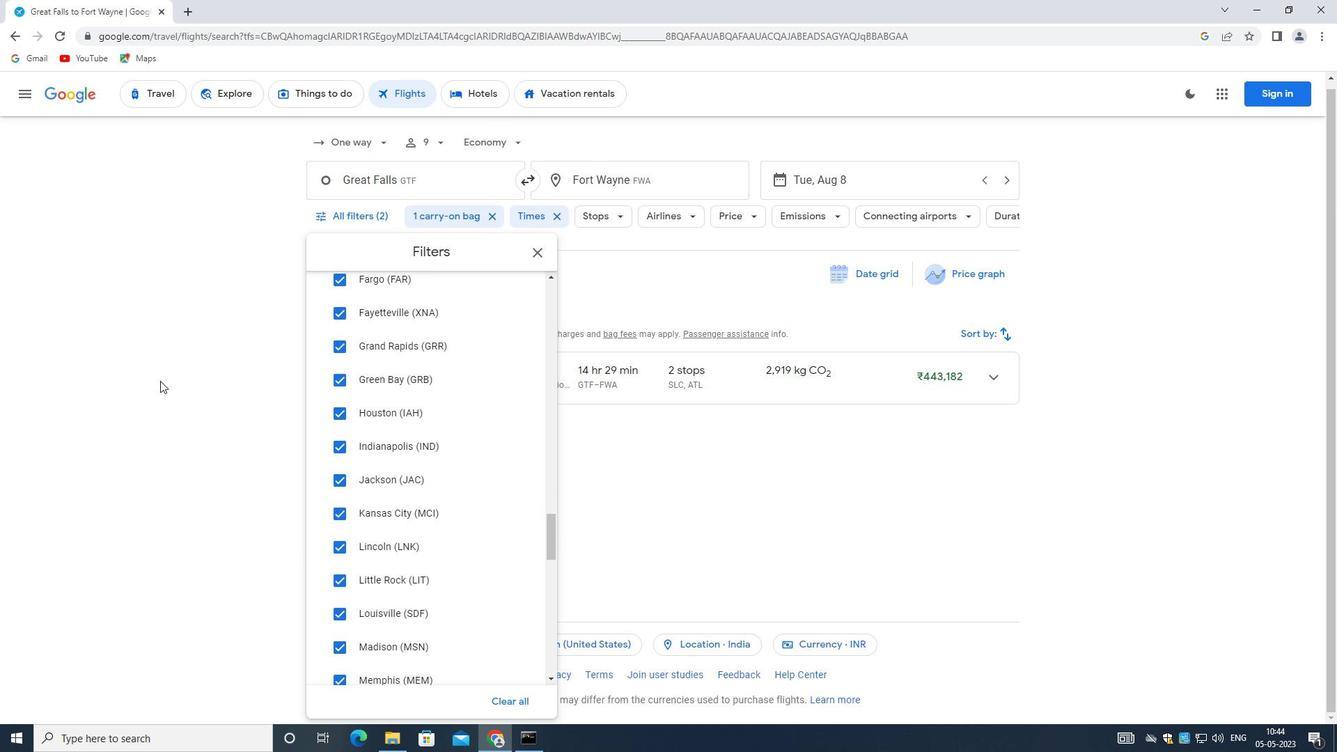 
Action: Mouse scrolled (159, 381) with delta (0, 0)
Screenshot: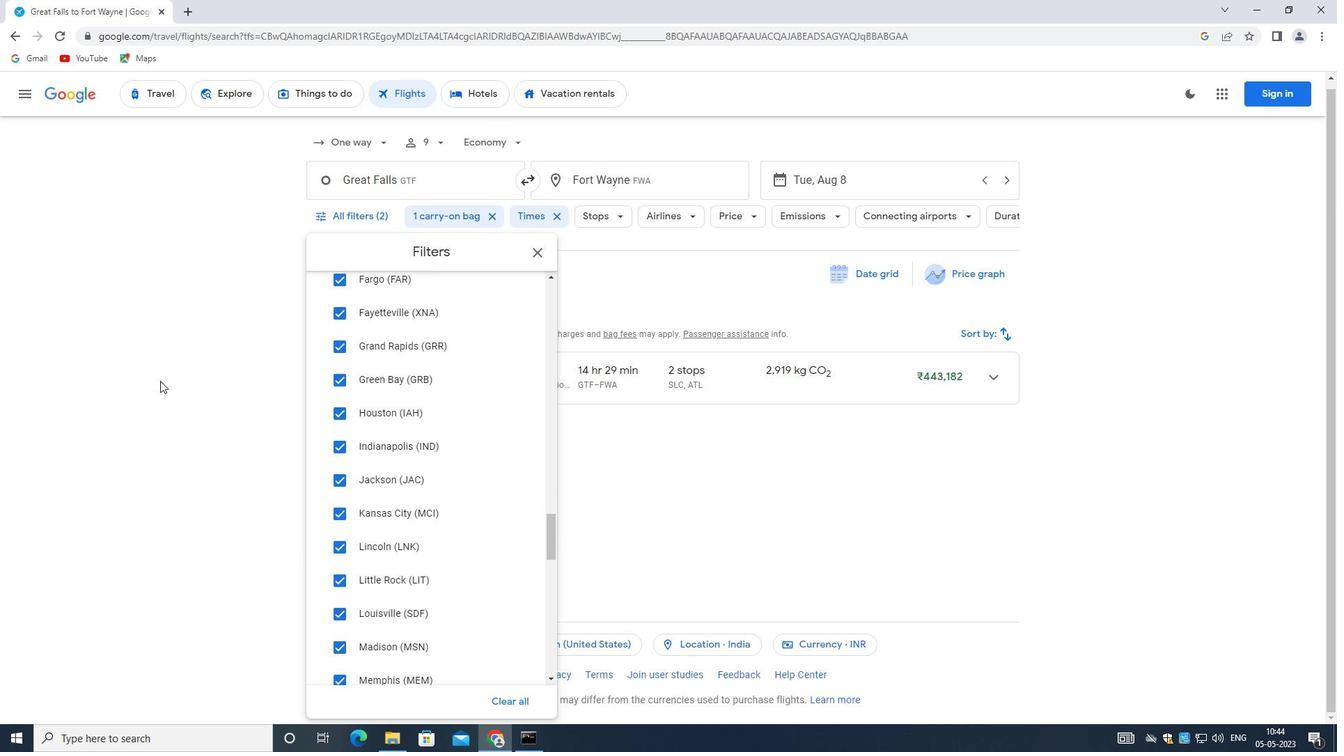 
Action: Mouse scrolled (159, 380) with delta (0, 0)
Screenshot: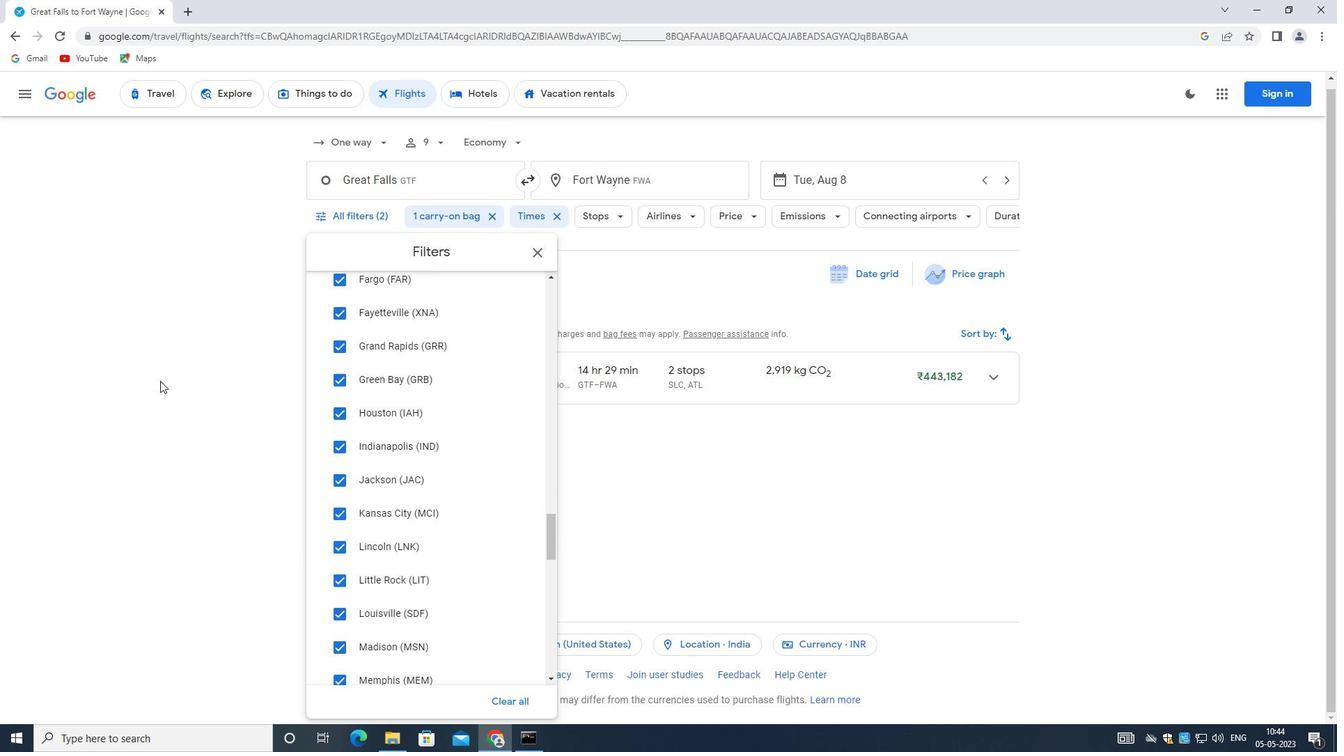 
Action: Mouse scrolled (159, 380) with delta (0, 0)
Screenshot: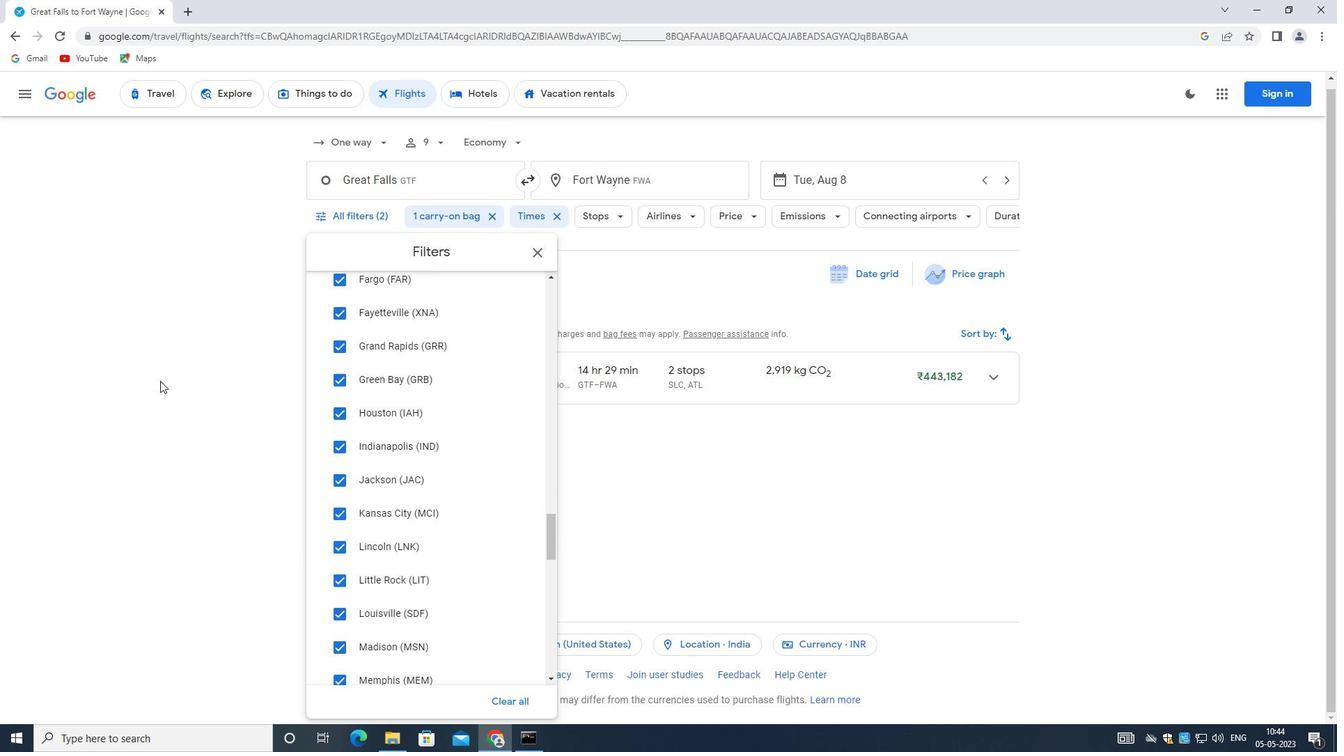 
Action: Mouse scrolled (159, 380) with delta (0, 0)
Screenshot: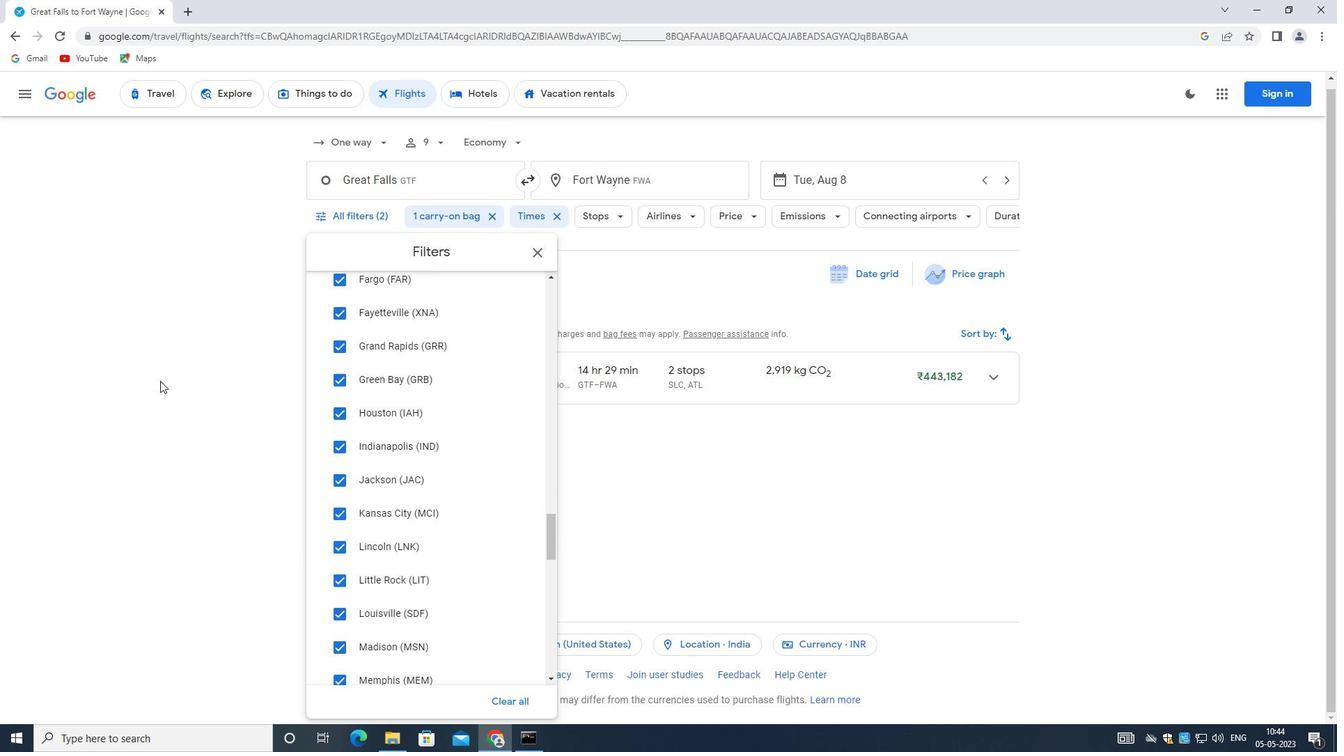 
Action: Mouse scrolled (159, 379) with delta (0, -1)
Screenshot: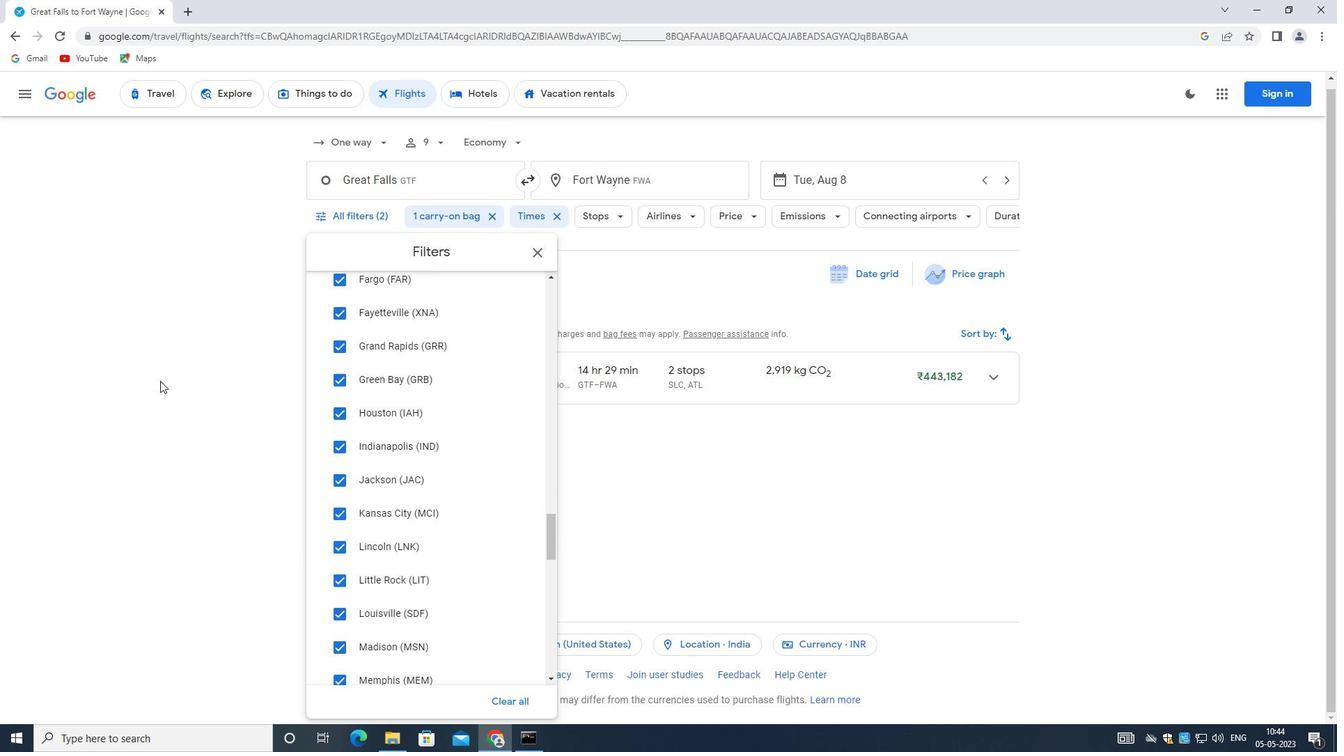 
Action: Mouse scrolled (159, 380) with delta (0, 0)
Screenshot: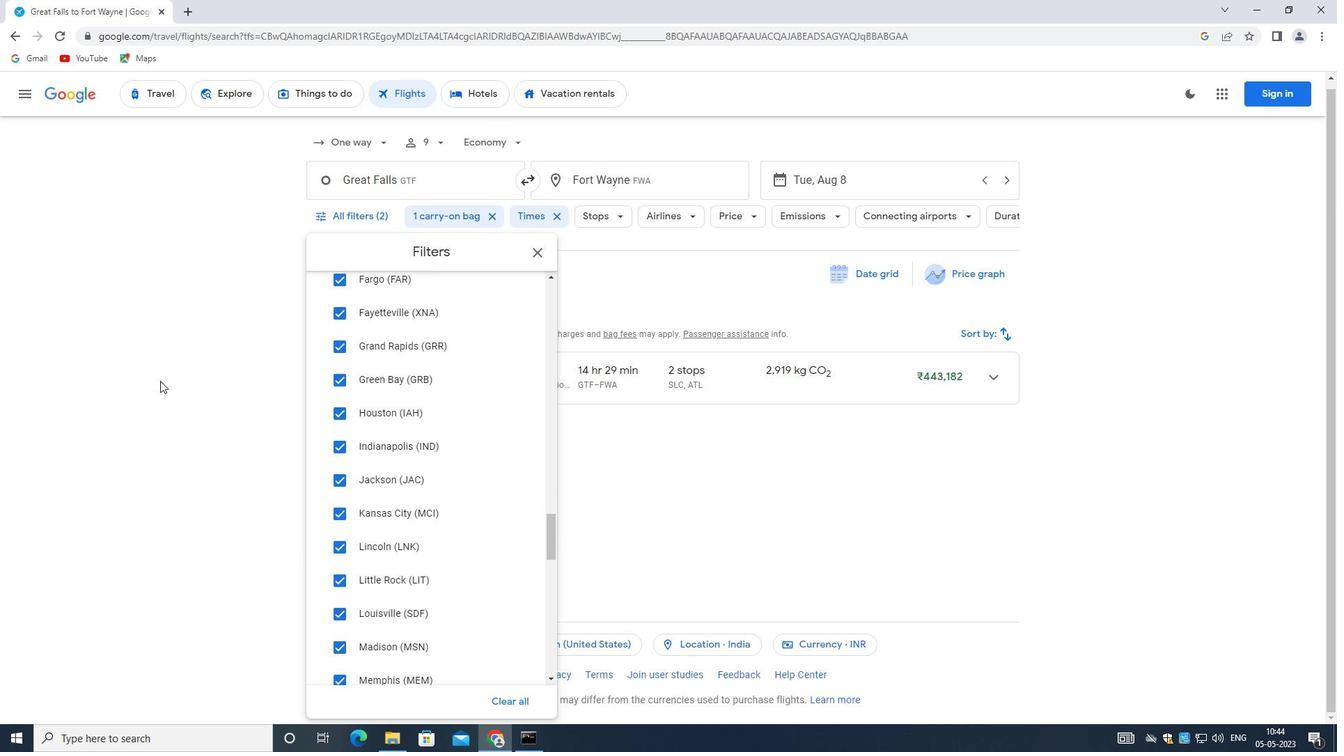 
Action: Mouse scrolled (159, 381) with delta (0, 0)
Screenshot: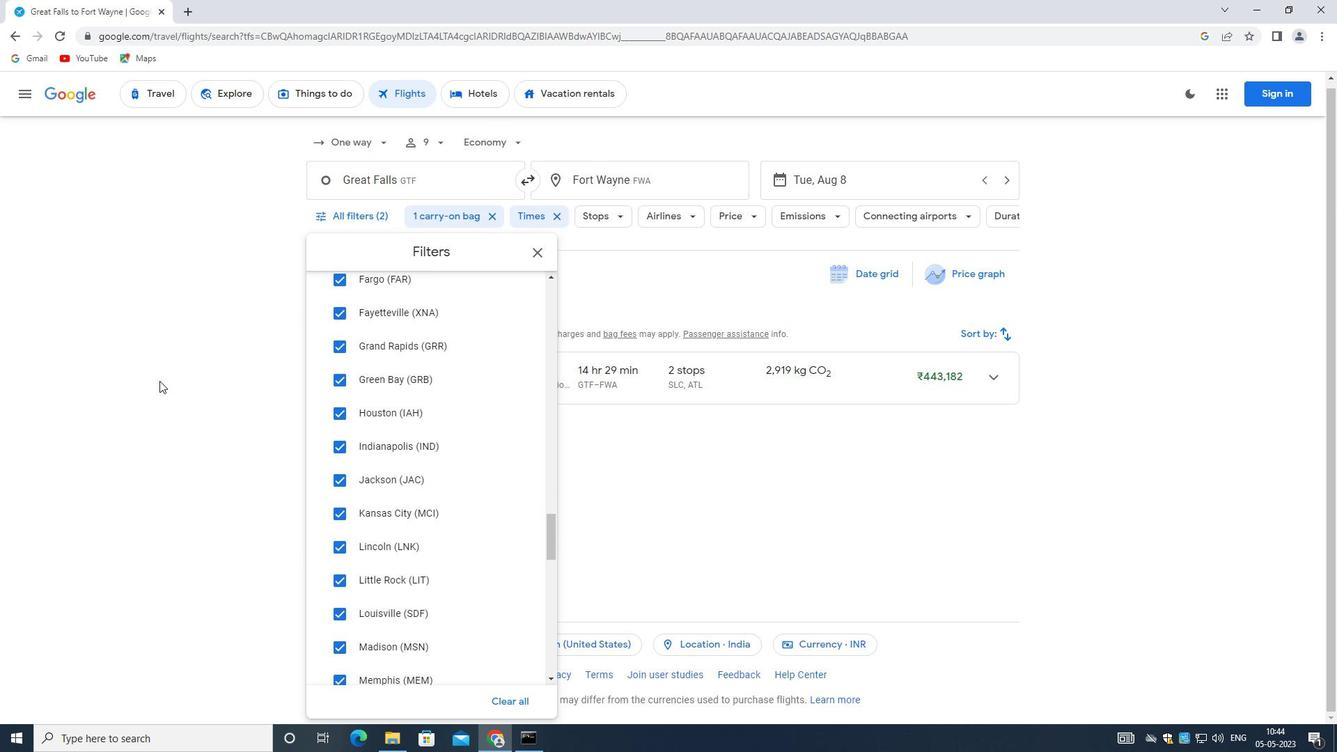 
Action: Mouse scrolled (159, 380) with delta (0, 0)
Screenshot: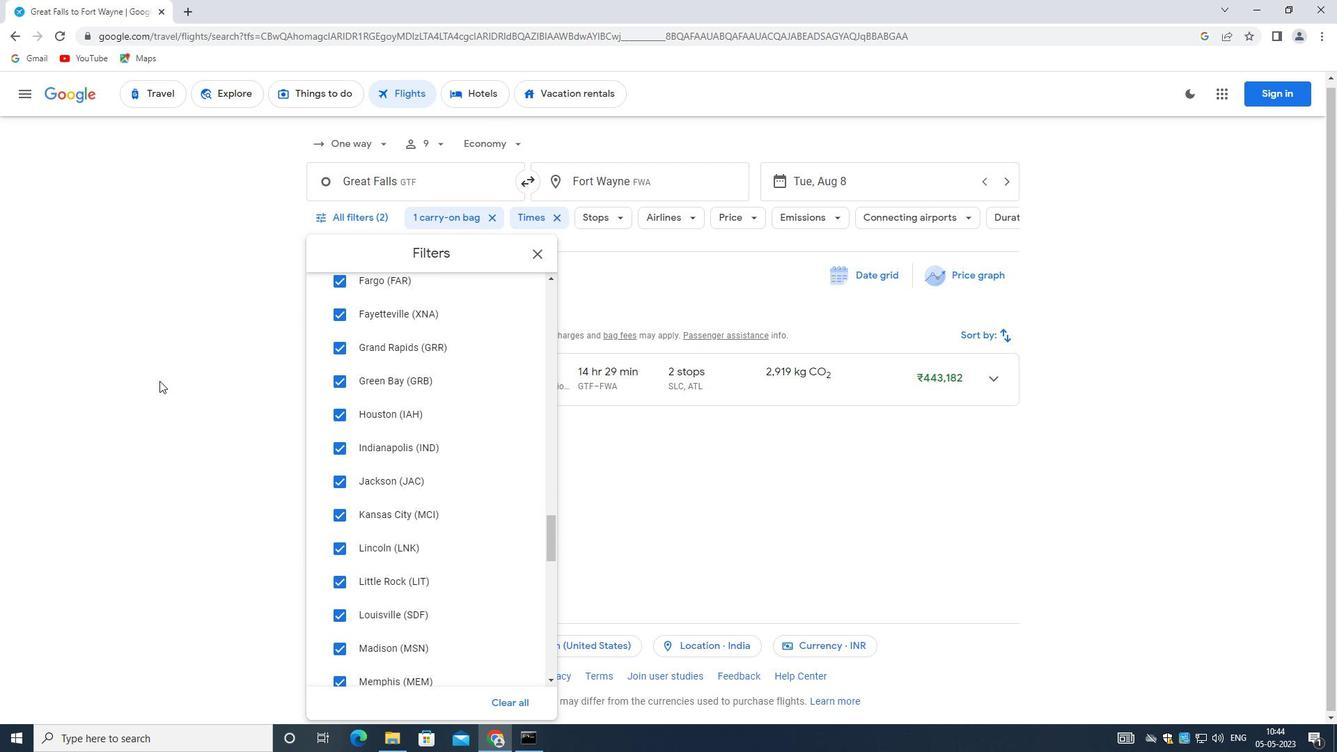 
Action: Mouse scrolled (159, 380) with delta (0, 0)
Screenshot: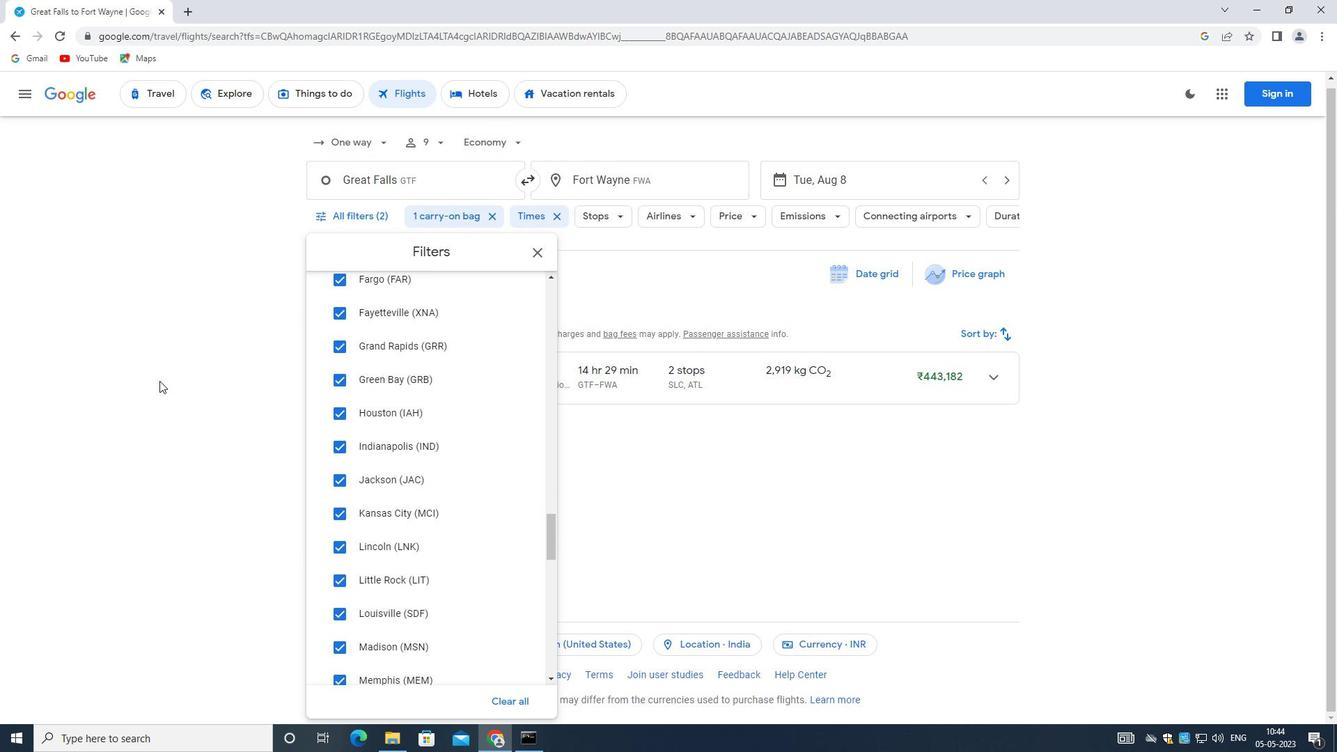 
Action: Mouse moved to (159, 376)
Screenshot: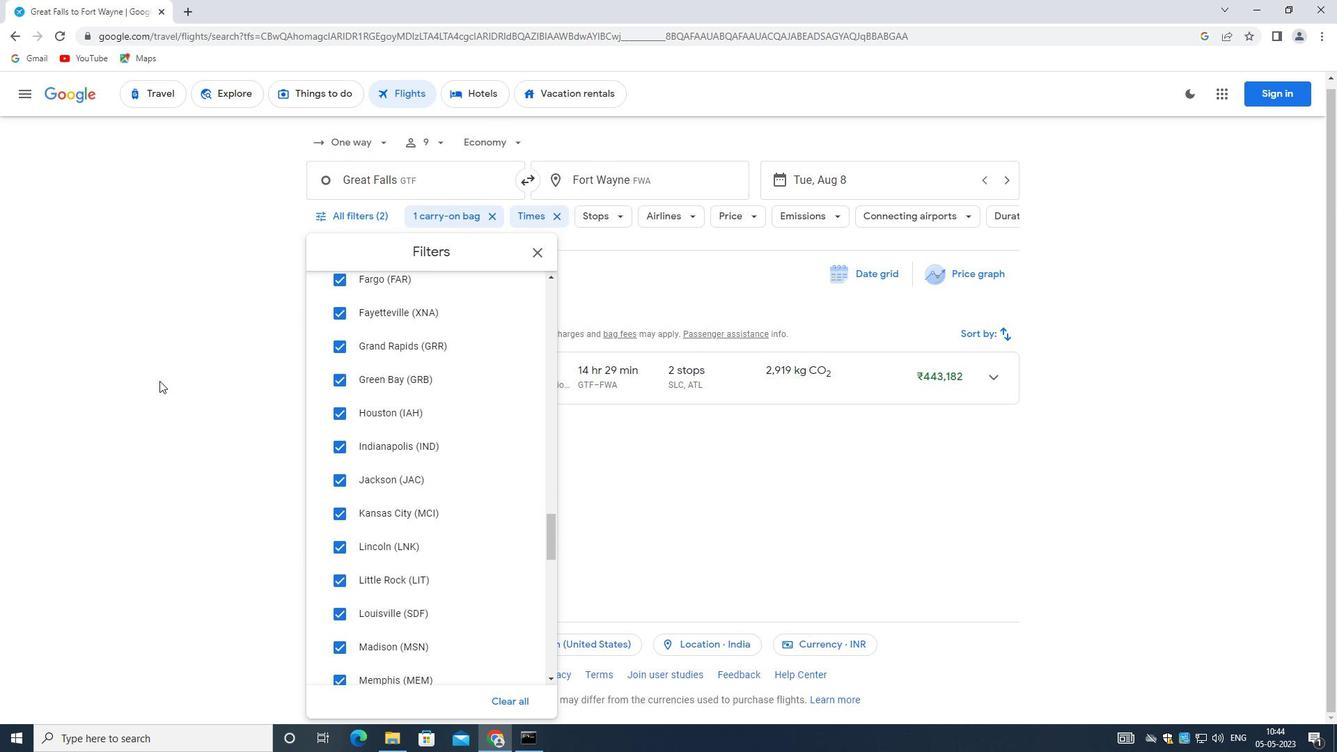 
Action: Mouse scrolled (159, 376) with delta (0, 0)
Screenshot: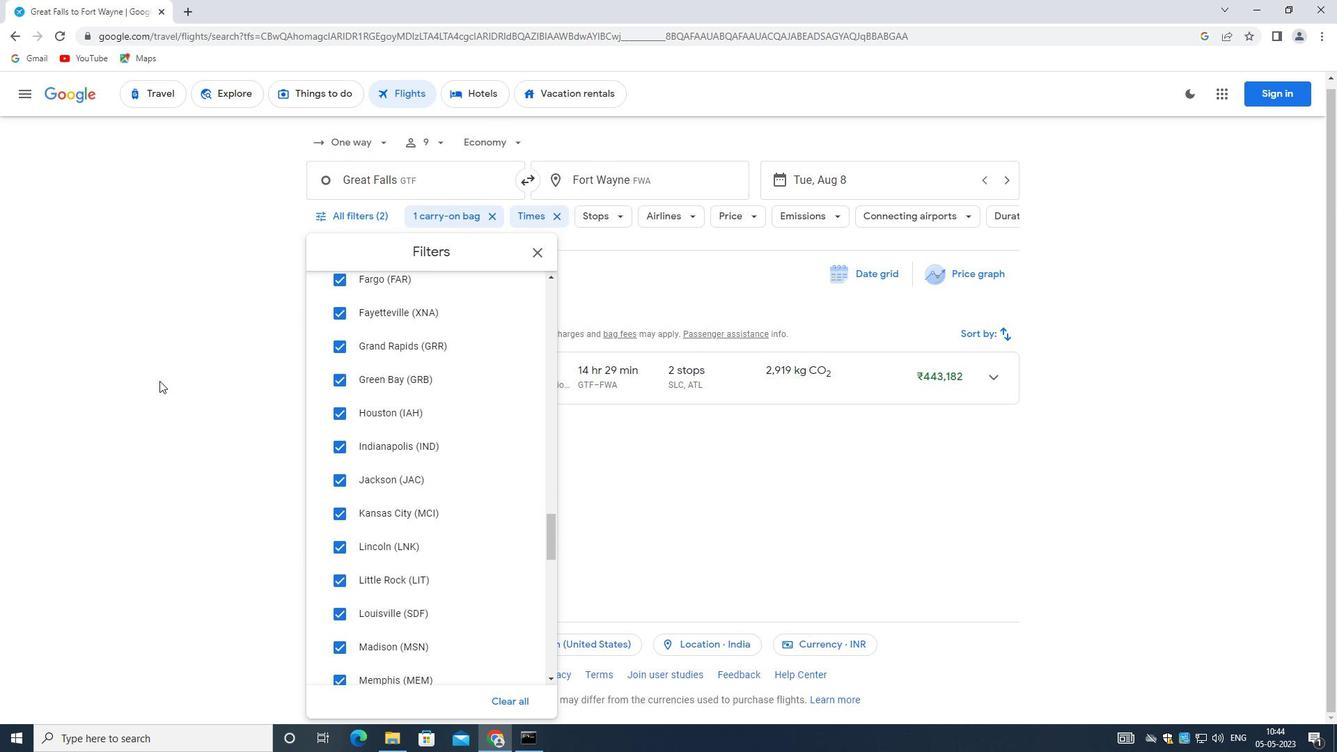 
Action: Mouse scrolled (159, 376) with delta (0, 0)
Screenshot: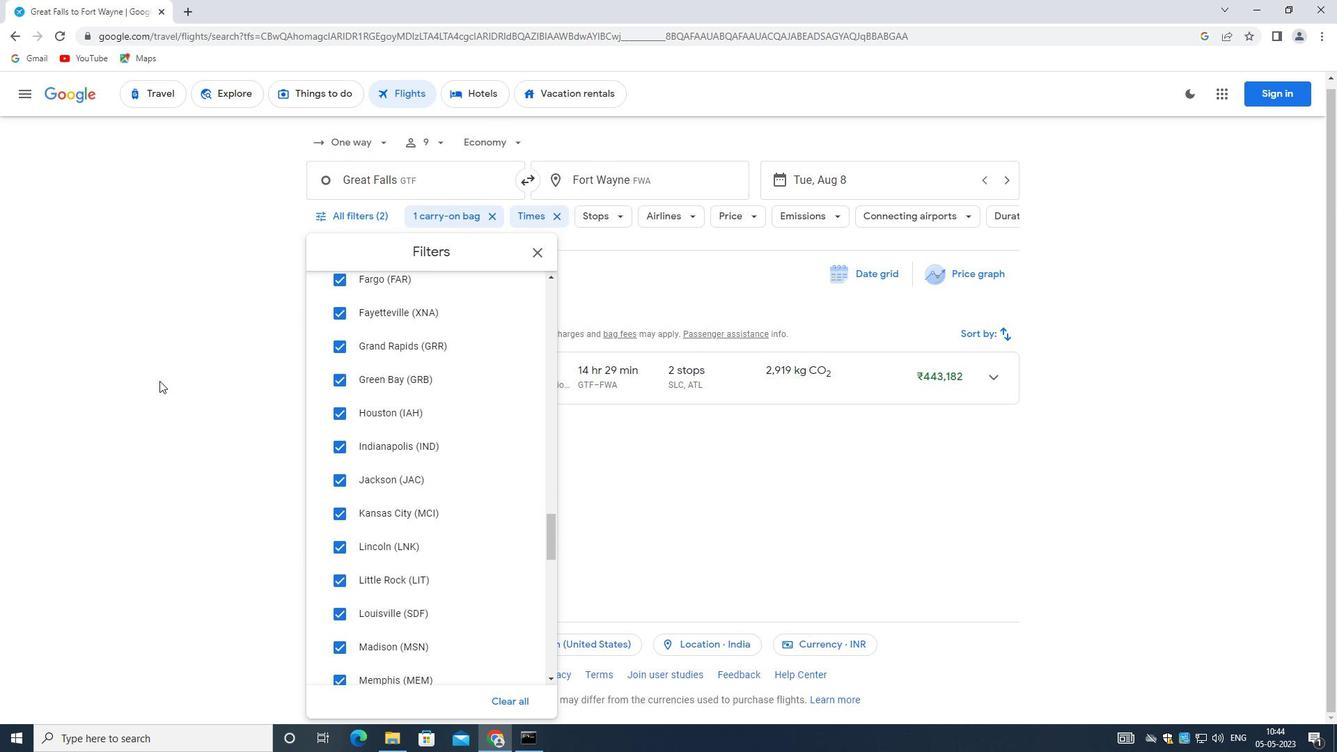
Action: Mouse scrolled (159, 376) with delta (0, 0)
Screenshot: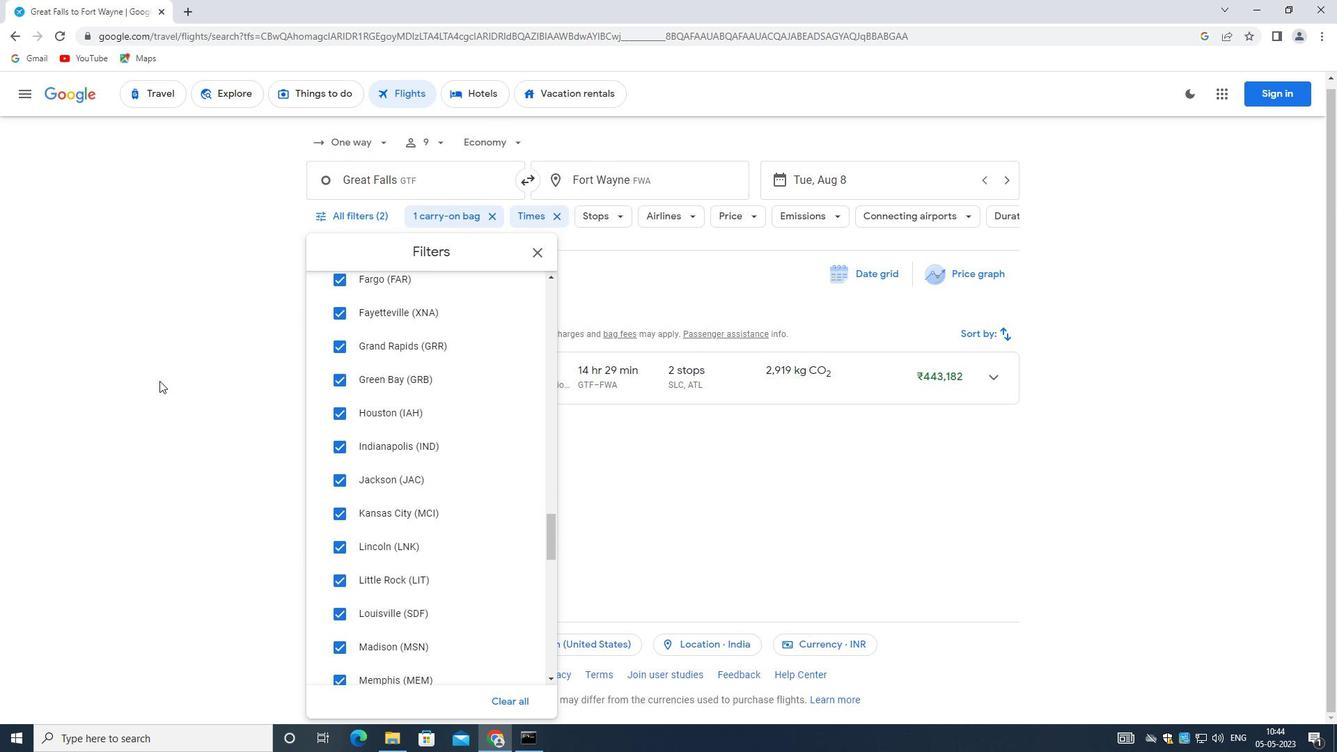 
Action: Mouse scrolled (159, 376) with delta (0, 0)
Screenshot: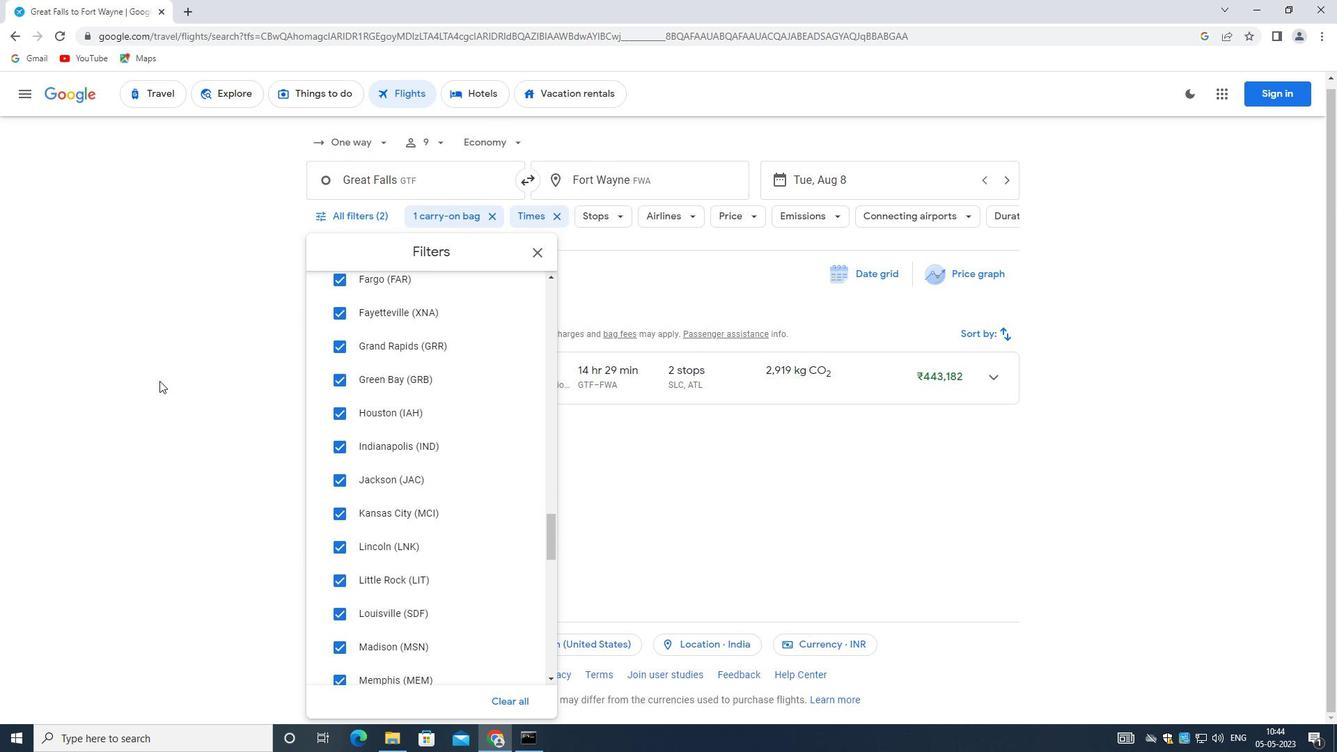 
Action: Mouse scrolled (159, 376) with delta (0, 0)
Screenshot: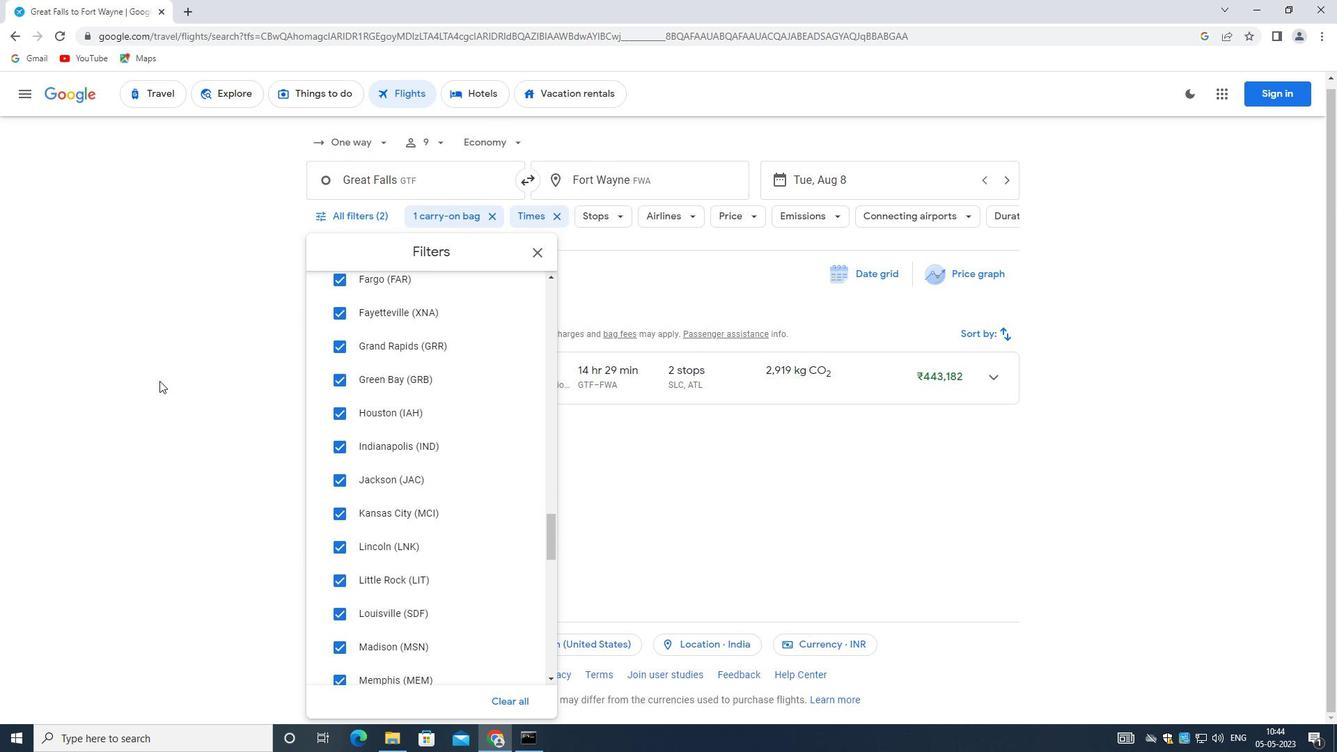 
Action: Mouse scrolled (159, 377) with delta (0, 0)
Screenshot: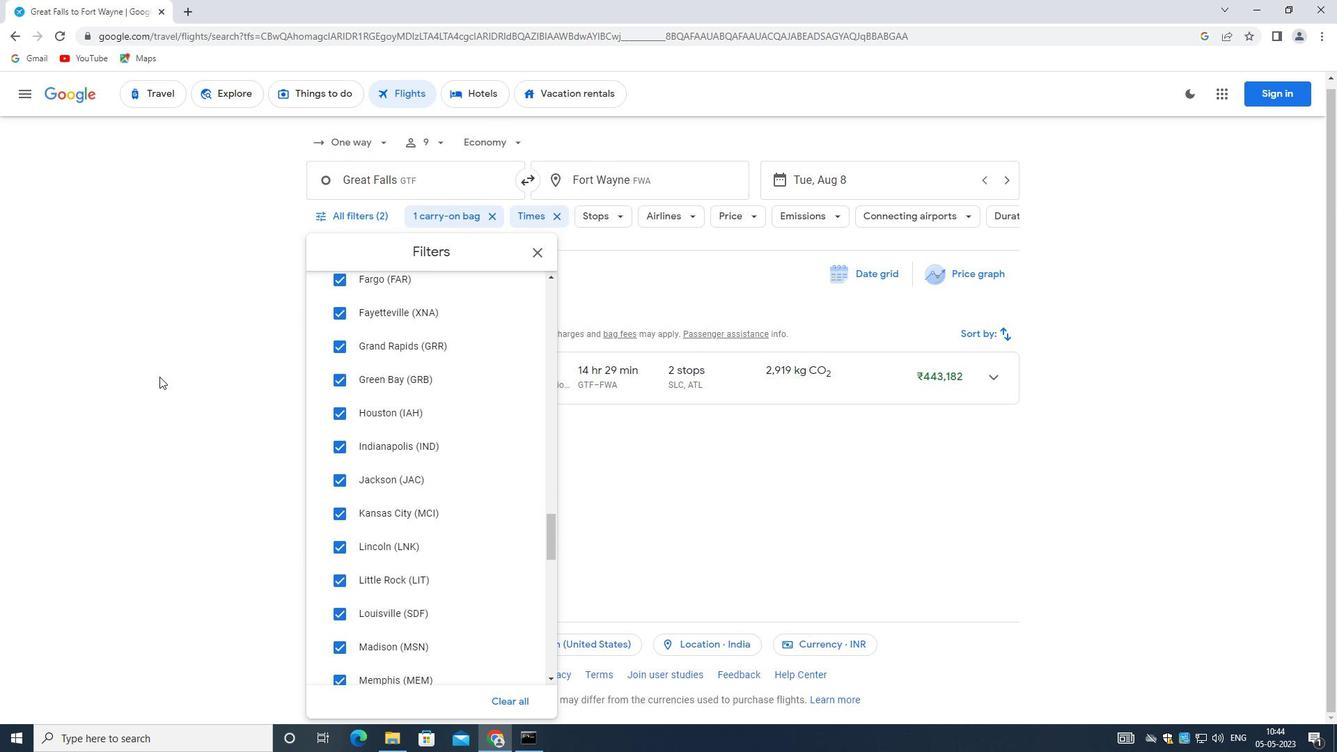 
Action: Mouse scrolled (159, 376) with delta (0, 0)
Screenshot: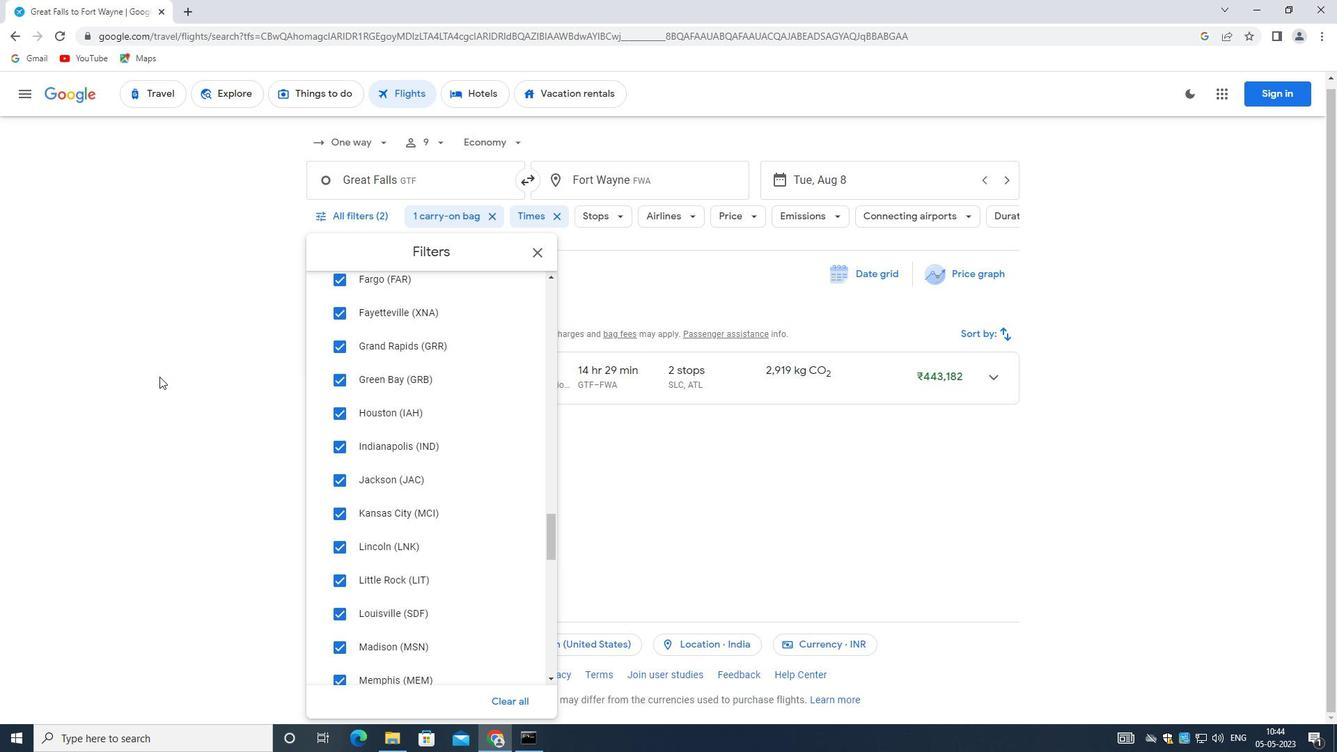 
Action: Mouse scrolled (159, 376) with delta (0, 0)
Screenshot: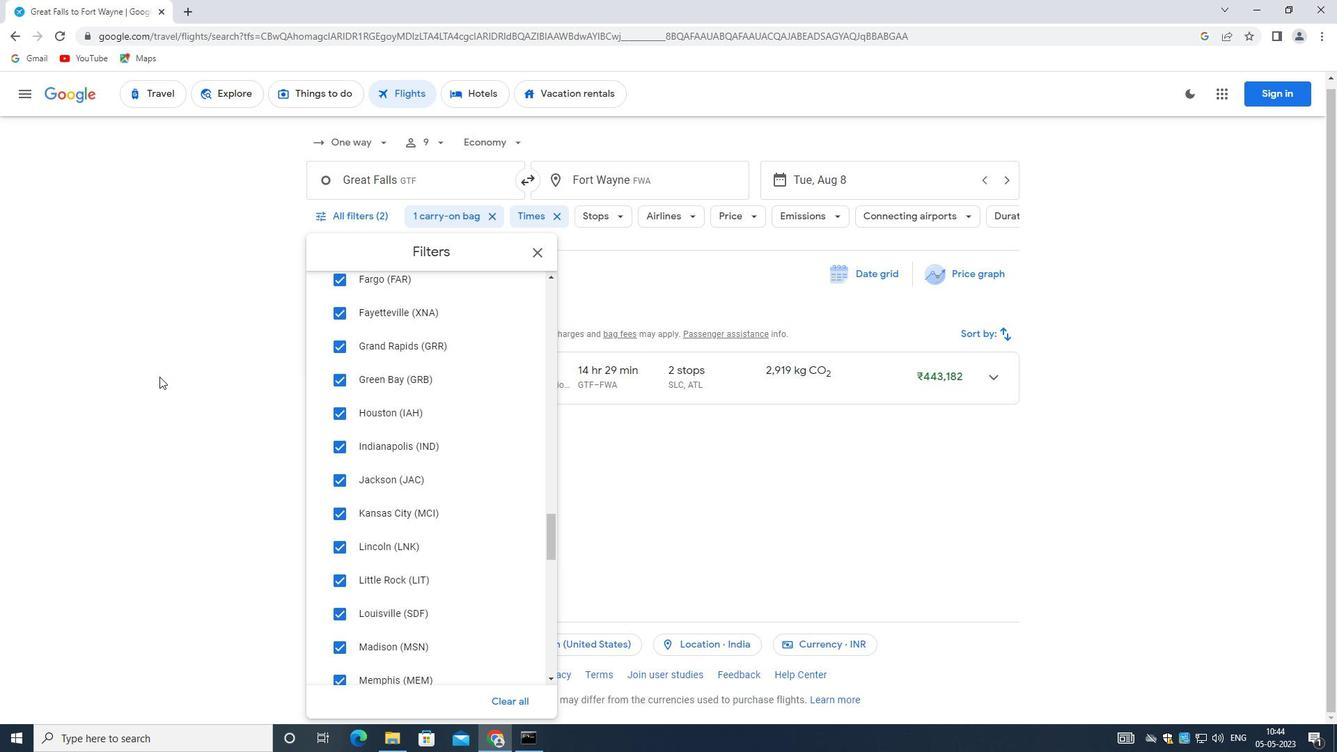 
Action: Mouse scrolled (159, 376) with delta (0, 0)
Screenshot: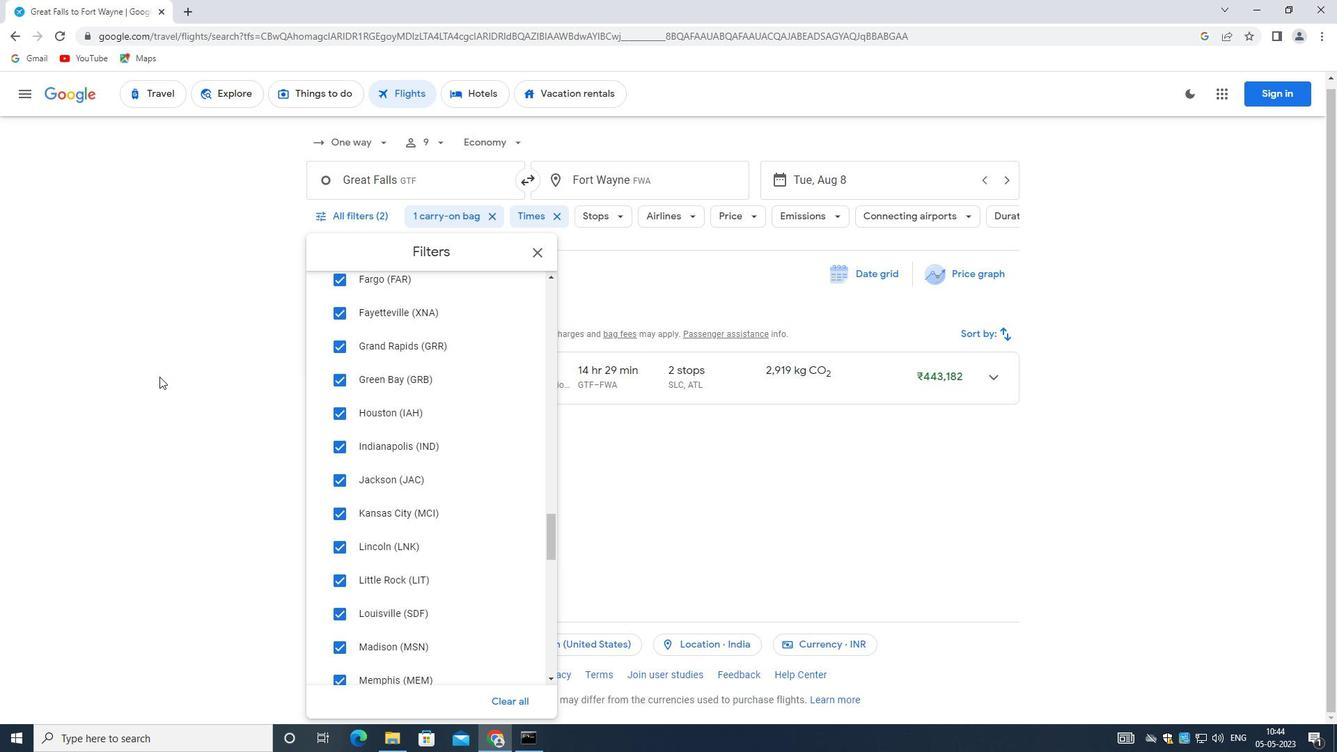 
Action: Mouse scrolled (159, 376) with delta (0, 0)
Screenshot: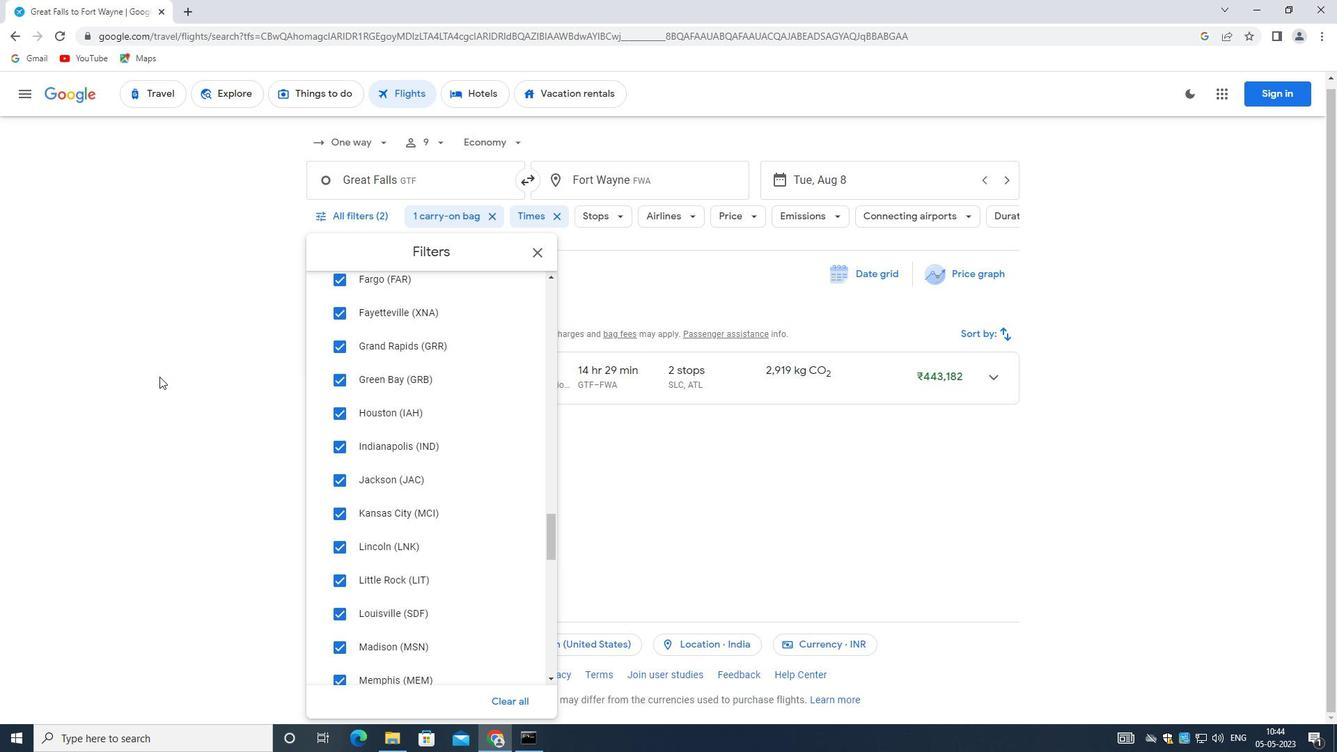 
Action: Mouse scrolled (159, 376) with delta (0, 0)
Screenshot: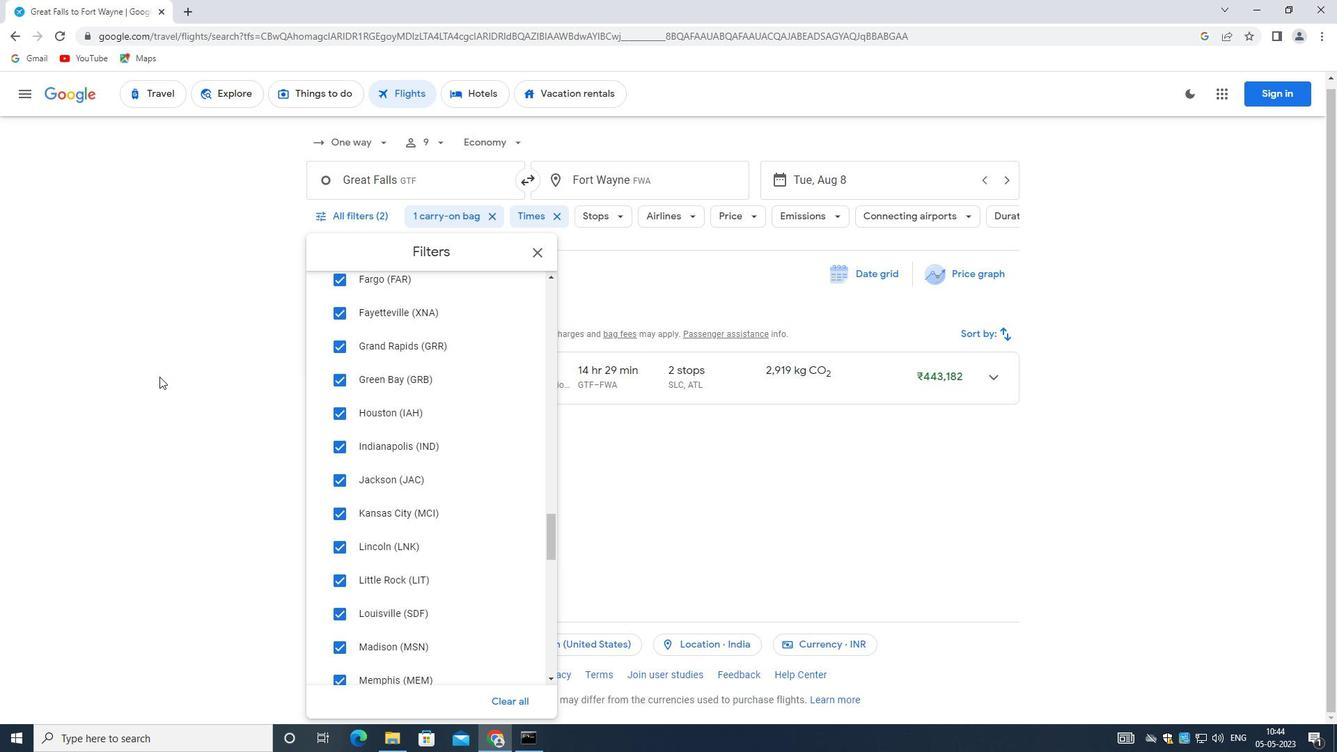 
Action: Mouse moved to (484, 430)
Screenshot: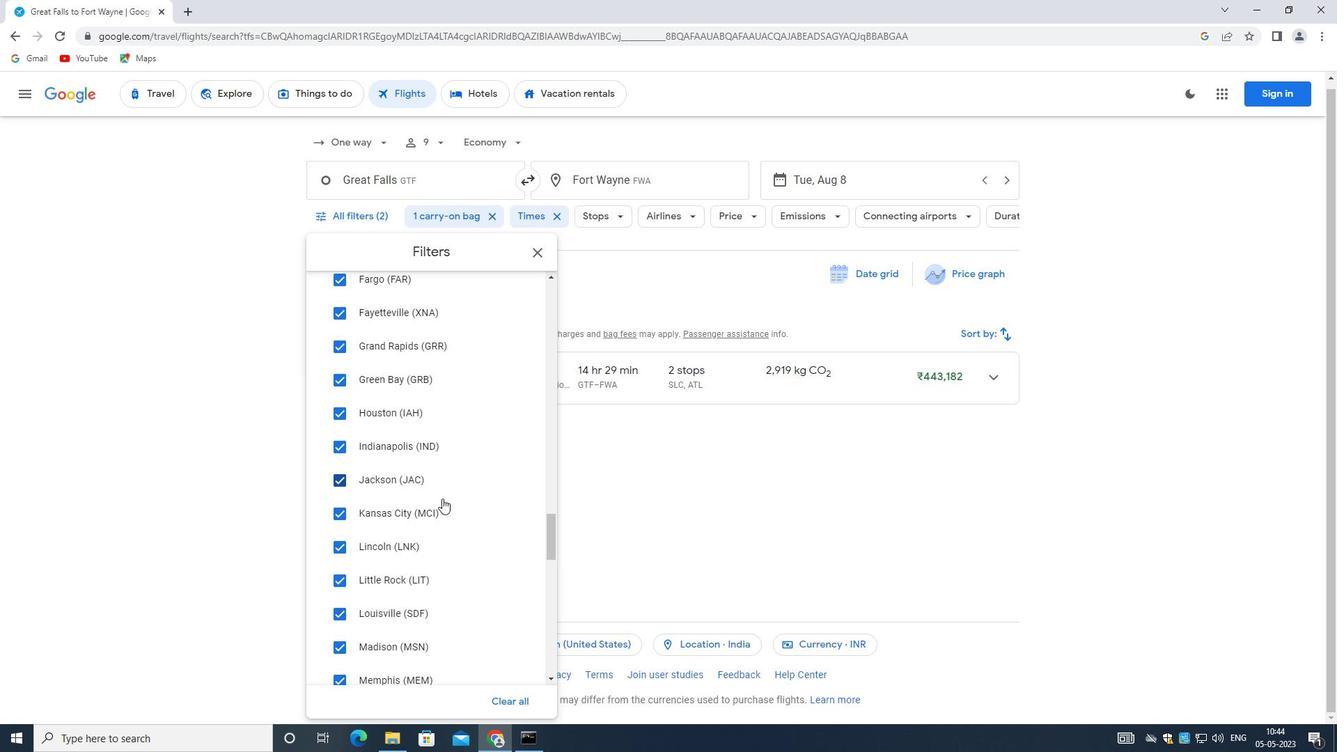 
Action: Mouse scrolled (484, 429) with delta (0, 0)
Screenshot: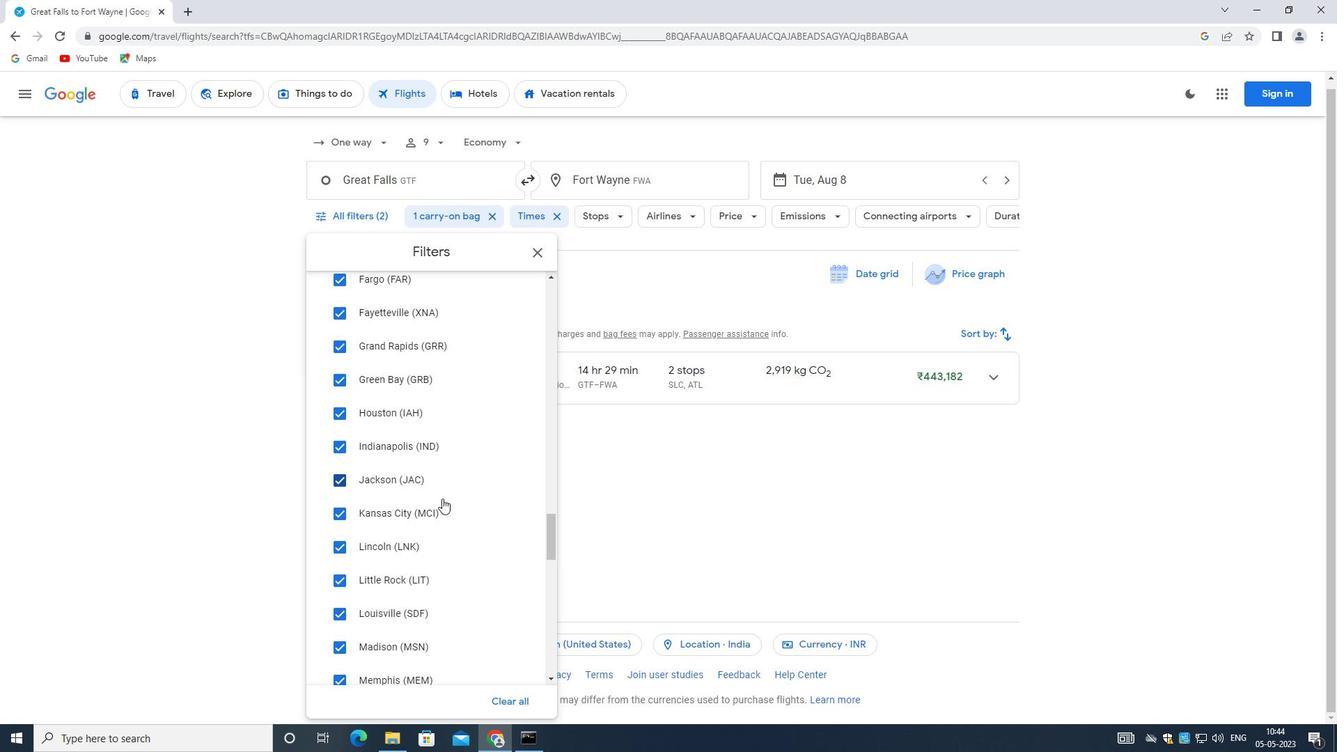 
Action: Mouse moved to (481, 436)
Screenshot: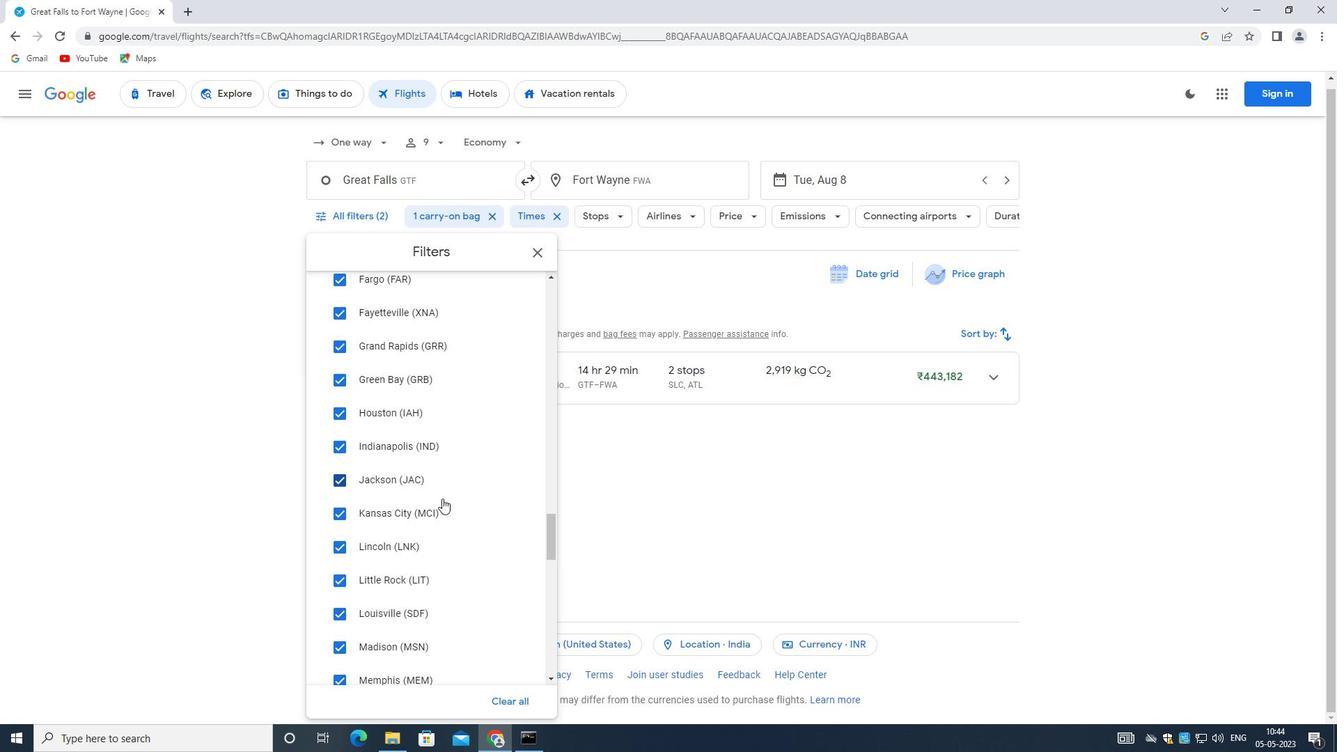 
Action: Mouse scrolled (481, 435) with delta (0, 0)
Screenshot: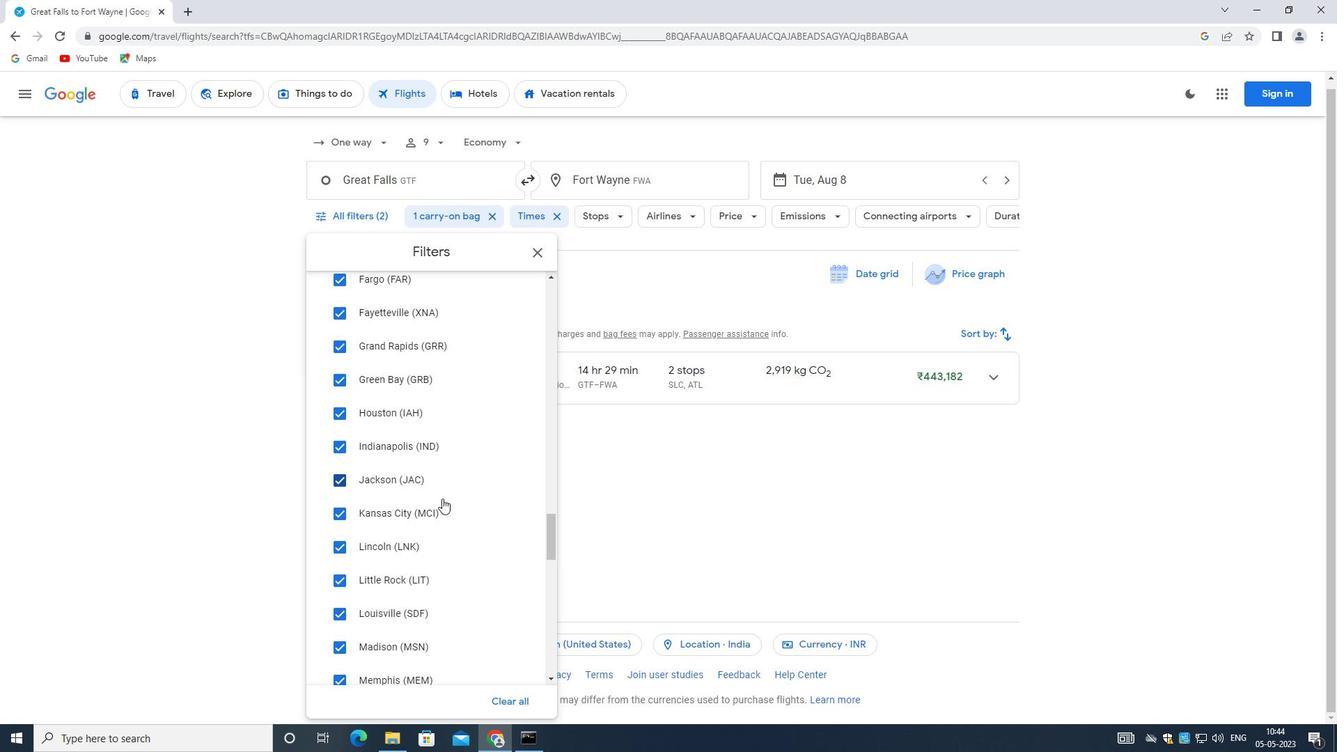 
Action: Mouse moved to (477, 440)
Screenshot: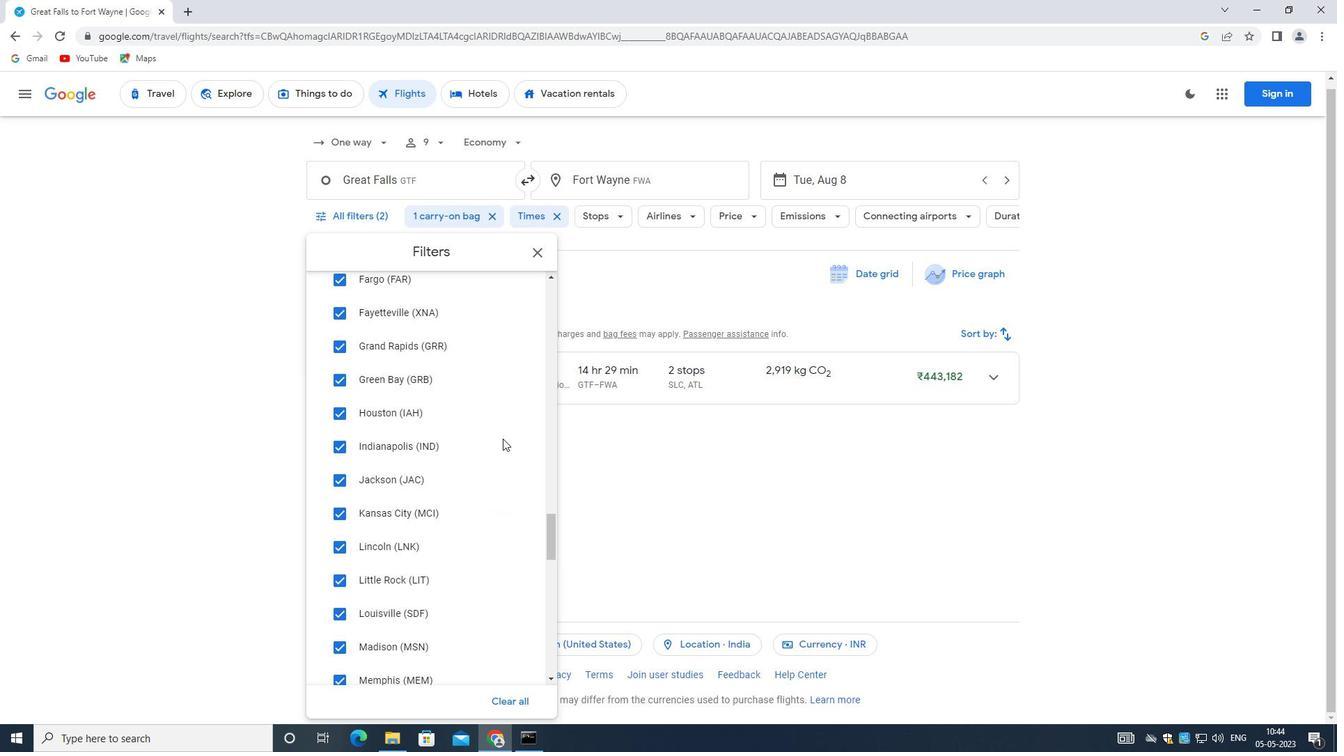 
Action: Mouse scrolled (477, 440) with delta (0, 0)
Screenshot: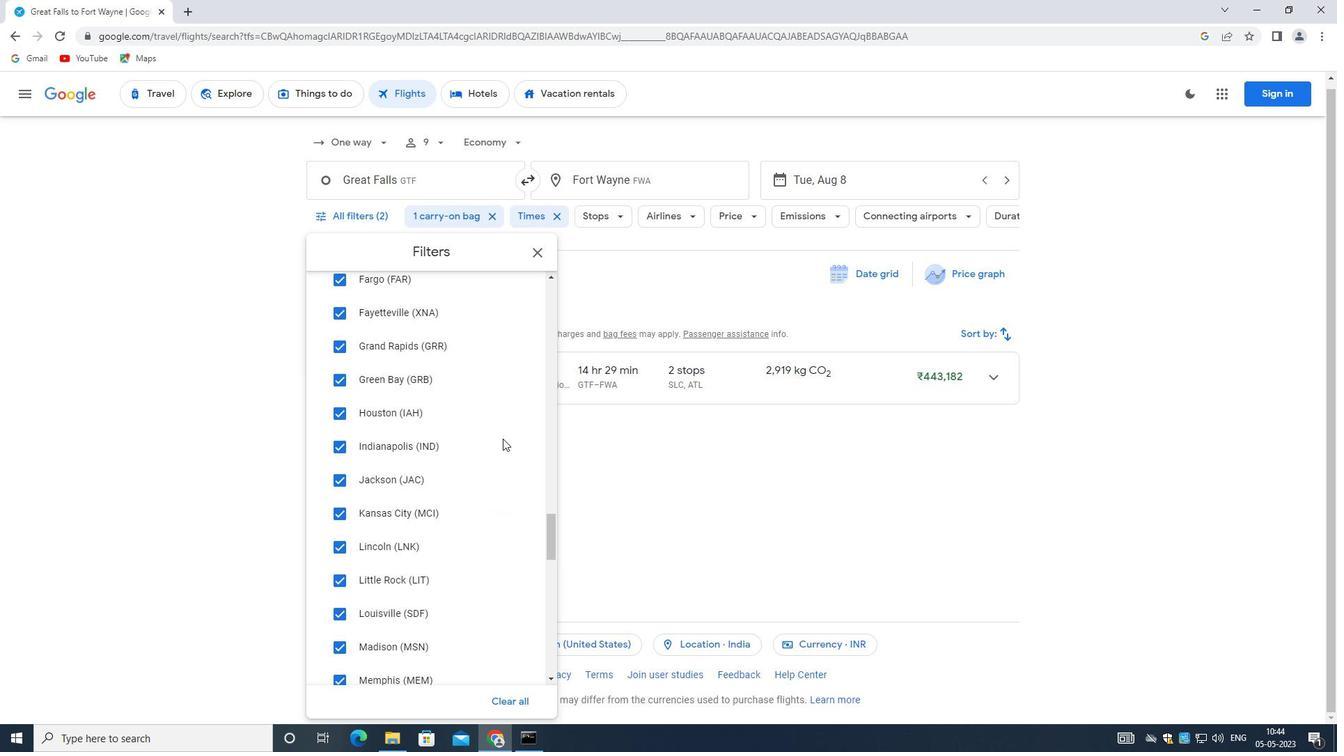 
Action: Mouse moved to (473, 442)
Screenshot: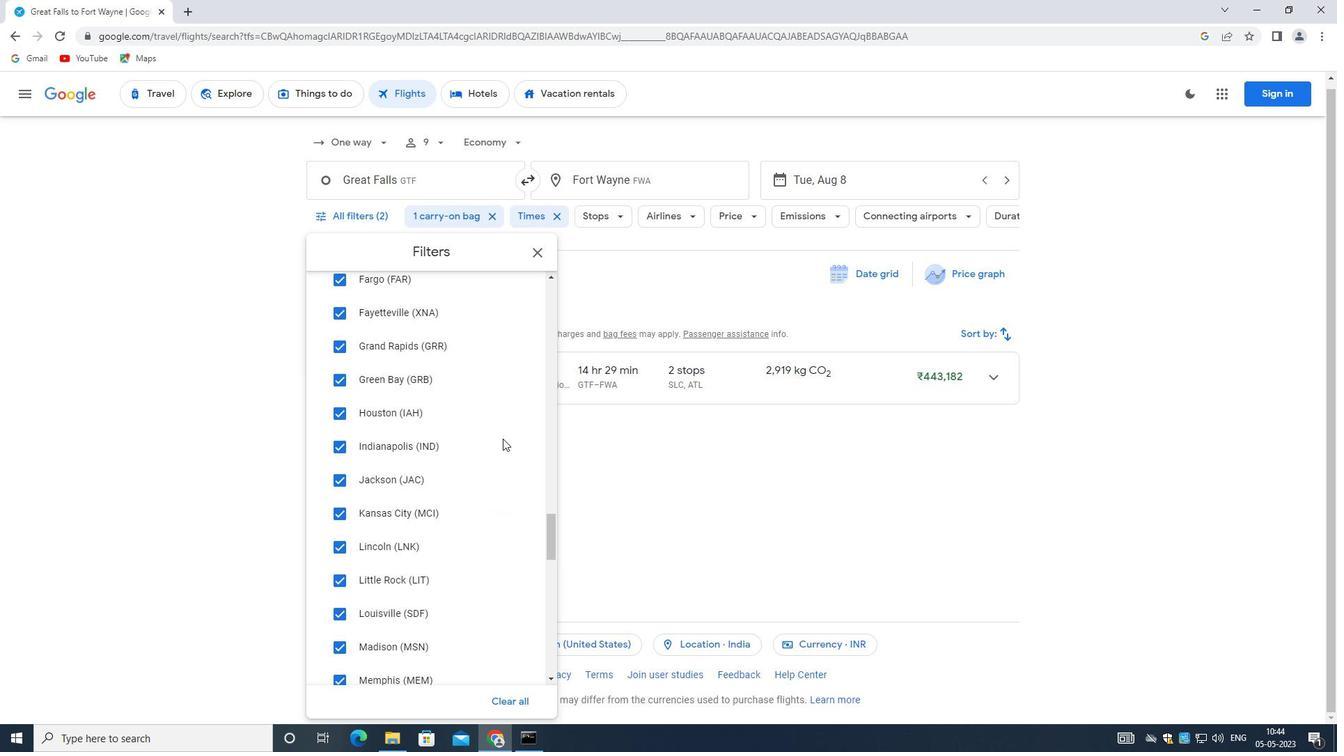 
Action: Mouse scrolled (473, 441) with delta (0, 0)
Screenshot: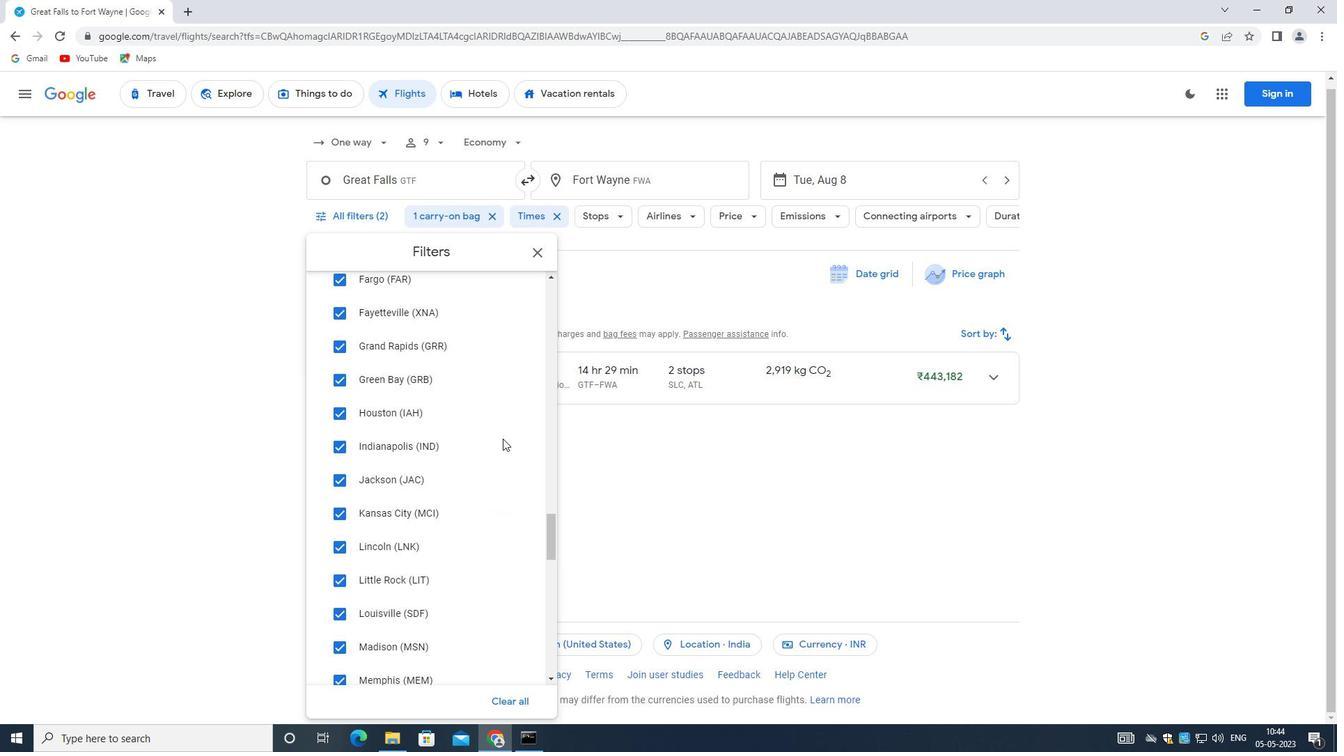 
Action: Mouse moved to (468, 445)
Screenshot: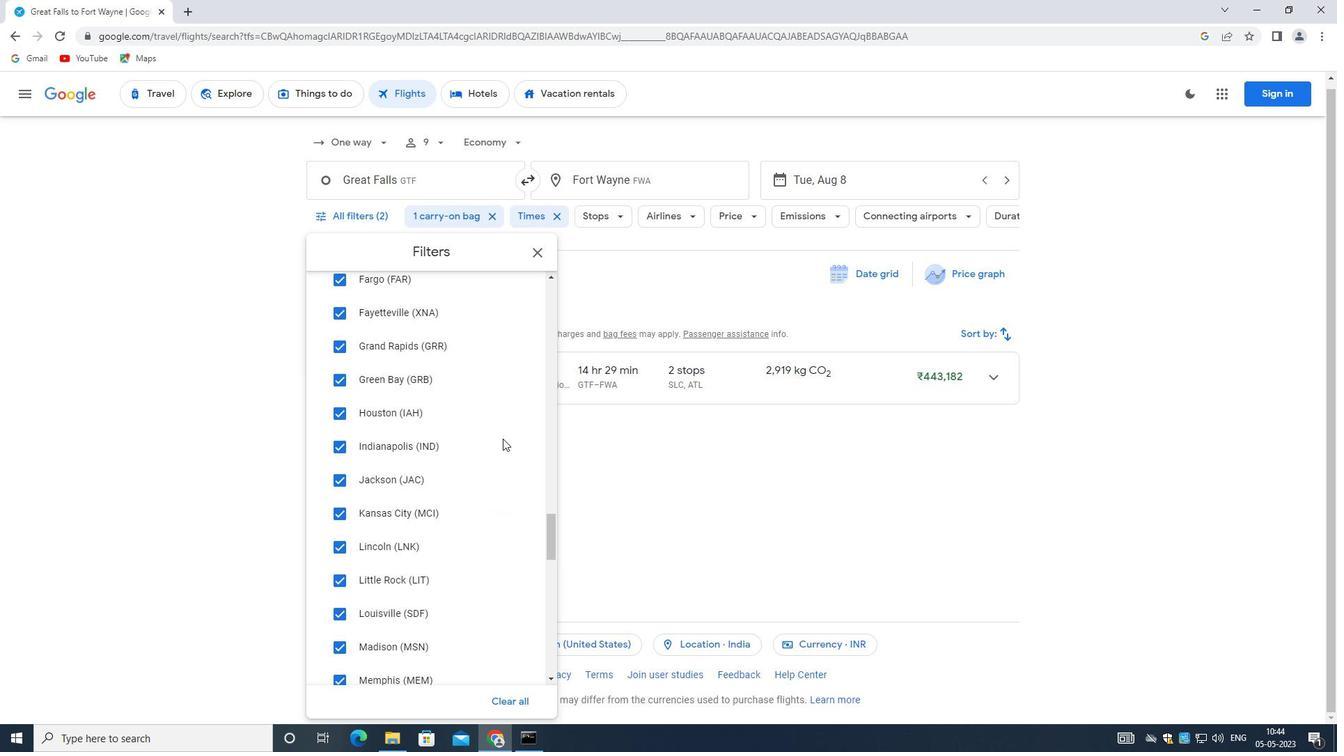 
Action: Mouse scrolled (468, 444) with delta (0, 0)
Screenshot: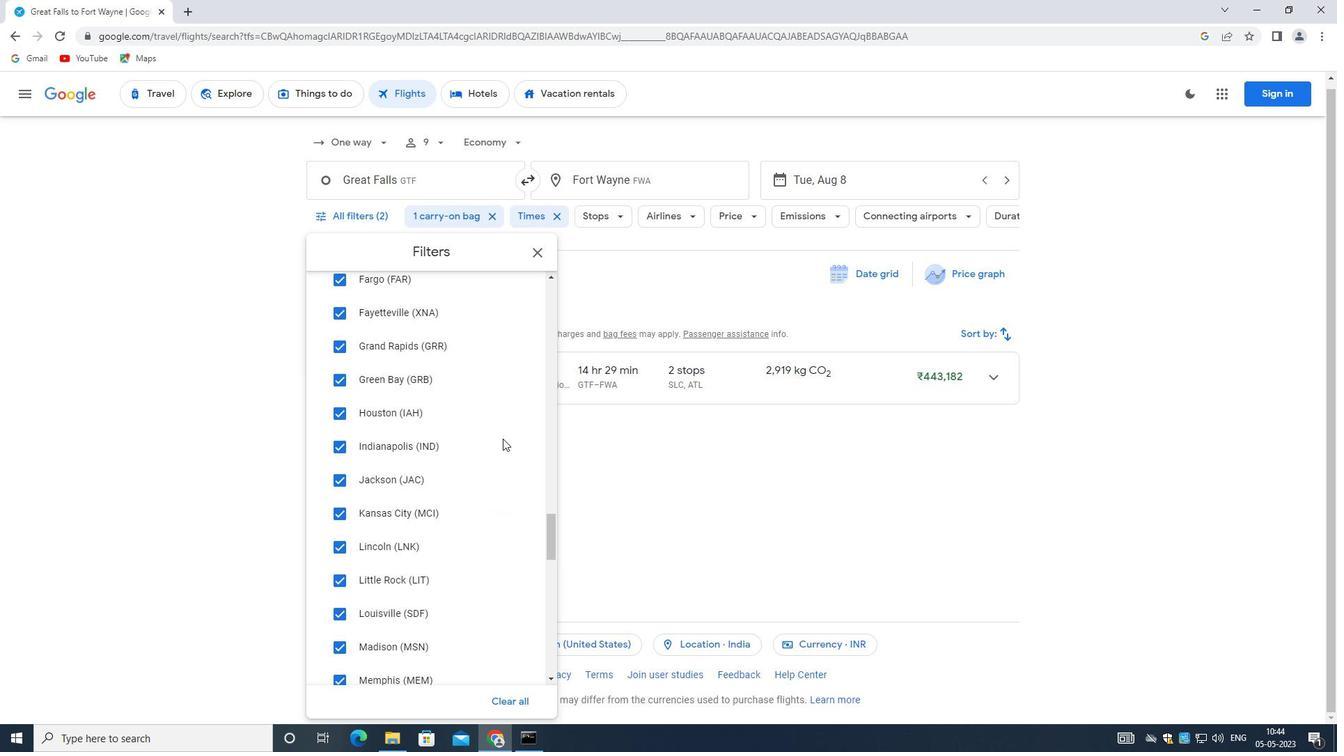 
Action: Mouse moved to (462, 445)
Screenshot: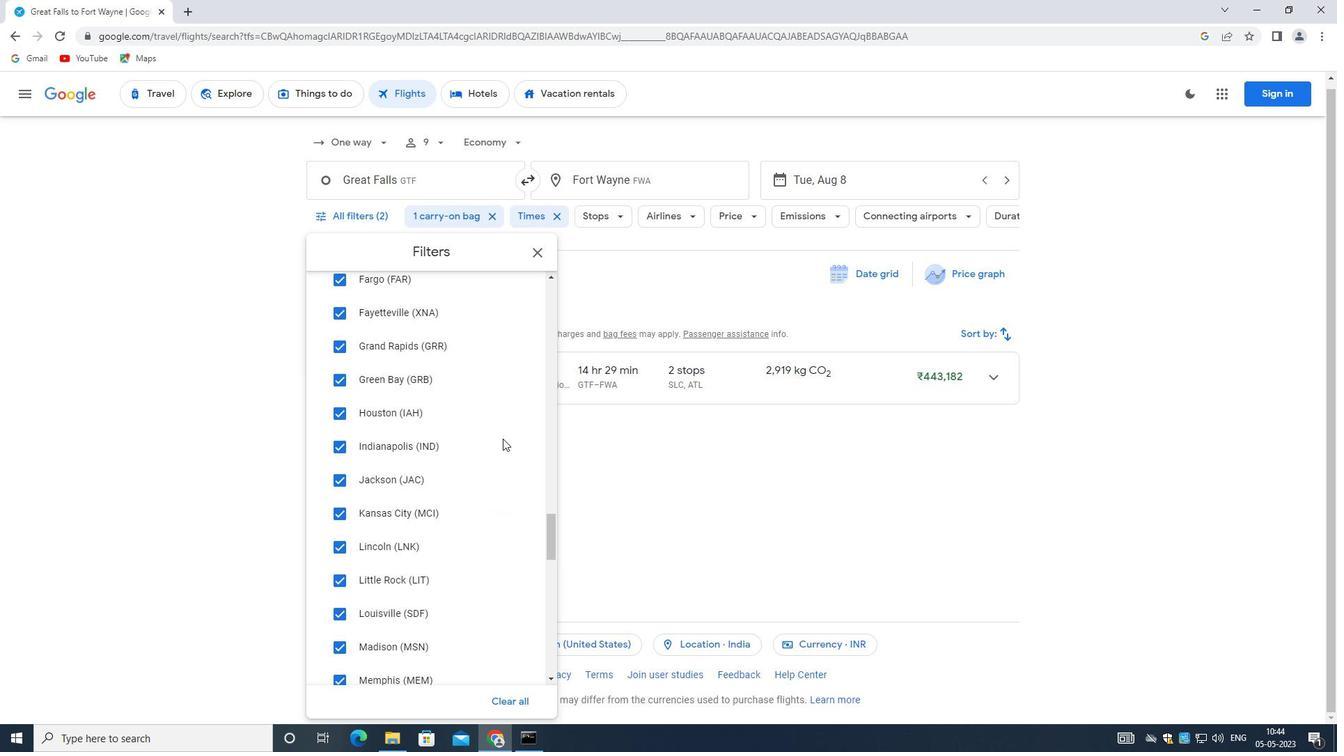 
Action: Mouse scrolled (462, 445) with delta (0, 0)
Screenshot: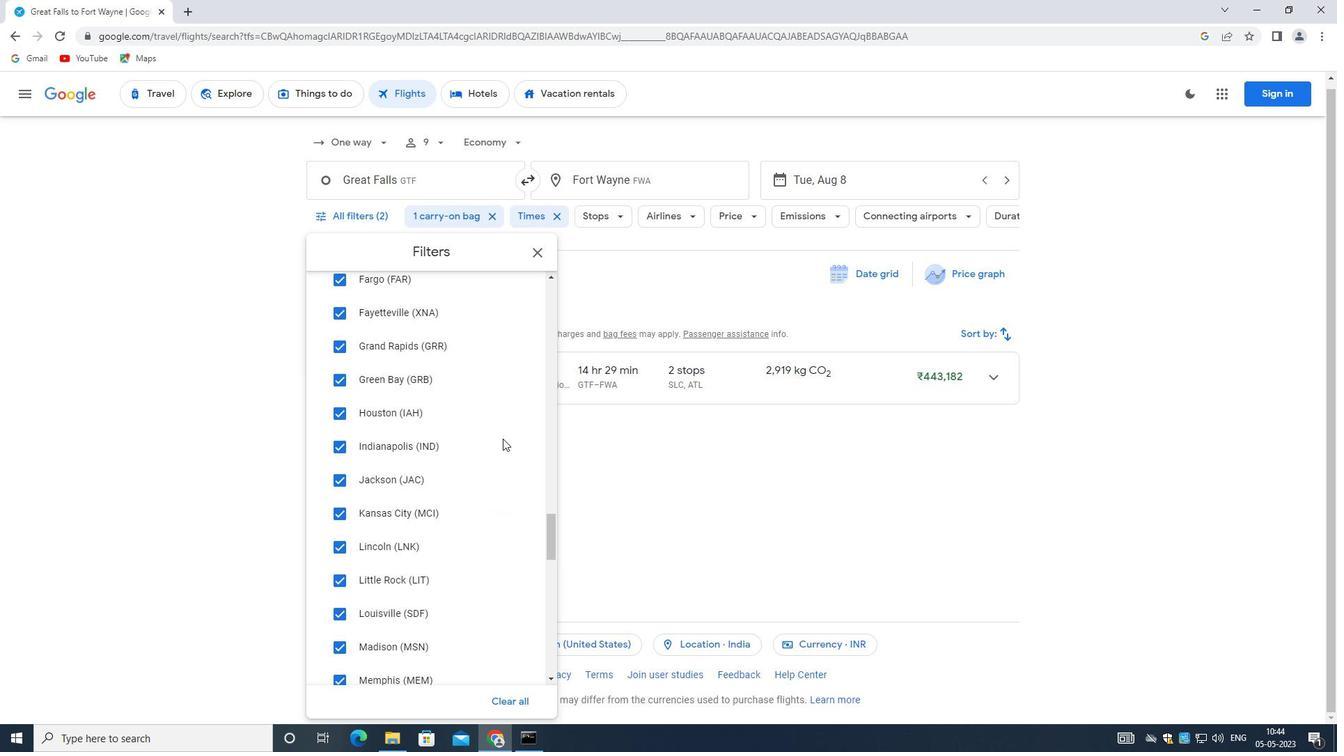 
Action: Mouse moved to (430, 447)
Screenshot: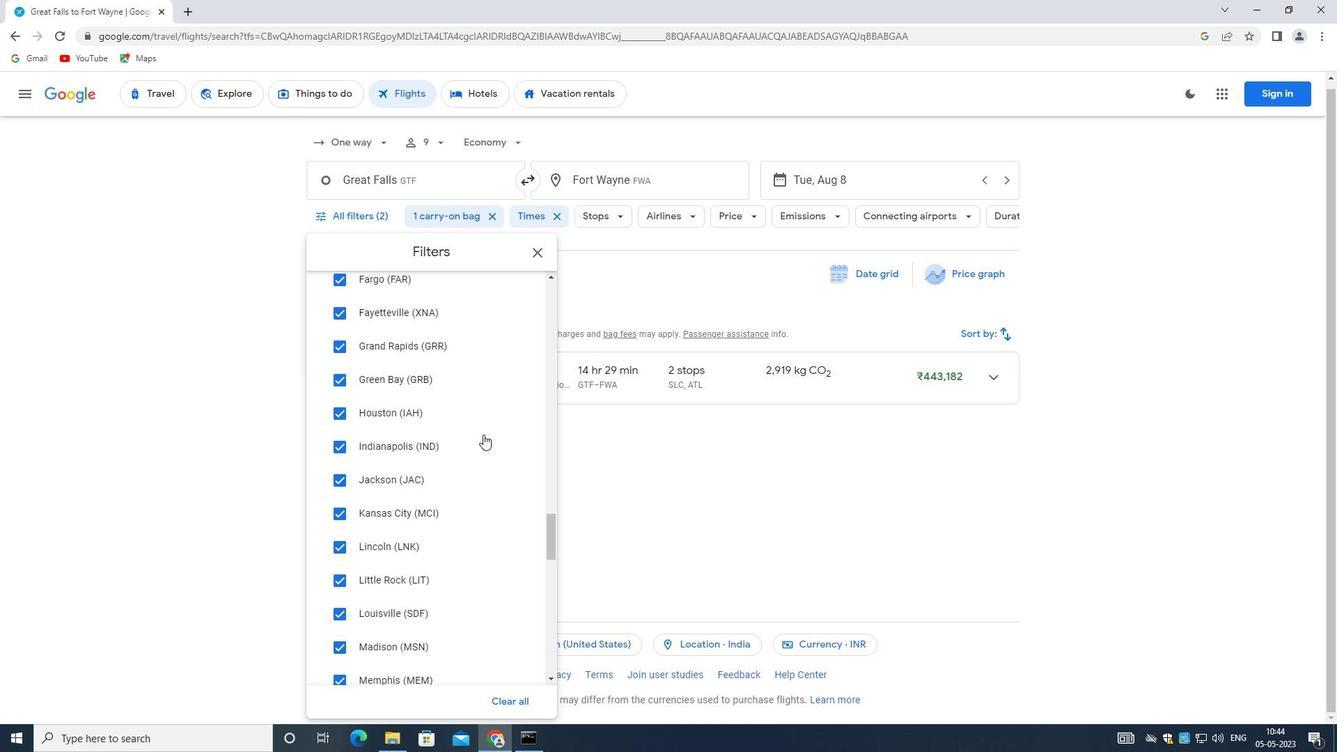 
Action: Mouse scrolled (430, 447) with delta (0, 0)
Screenshot: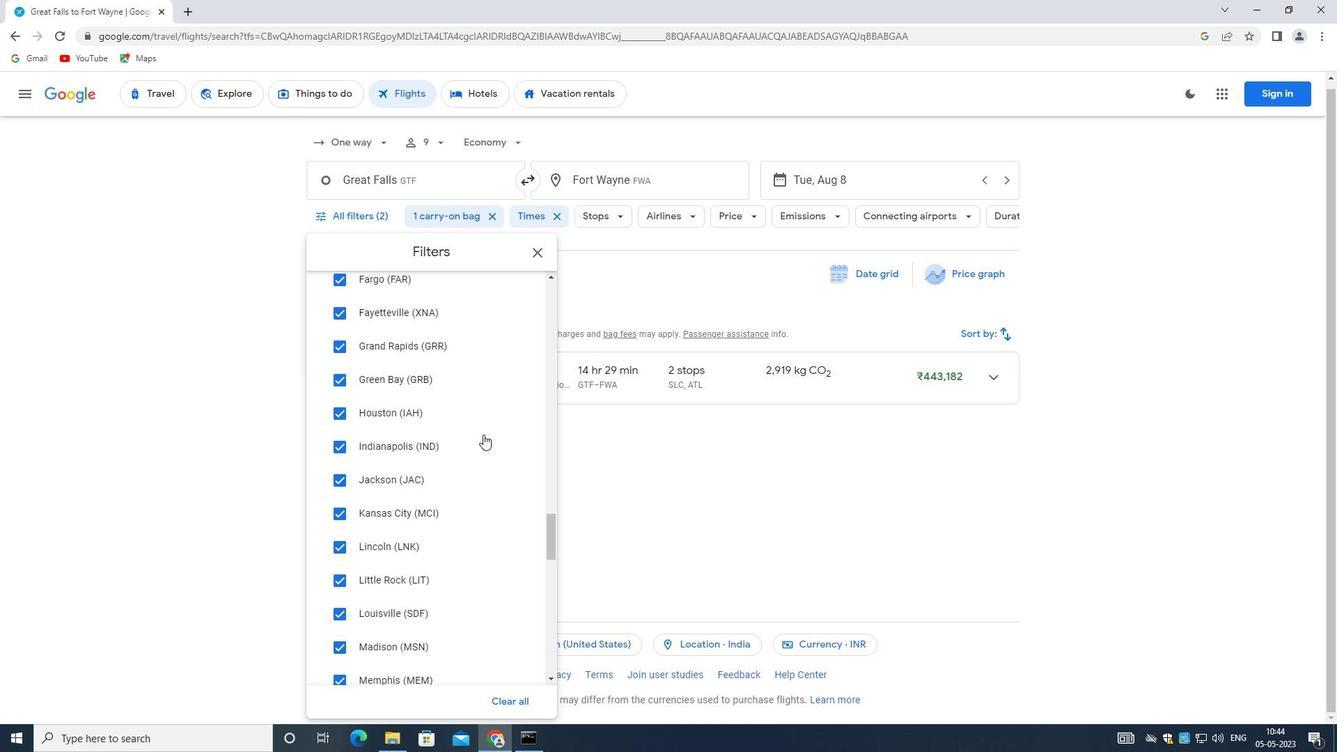 
Action: Mouse scrolled (430, 446) with delta (0, 0)
Screenshot: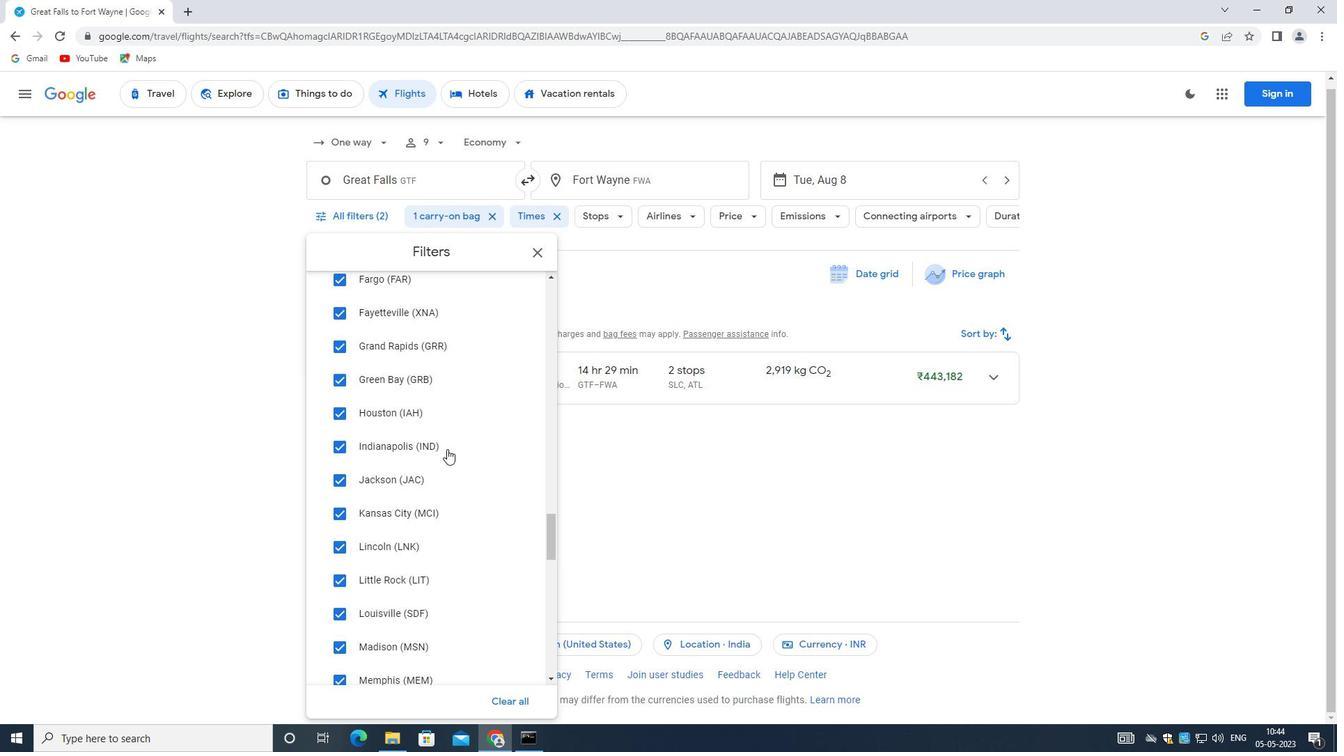 
Action: Mouse moved to (430, 446)
Screenshot: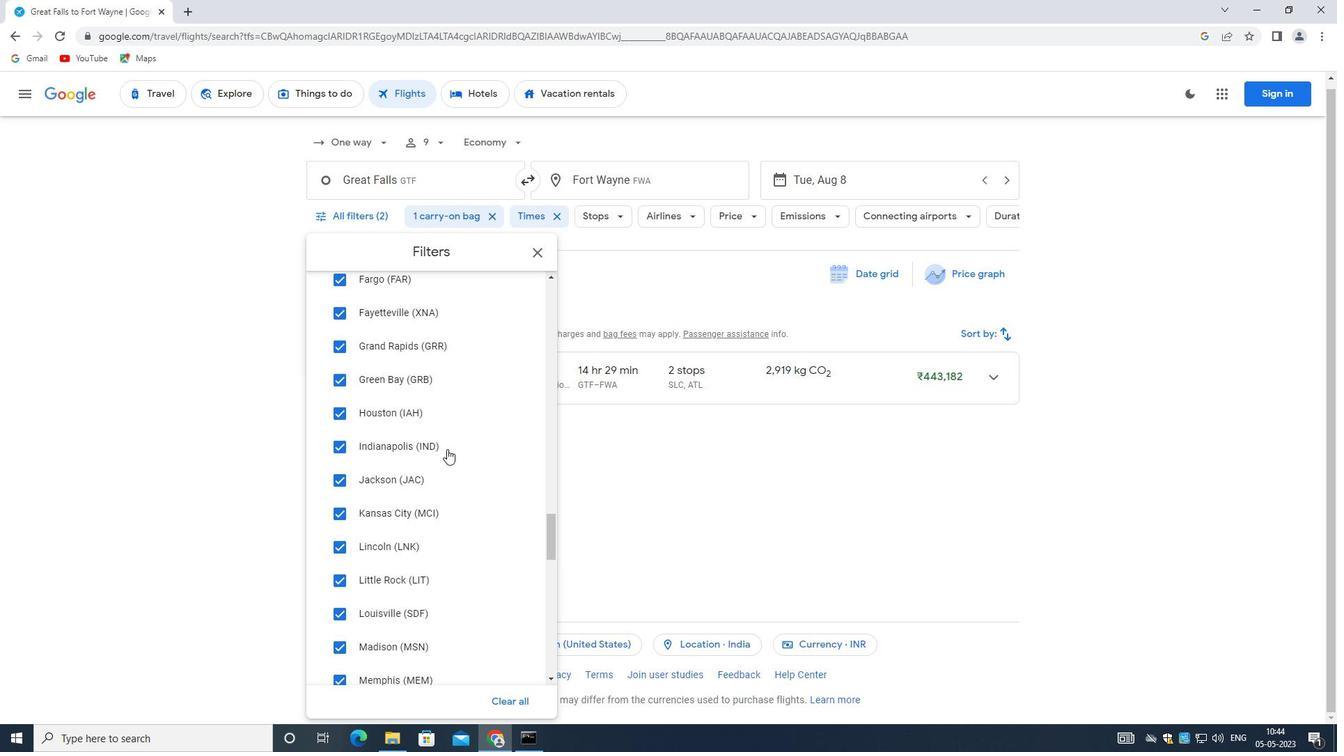 
Action: Mouse scrolled (430, 445) with delta (0, 0)
Screenshot: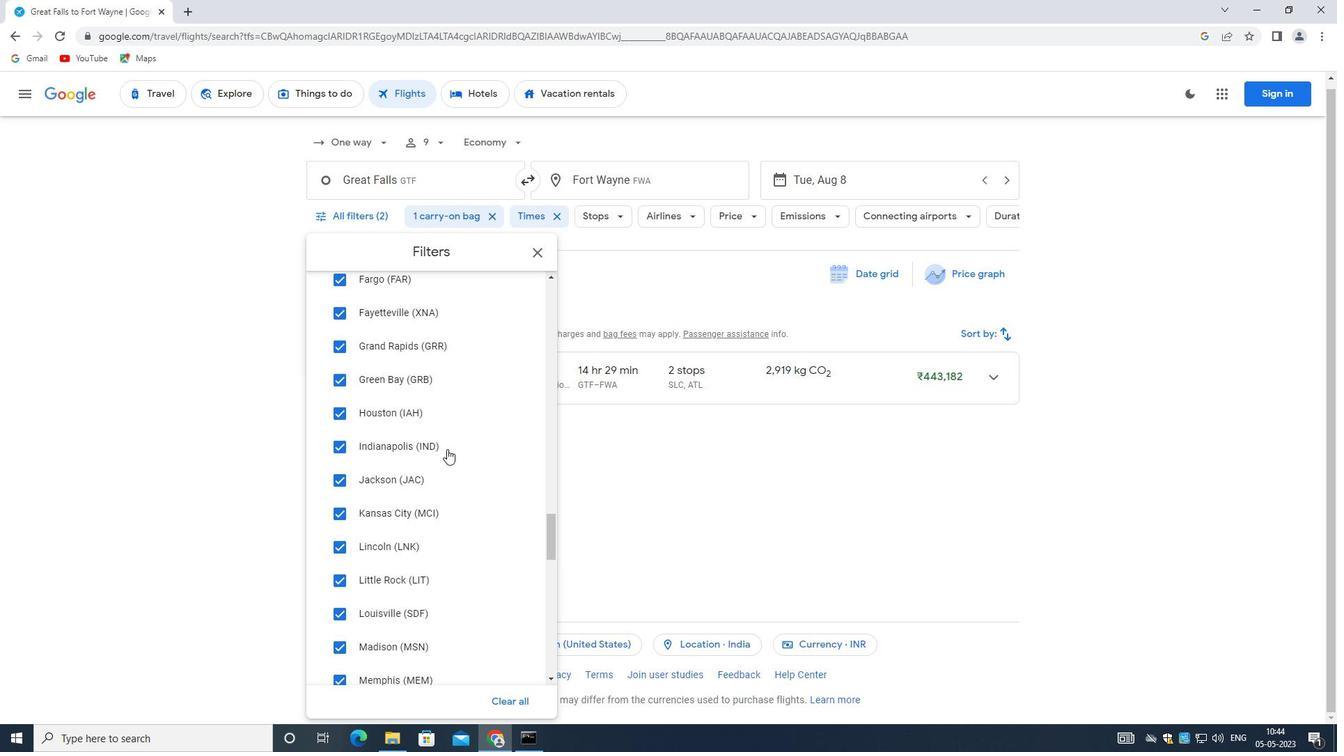 
Action: Mouse scrolled (430, 445) with delta (0, 0)
Screenshot: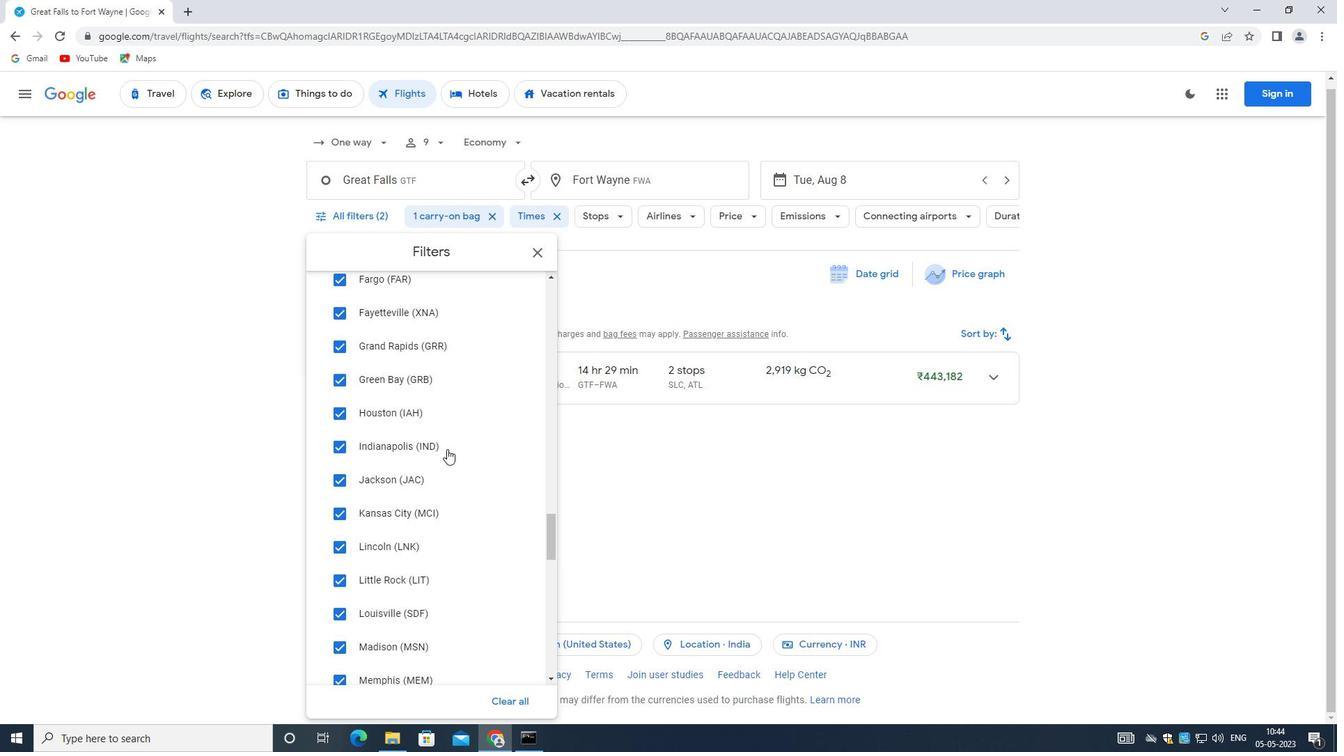 
Action: Mouse moved to (431, 447)
Screenshot: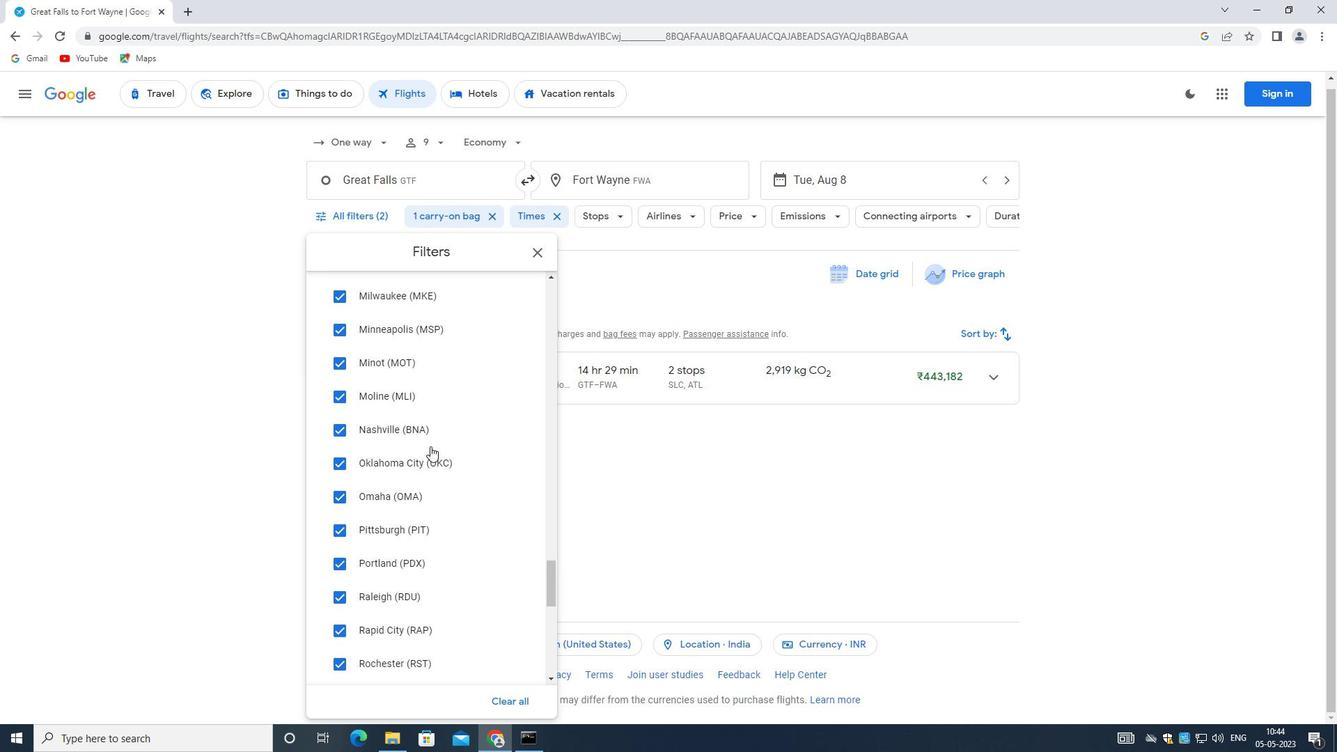 
Action: Mouse scrolled (431, 447) with delta (0, 0)
Screenshot: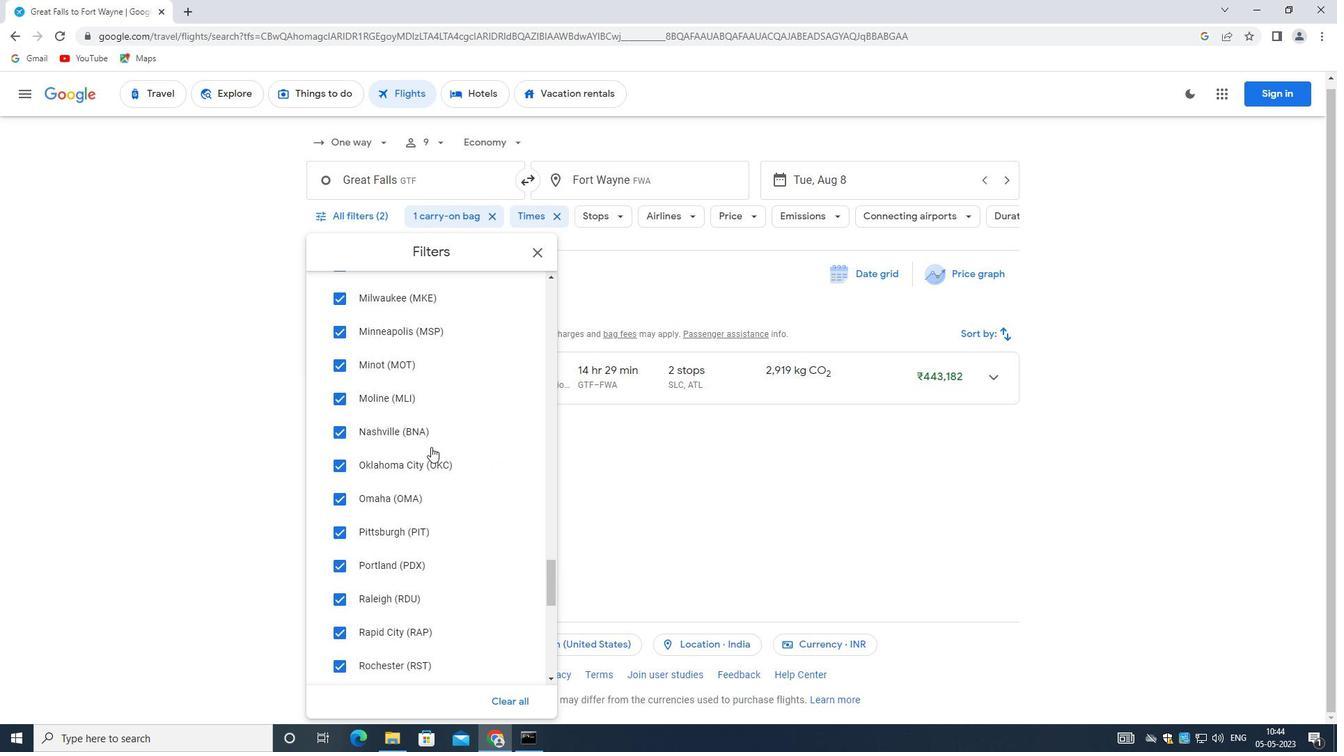 
Action: Mouse scrolled (431, 446) with delta (0, 0)
Screenshot: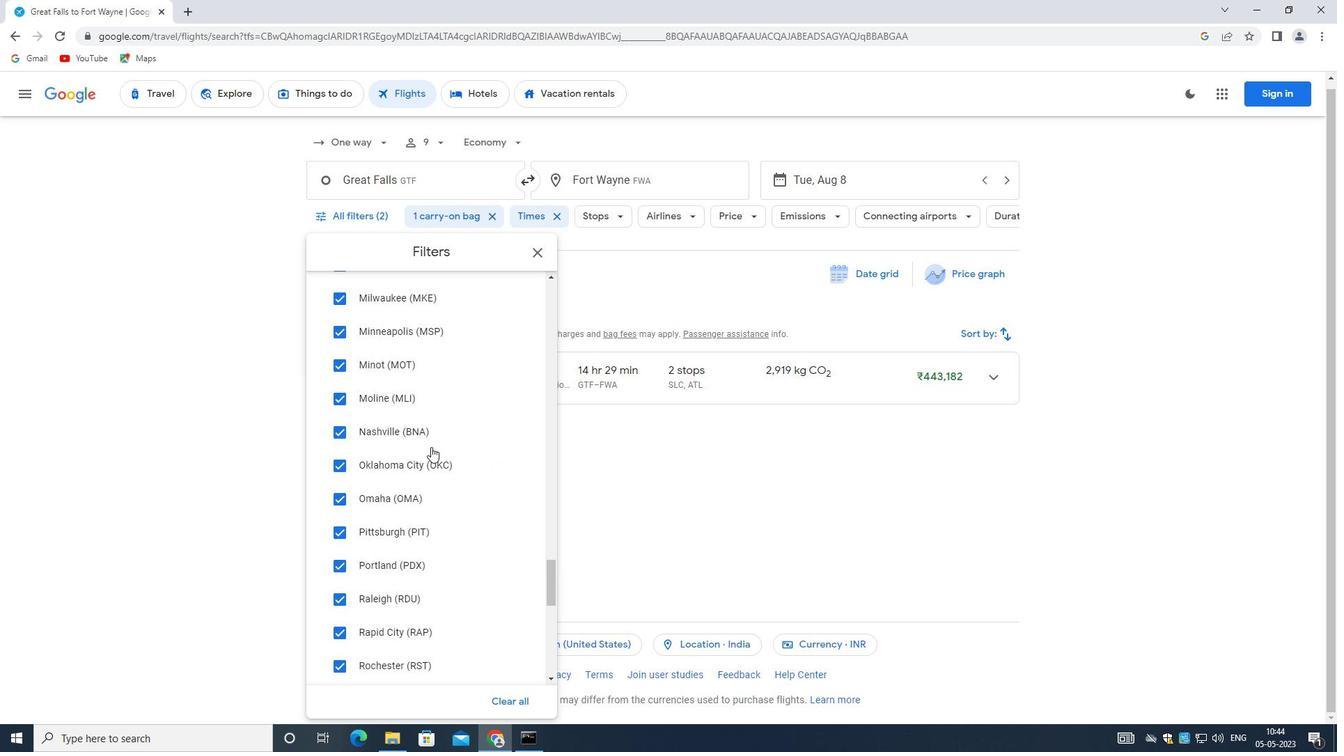 
Action: Mouse scrolled (431, 446) with delta (0, 0)
Screenshot: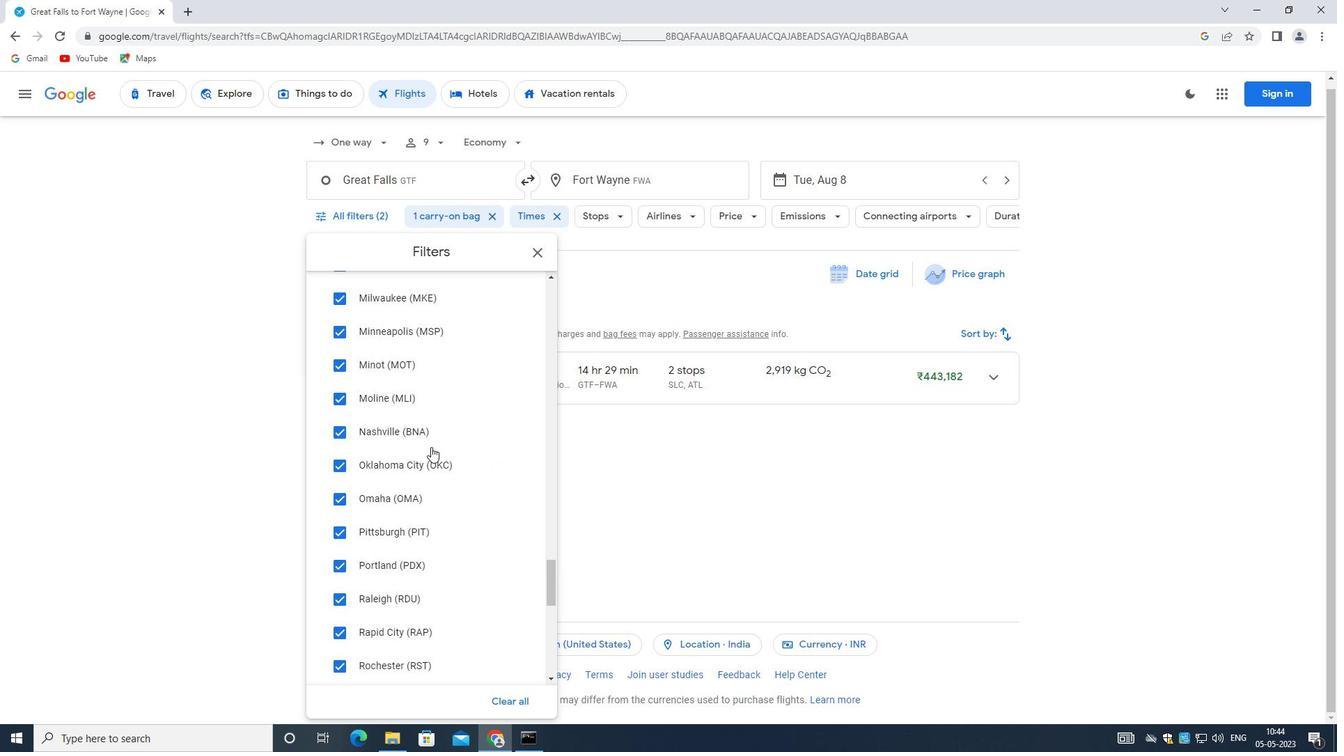 
Action: Mouse scrolled (431, 446) with delta (0, 0)
Screenshot: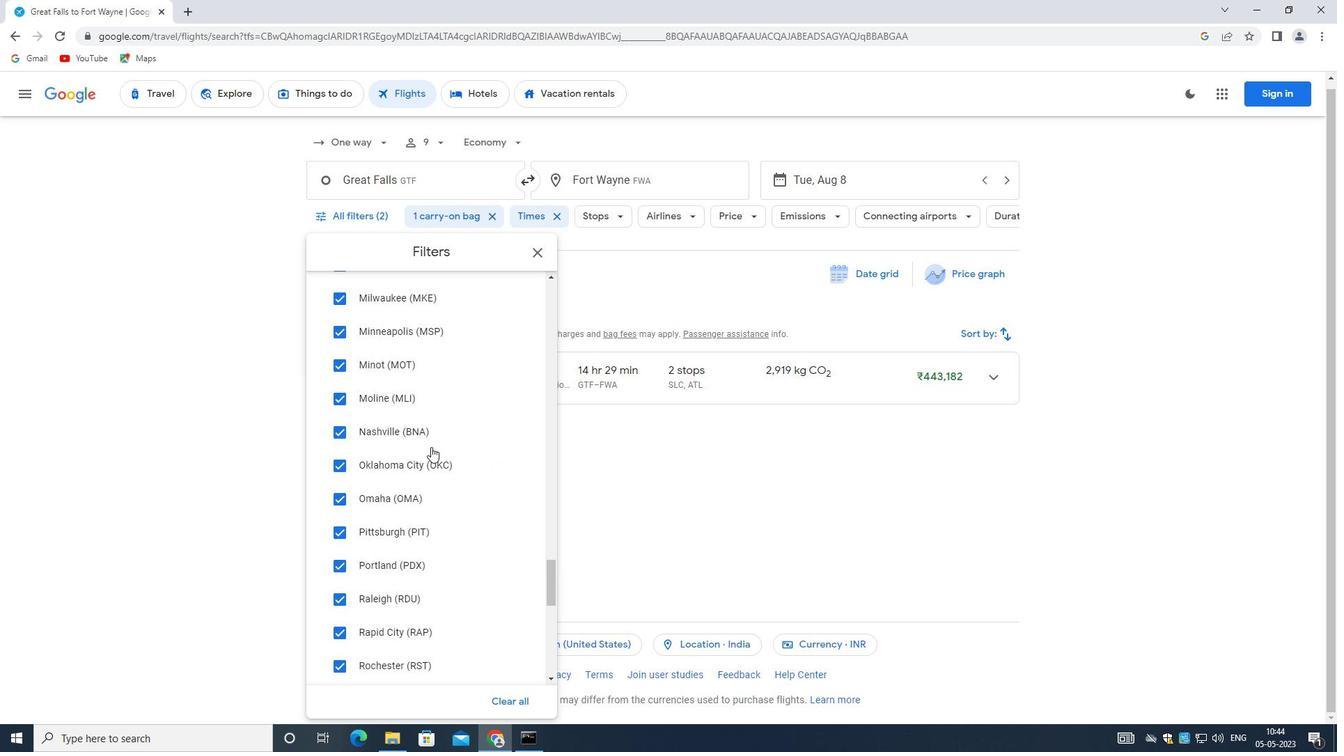 
Action: Mouse scrolled (431, 446) with delta (0, 0)
Screenshot: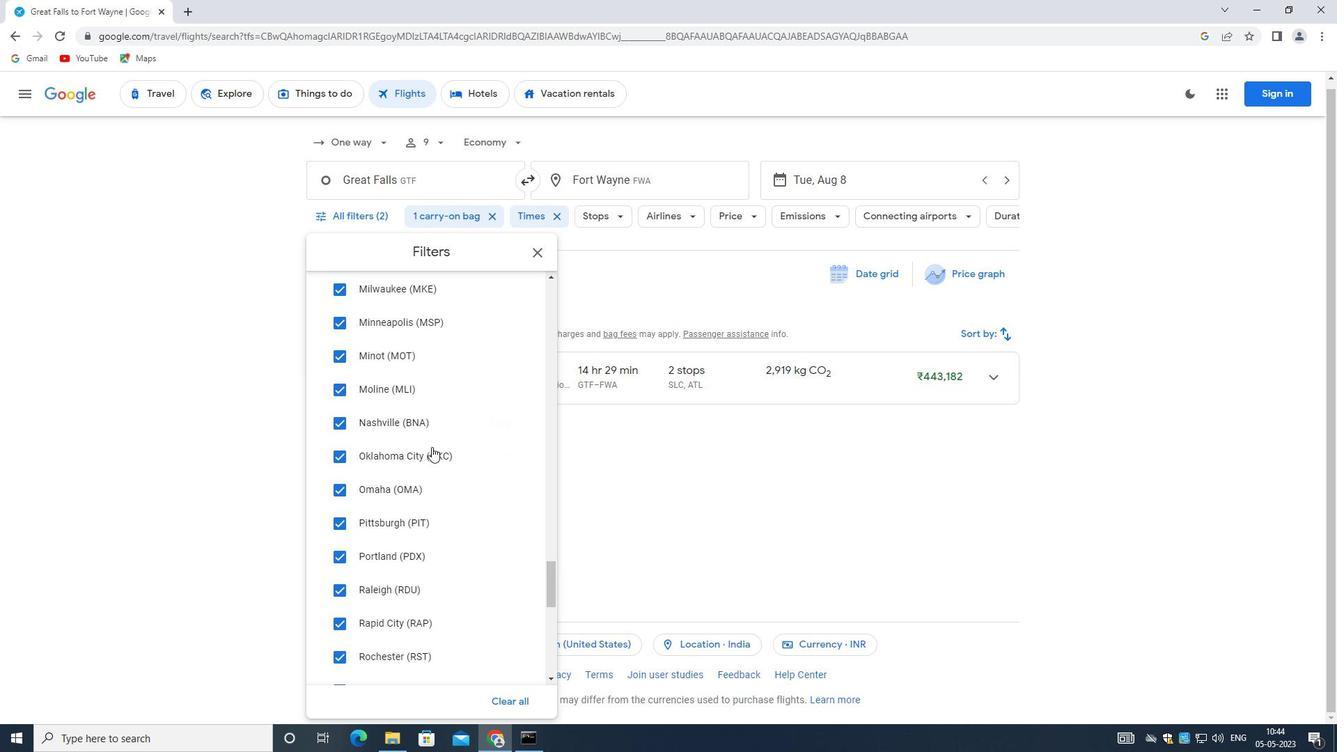 
Action: Mouse scrolled (431, 446) with delta (0, 0)
Screenshot: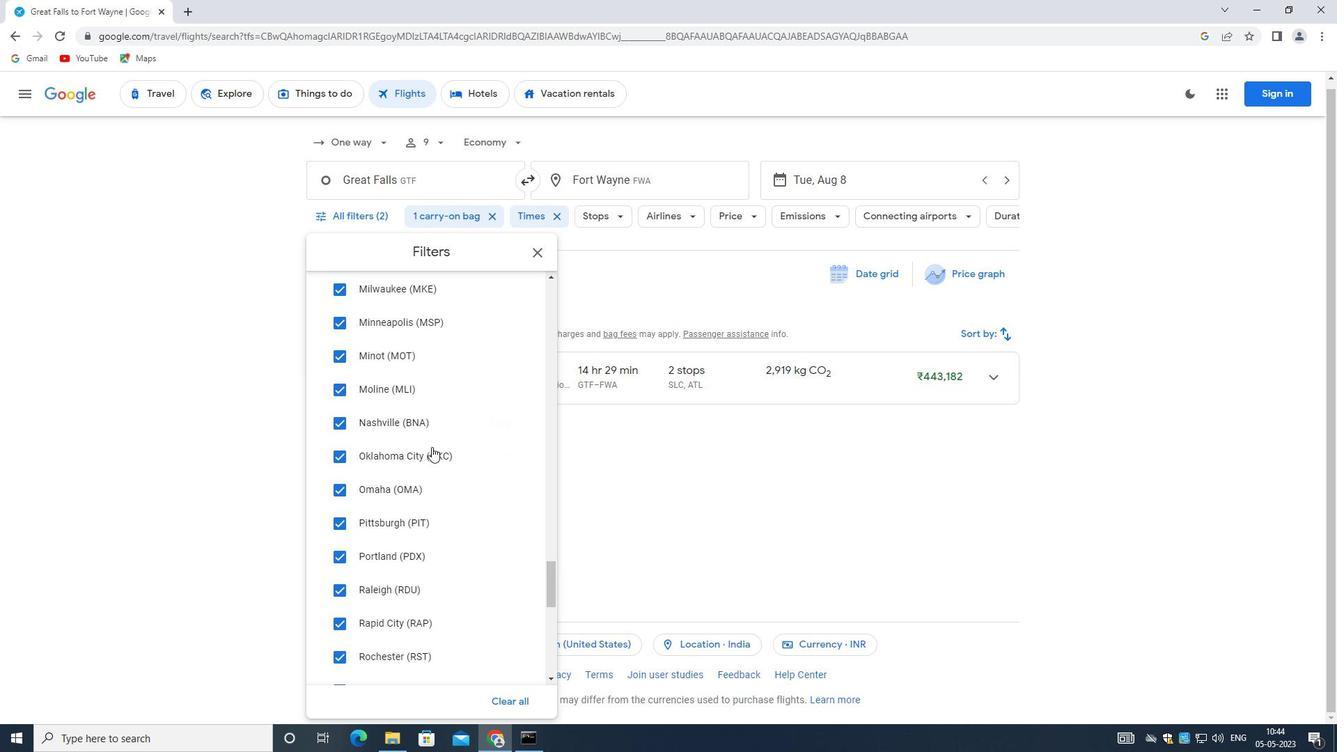 
Action: Mouse moved to (433, 440)
Screenshot: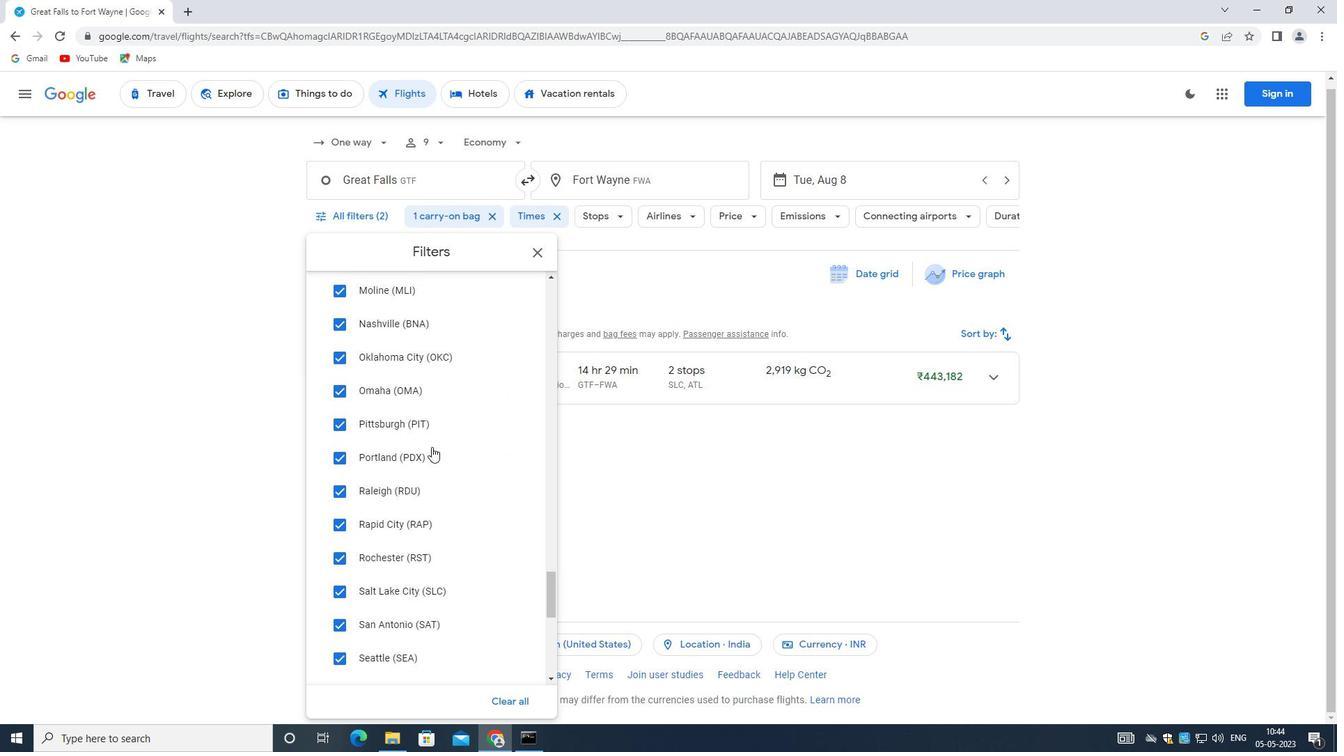 
Action: Mouse scrolled (433, 440) with delta (0, 0)
Screenshot: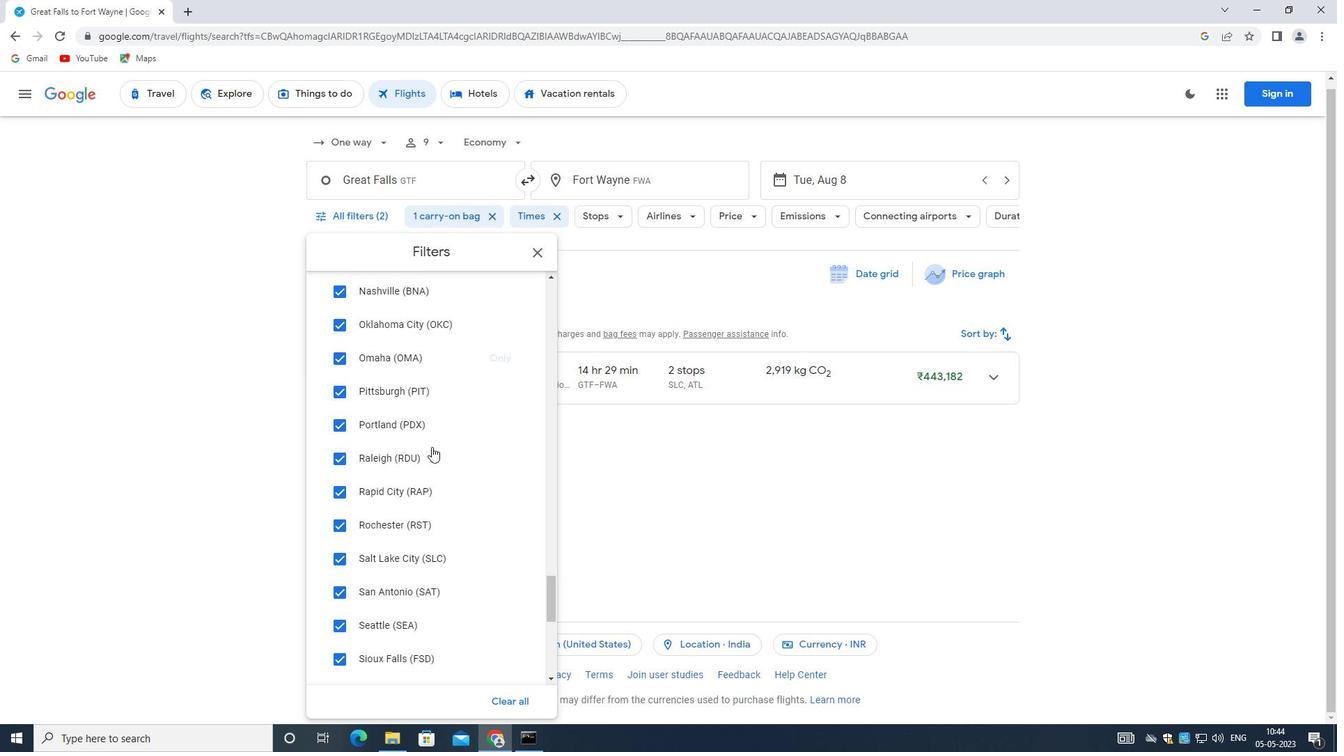 
Action: Mouse scrolled (433, 440) with delta (0, 0)
Screenshot: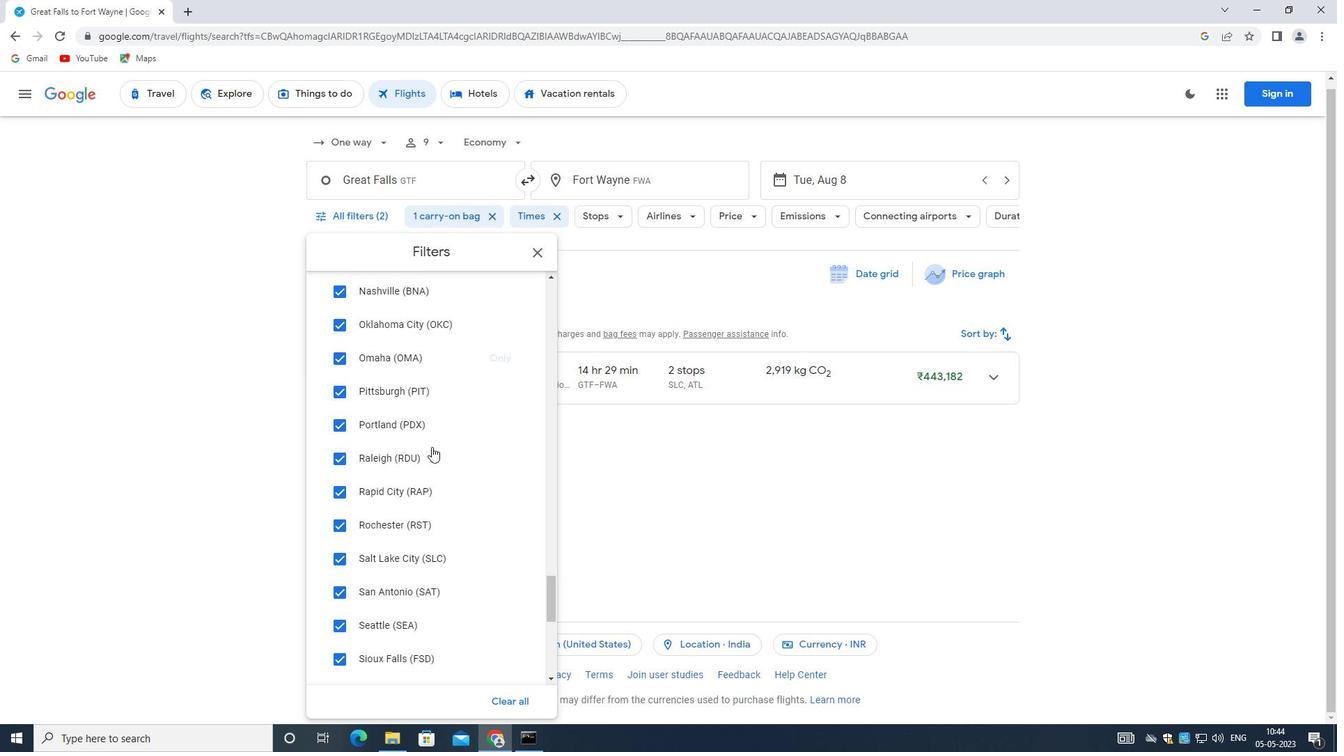 
Action: Mouse scrolled (433, 440) with delta (0, 0)
Screenshot: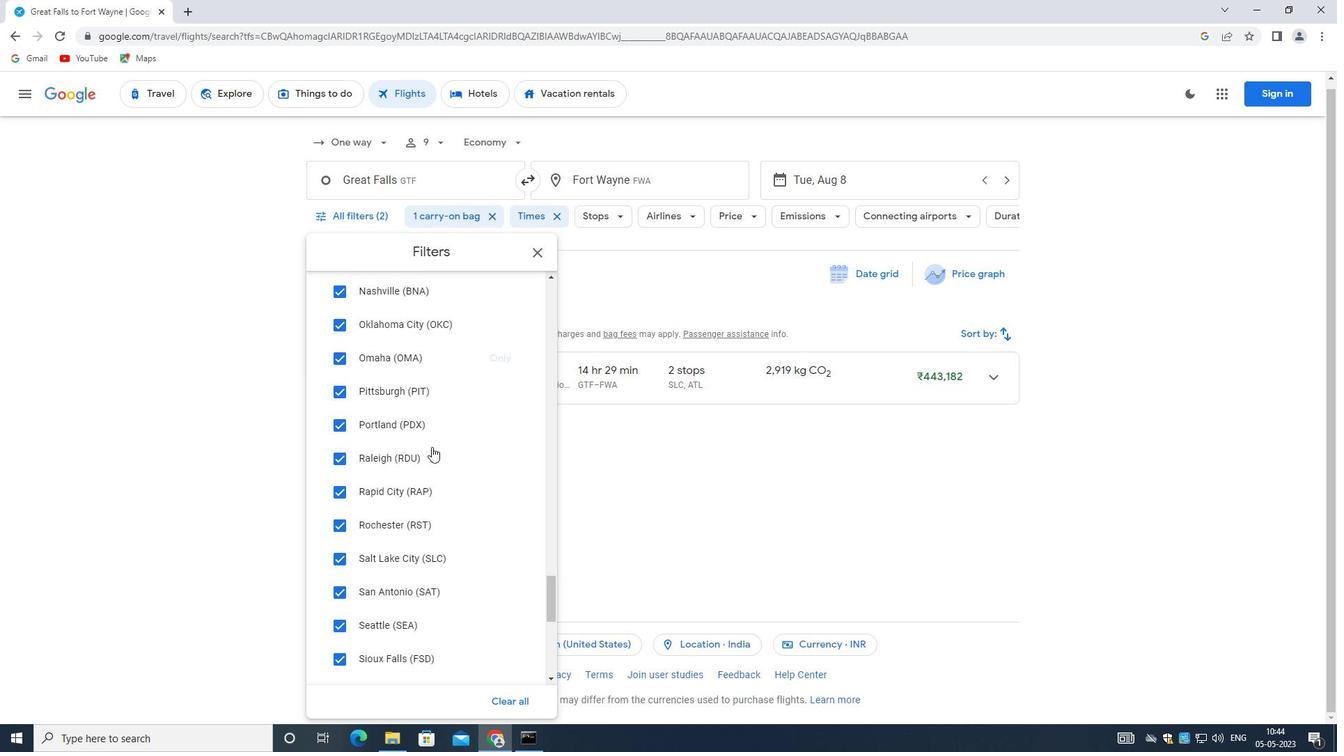 
Action: Mouse moved to (435, 430)
Screenshot: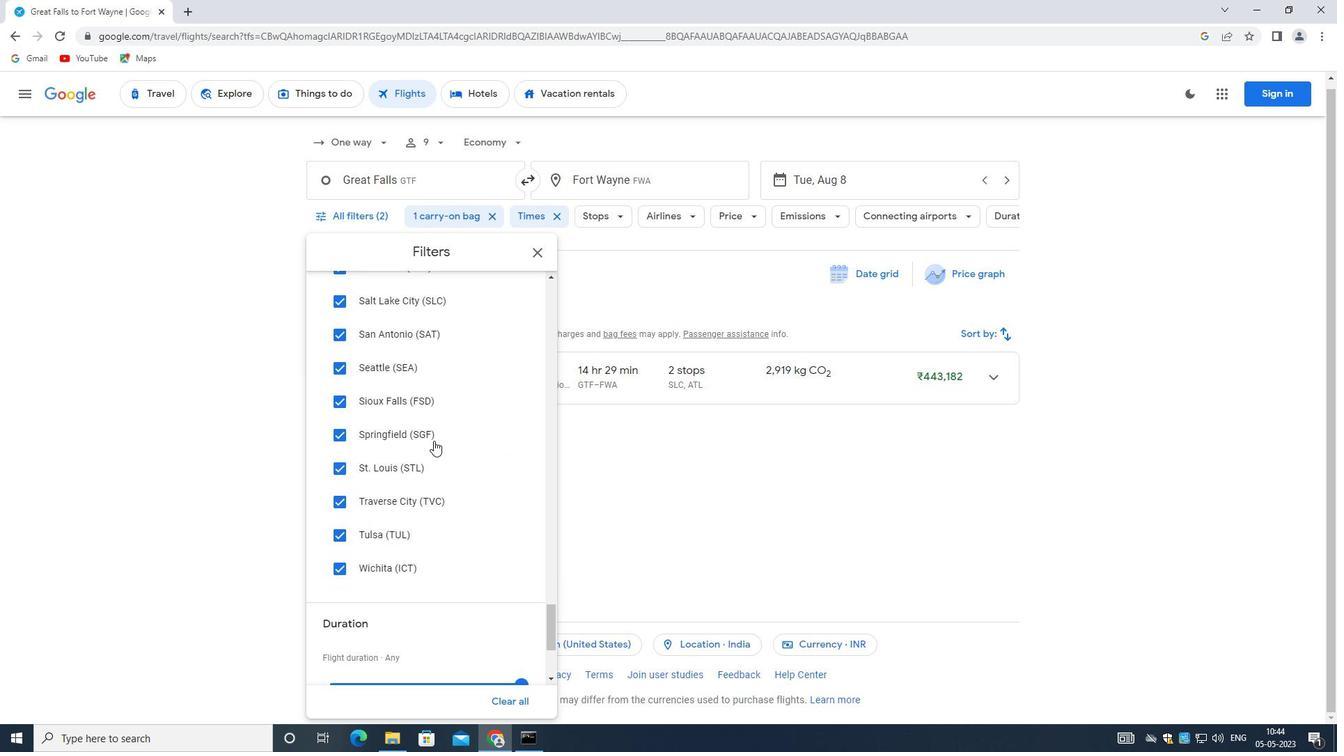 
Action: Mouse scrolled (435, 431) with delta (0, 0)
Screenshot: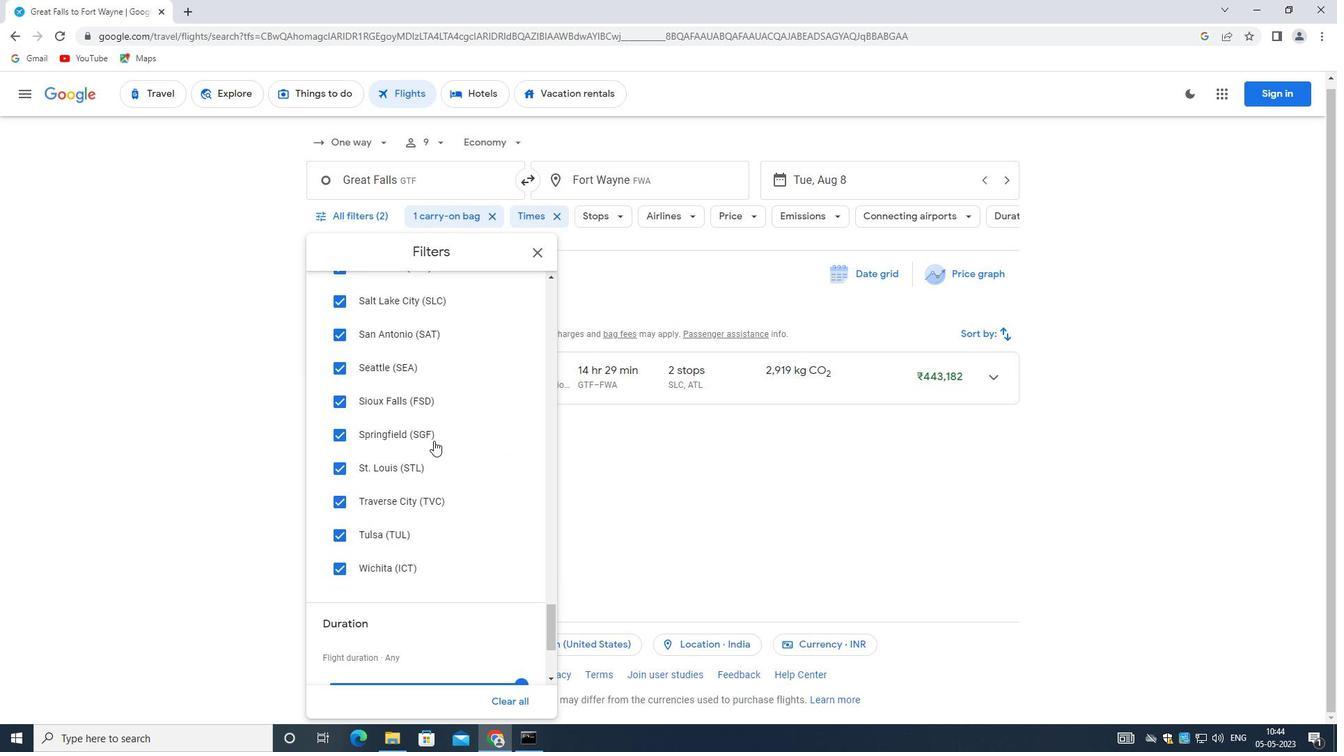 
Action: Mouse scrolled (435, 429) with delta (0, 0)
Screenshot: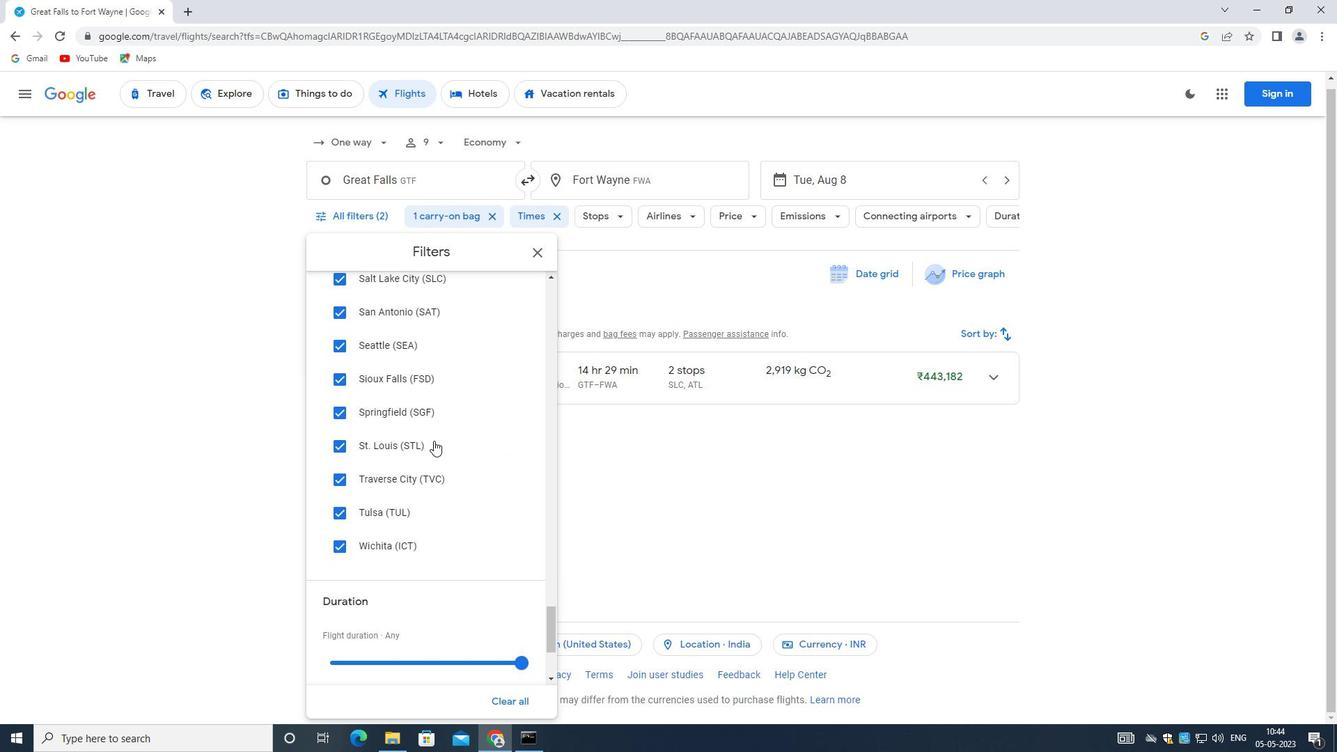 
Action: Mouse scrolled (435, 429) with delta (0, 0)
Screenshot: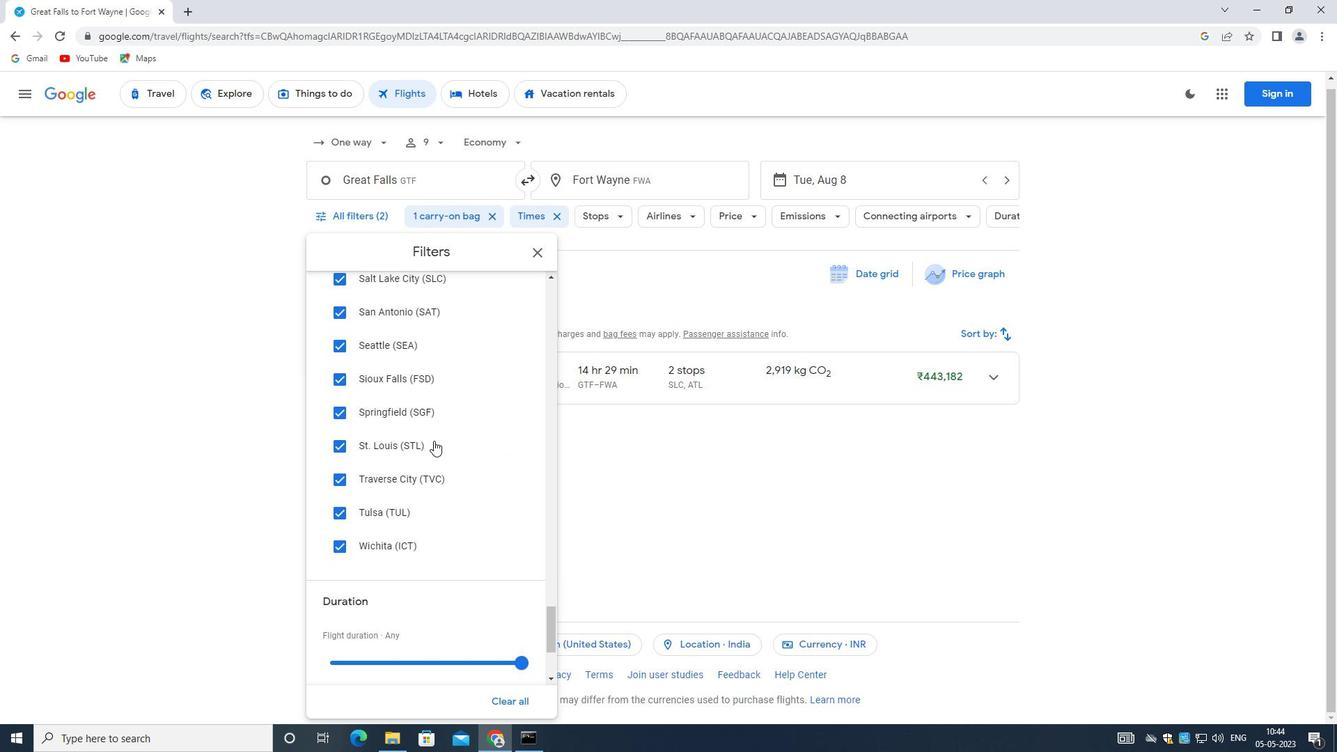 
Action: Mouse scrolled (435, 429) with delta (0, 0)
Screenshot: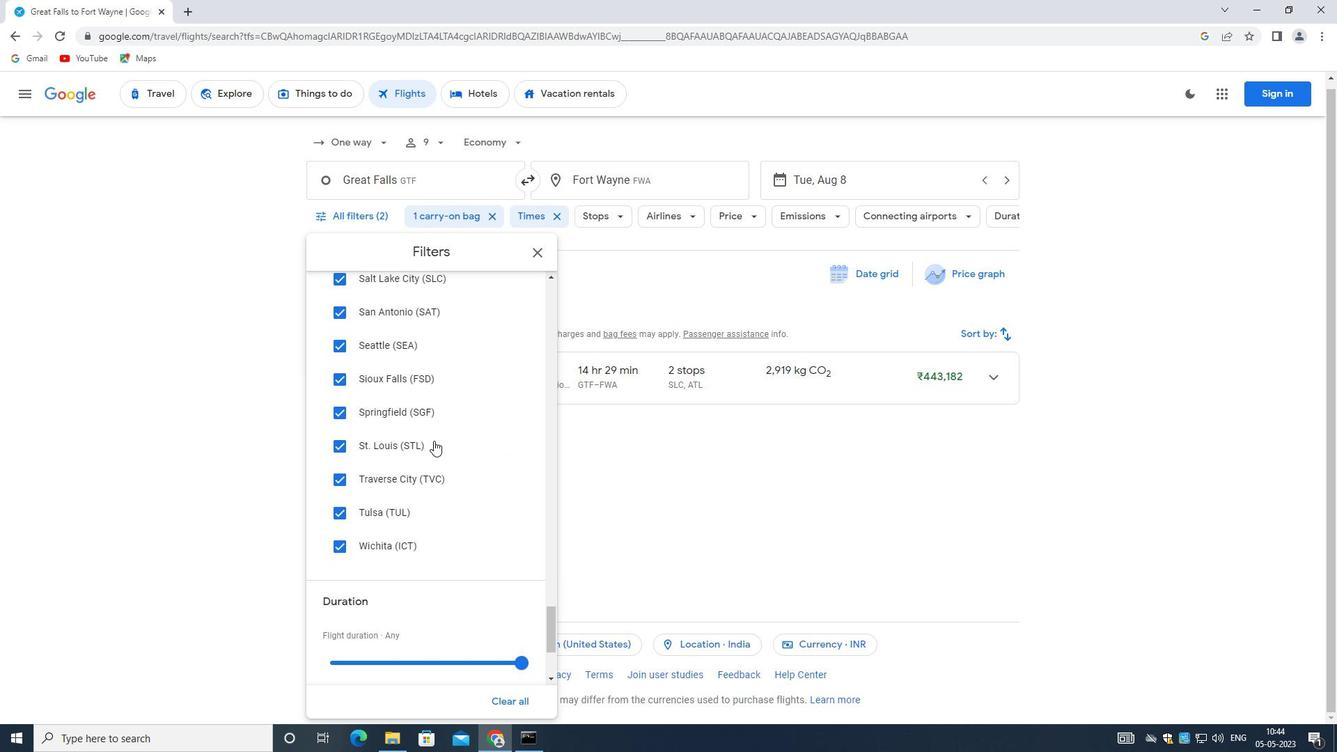 
Action: Mouse scrolled (435, 429) with delta (0, 0)
Screenshot: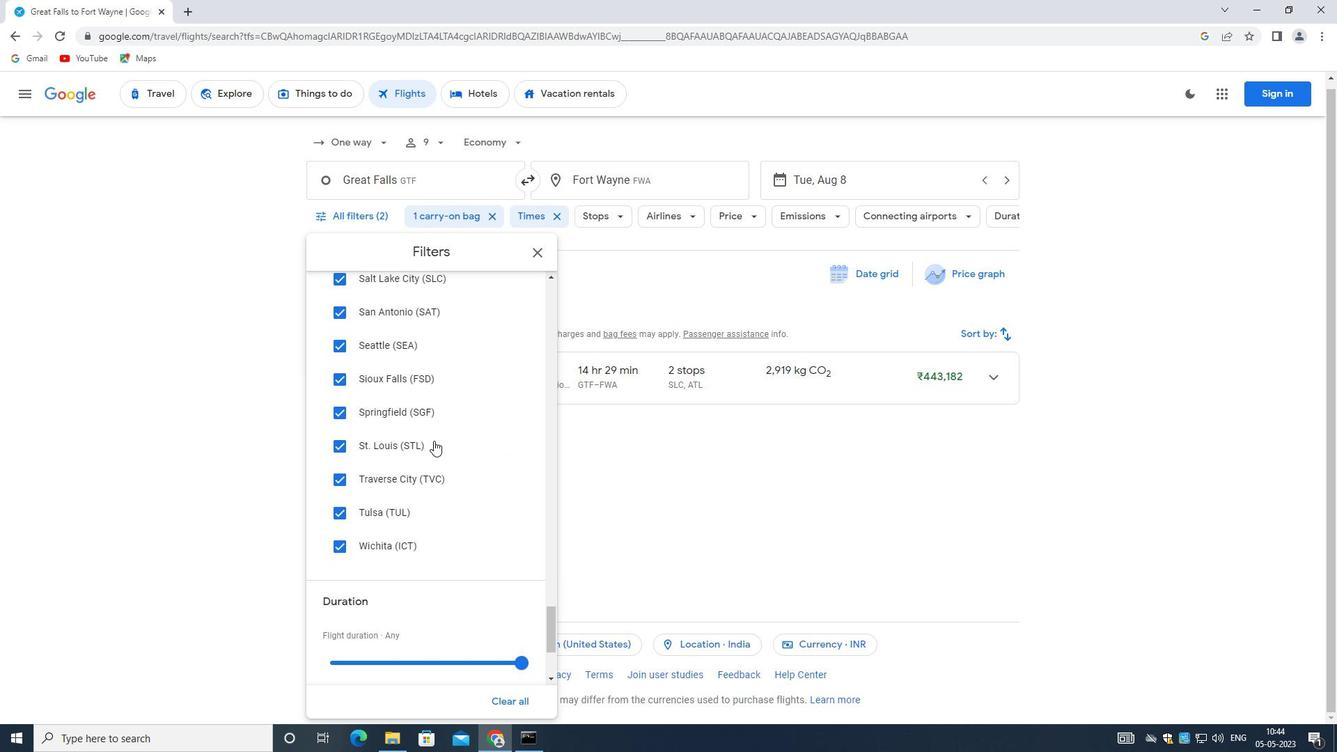 
Action: Mouse scrolled (435, 431) with delta (0, 0)
Screenshot: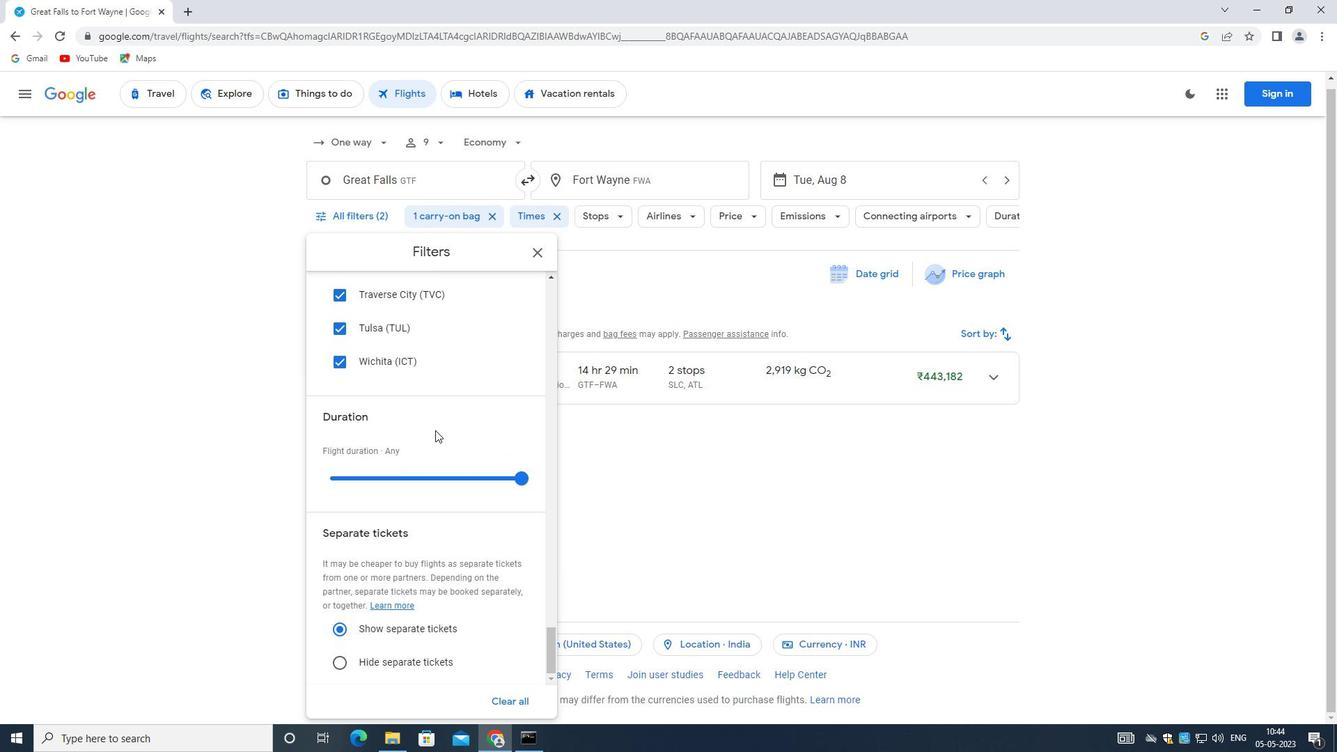 
Action: Mouse moved to (435, 430)
Screenshot: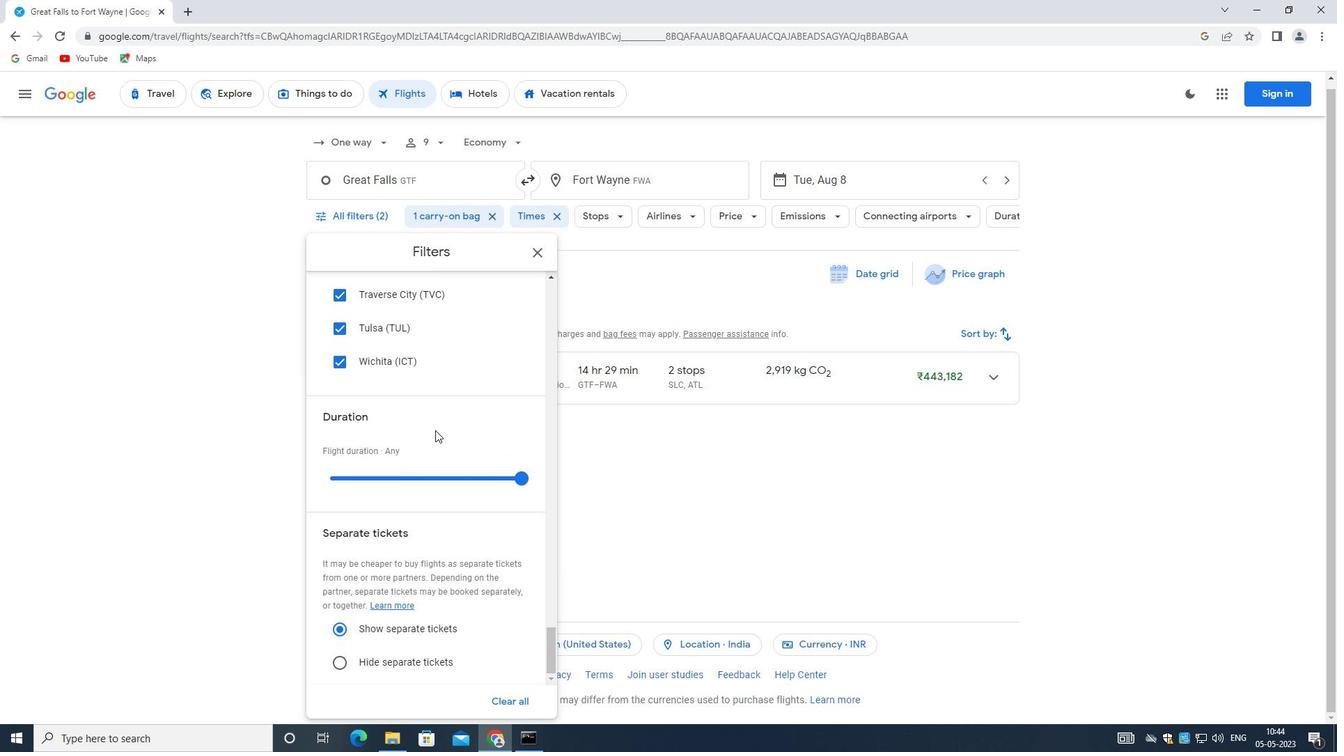 
Action: Mouse scrolled (435, 429) with delta (0, 0)
Screenshot: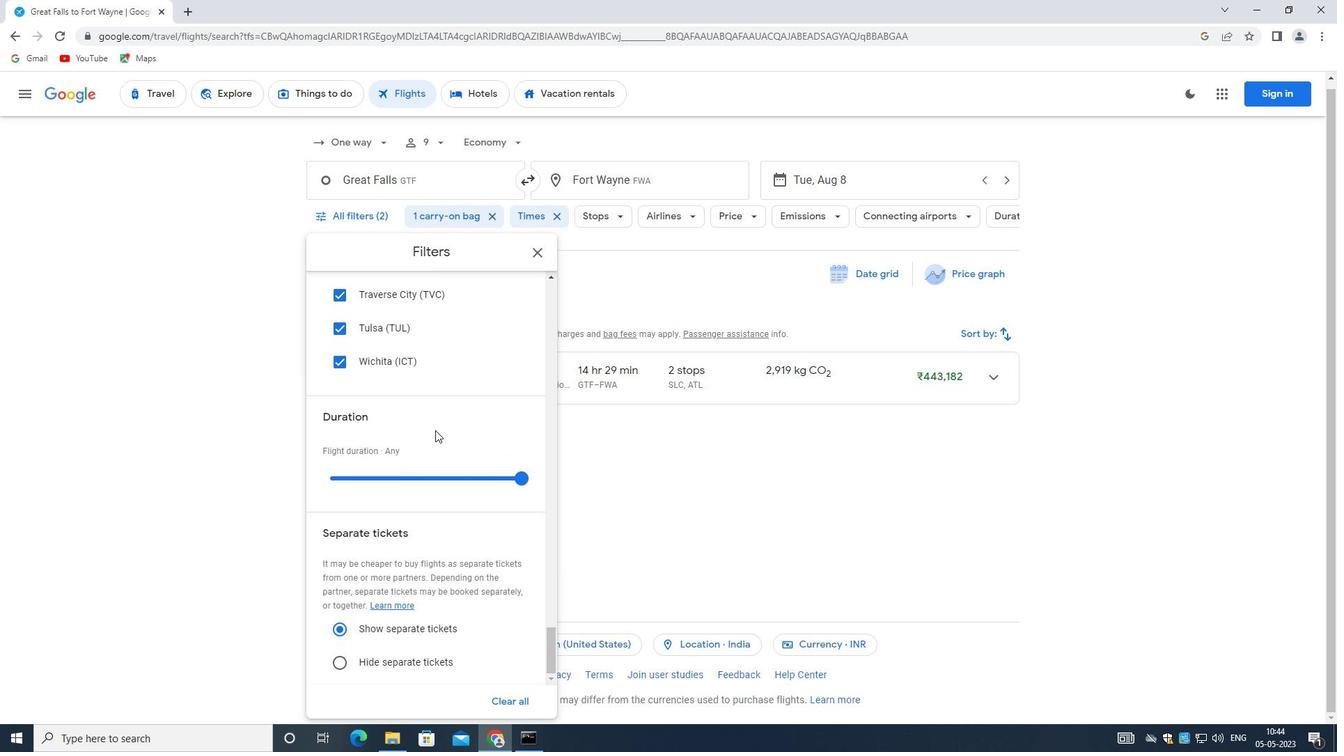 
Action: Mouse scrolled (435, 429) with delta (0, 0)
Screenshot: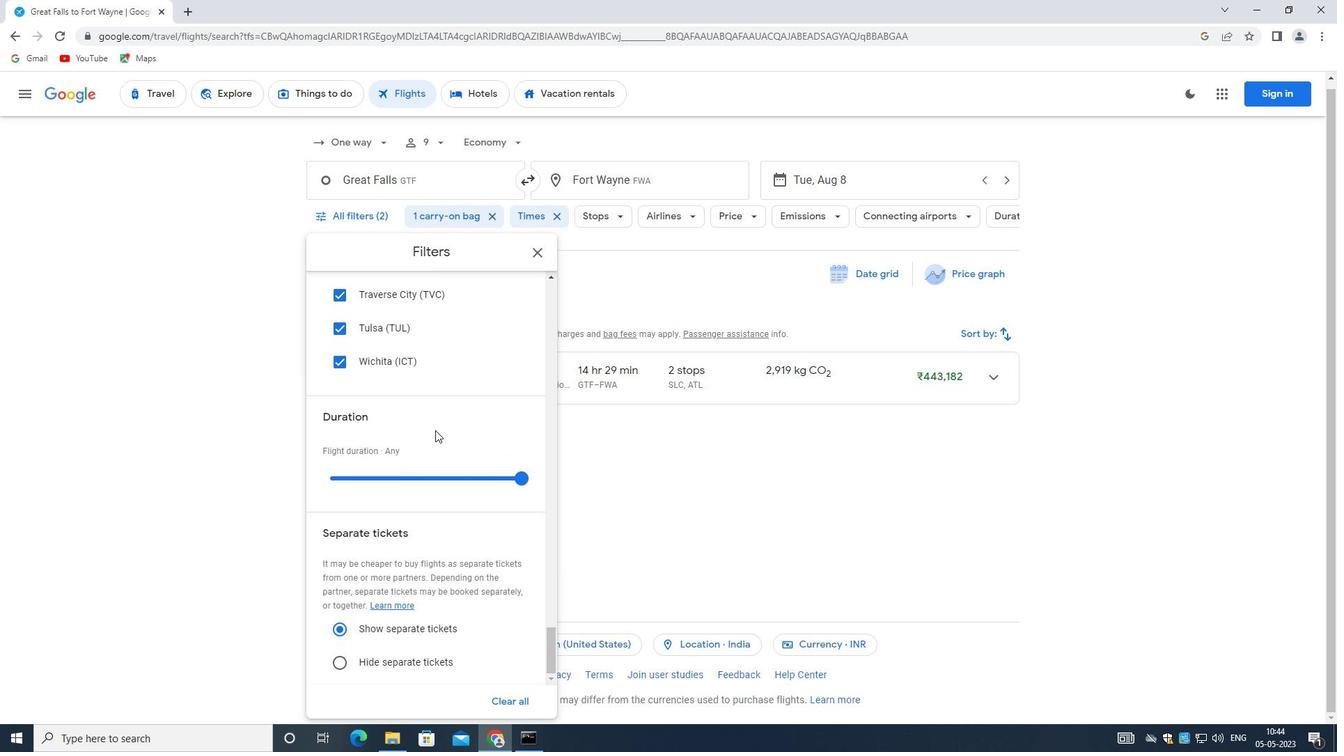 
Action: Mouse scrolled (435, 429) with delta (0, 0)
Screenshot: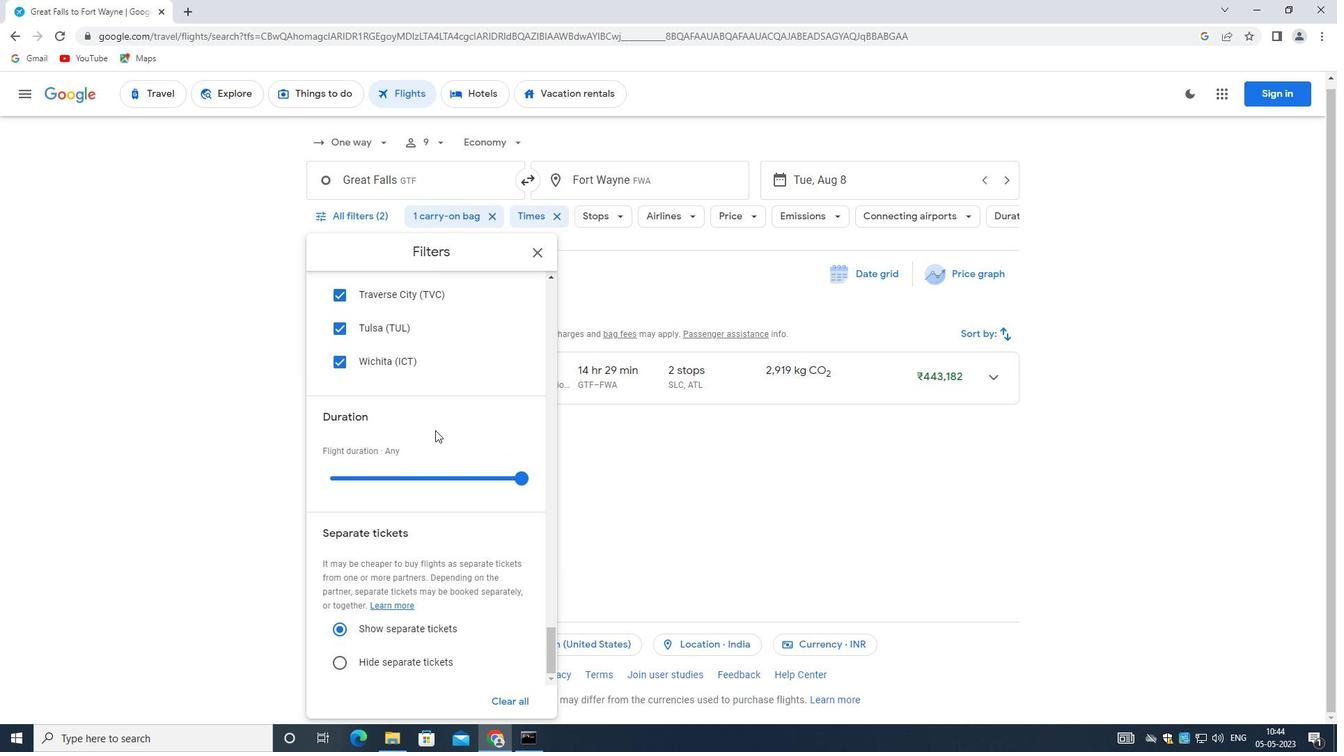 
Action: Mouse scrolled (435, 429) with delta (0, 0)
Screenshot: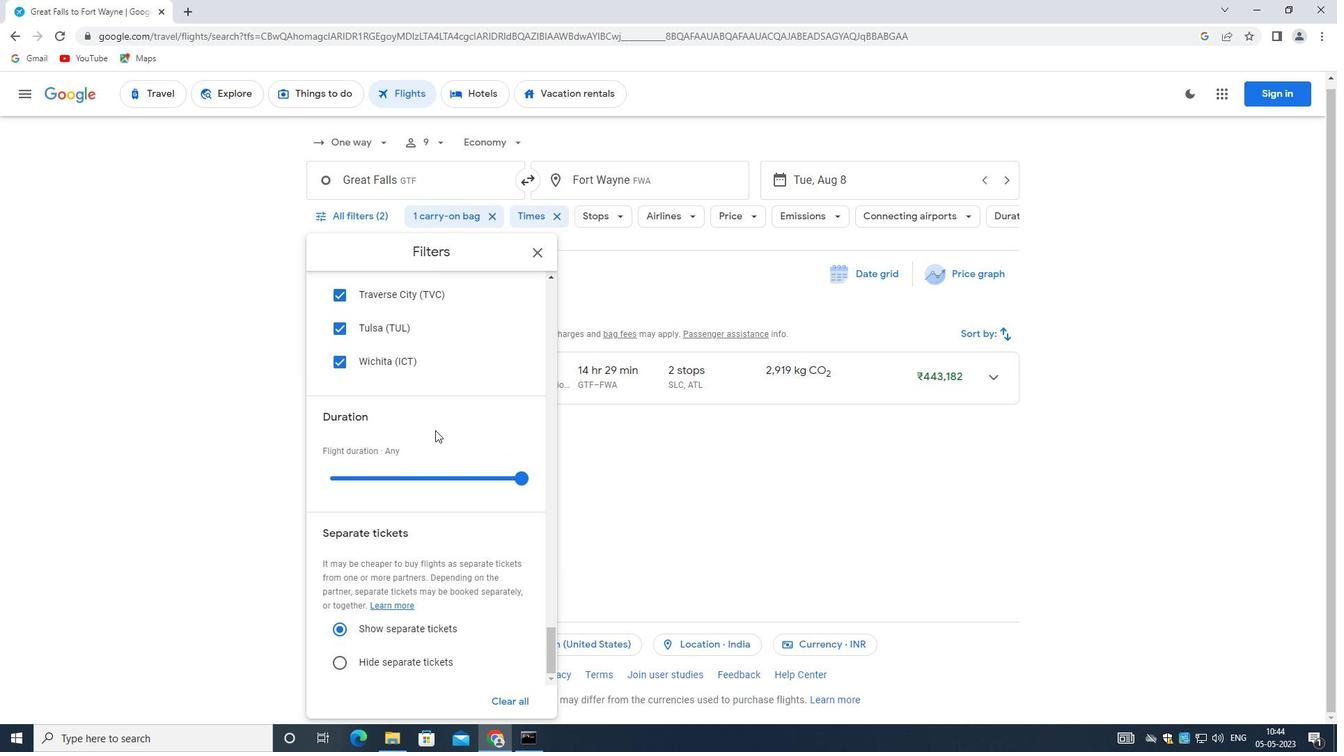 
